 Task: Create a new Lightning app in Salesforce and add a custom object 'Sales Revenue' to its navigation items.
Action: Key pressed <Key.alt_l><Key.tab><Key.tab>
Screenshot: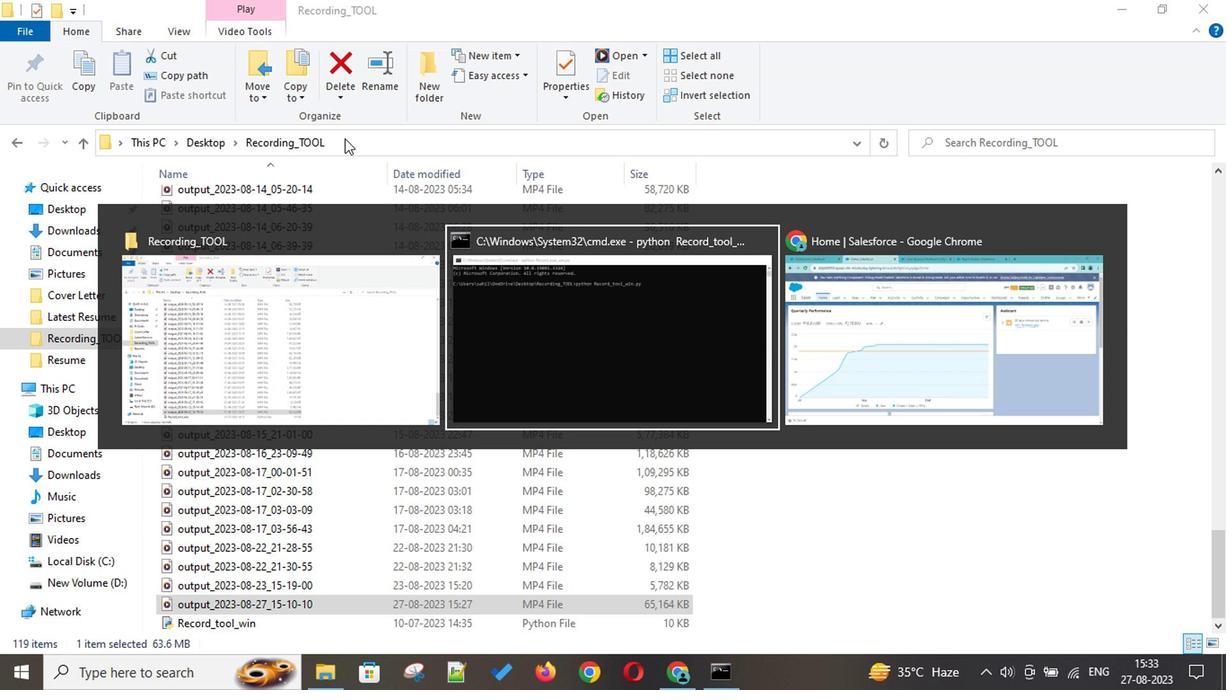 
Action: Mouse moved to (1111, 126)
Screenshot: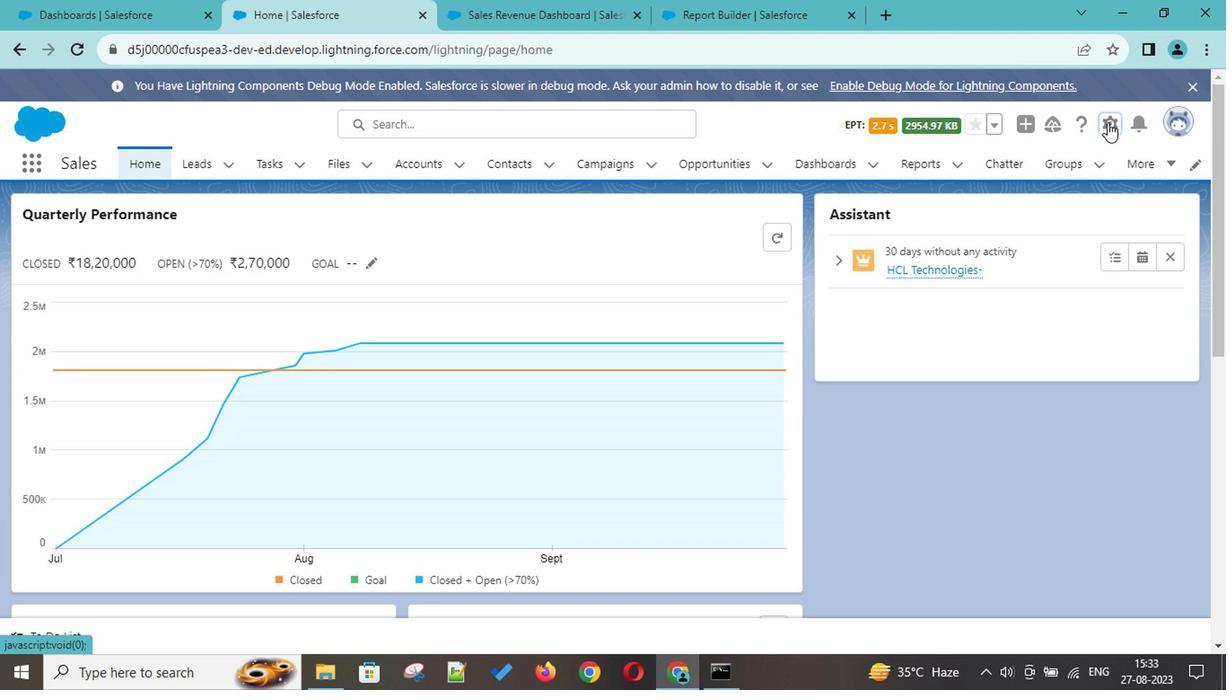 
Action: Mouse pressed left at (1111, 126)
Screenshot: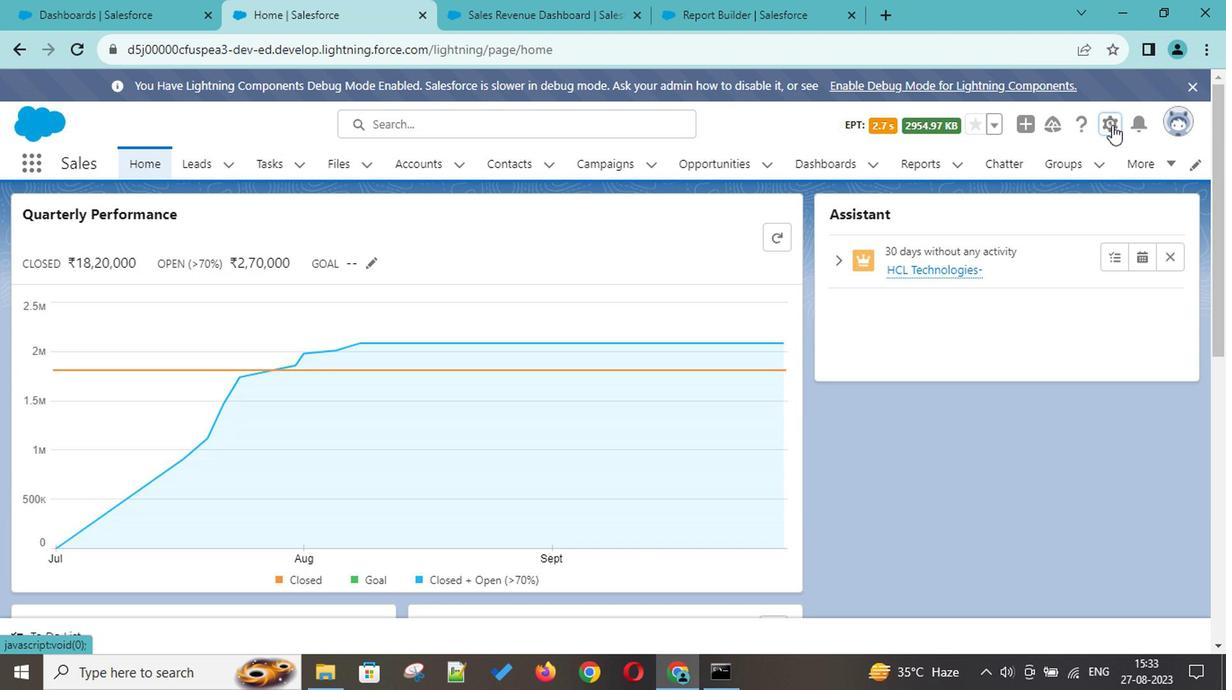 
Action: Mouse moved to (1036, 188)
Screenshot: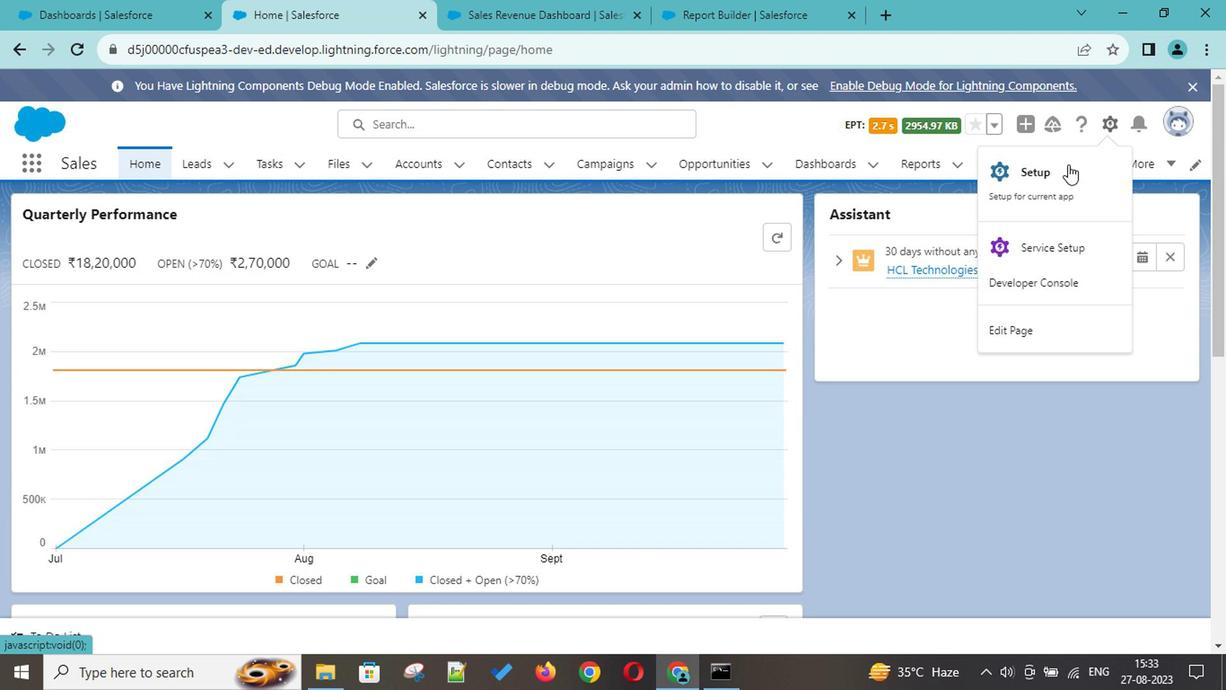 
Action: Mouse pressed left at (1036, 188)
Screenshot: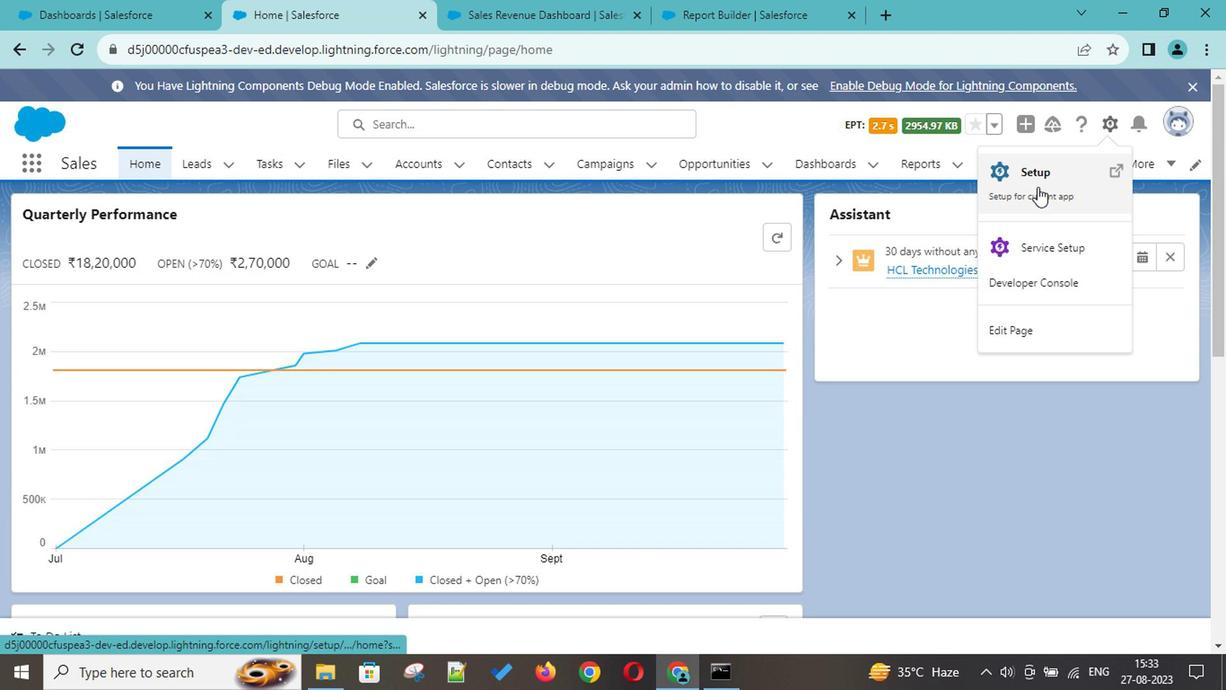 
Action: Mouse moved to (83, 217)
Screenshot: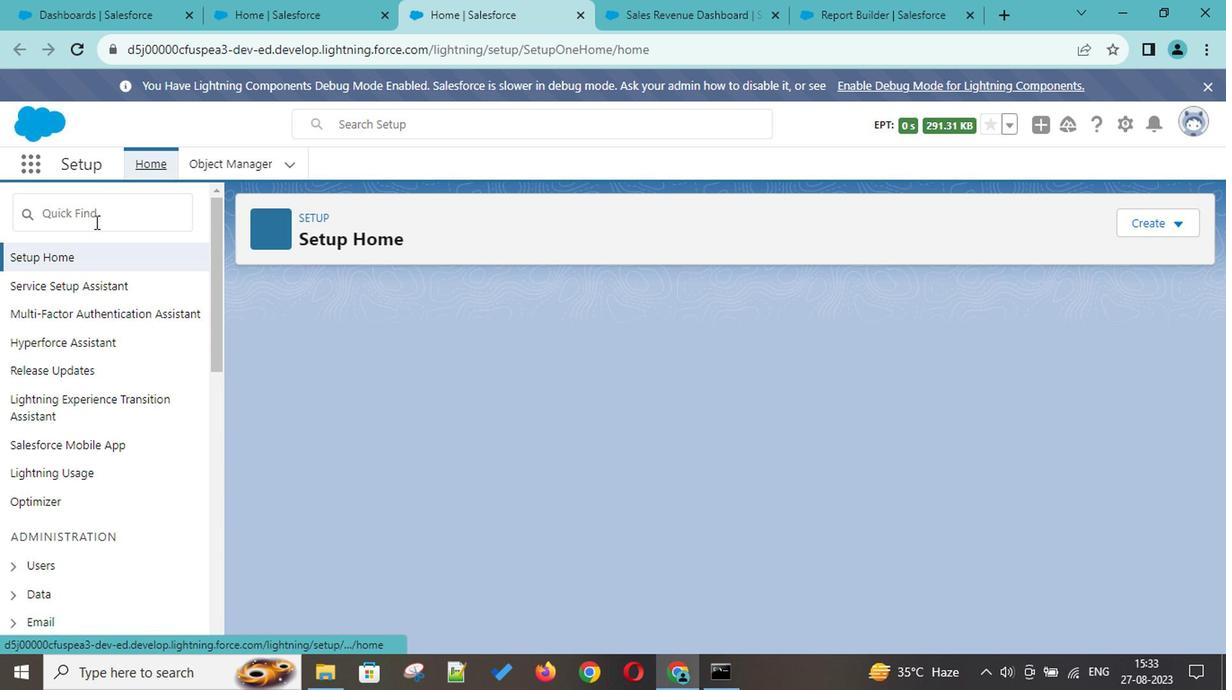 
Action: Mouse pressed left at (83, 217)
Screenshot: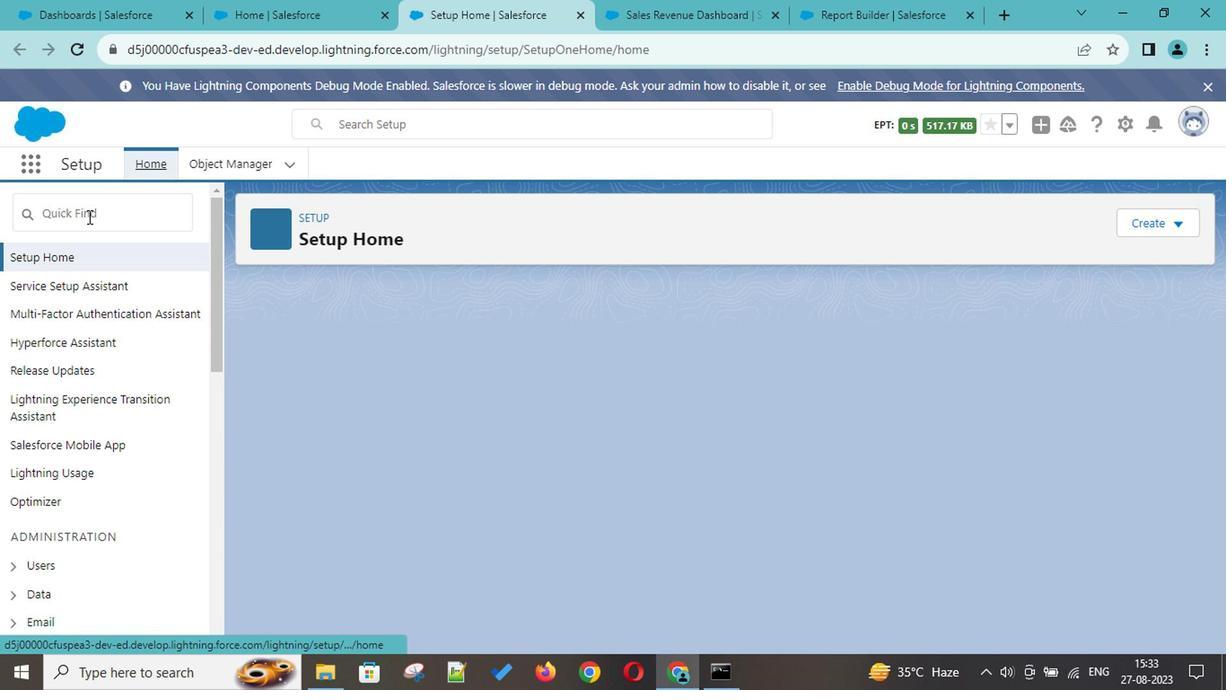 
Action: Key pressed app
Screenshot: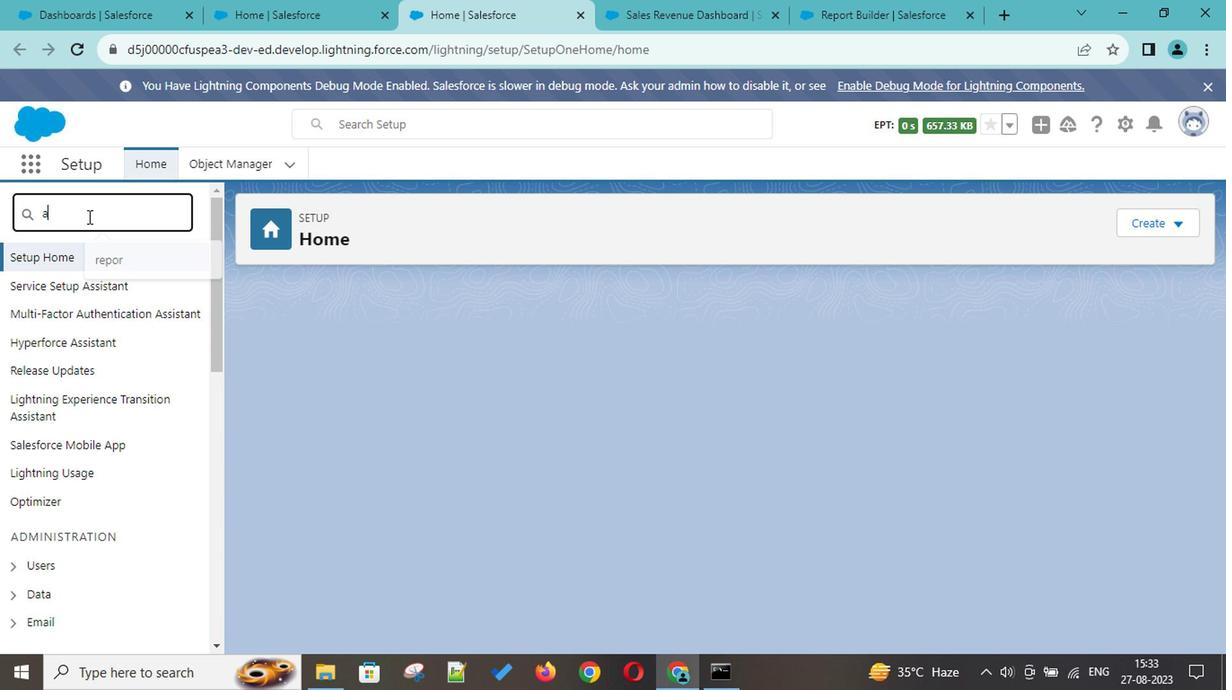 
Action: Mouse moved to (67, 381)
Screenshot: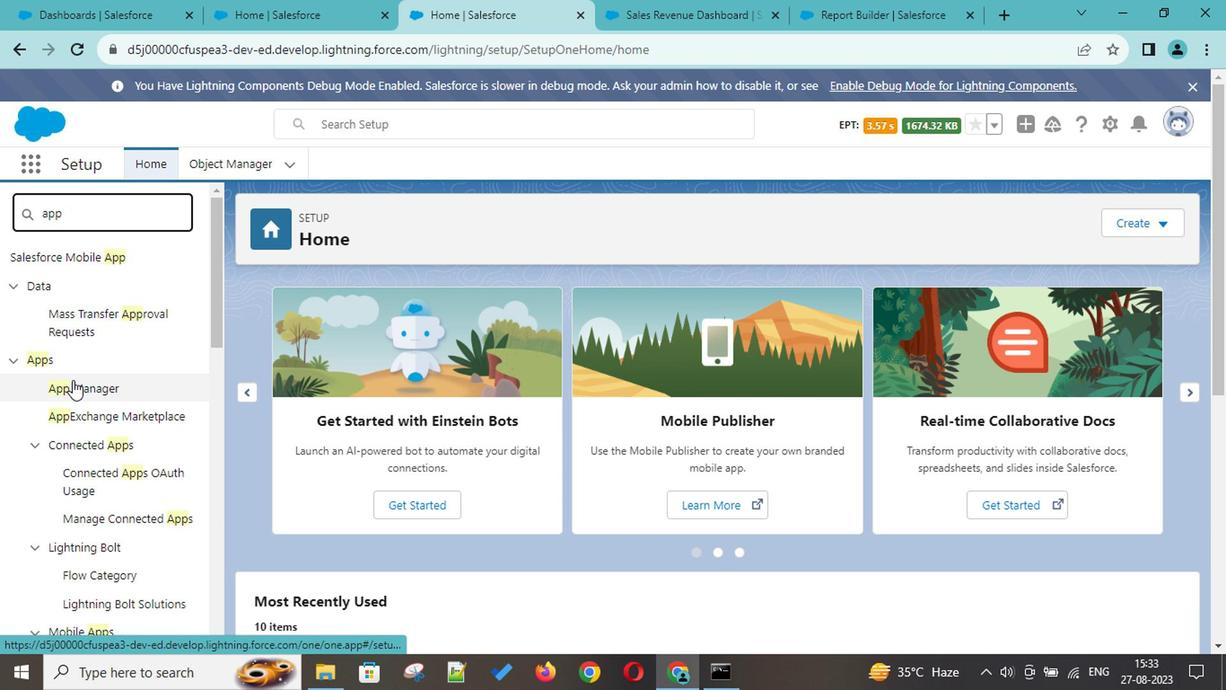 
Action: Mouse pressed left at (67, 381)
Screenshot: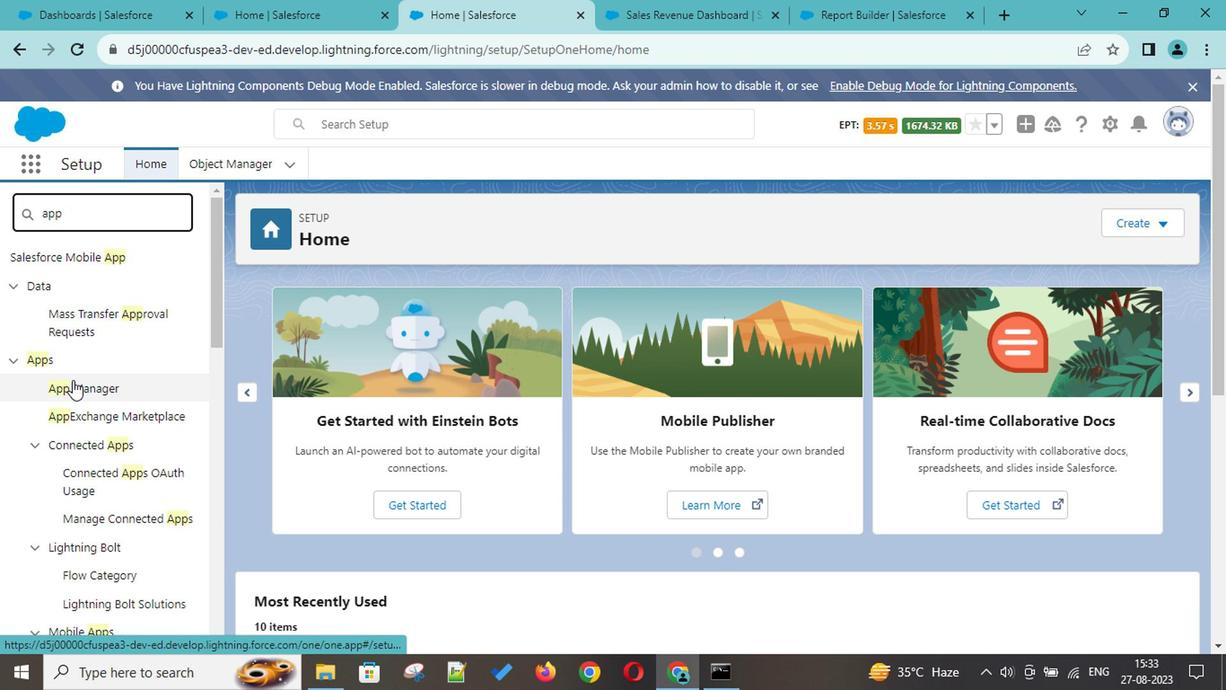 
Action: Mouse moved to (973, 217)
Screenshot: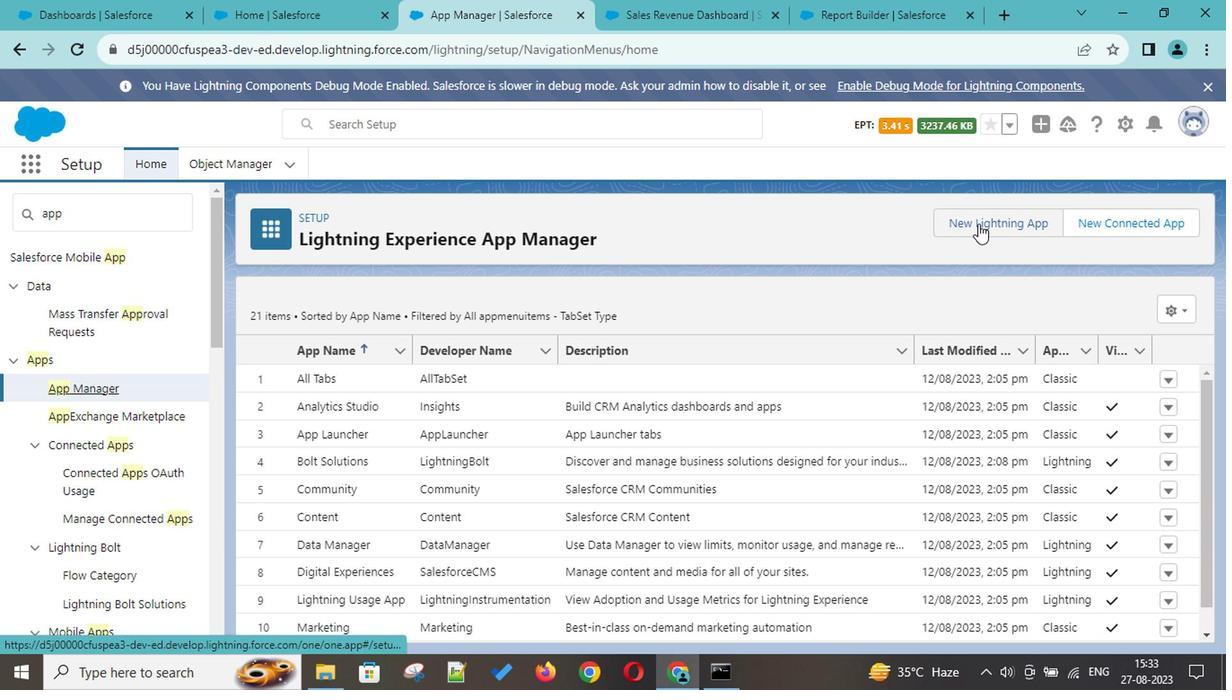 
Action: Mouse pressed left at (973, 217)
Screenshot: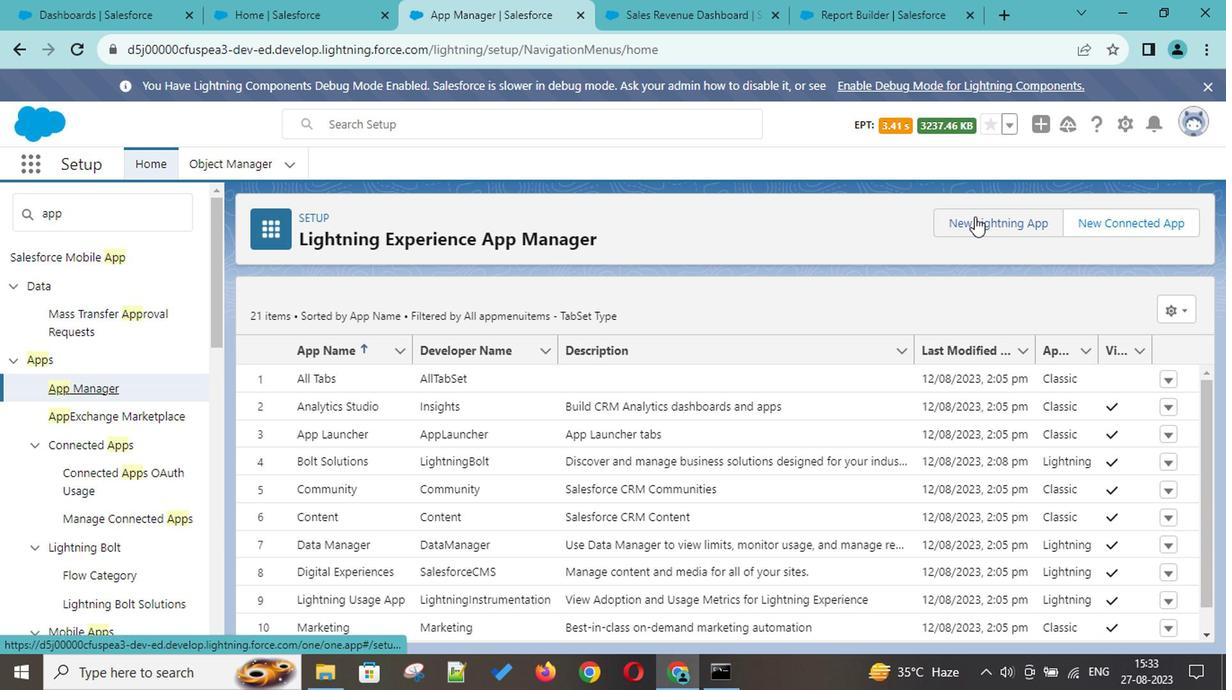 
Action: Mouse moved to (385, 359)
Screenshot: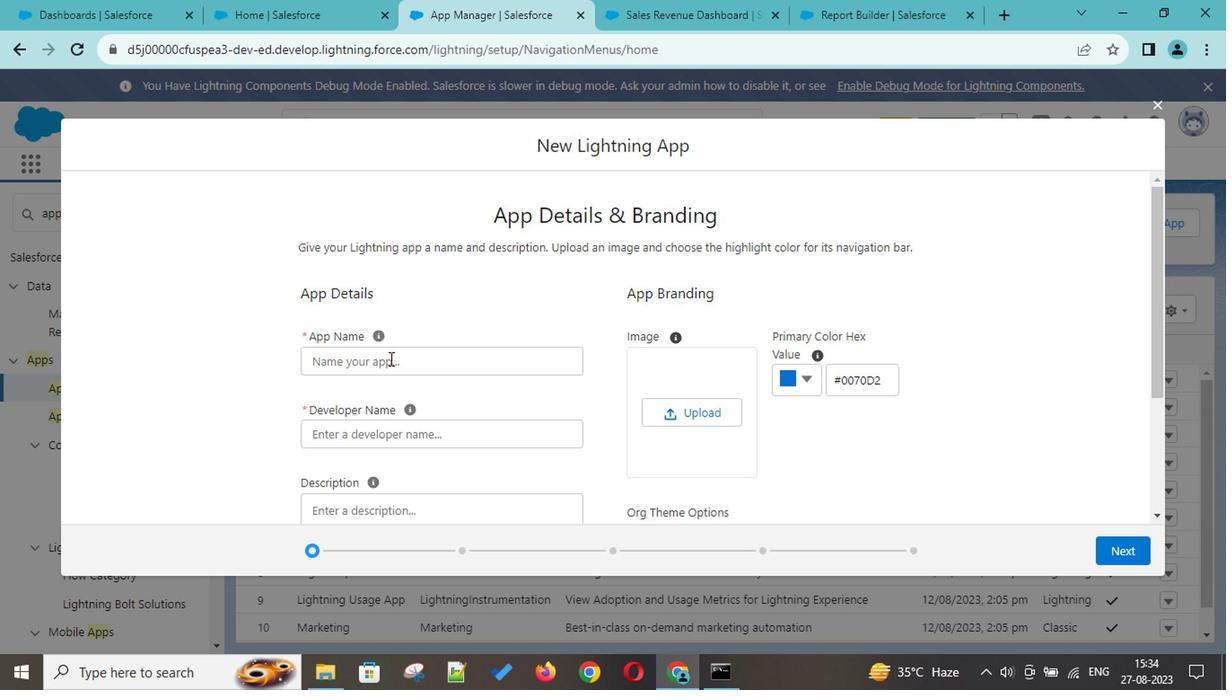 
Action: Mouse pressed left at (385, 359)
Screenshot: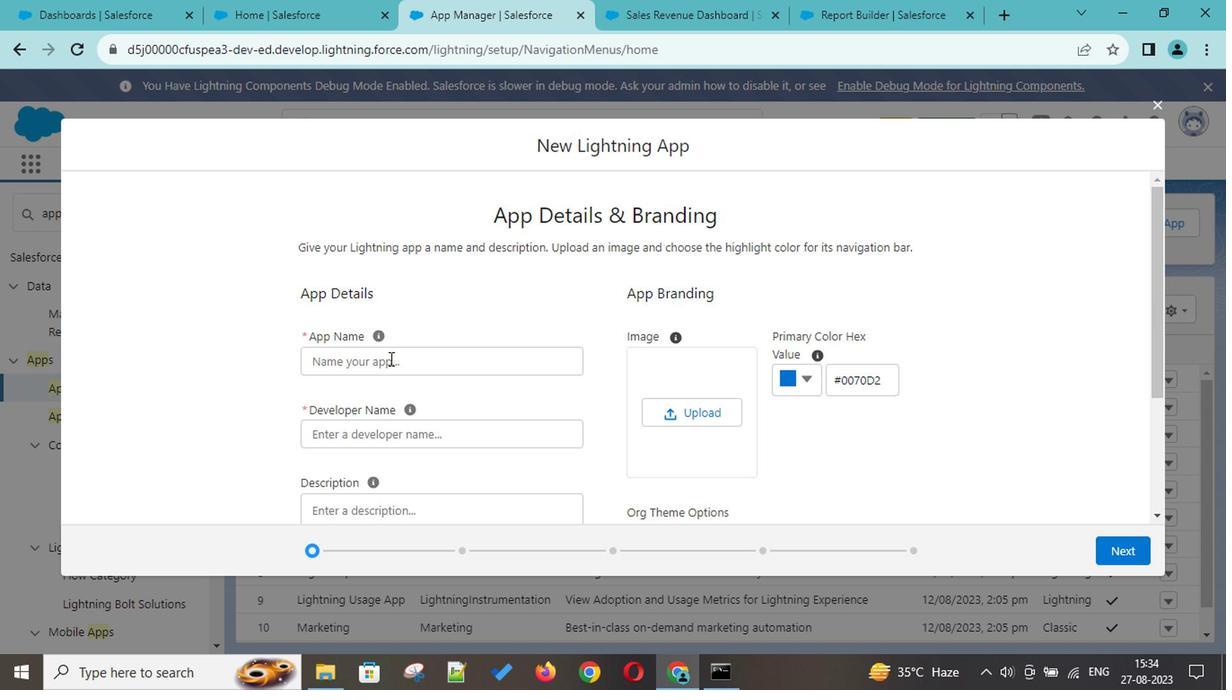 
Action: Key pressed <Key.shift>Sales<Key.space><Key.shift><Key.shift><Key.shift><Key.shift><Key.shift><Key.shift><Key.shift><Key.shift><Key.shift><Key.shift><Key.shift><Key.shift><Key.shift><Key.shift><Key.shift><Key.shift><Key.shift><Key.shift><Key.shift><Key.shift><Key.shift><Key.shift><Key.shift><Key.shift><Key.shift><Key.shift><Key.shift><Key.shift><Key.shift><Key.shift><Key.shift><Key.shift><Key.shift><Key.shift><Key.shift><Key.shift><Key.shift><Key.shift><Key.shift><Key.shift><Key.shift><Key.shift><Key.shift><Key.shift><Key.shift><Key.shift><Key.shift><Key.shift><Key.shift><Key.shift>Performance
Screenshot: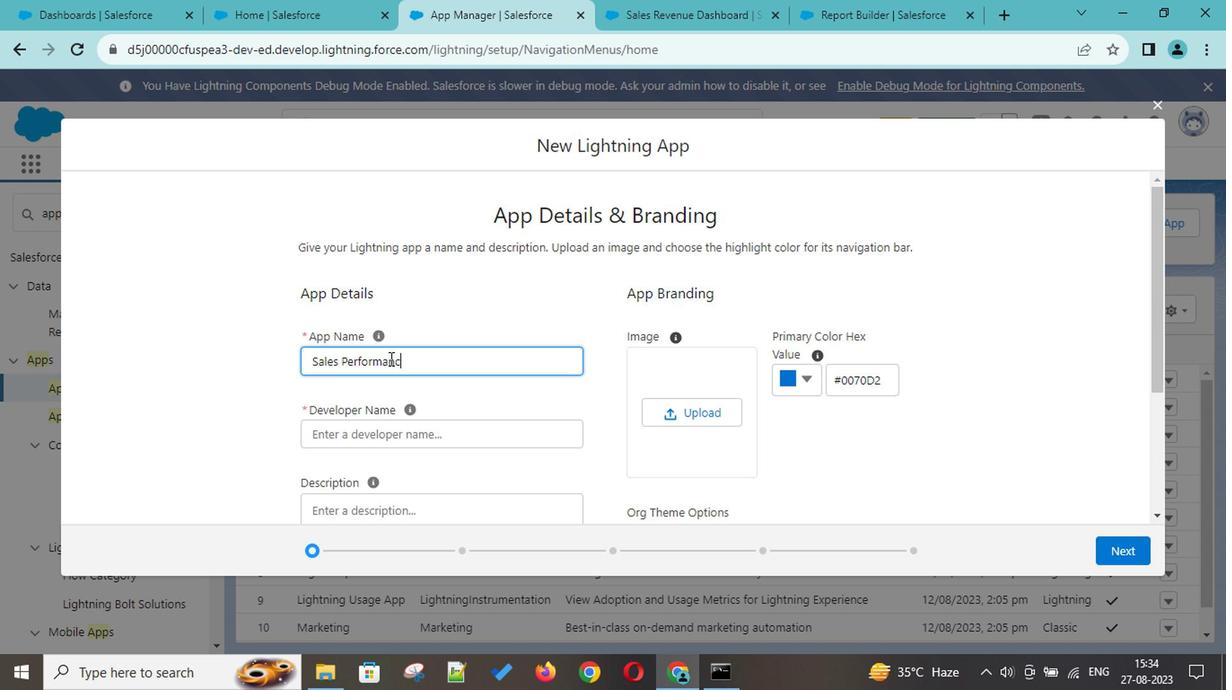 
Action: Mouse moved to (451, 366)
Screenshot: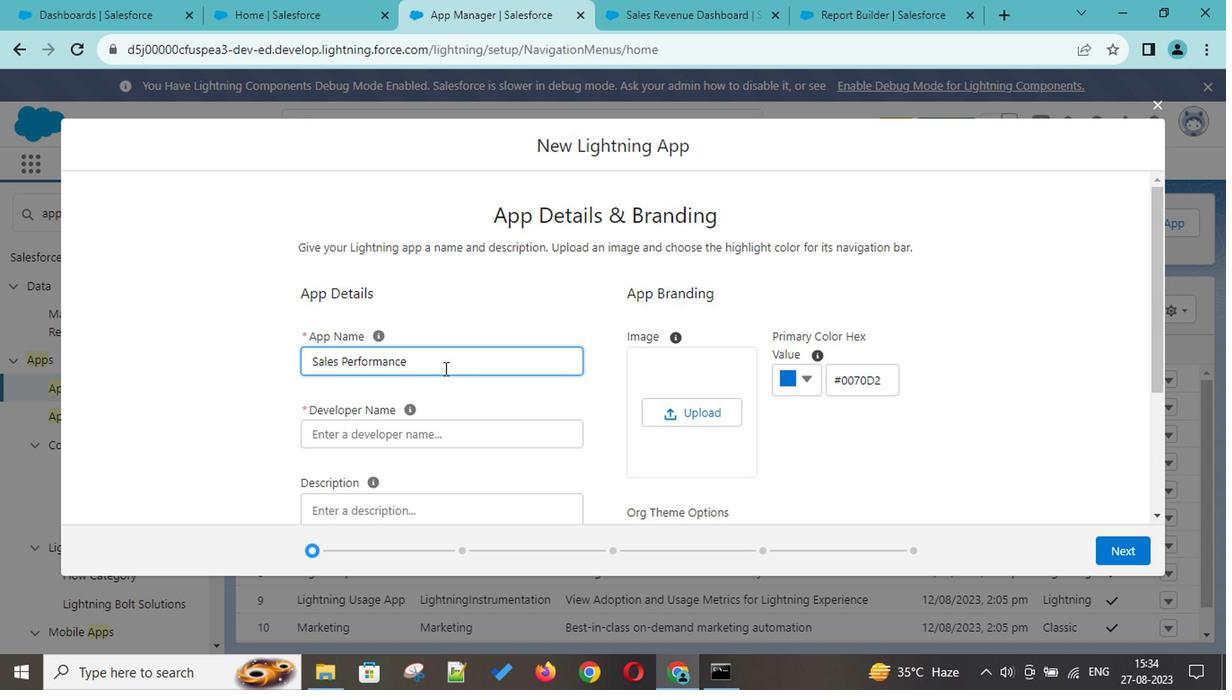 
Action: Mouse pressed left at (451, 366)
Screenshot: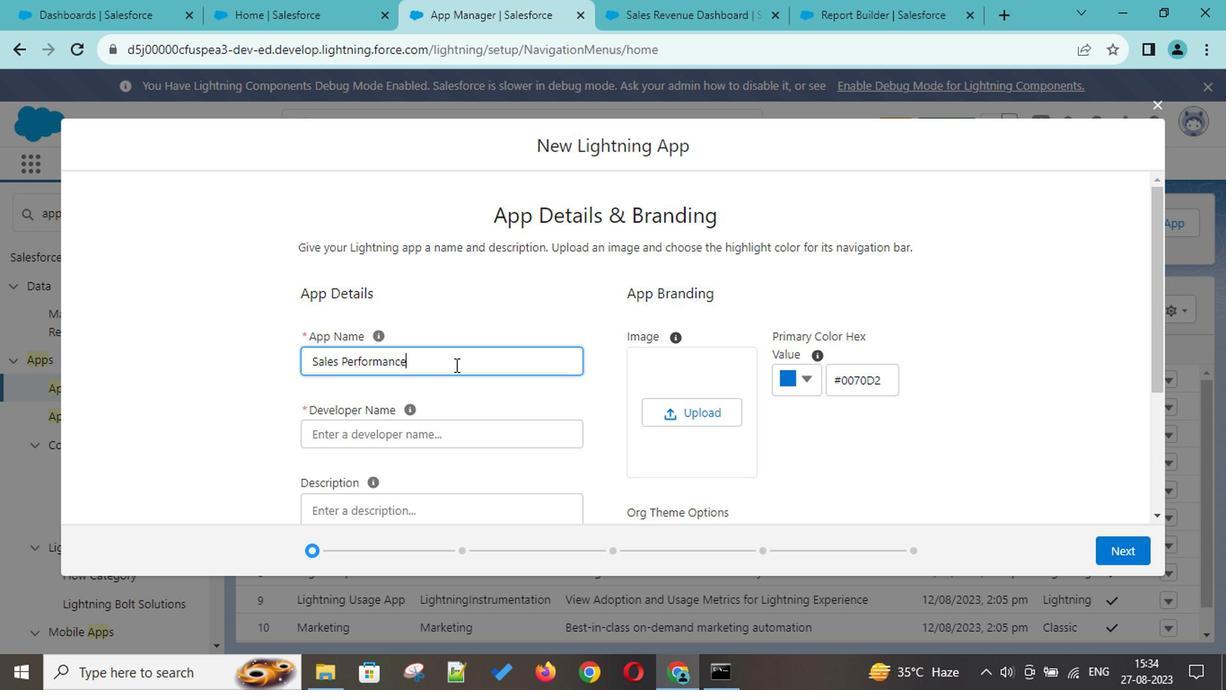 
Action: Mouse moved to (431, 425)
Screenshot: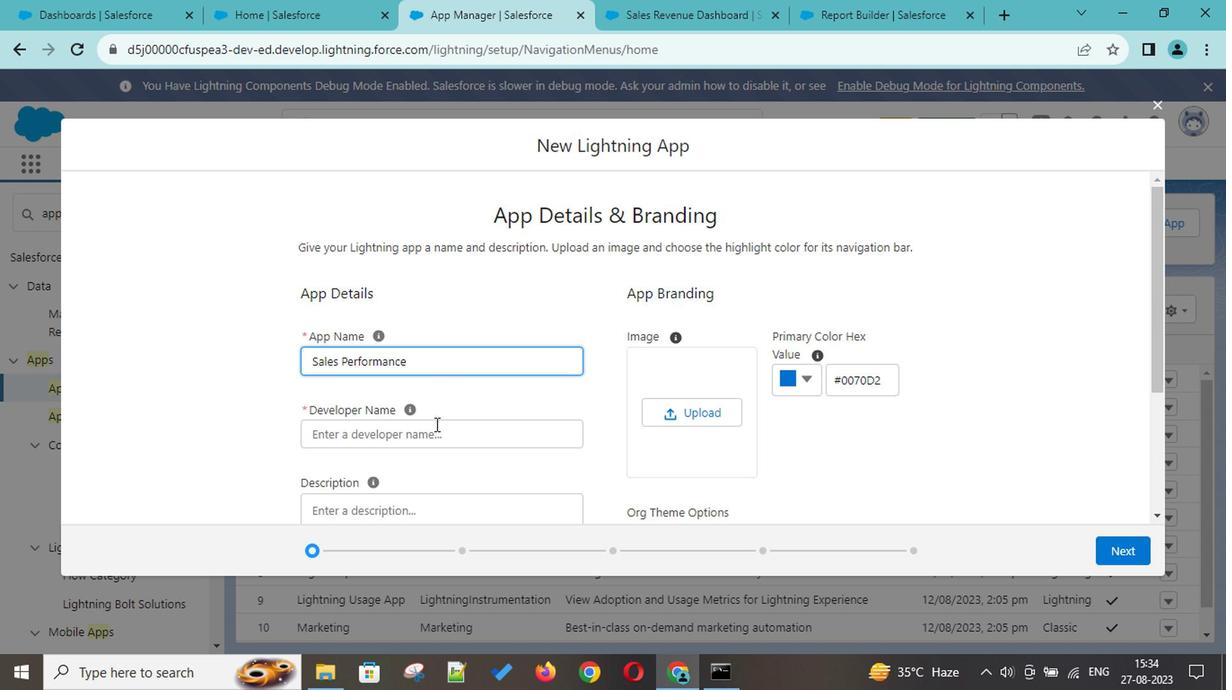 
Action: Mouse pressed left at (431, 425)
Screenshot: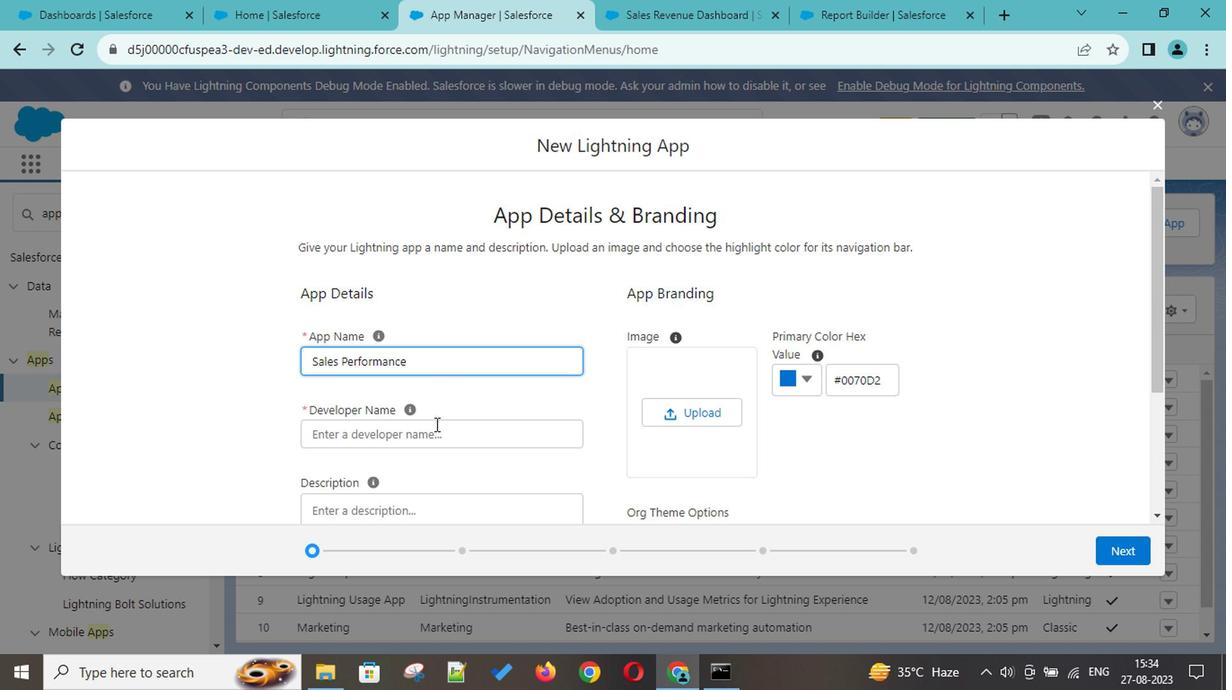
Action: Mouse moved to (522, 428)
Screenshot: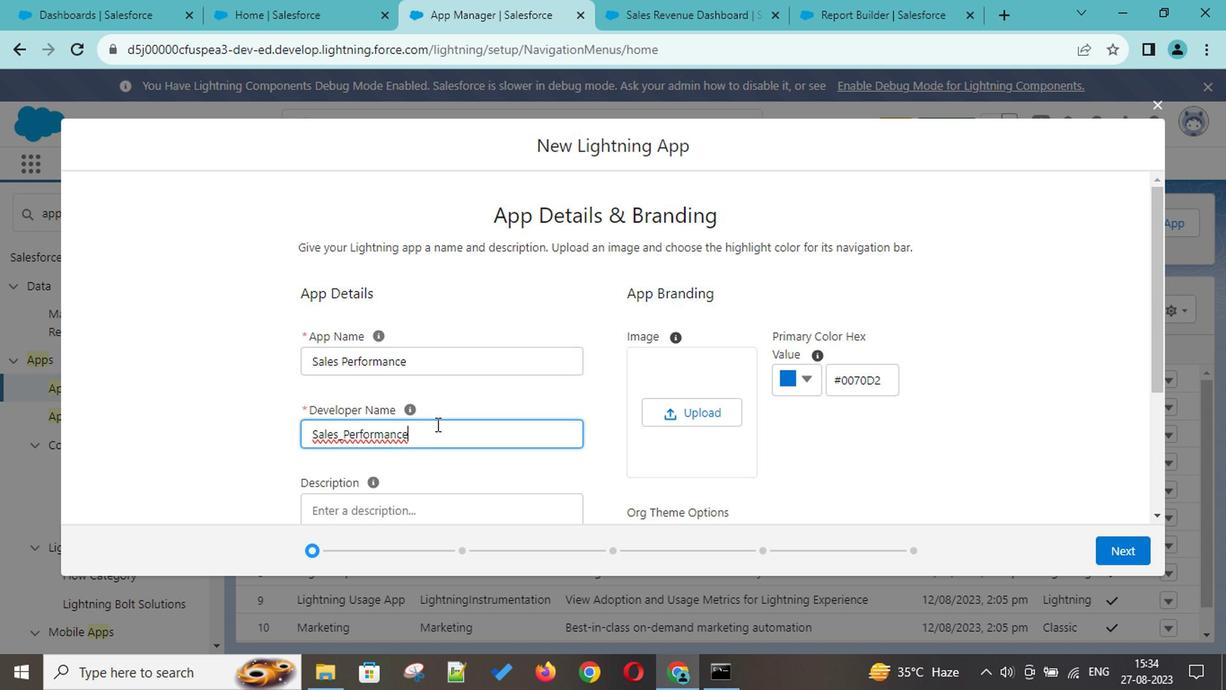 
Action: Mouse scrolled (522, 427) with delta (0, 0)
Screenshot: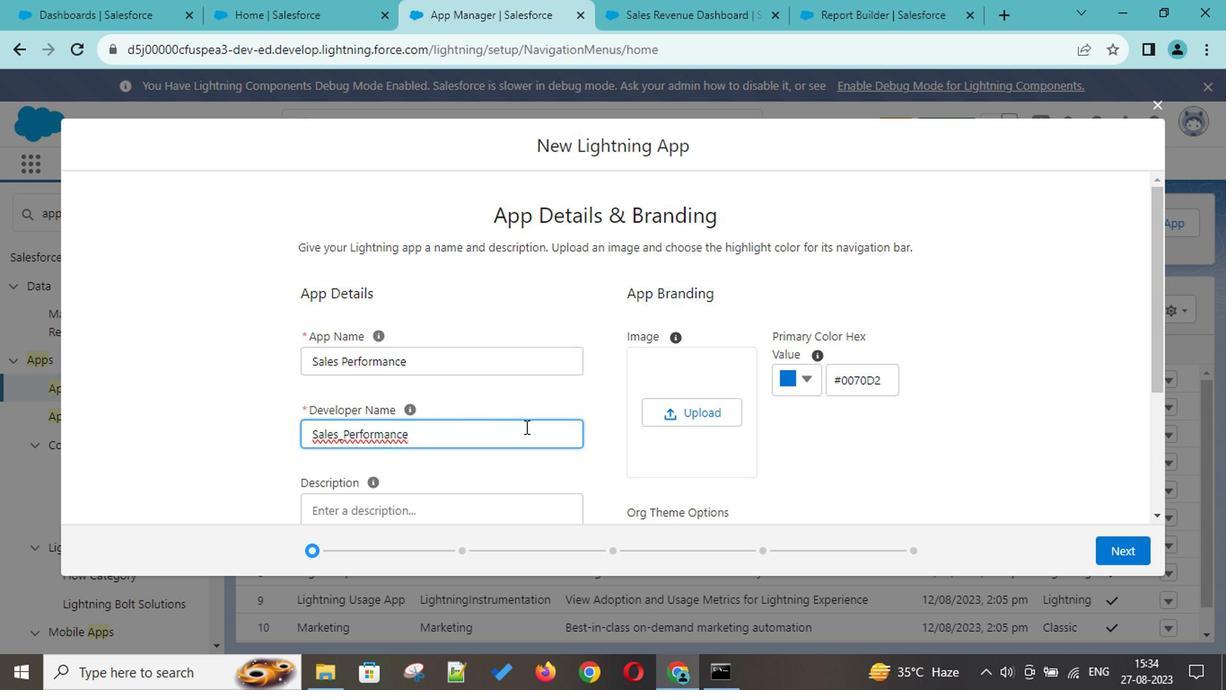 
Action: Mouse scrolled (522, 427) with delta (0, 0)
Screenshot: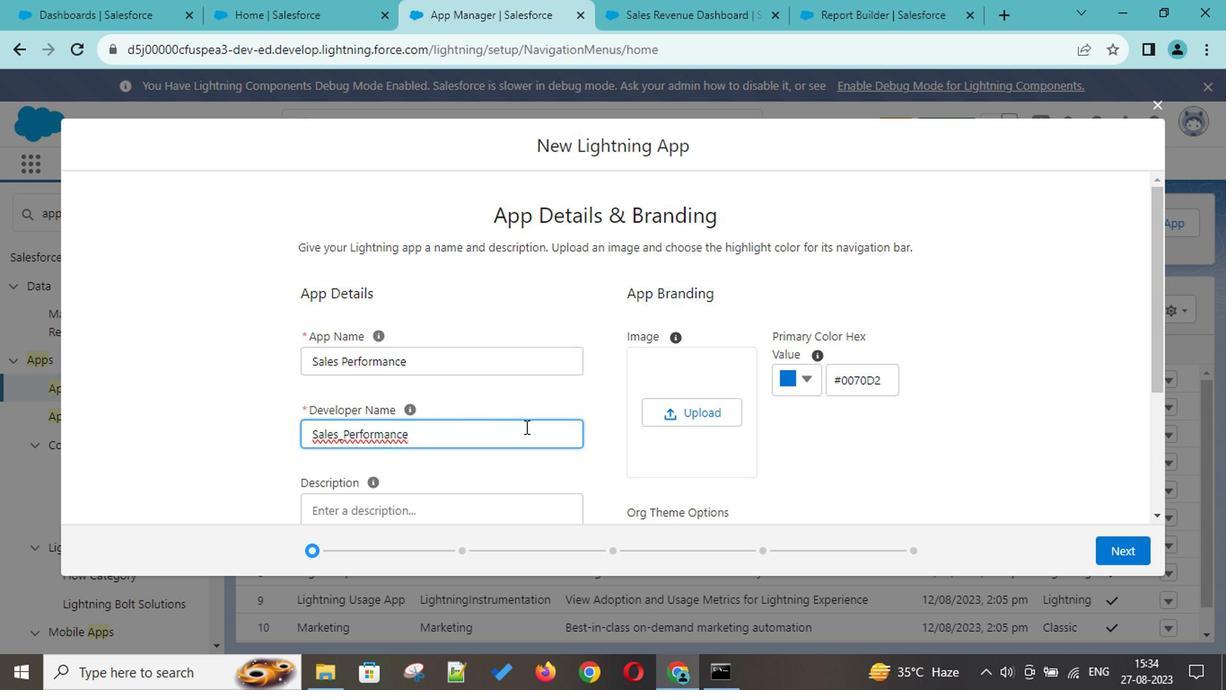 
Action: Mouse scrolled (522, 427) with delta (0, 0)
Screenshot: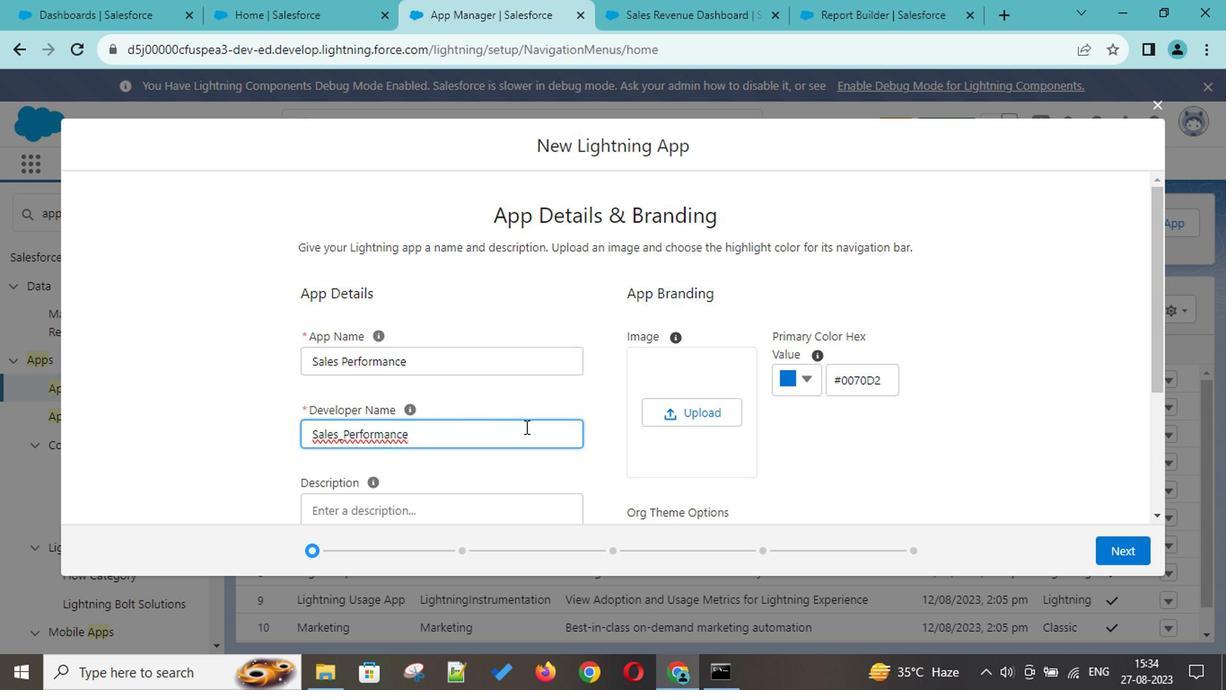 
Action: Mouse scrolled (522, 427) with delta (0, 0)
Screenshot: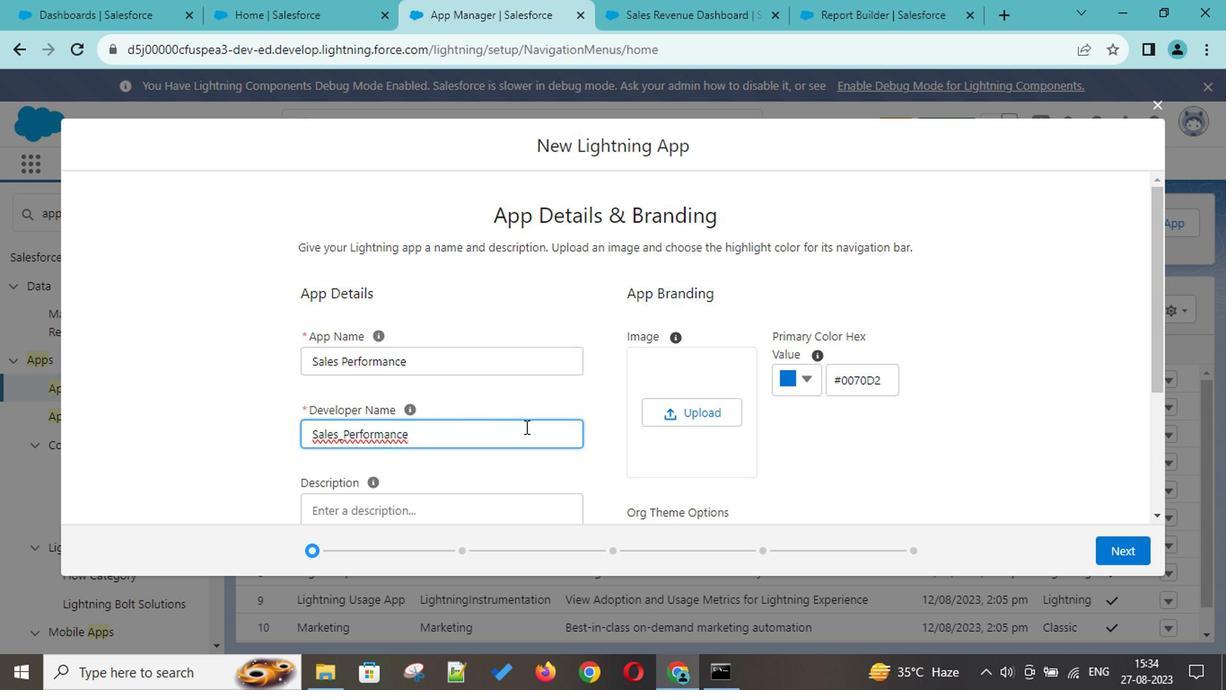 
Action: Mouse scrolled (522, 427) with delta (0, 0)
Screenshot: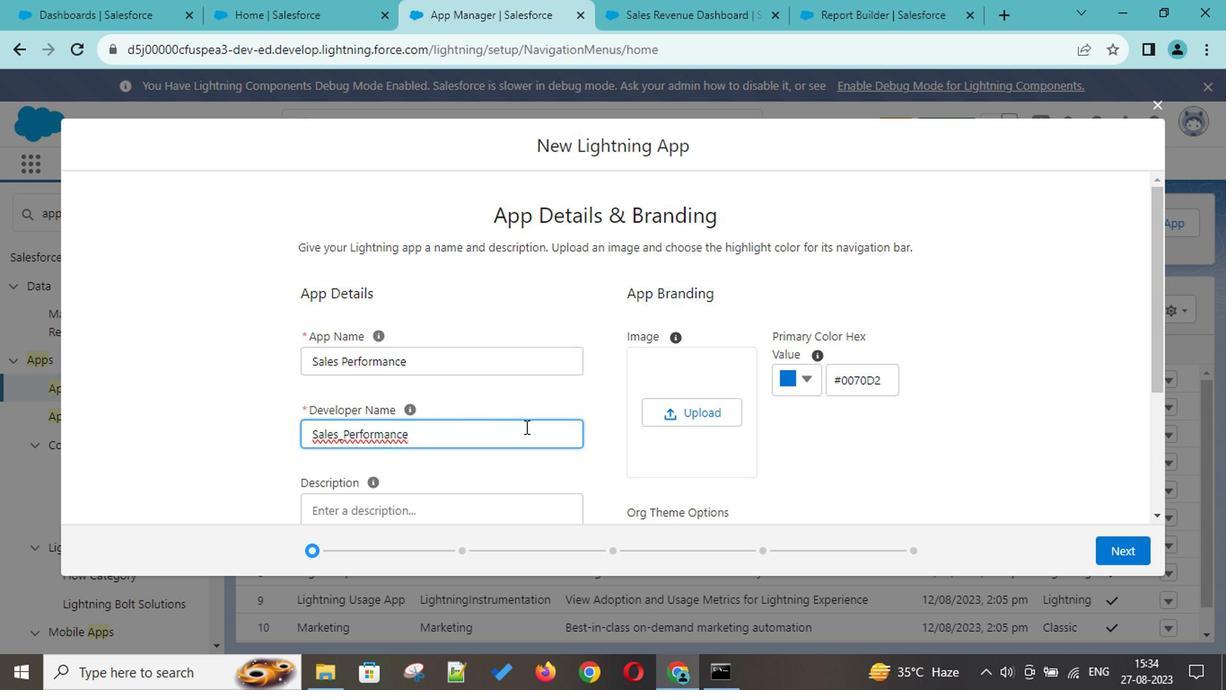 
Action: Mouse scrolled (522, 427) with delta (0, 0)
Screenshot: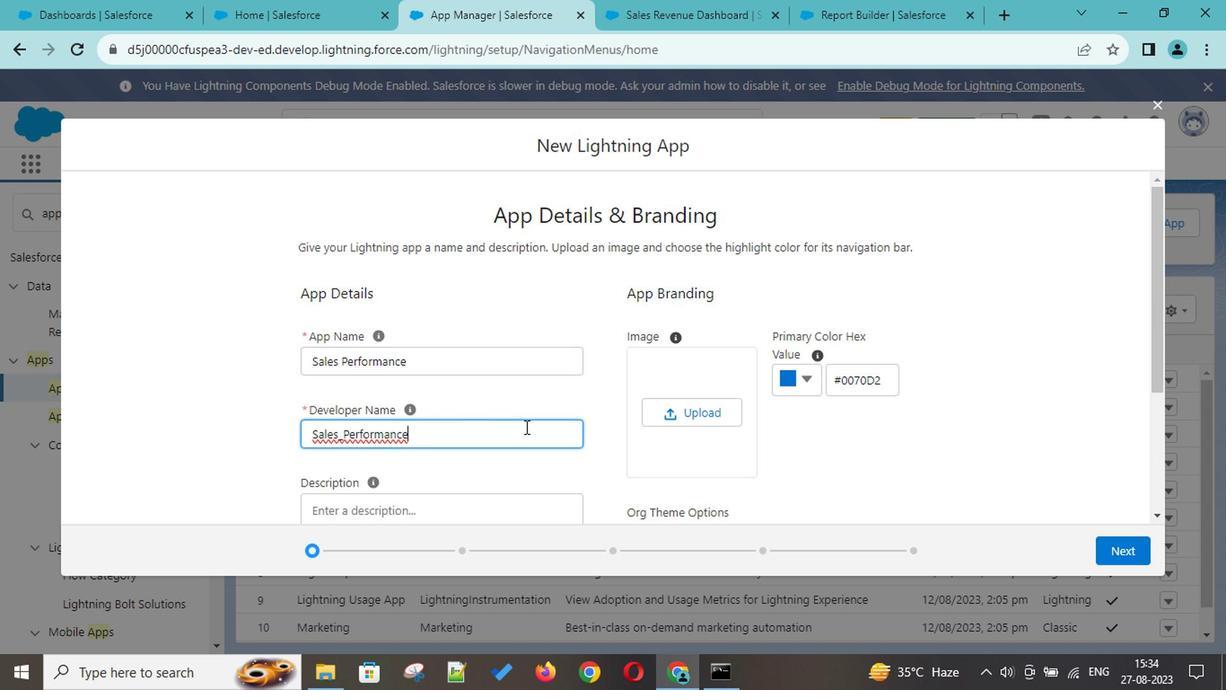 
Action: Mouse scrolled (522, 427) with delta (0, 0)
Screenshot: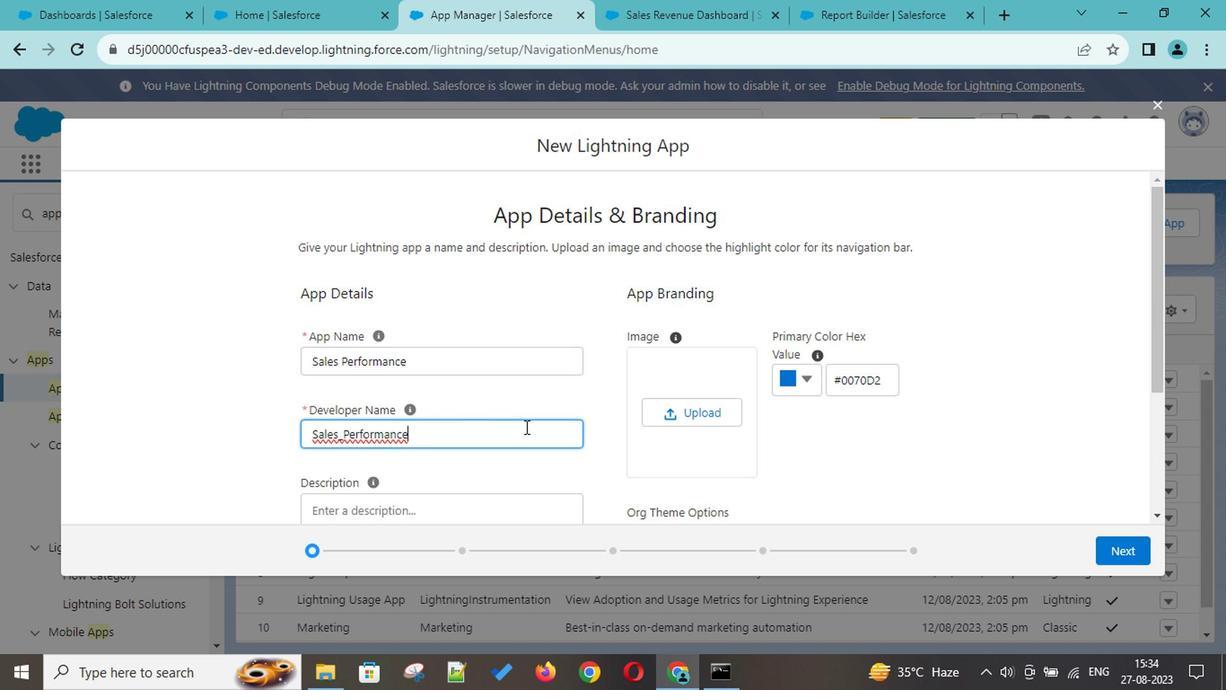 
Action: Mouse scrolled (522, 427) with delta (0, 0)
Screenshot: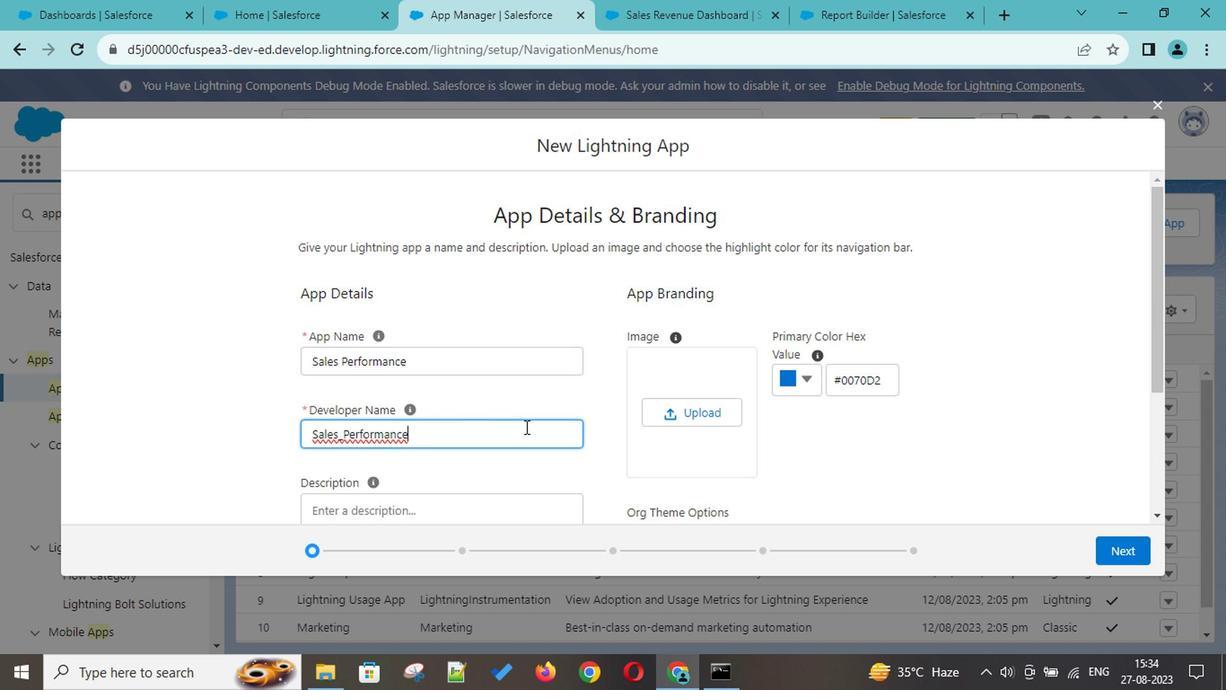
Action: Mouse scrolled (522, 427) with delta (0, 0)
Screenshot: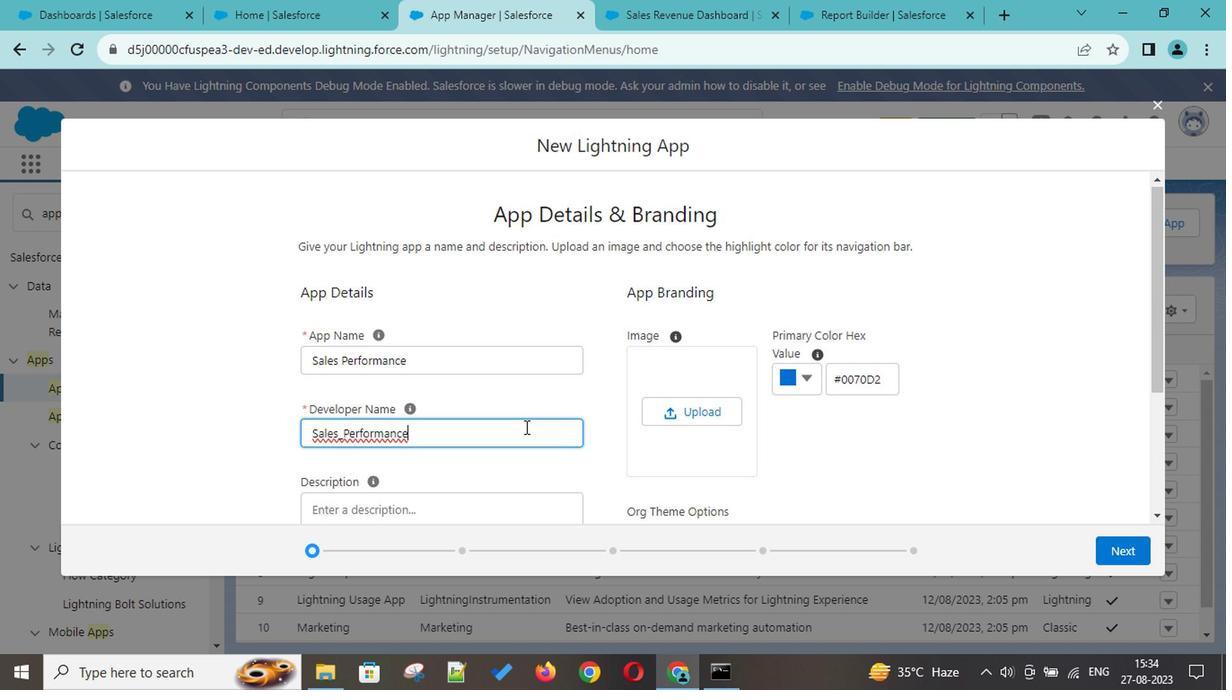 
Action: Mouse moved to (612, 384)
Screenshot: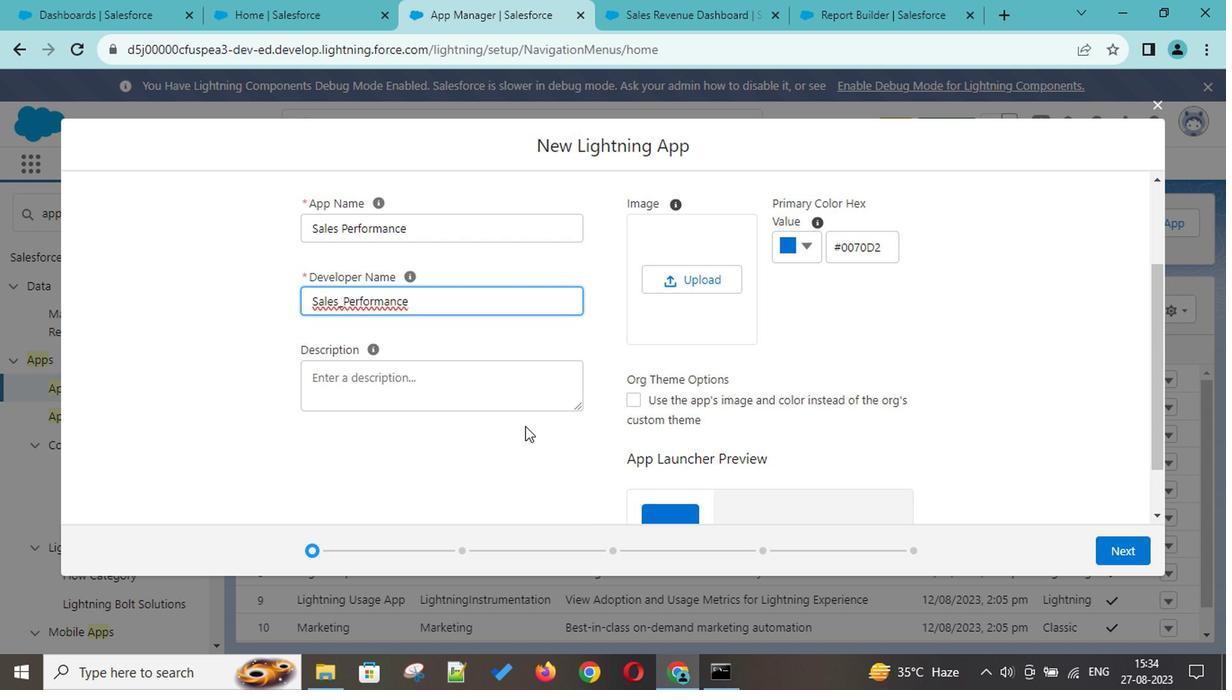 
Action: Mouse scrolled (612, 383) with delta (0, 0)
Screenshot: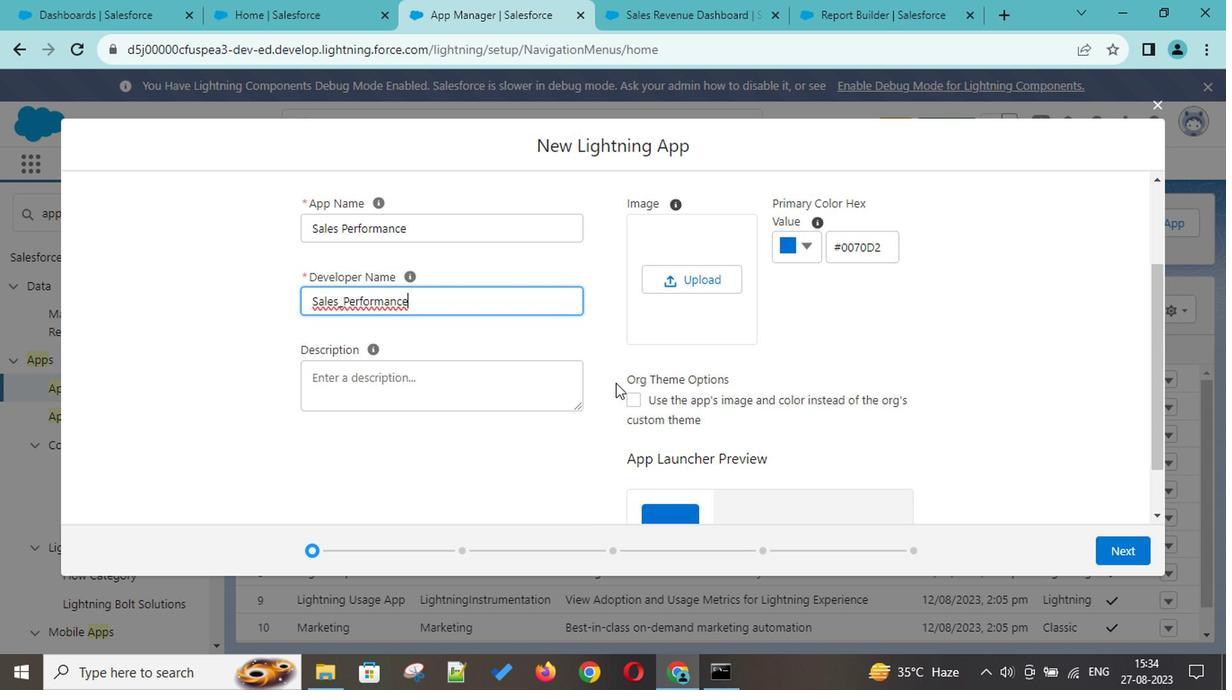 
Action: Mouse scrolled (612, 383) with delta (0, 0)
Screenshot: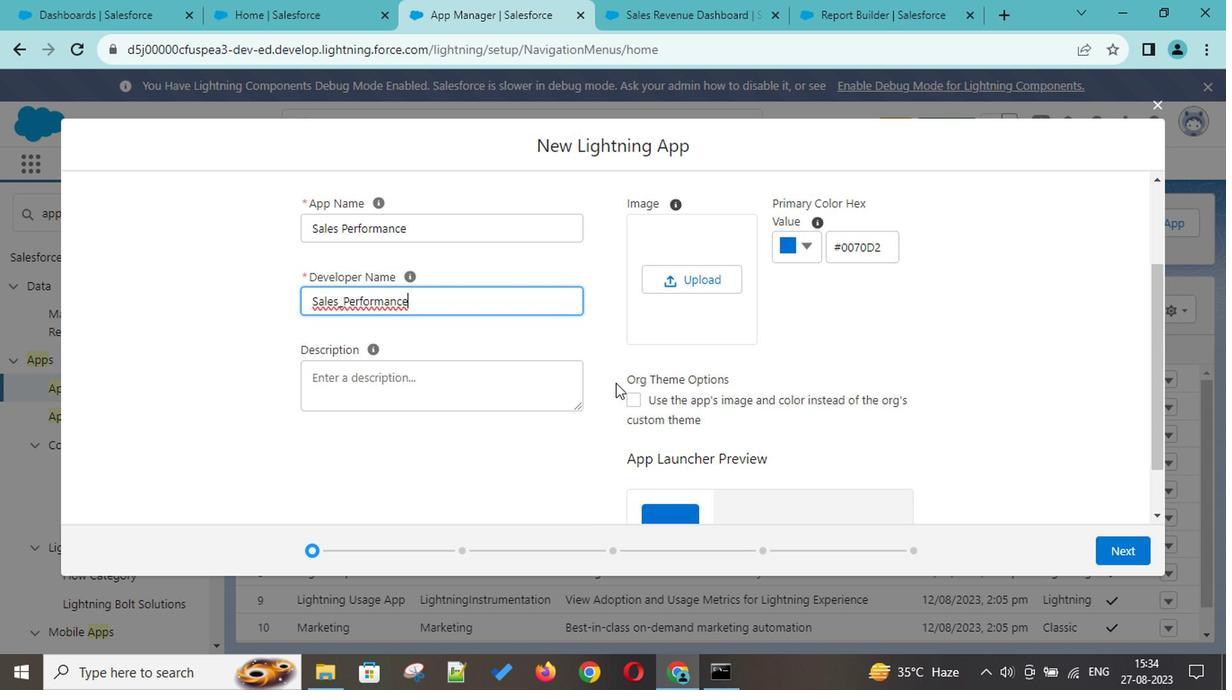 
Action: Mouse scrolled (612, 383) with delta (0, 0)
Screenshot: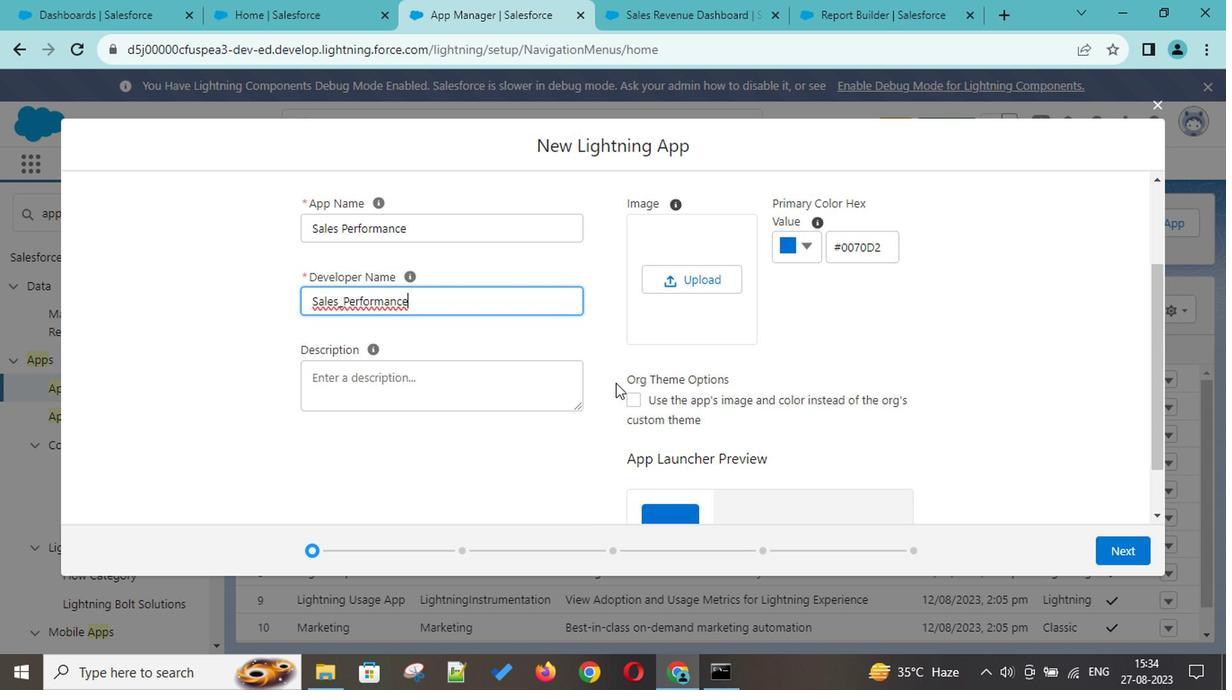 
Action: Mouse scrolled (612, 383) with delta (0, 0)
Screenshot: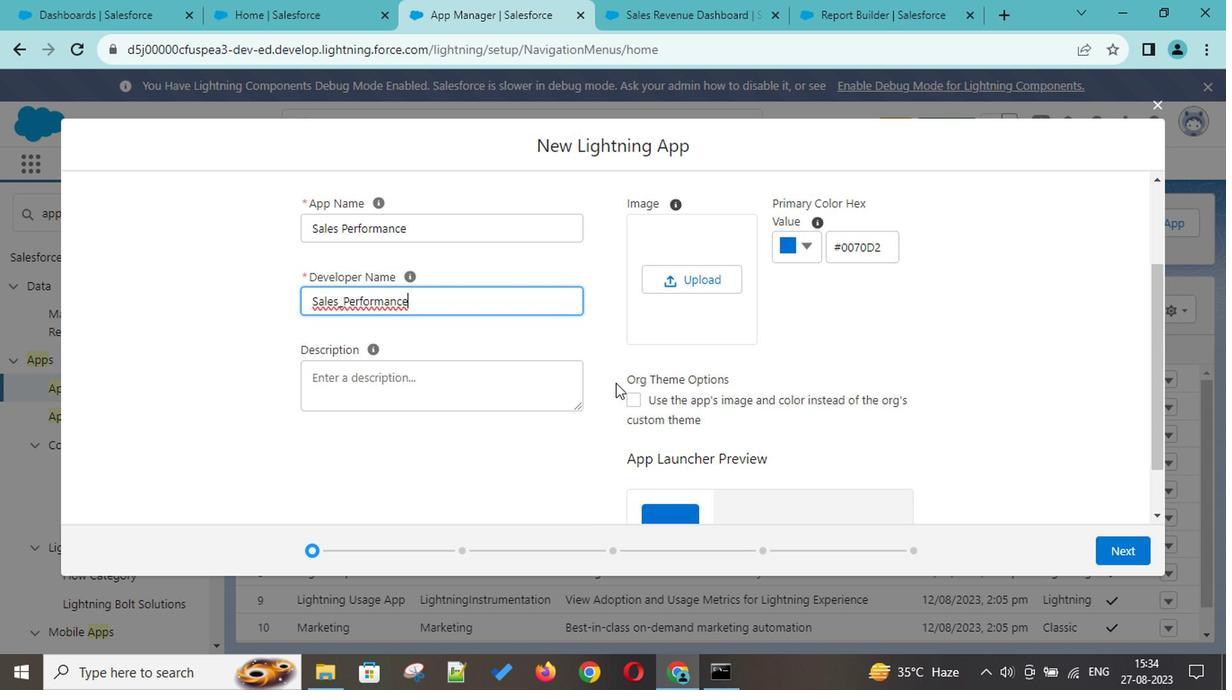
Action: Mouse scrolled (612, 383) with delta (0, 0)
Screenshot: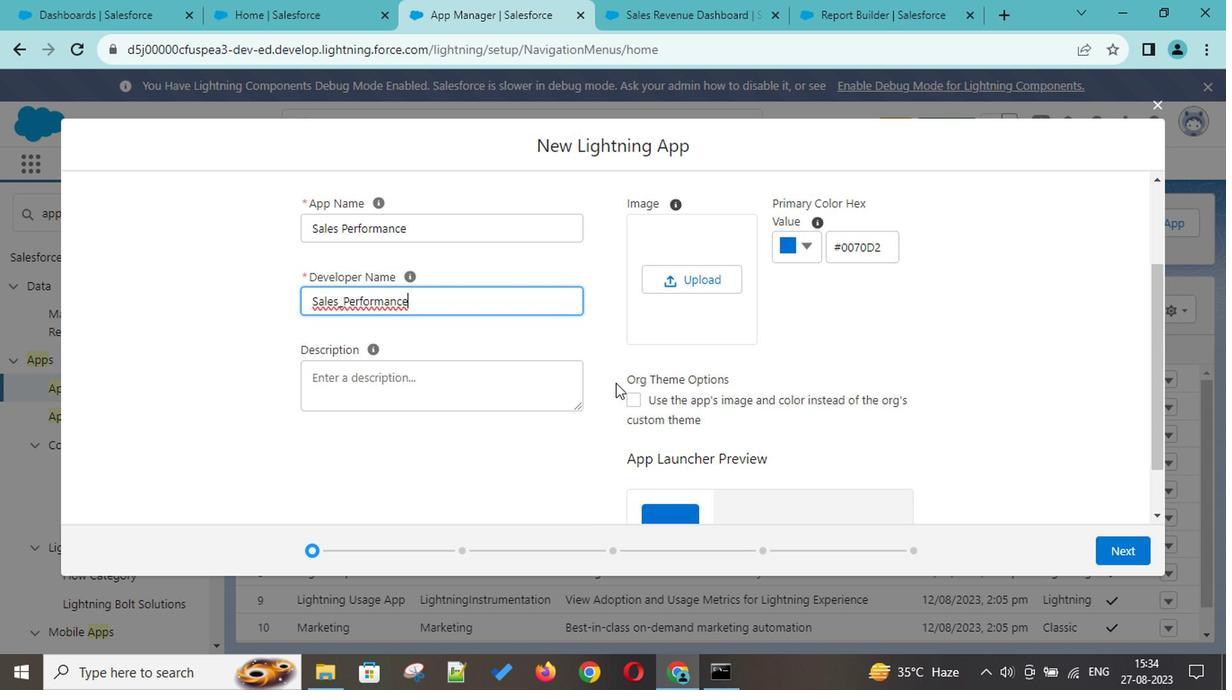 
Action: Mouse scrolled (612, 383) with delta (0, 0)
Screenshot: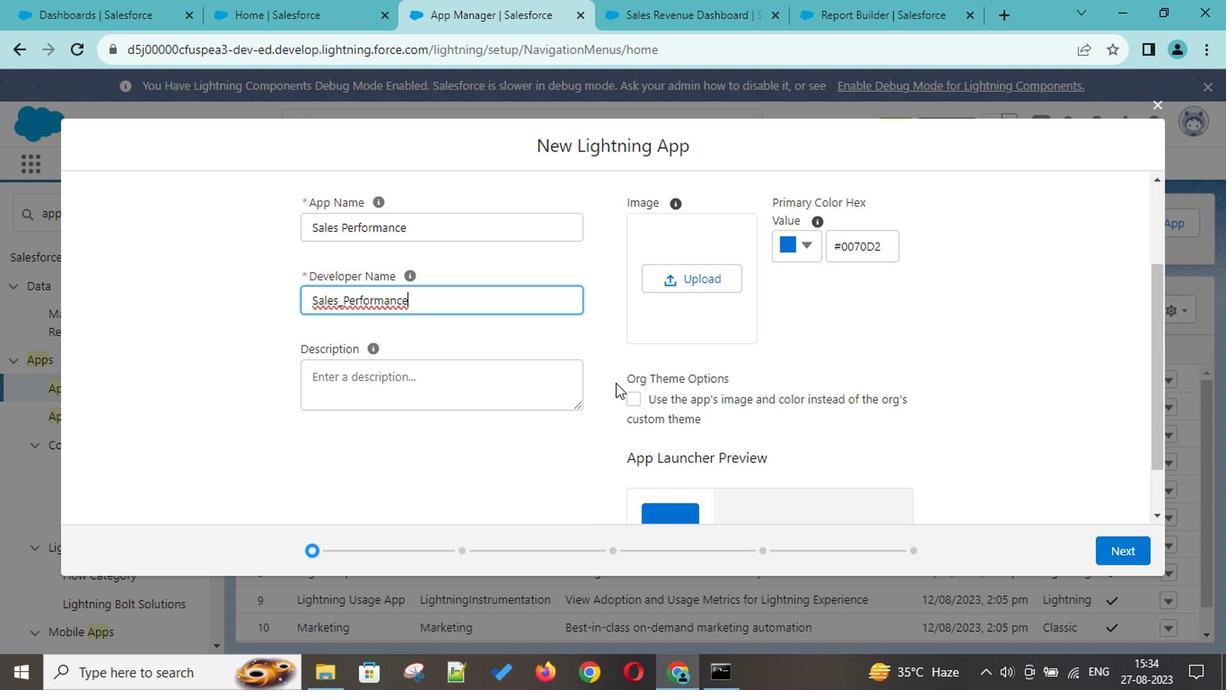 
Action: Mouse moved to (813, 426)
Screenshot: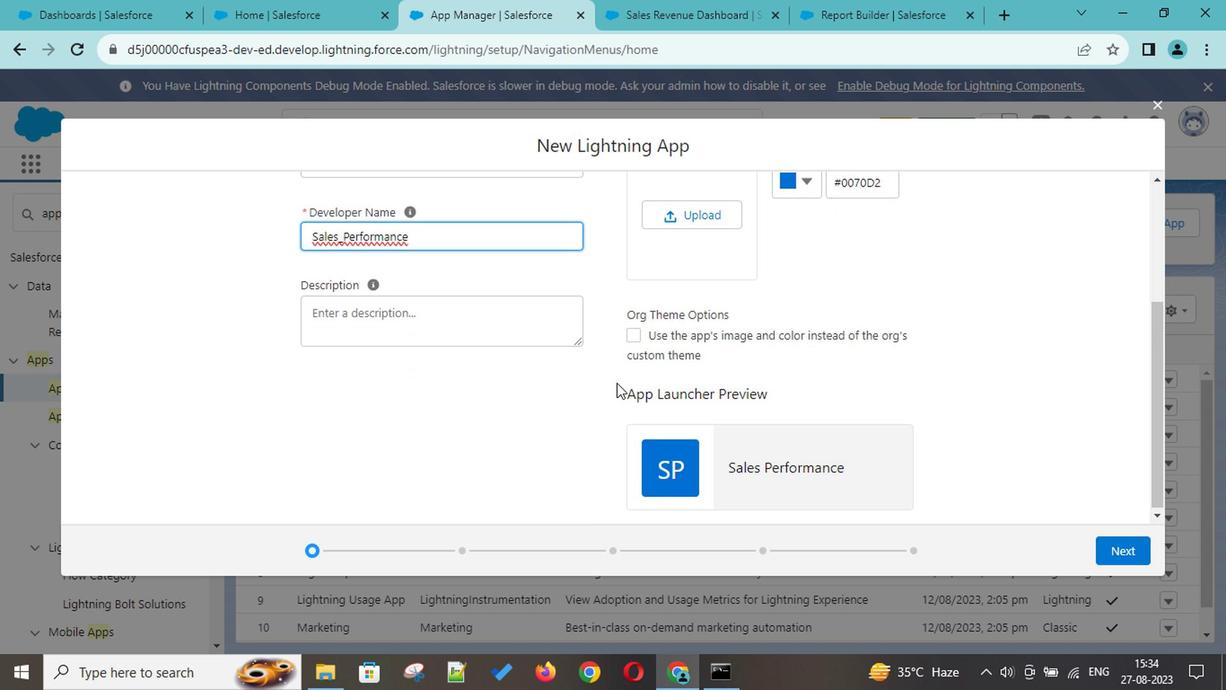 
Action: Mouse scrolled (813, 425) with delta (0, 0)
Screenshot: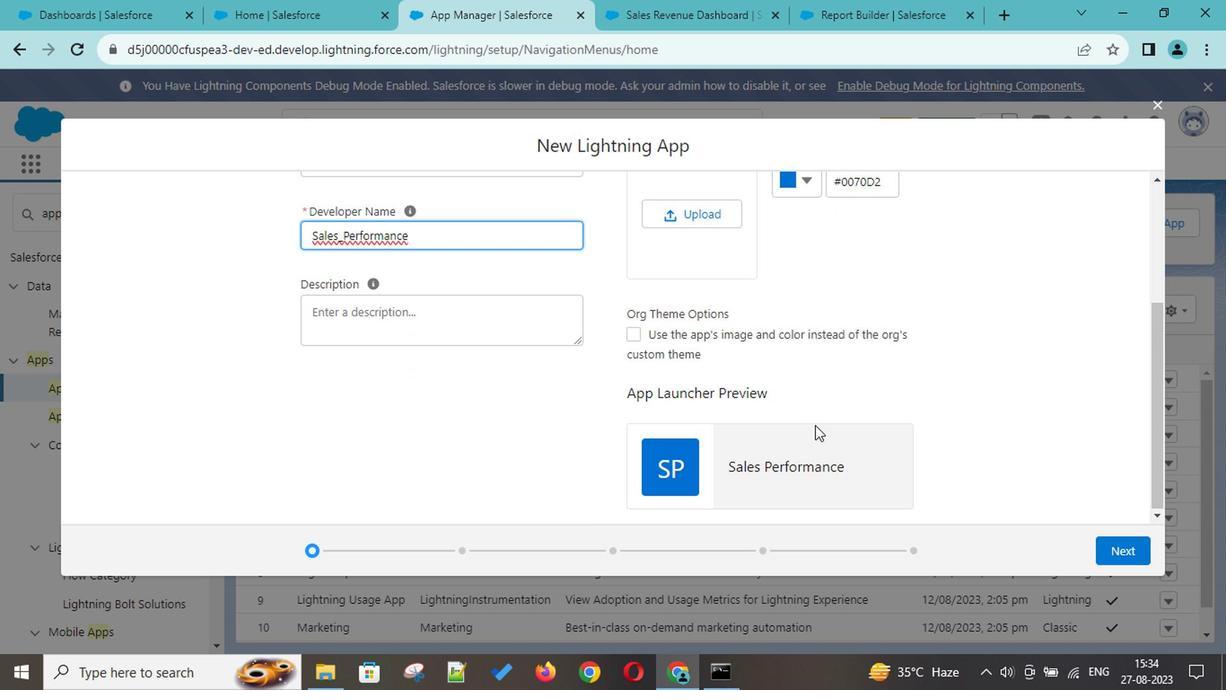
Action: Mouse scrolled (813, 425) with delta (0, 0)
Screenshot: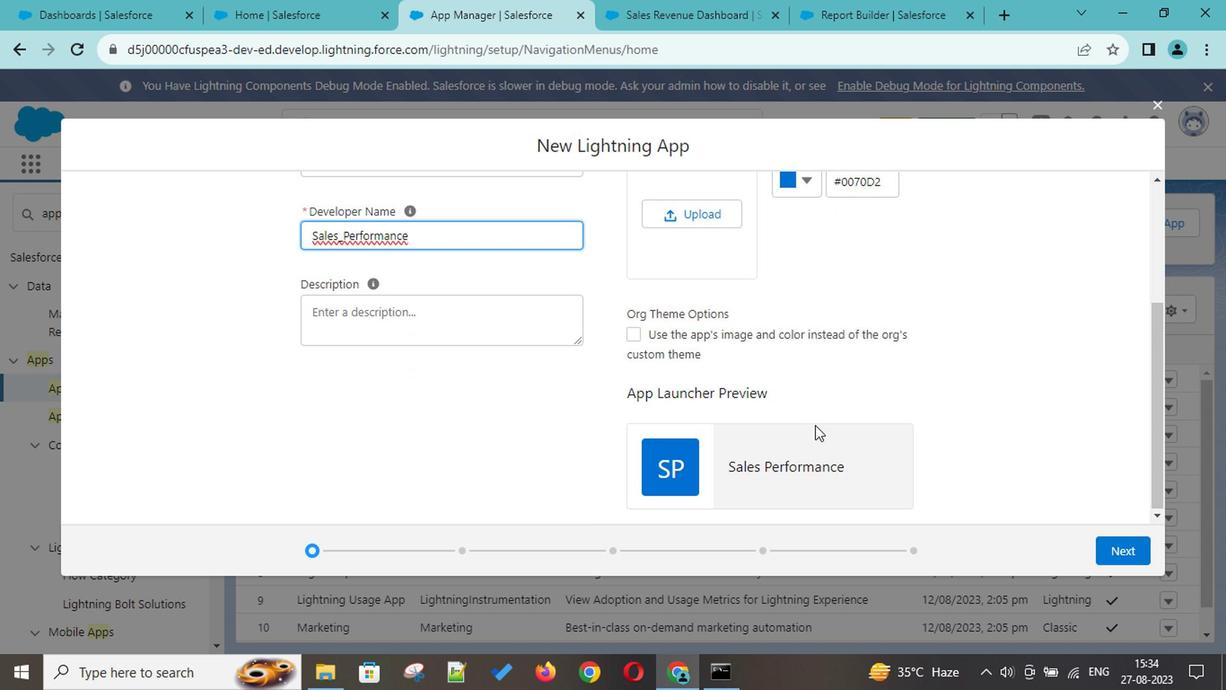 
Action: Mouse scrolled (813, 425) with delta (0, 0)
Screenshot: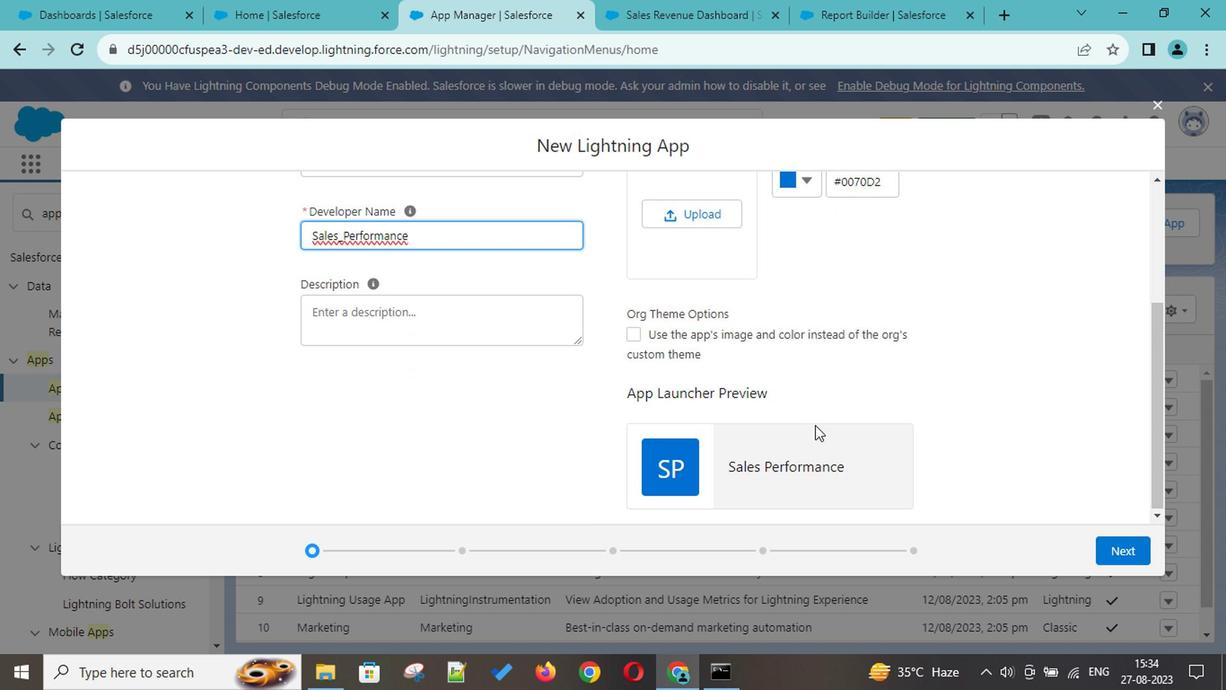 
Action: Mouse scrolled (813, 425) with delta (0, 0)
Screenshot: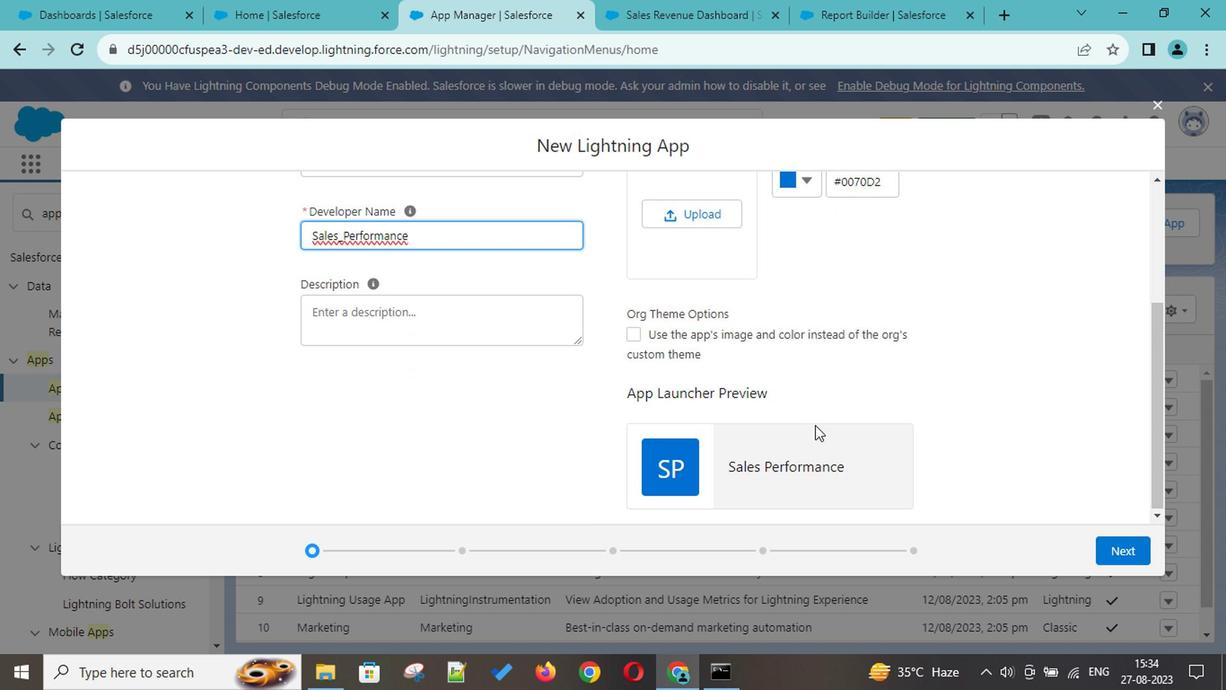 
Action: Mouse scrolled (813, 425) with delta (0, 0)
Screenshot: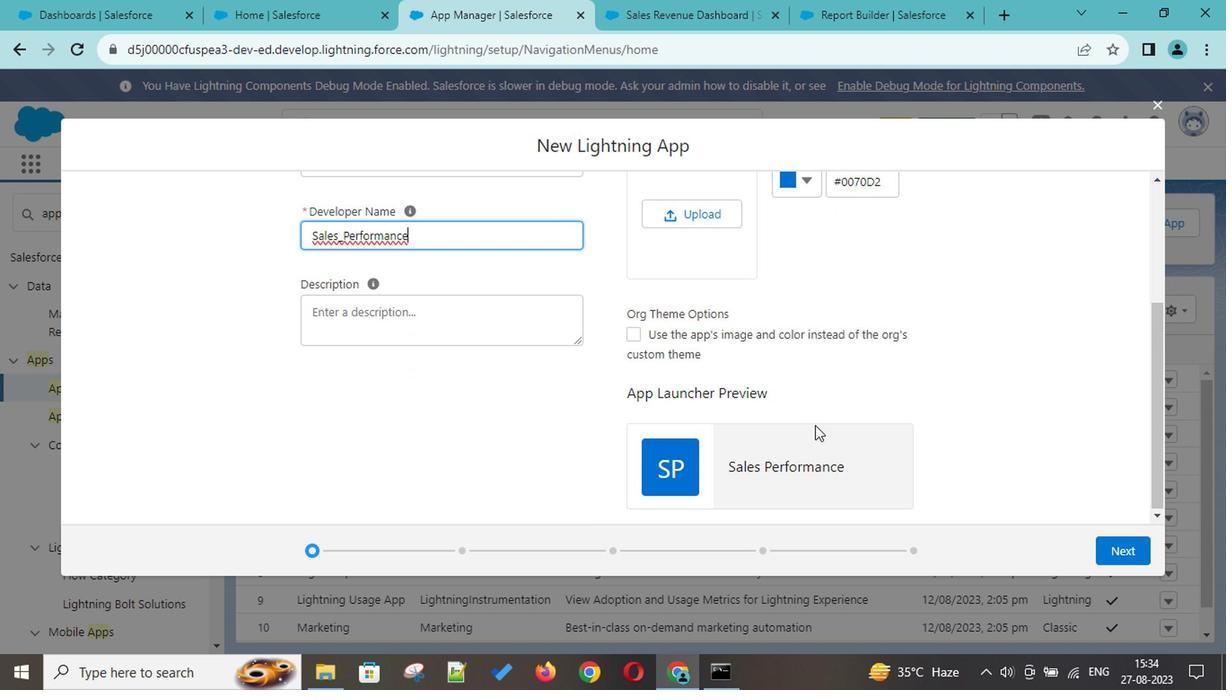 
Action: Mouse scrolled (813, 425) with delta (0, 0)
Screenshot: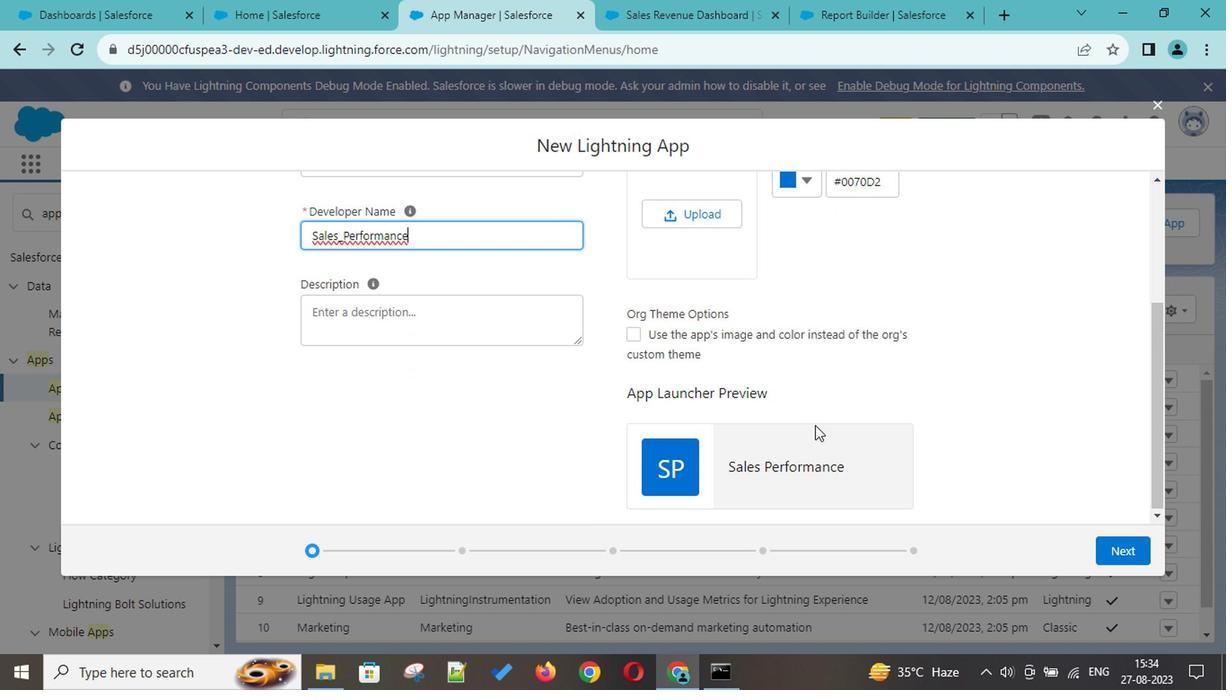 
Action: Mouse scrolled (813, 425) with delta (0, 0)
Screenshot: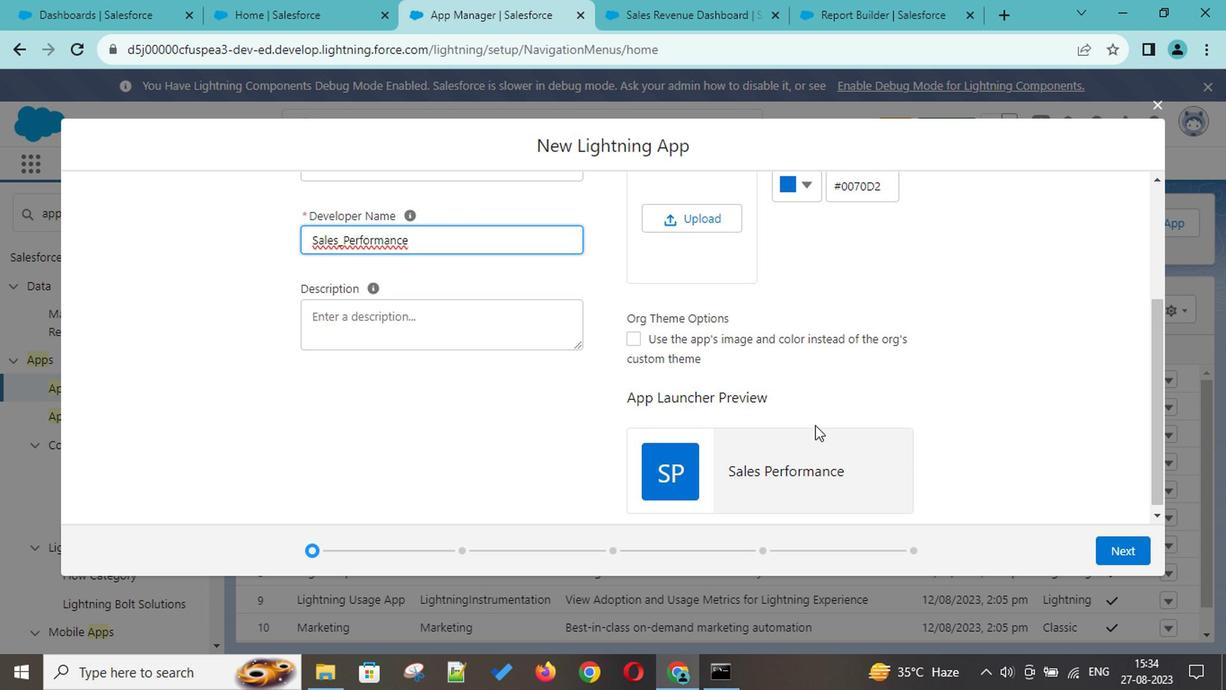 
Action: Mouse scrolled (813, 425) with delta (0, 0)
Screenshot: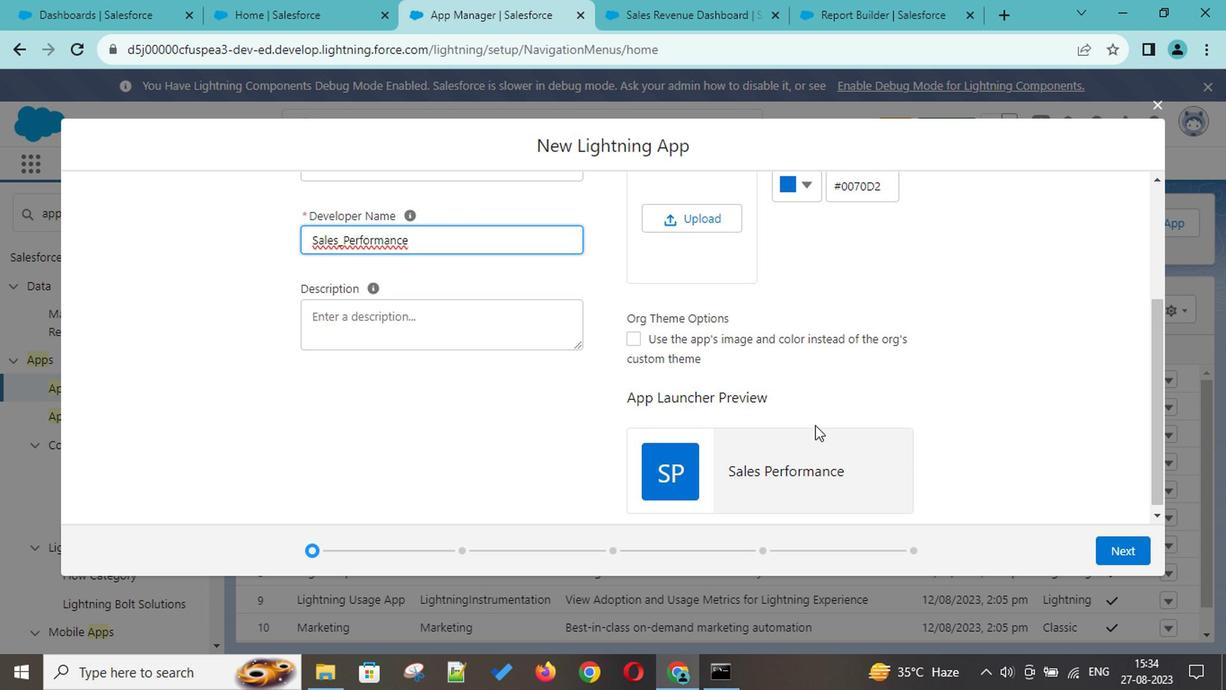 
Action: Mouse scrolled (813, 425) with delta (0, 0)
Screenshot: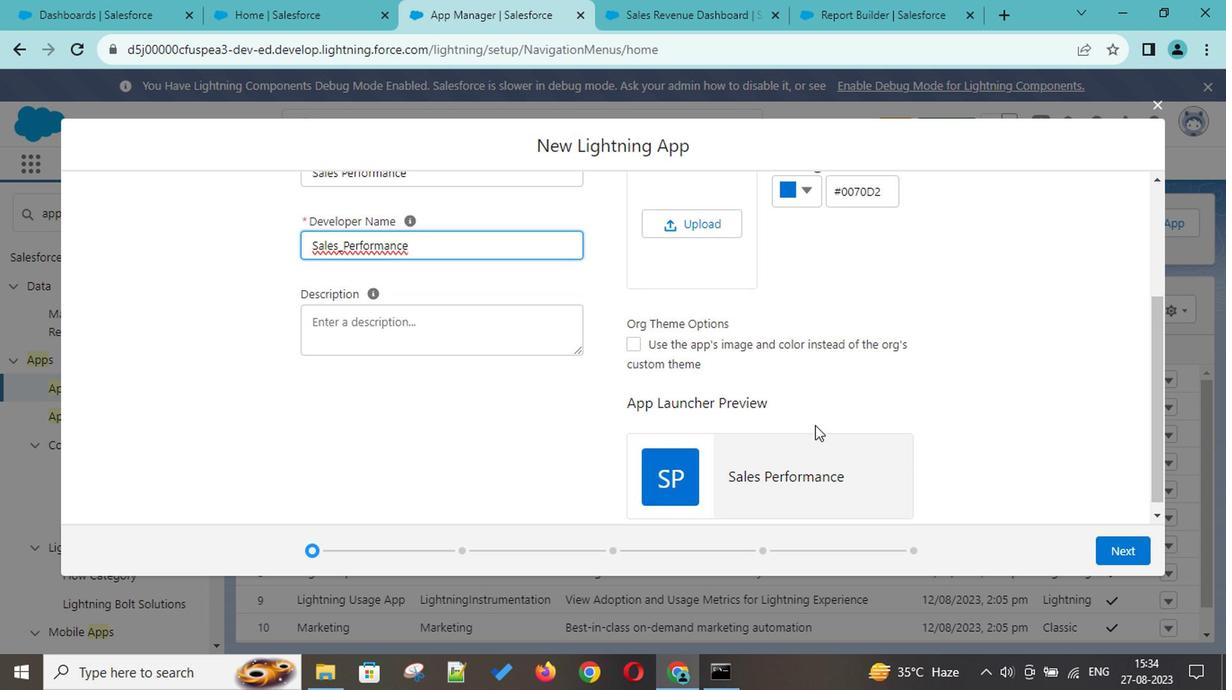 
Action: Mouse scrolled (813, 425) with delta (0, 0)
Screenshot: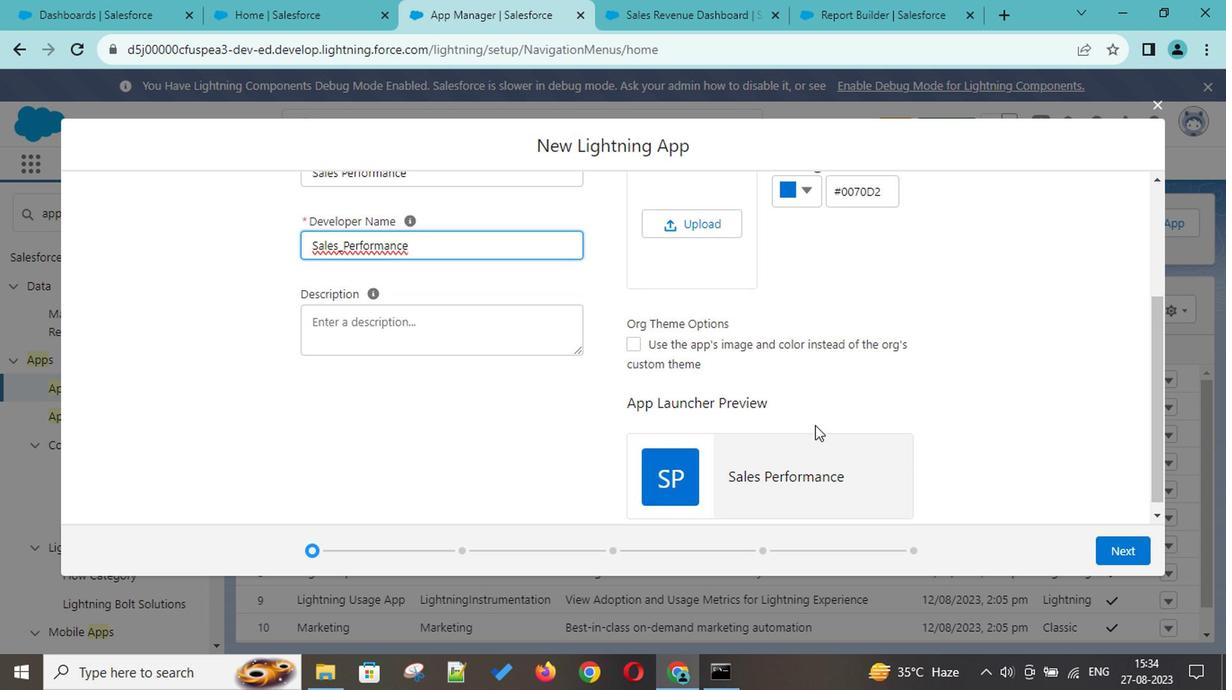
Action: Mouse scrolled (813, 425) with delta (0, 0)
Screenshot: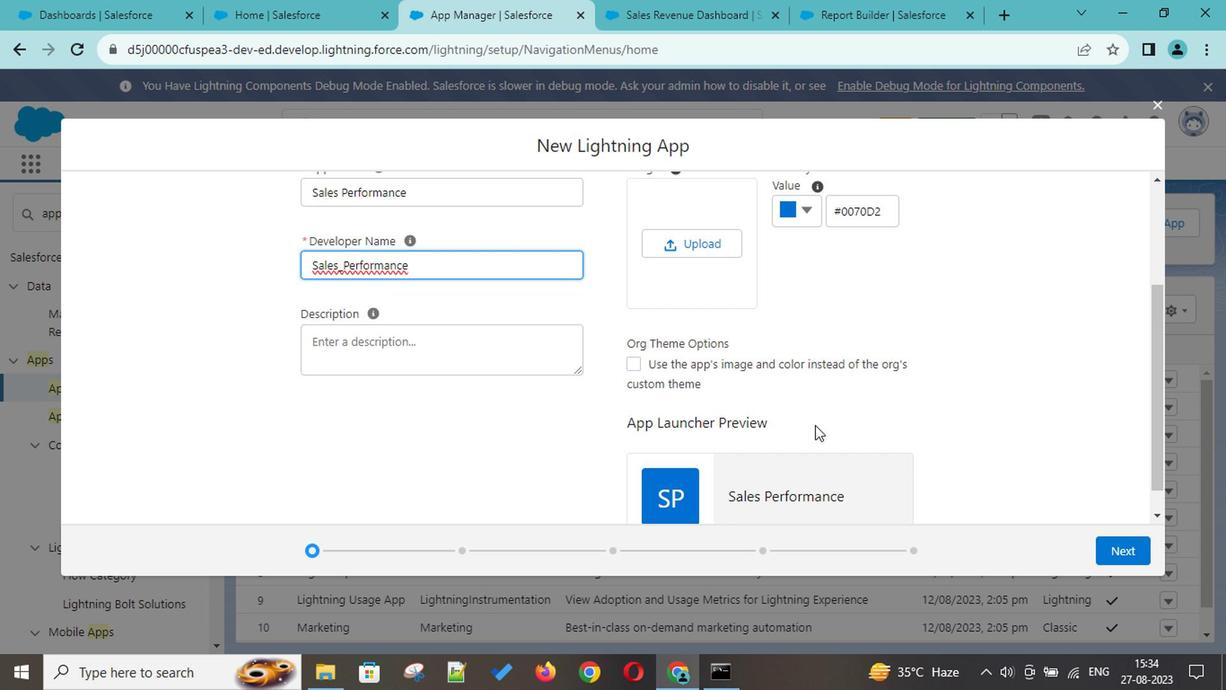 
Action: Mouse scrolled (813, 425) with delta (0, 0)
Screenshot: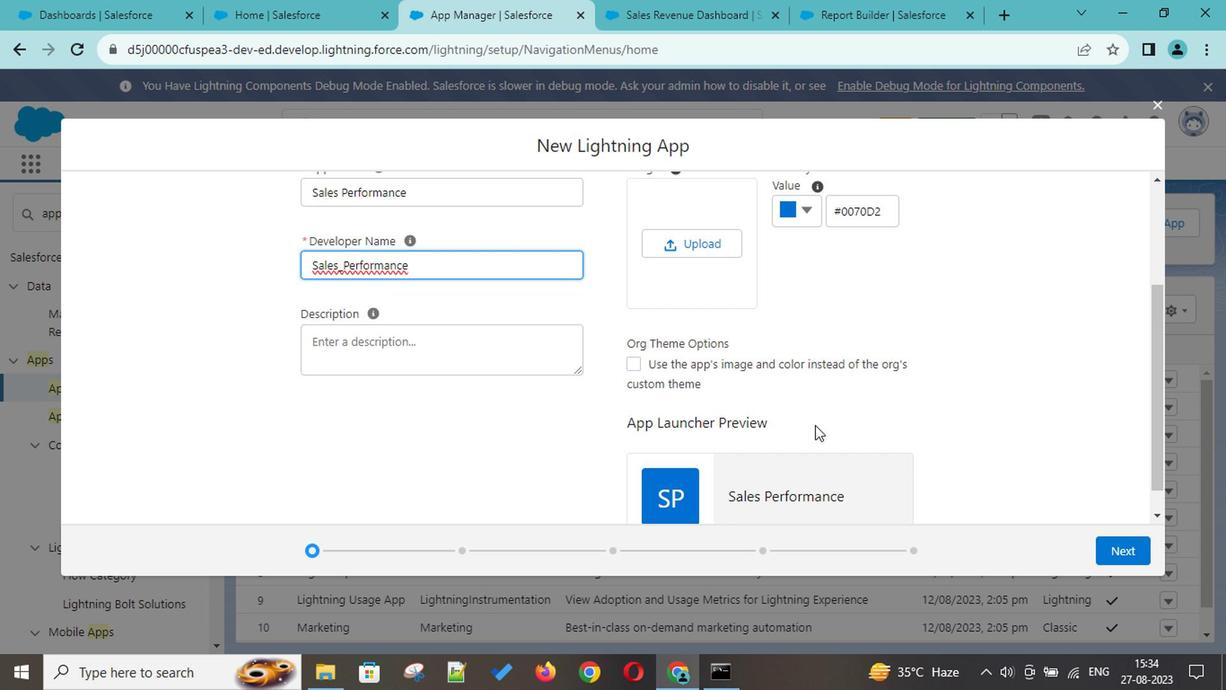 
Action: Mouse scrolled (813, 425) with delta (0, 0)
Screenshot: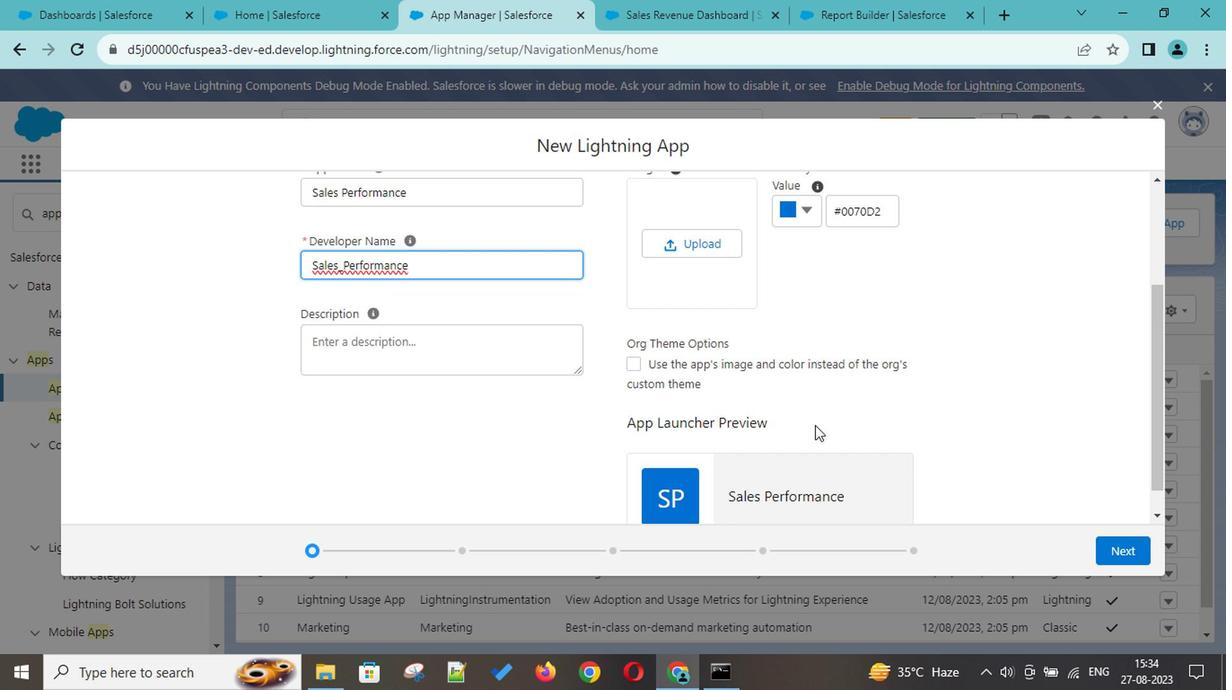 
Action: Mouse scrolled (813, 425) with delta (0, 0)
Screenshot: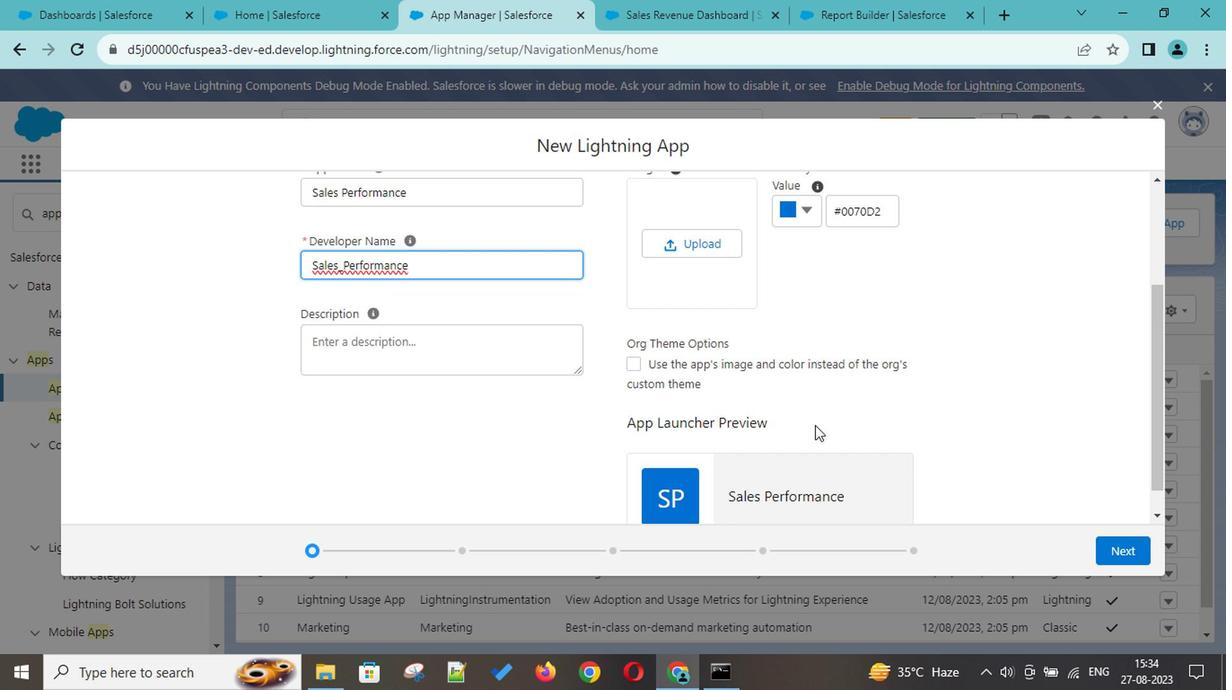 
Action: Mouse scrolled (813, 425) with delta (0, 0)
Screenshot: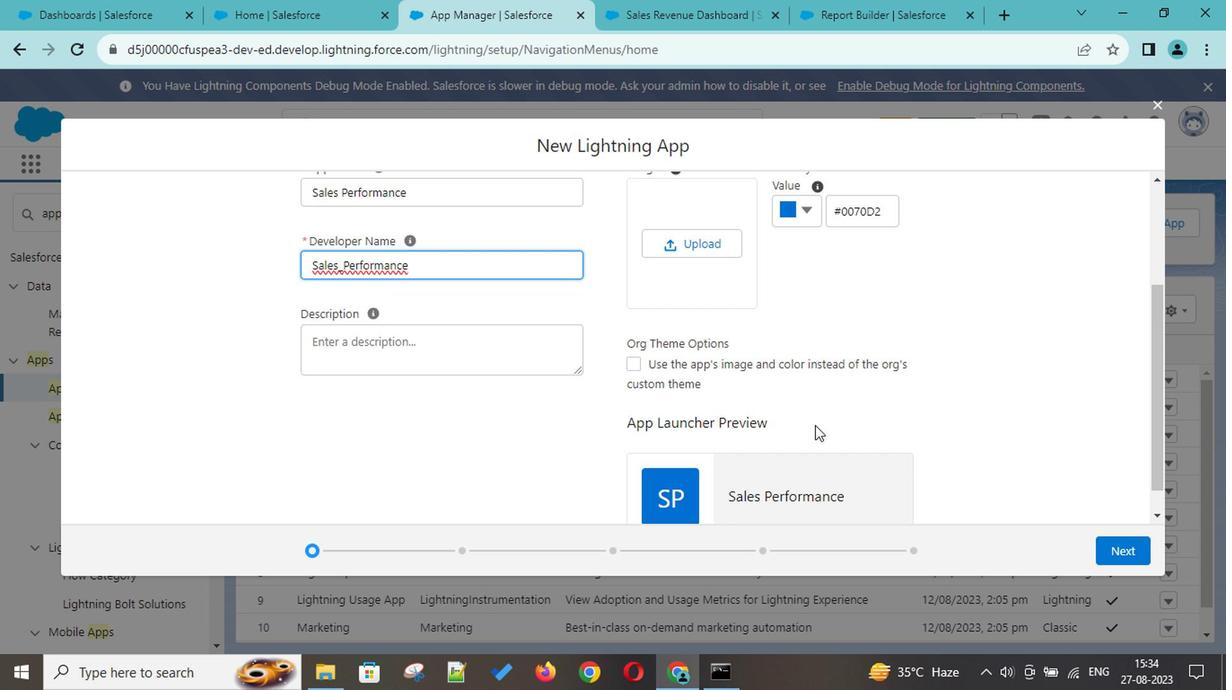 
Action: Mouse scrolled (813, 425) with delta (0, 0)
Screenshot: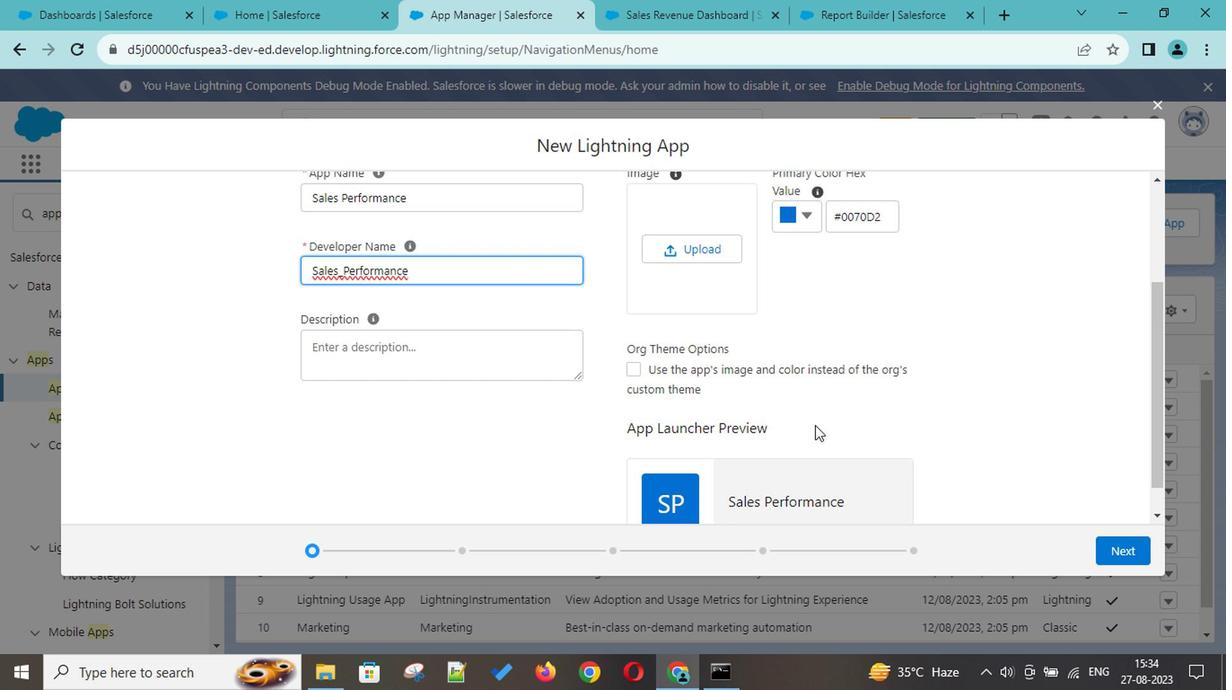 
Action: Mouse scrolled (813, 425) with delta (0, 0)
Screenshot: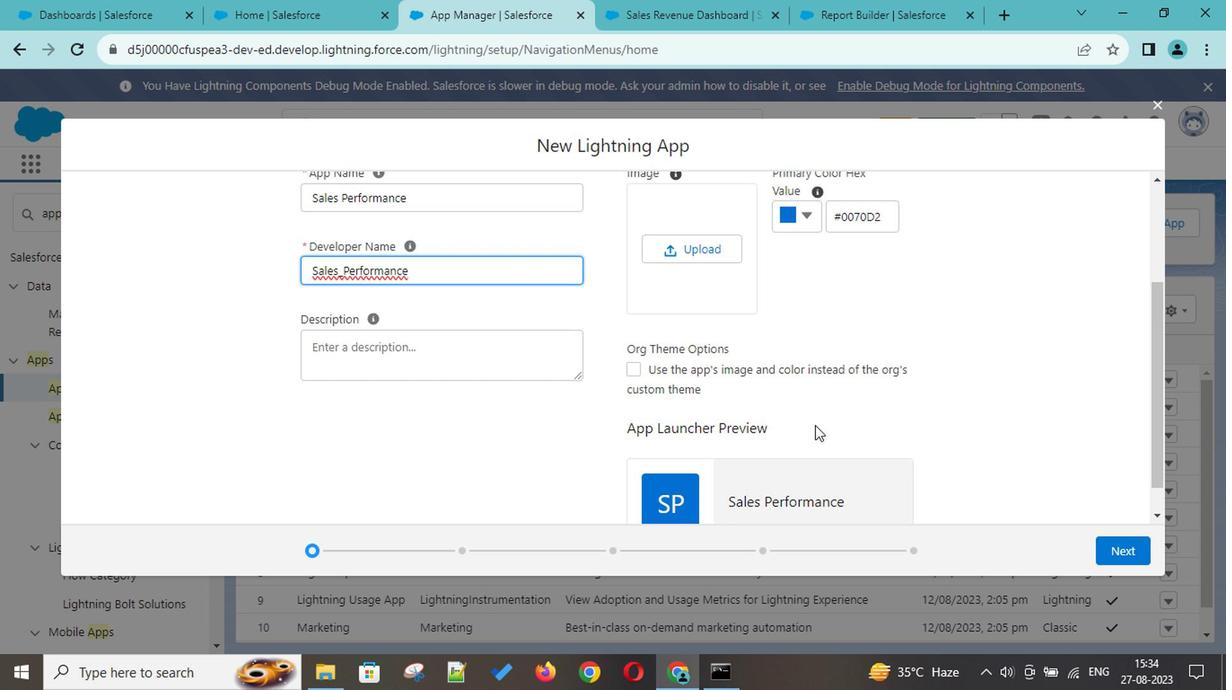
Action: Mouse scrolled (813, 425) with delta (0, 0)
Screenshot: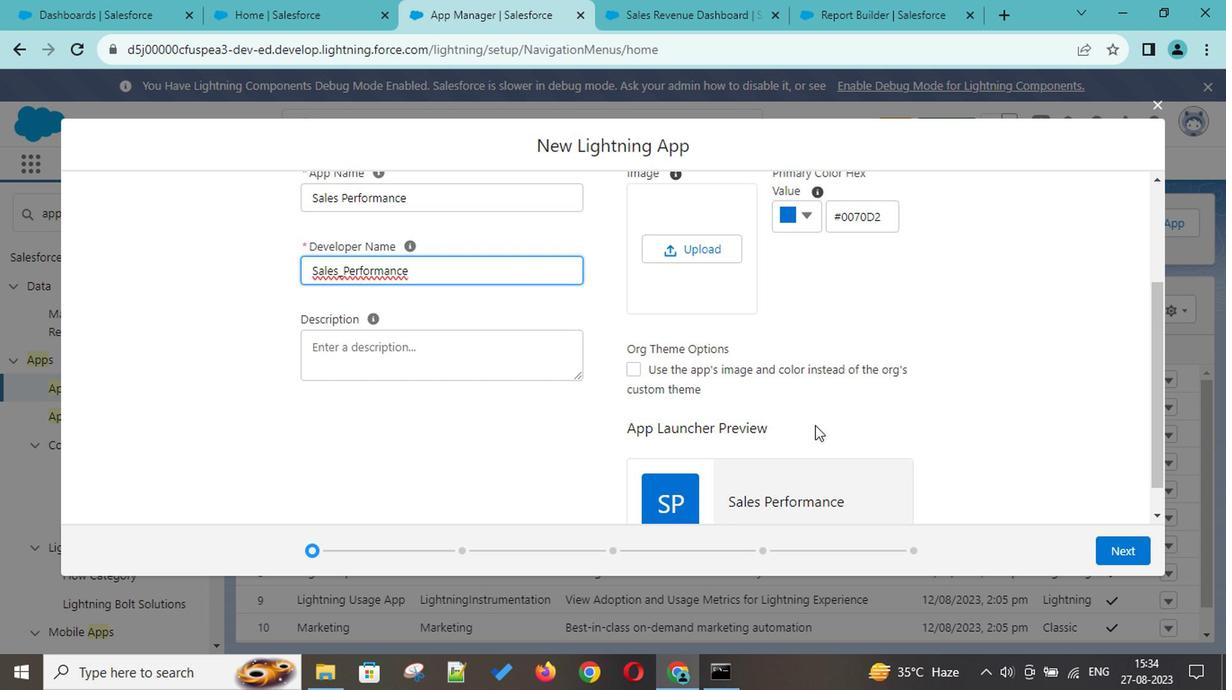
Action: Mouse moved to (762, 452)
Screenshot: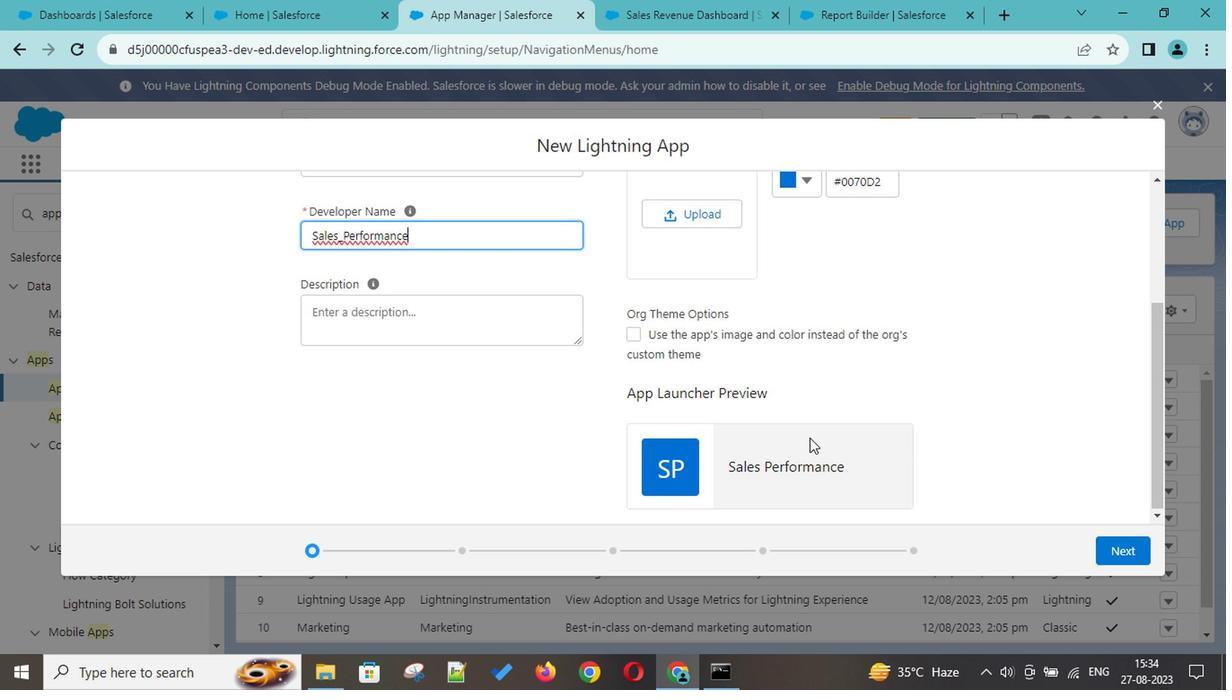 
Action: Mouse pressed left at (762, 452)
Screenshot: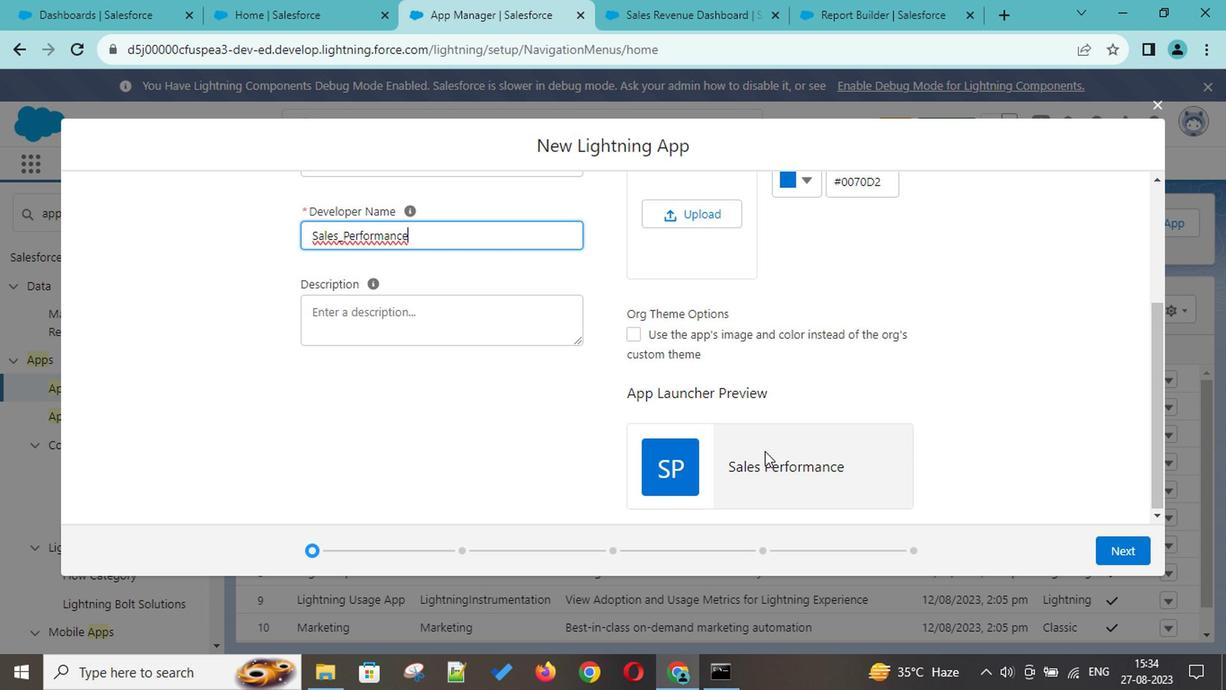 
Action: Mouse moved to (678, 464)
Screenshot: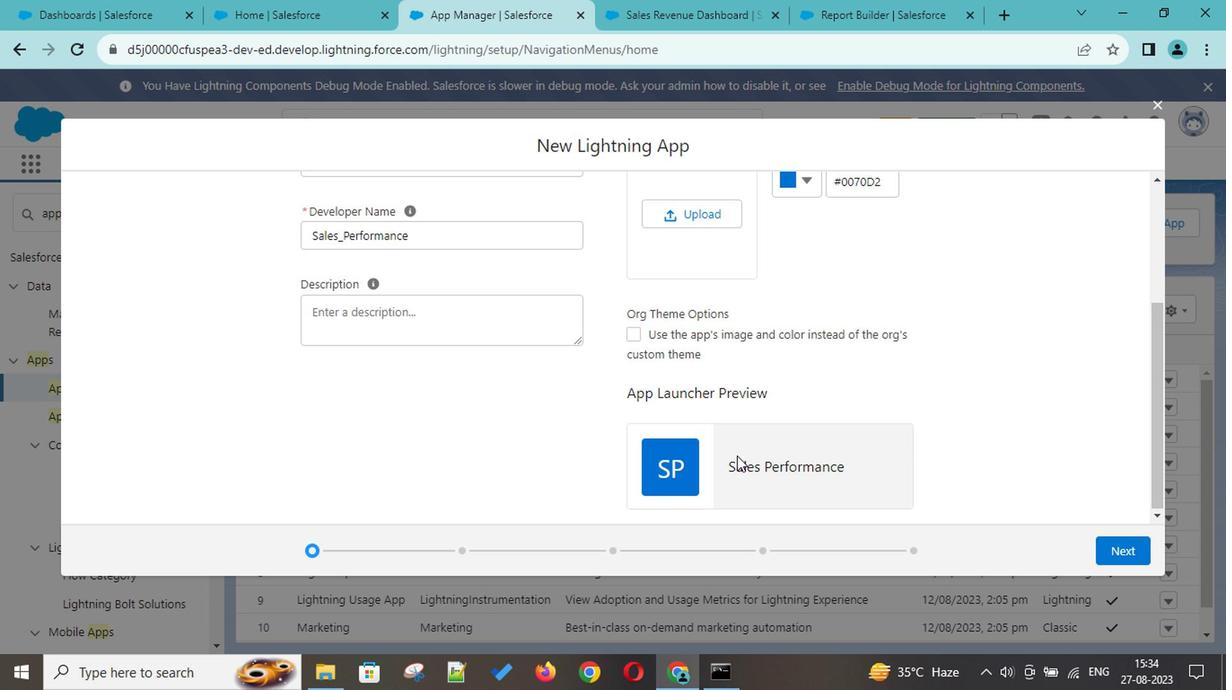 
Action: Mouse pressed left at (678, 464)
Screenshot: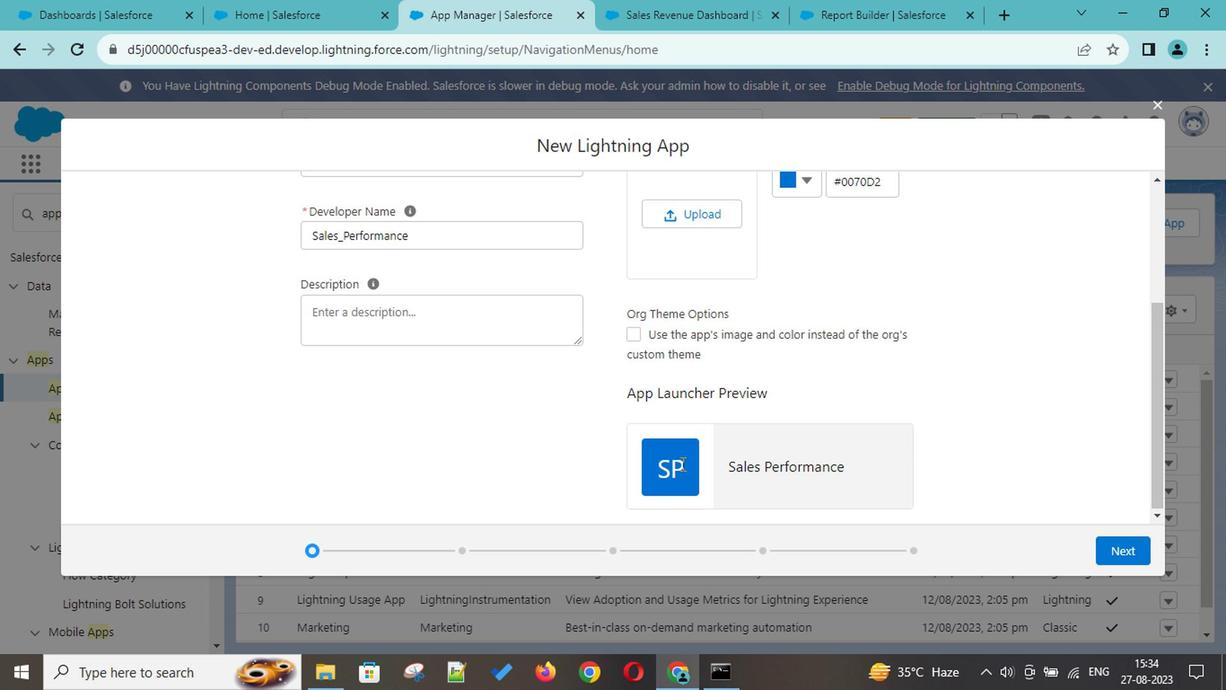
Action: Mouse moved to (807, 391)
Screenshot: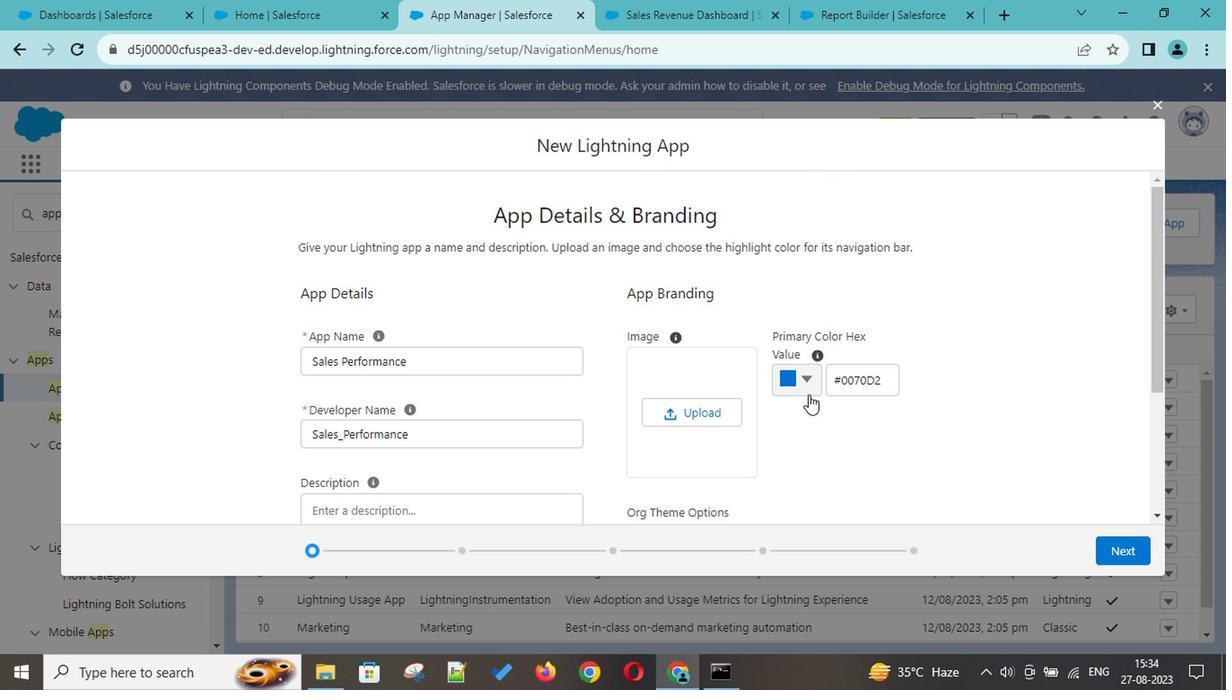 
Action: Mouse pressed left at (807, 391)
Screenshot: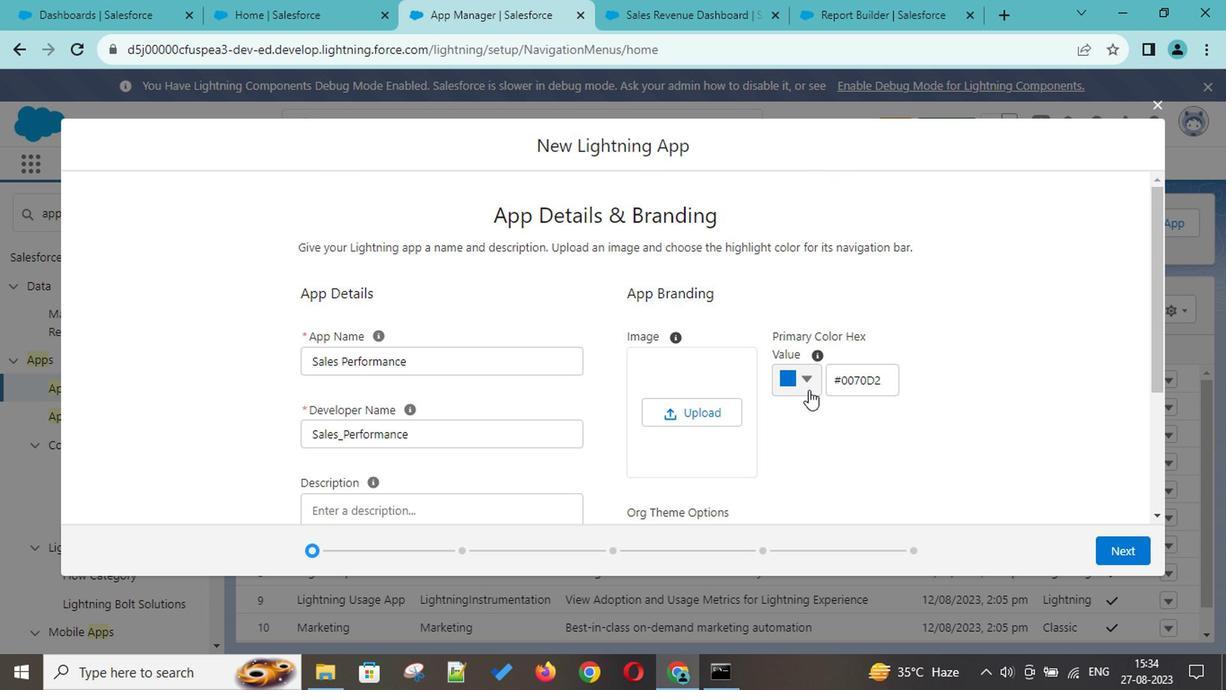 
Action: Mouse moved to (972, 366)
Screenshot: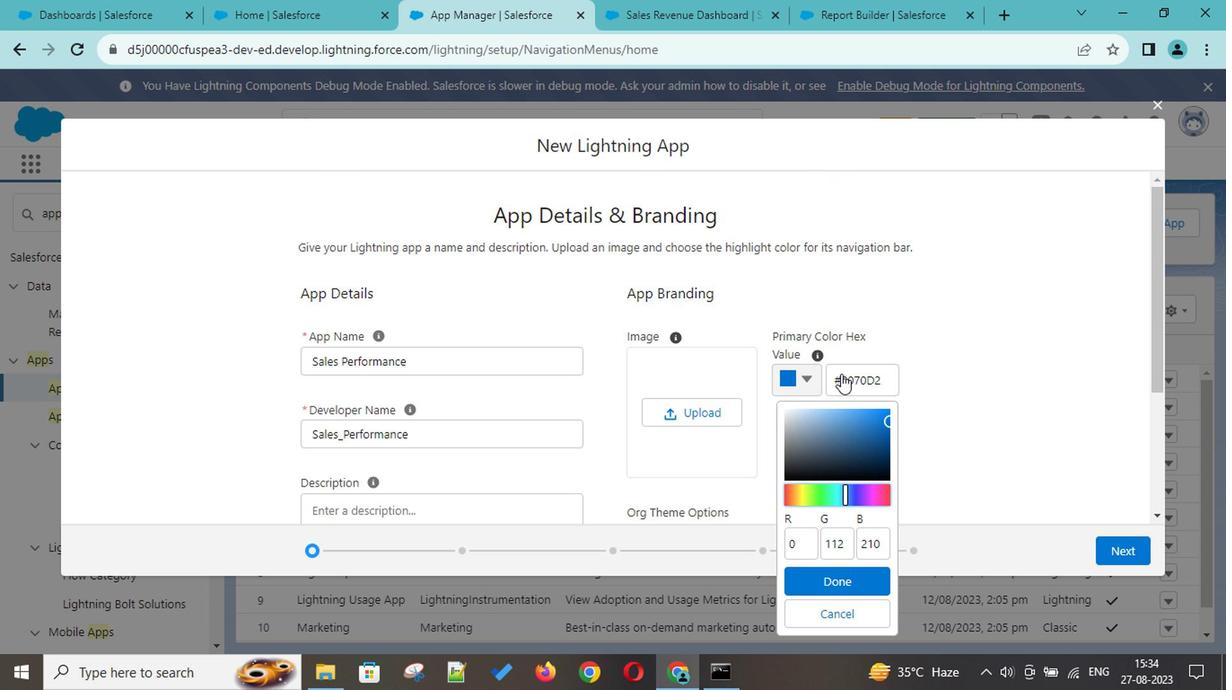
Action: Mouse pressed left at (972, 366)
Screenshot: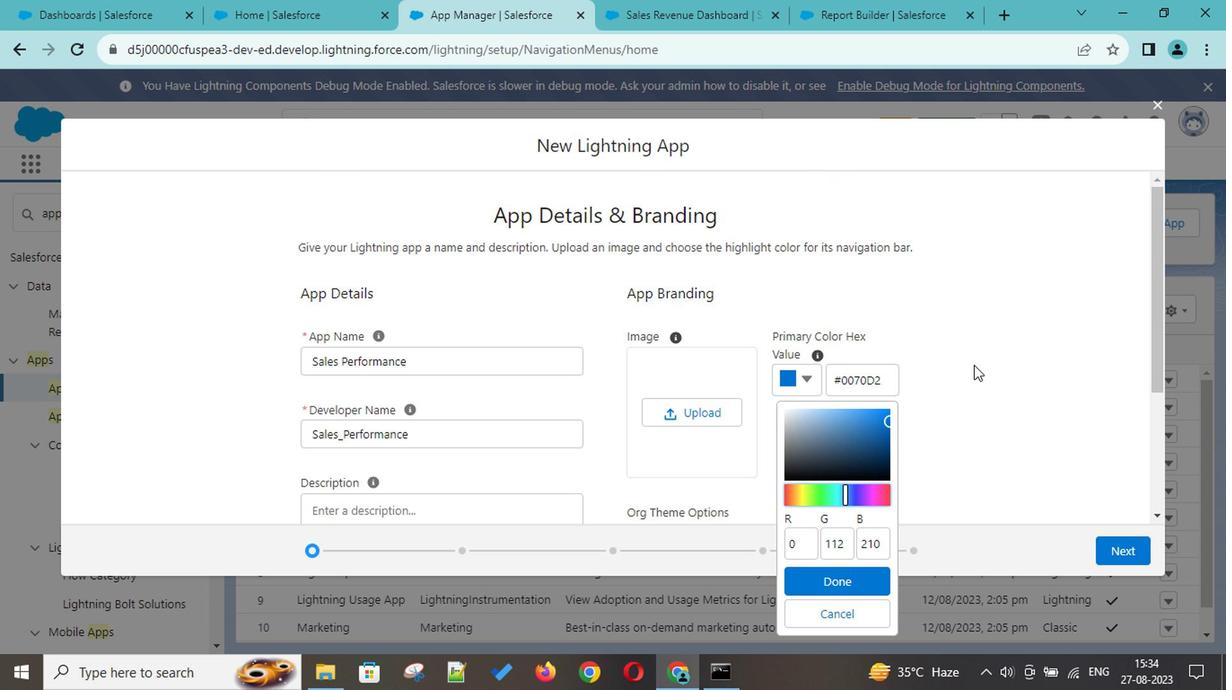 
Action: Mouse moved to (708, 404)
Screenshot: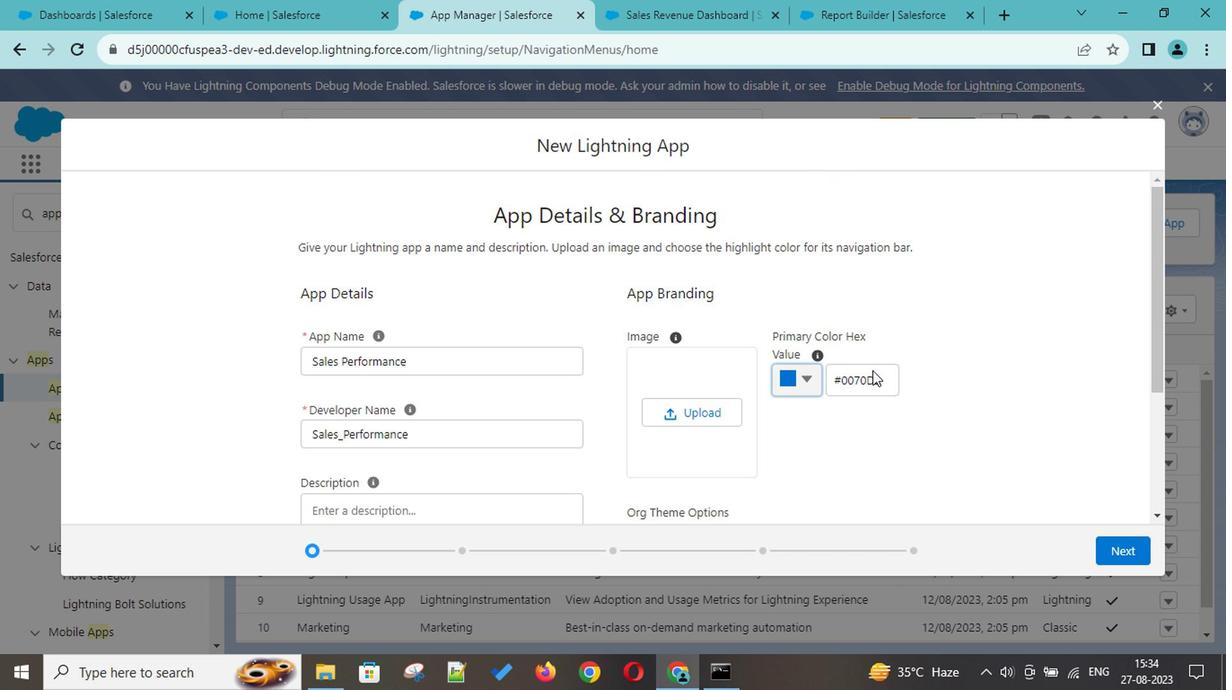 
Action: Mouse pressed left at (708, 404)
Screenshot: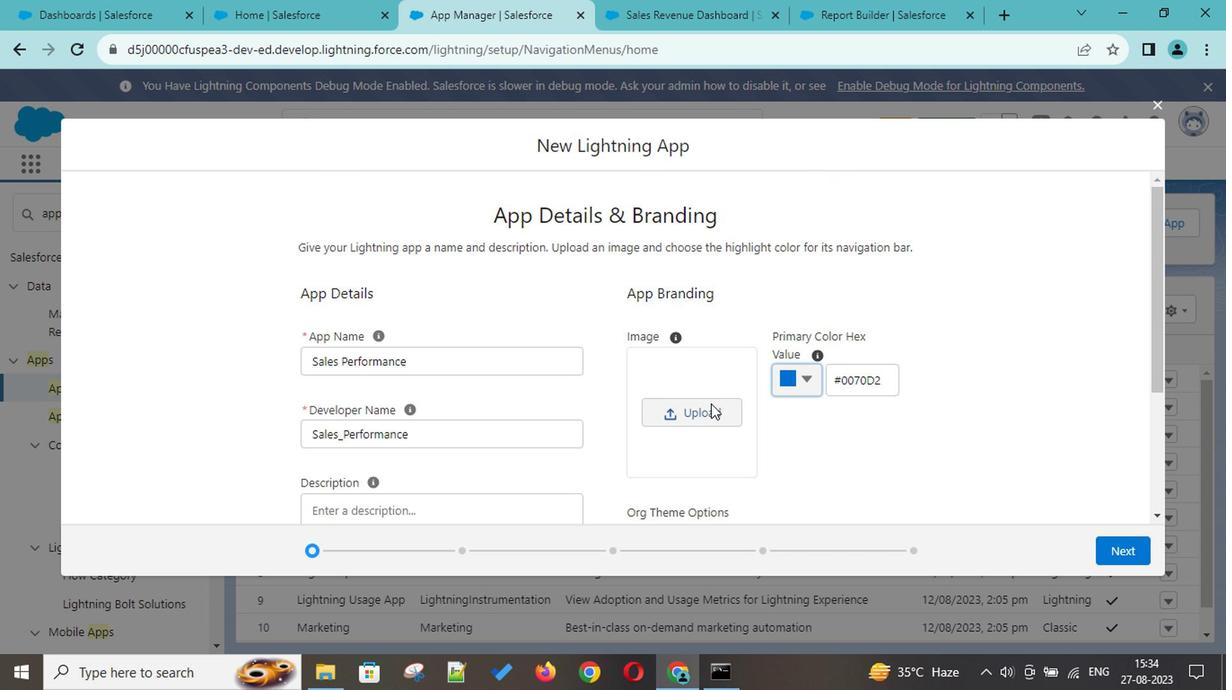 
Action: Mouse moved to (1010, 444)
Screenshot: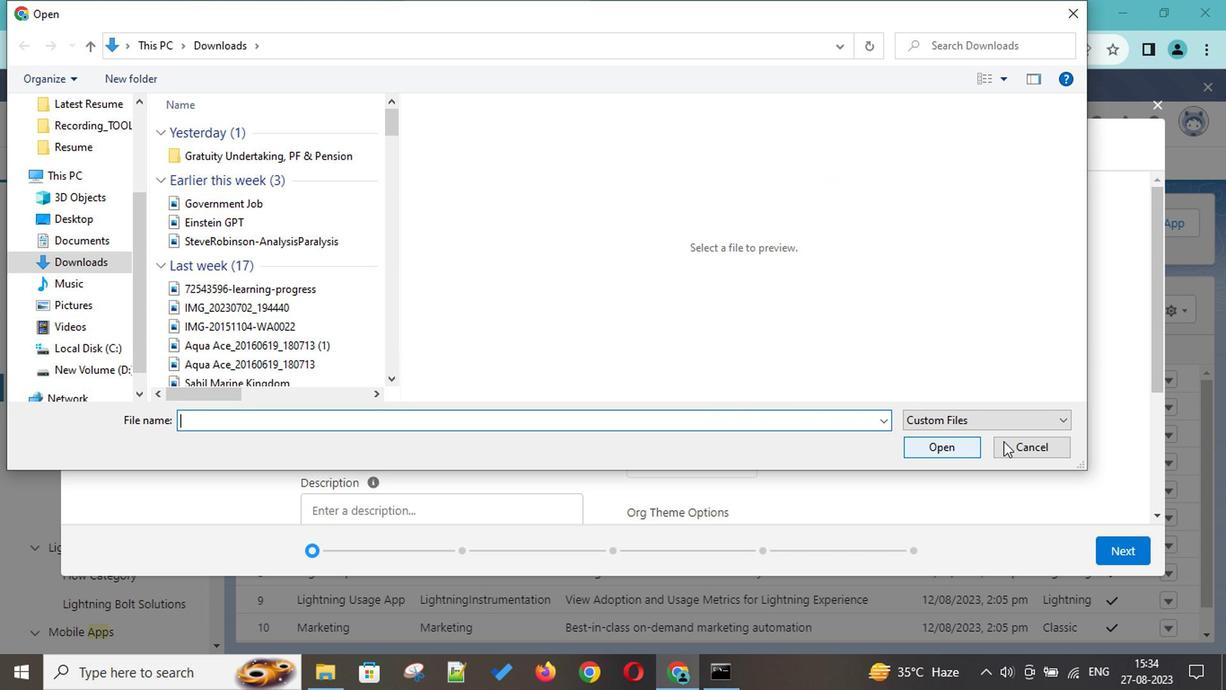 
Action: Mouse pressed left at (1010, 444)
Screenshot: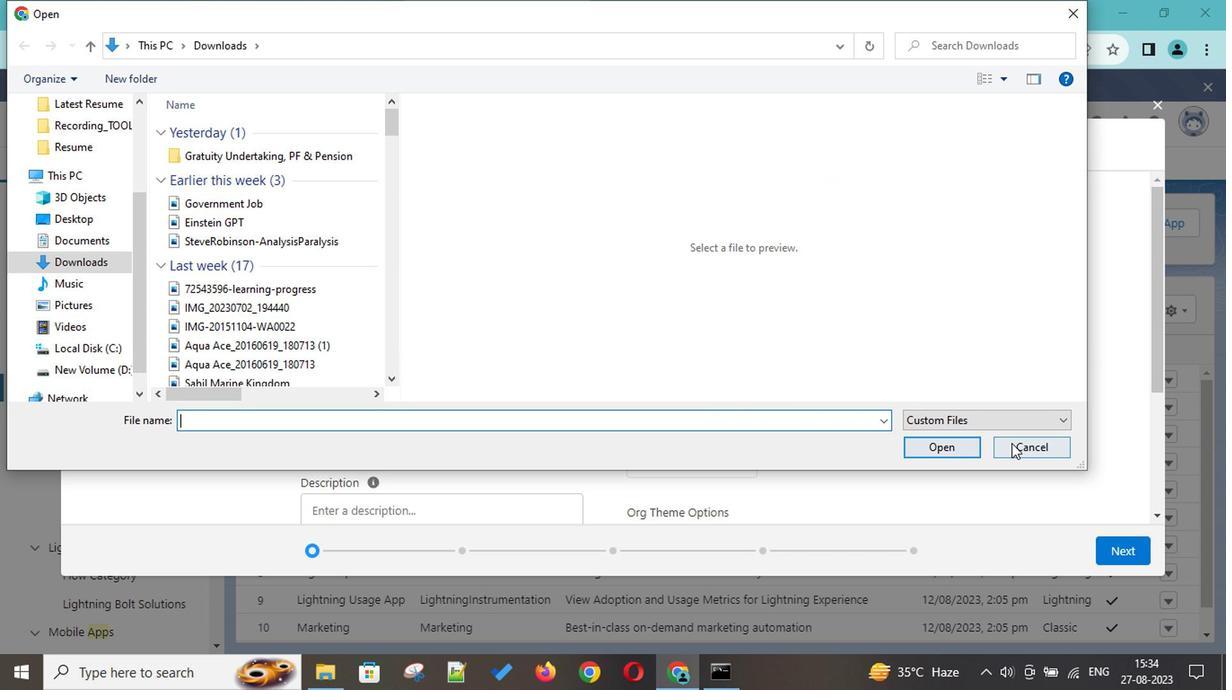 
Action: Mouse moved to (794, 400)
Screenshot: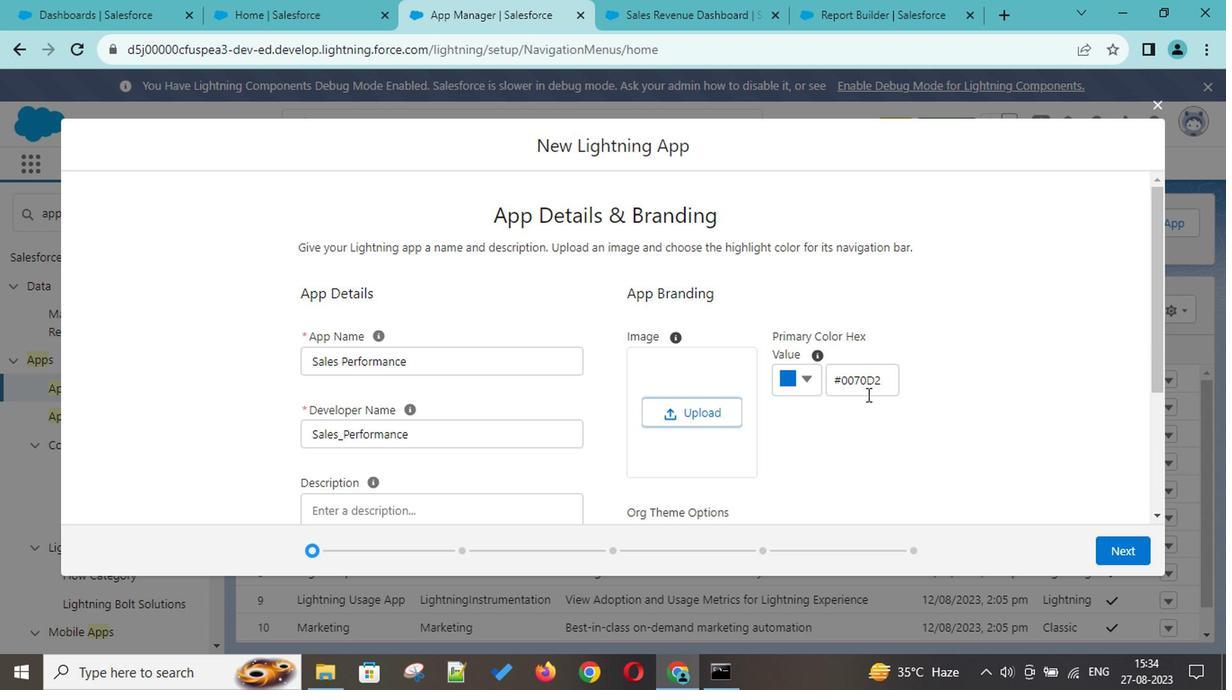 
Action: Mouse scrolled (794, 399) with delta (0, 0)
Screenshot: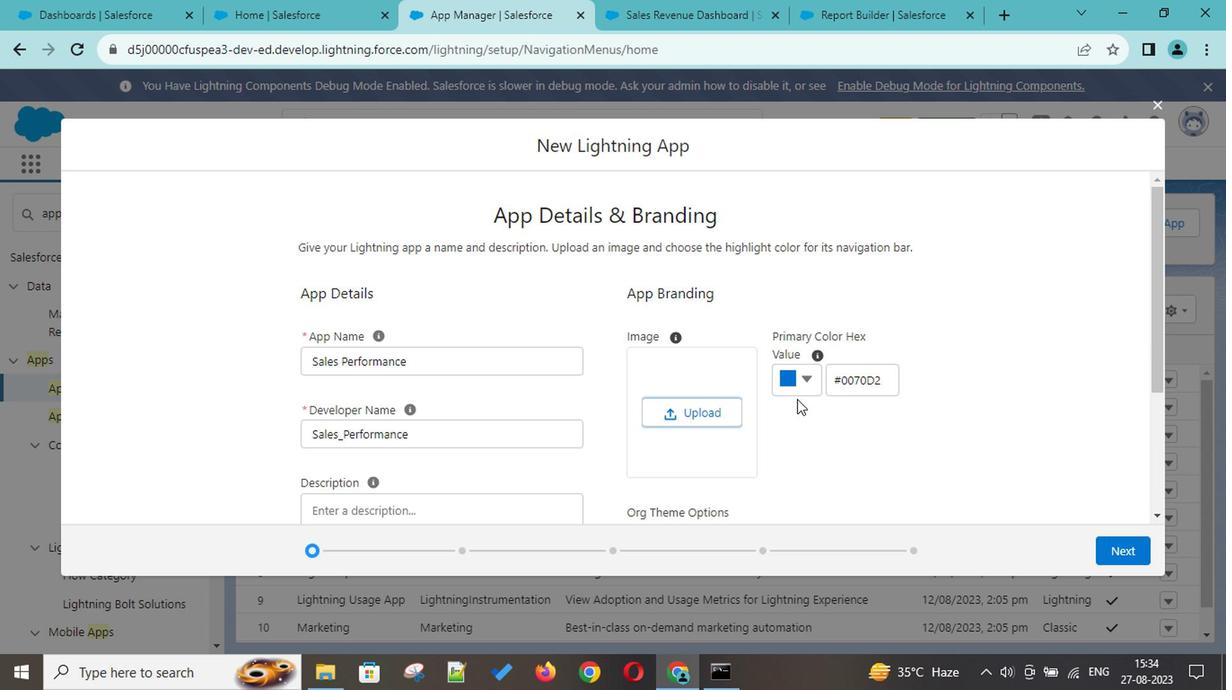 
Action: Mouse scrolled (794, 399) with delta (0, 0)
Screenshot: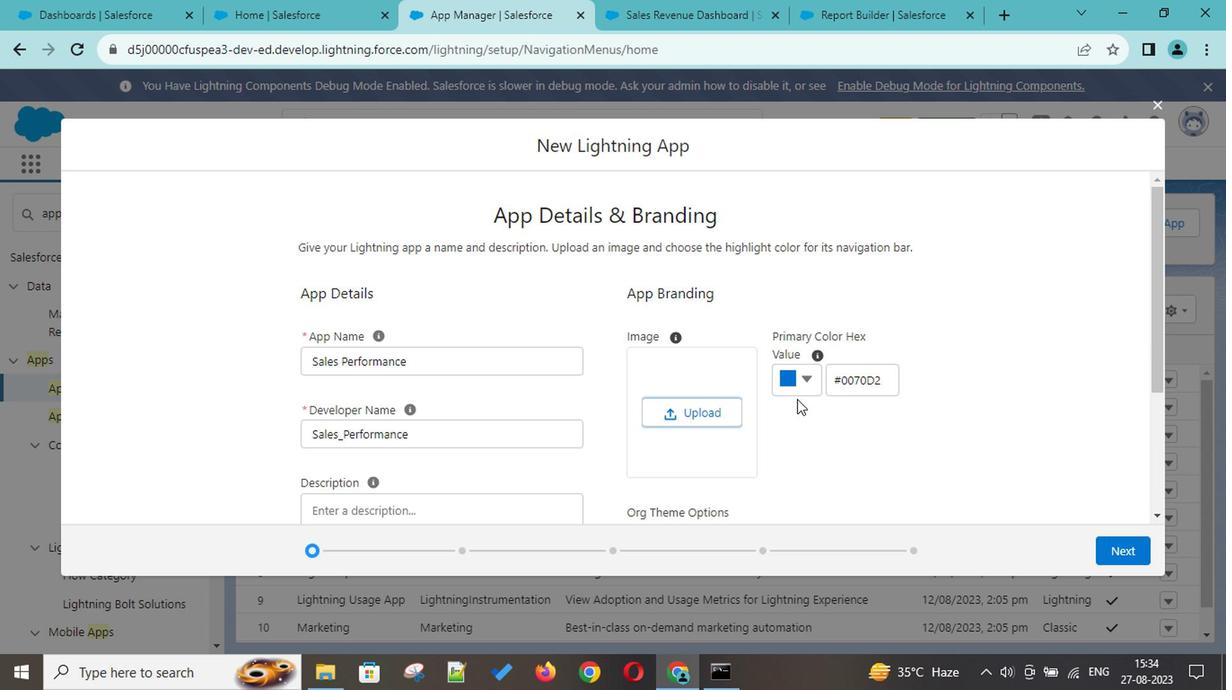 
Action: Mouse scrolled (794, 399) with delta (0, 0)
Screenshot: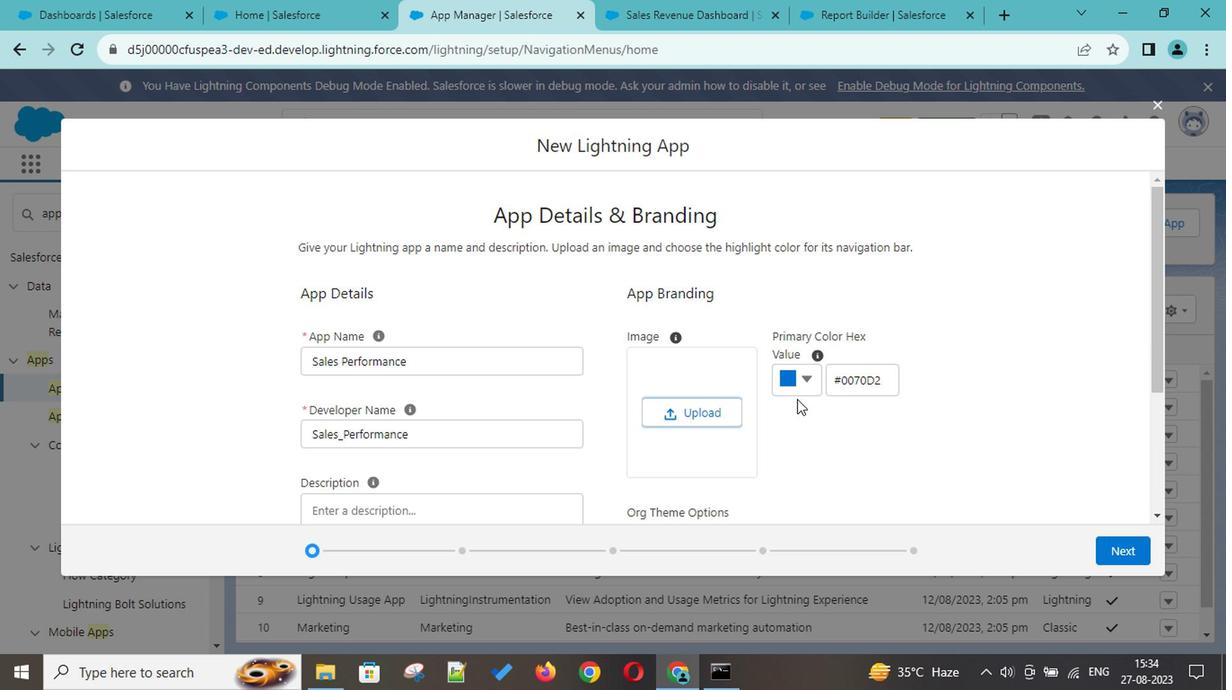 
Action: Mouse scrolled (794, 399) with delta (0, 0)
Screenshot: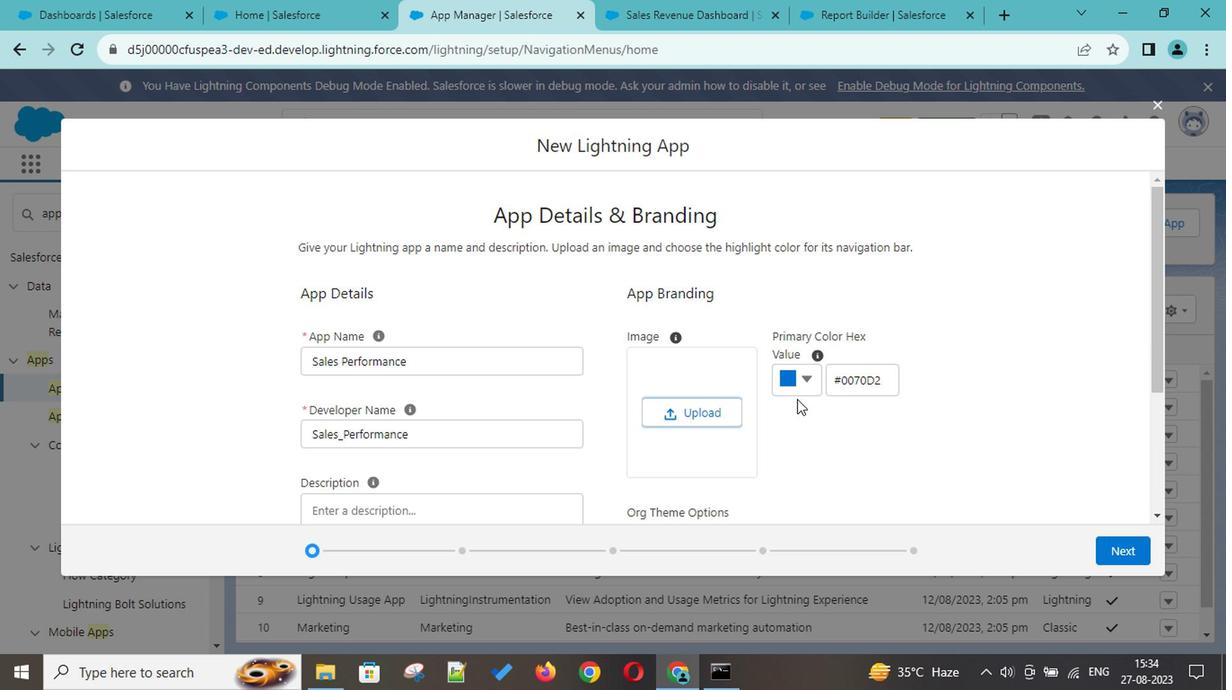 
Action: Mouse scrolled (794, 399) with delta (0, 0)
Screenshot: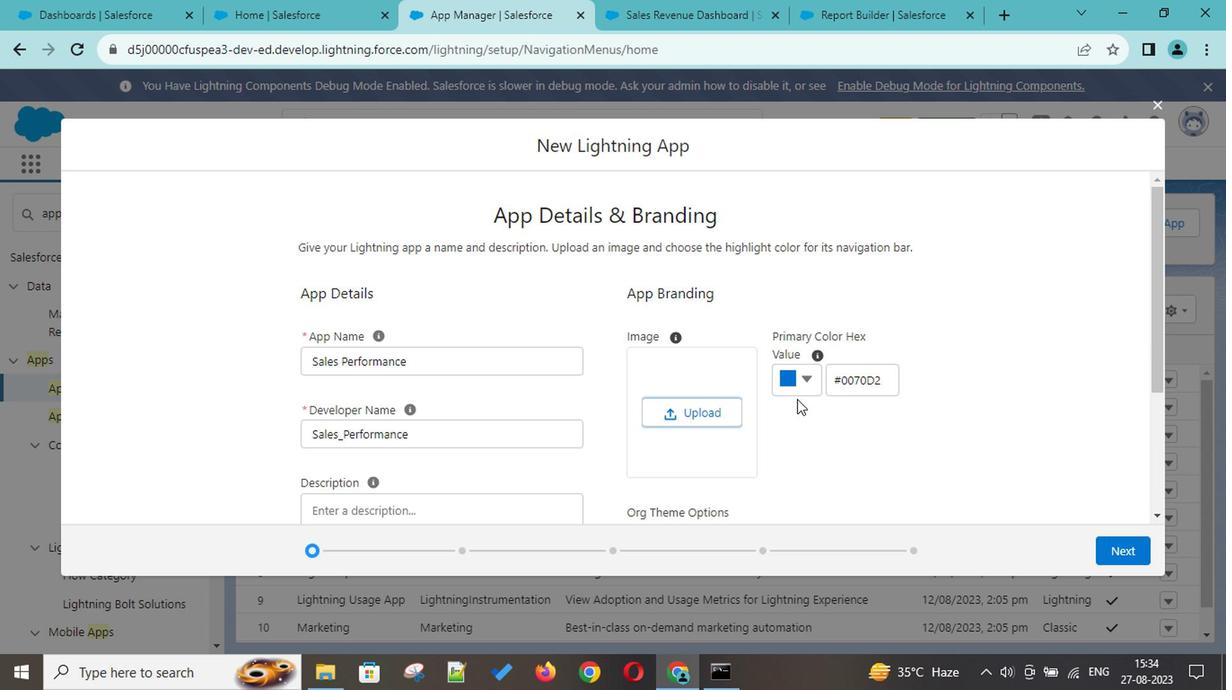 
Action: Mouse scrolled (794, 399) with delta (0, 0)
Screenshot: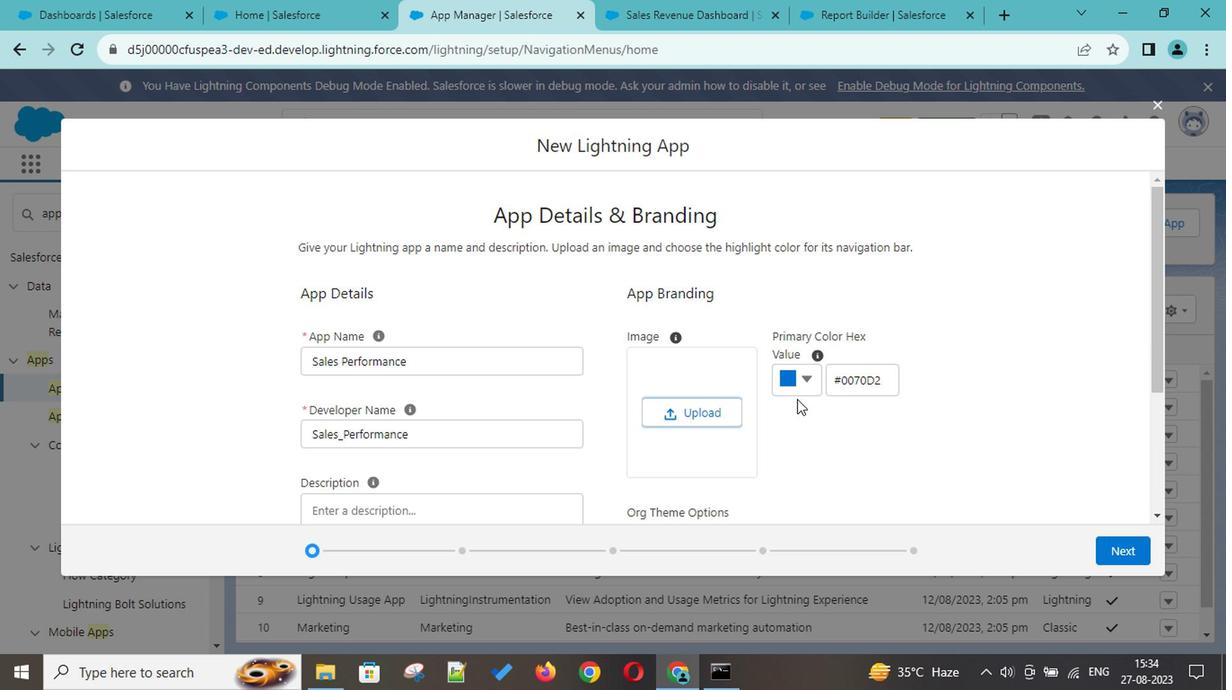 
Action: Mouse scrolled (794, 399) with delta (0, 0)
Screenshot: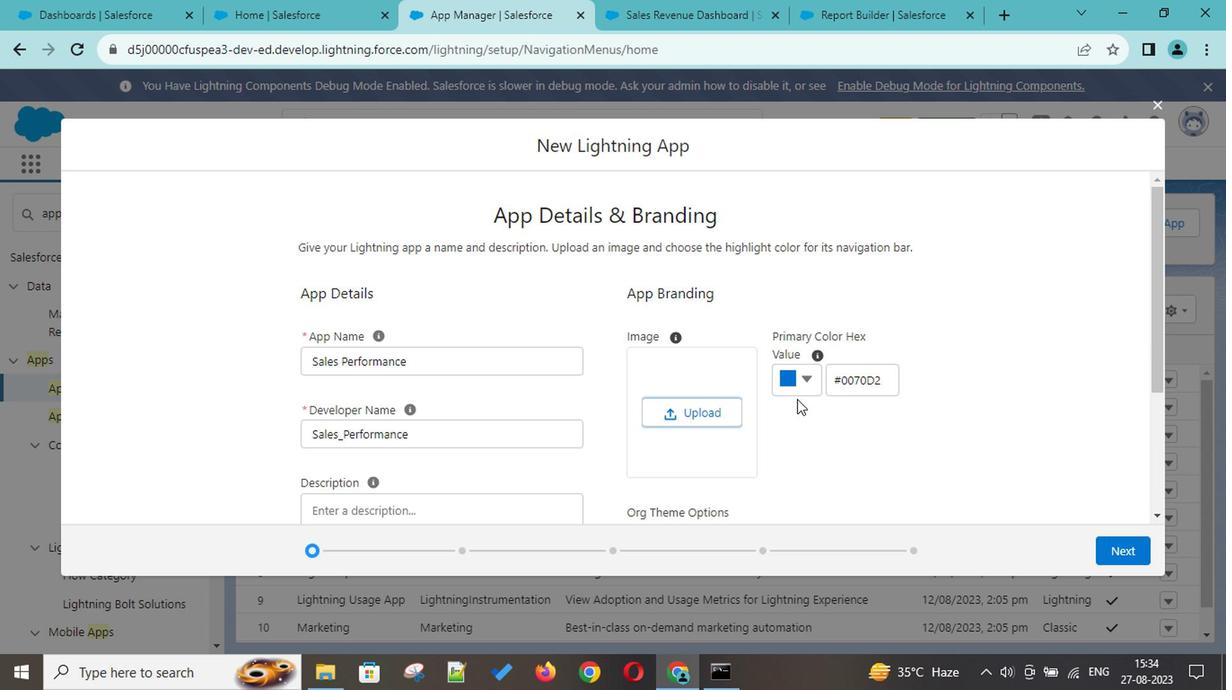 
Action: Mouse scrolled (794, 399) with delta (0, 0)
Screenshot: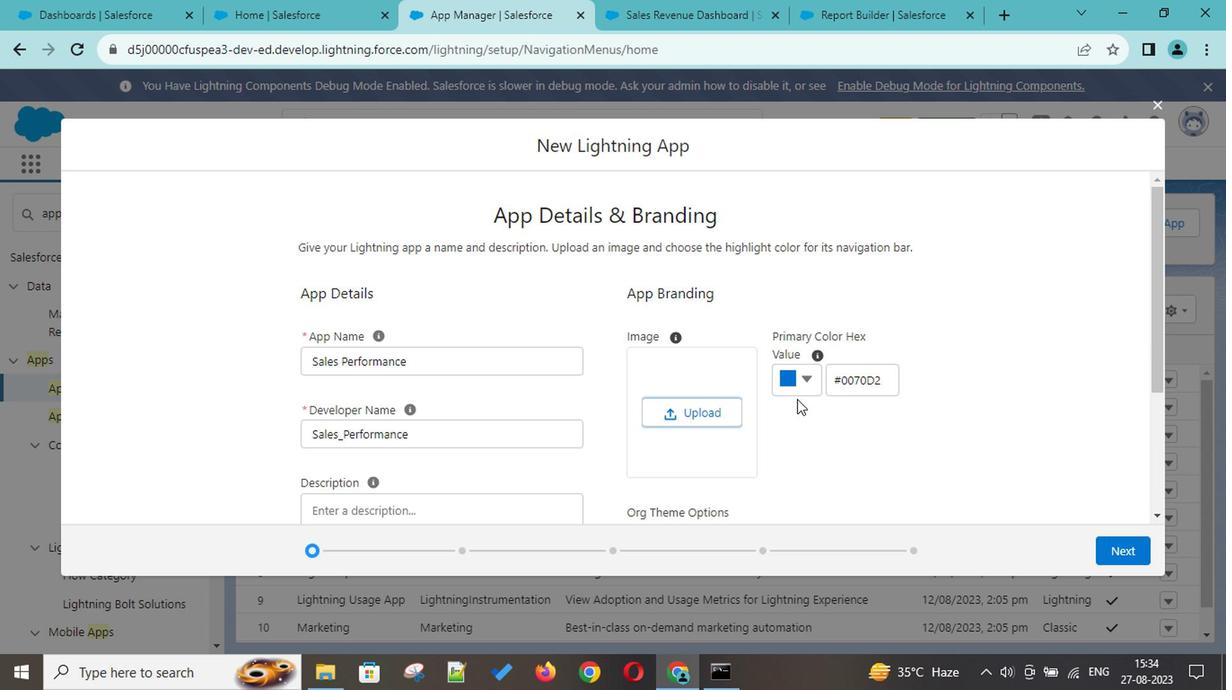 
Action: Mouse scrolled (794, 399) with delta (0, 0)
Screenshot: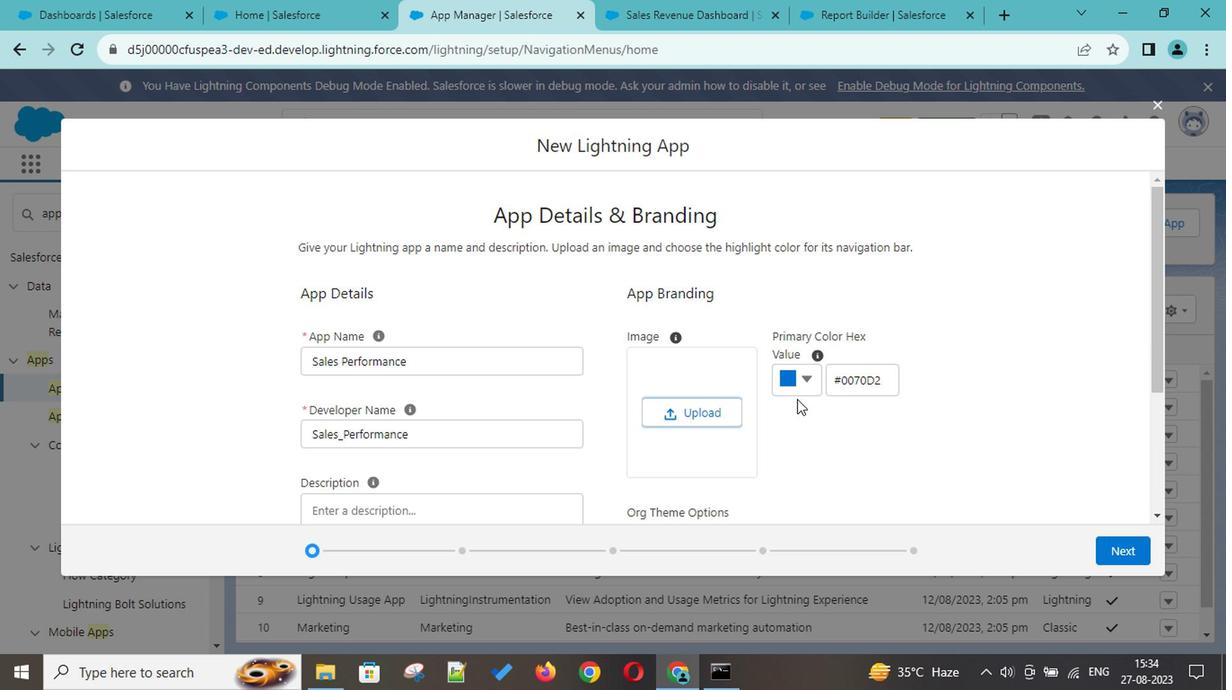 
Action: Mouse scrolled (794, 399) with delta (0, 0)
Screenshot: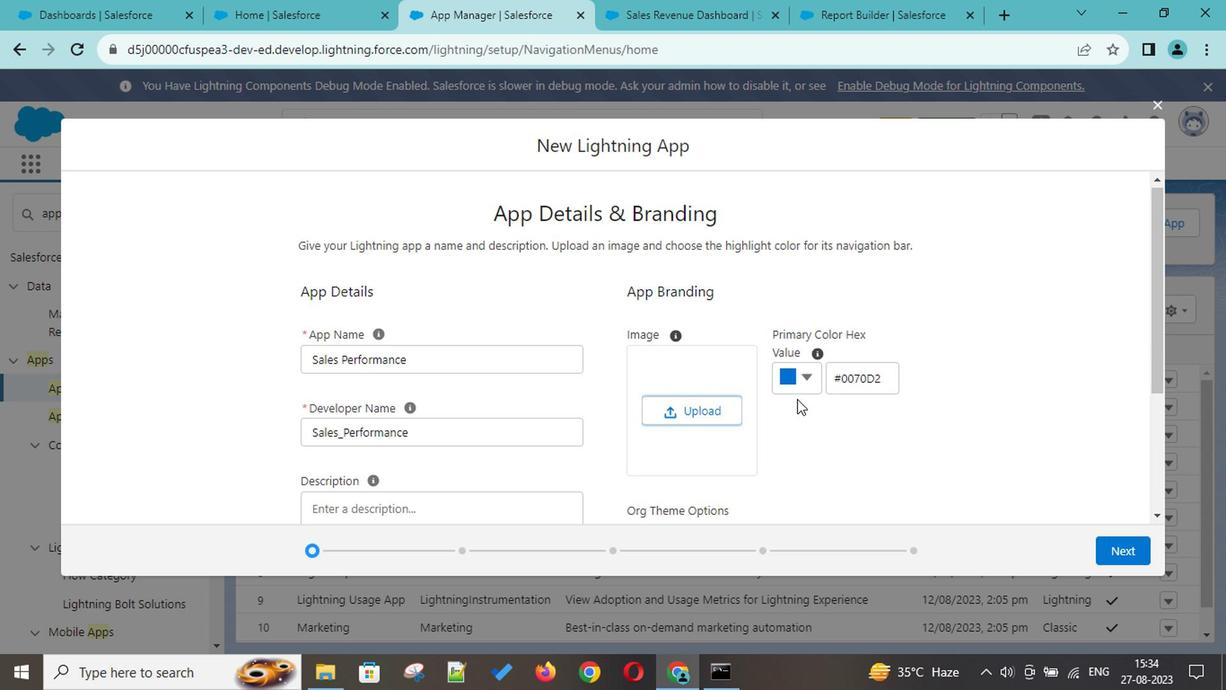 
Action: Mouse moved to (735, 406)
Screenshot: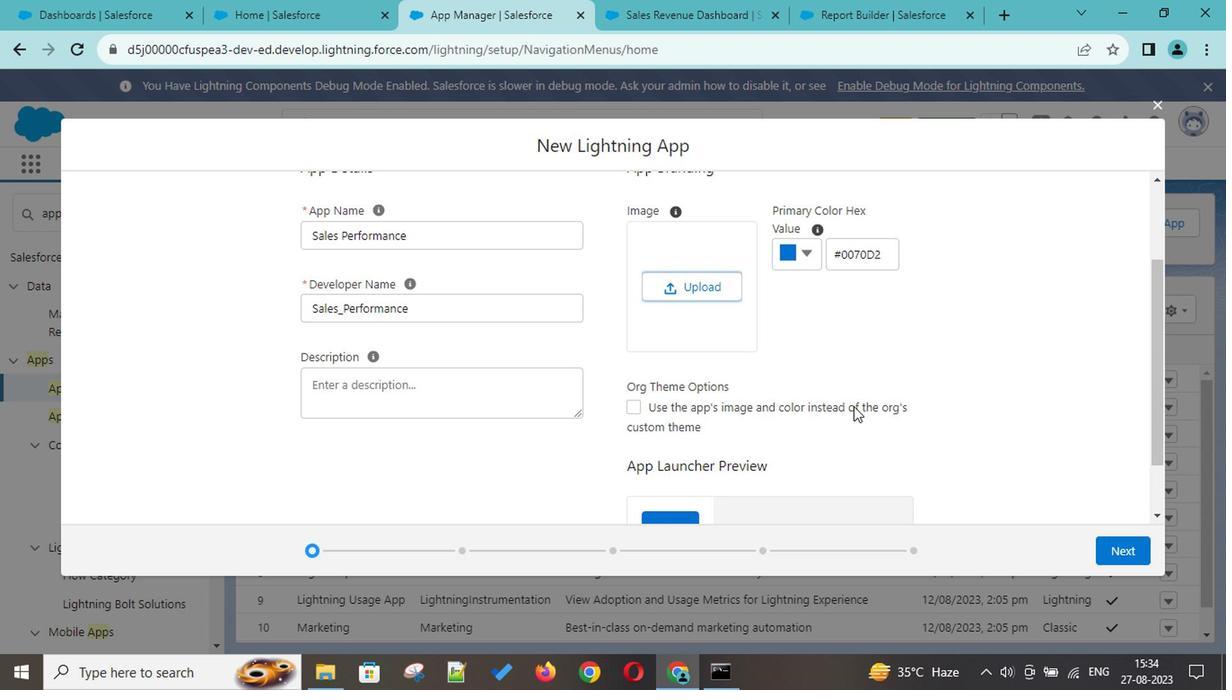 
Action: Mouse scrolled (735, 405) with delta (0, 0)
Screenshot: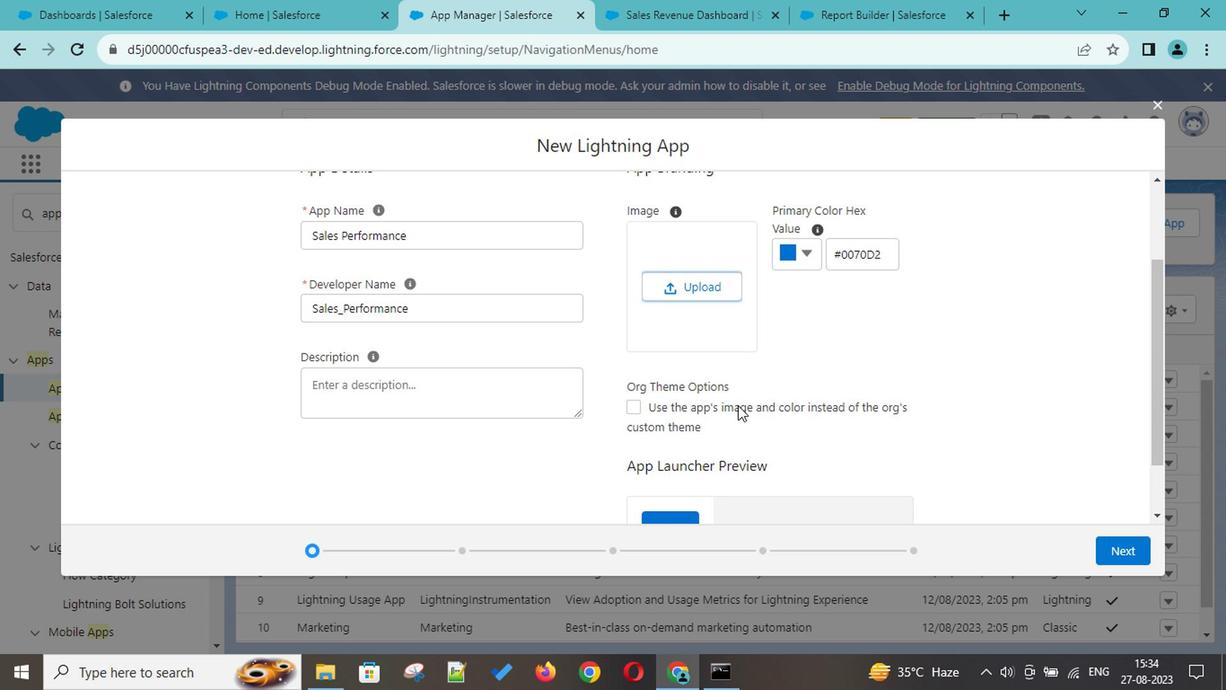 
Action: Mouse scrolled (735, 404) with delta (0, -1)
Screenshot: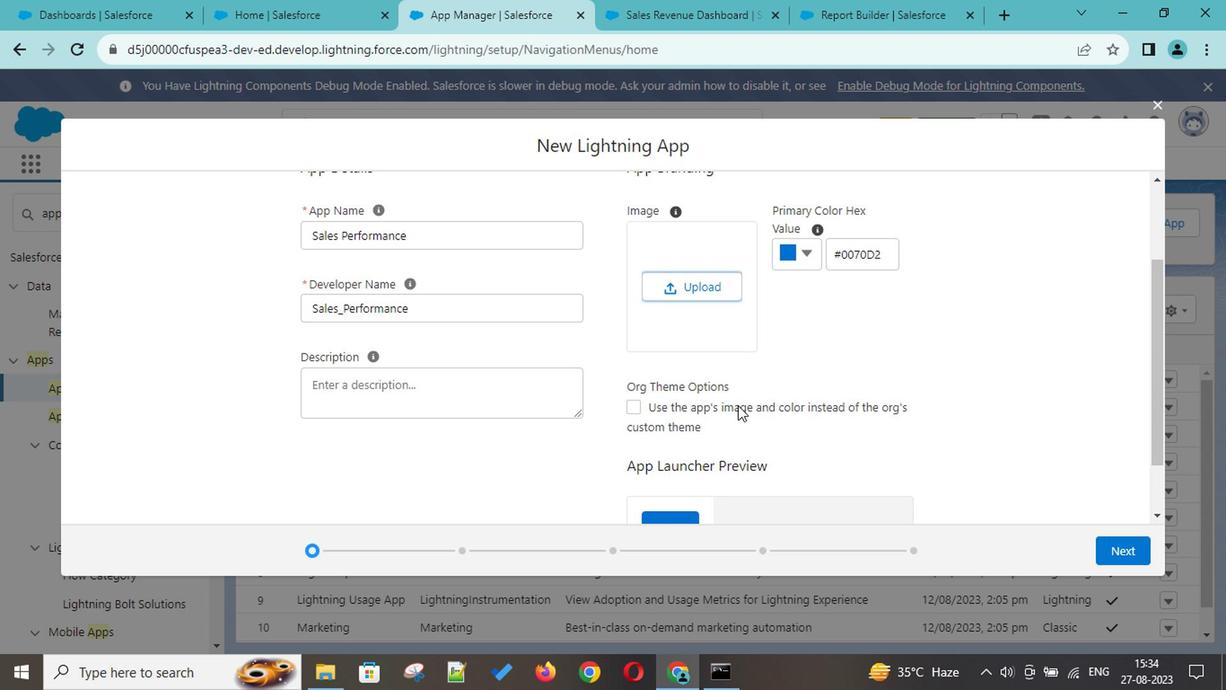 
Action: Mouse scrolled (735, 405) with delta (0, 0)
Screenshot: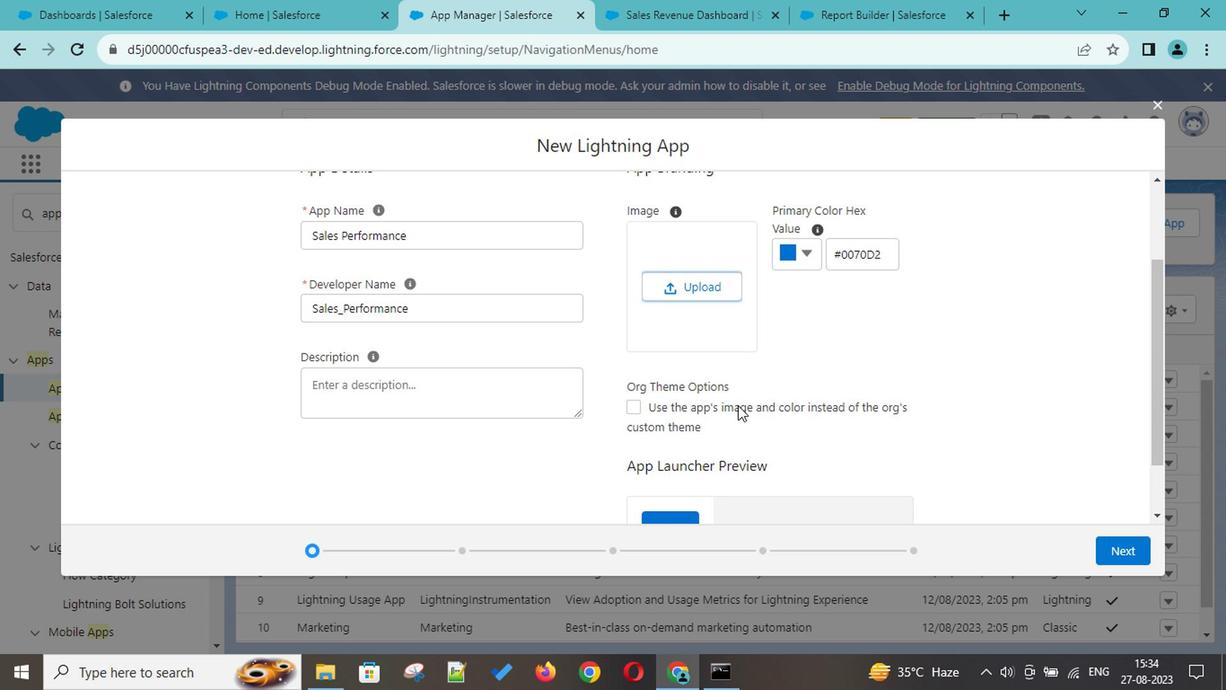 
Action: Mouse scrolled (735, 405) with delta (0, 0)
Screenshot: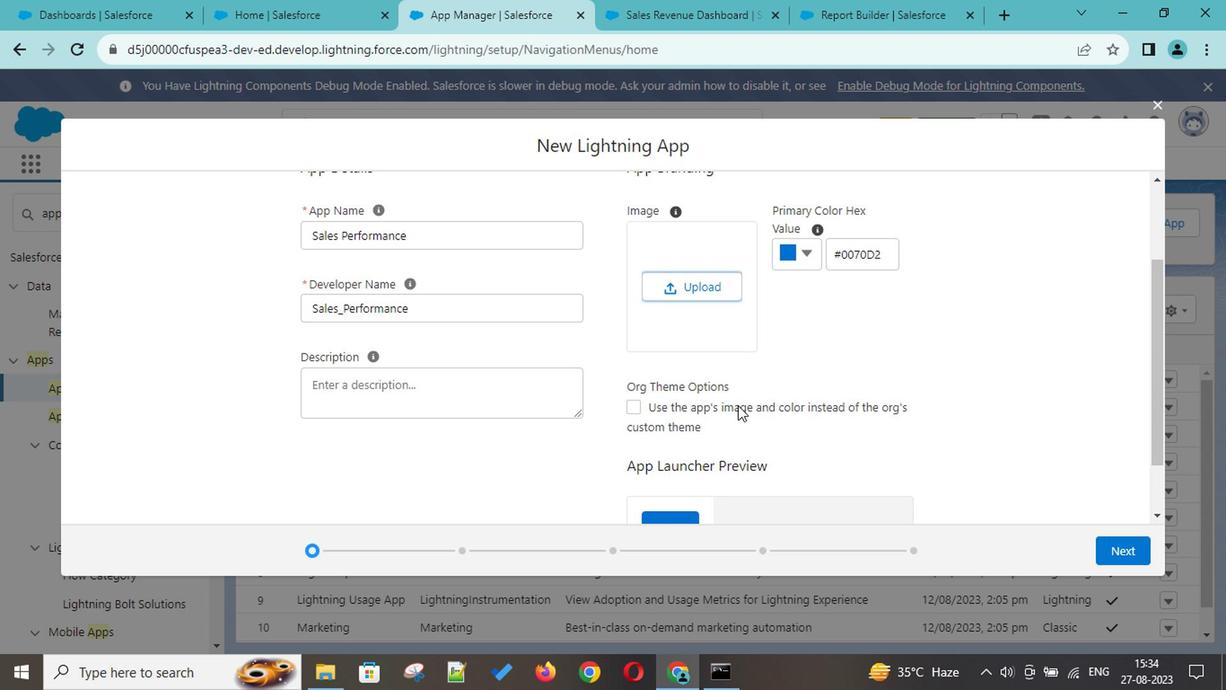 
Action: Mouse scrolled (735, 405) with delta (0, 0)
Screenshot: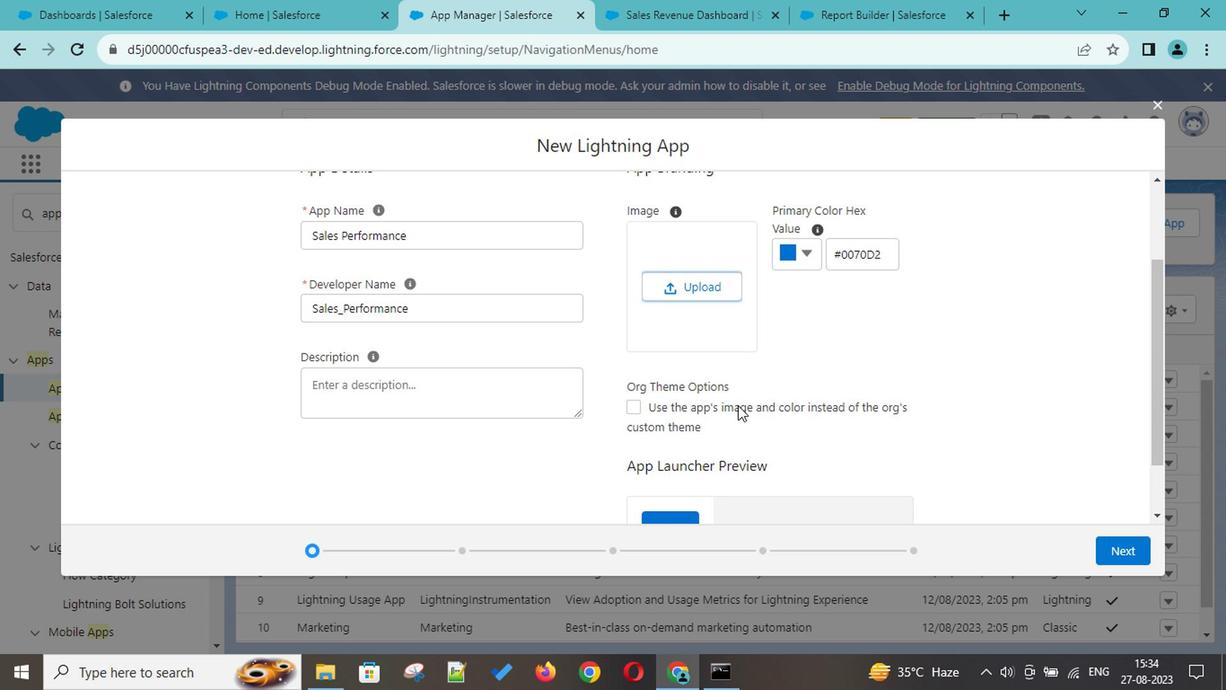 
Action: Mouse scrolled (735, 405) with delta (0, 0)
Screenshot: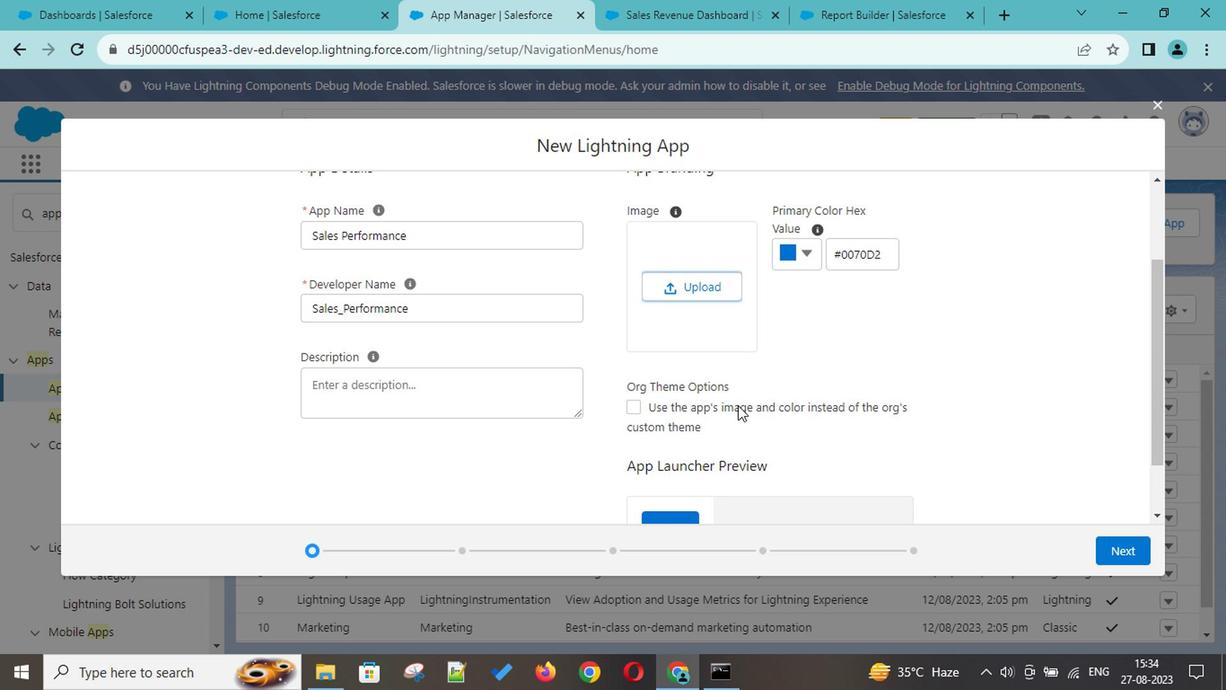 
Action: Mouse scrolled (735, 405) with delta (0, 0)
Screenshot: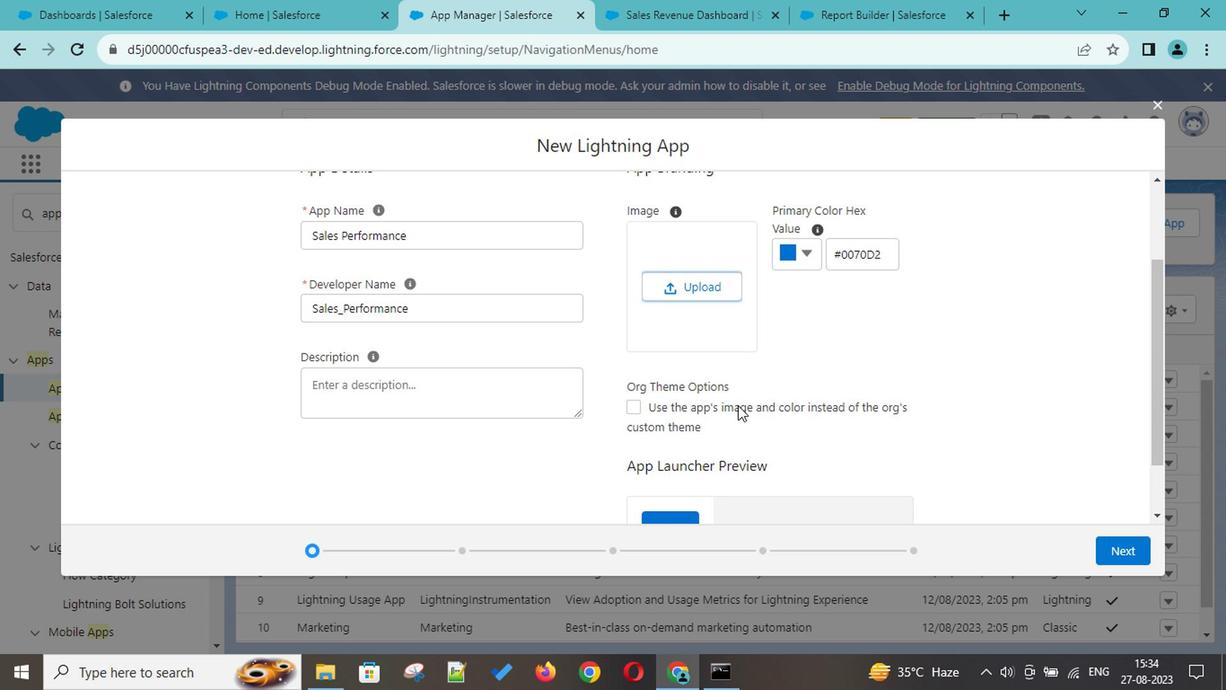 
Action: Mouse scrolled (735, 405) with delta (0, 0)
Screenshot: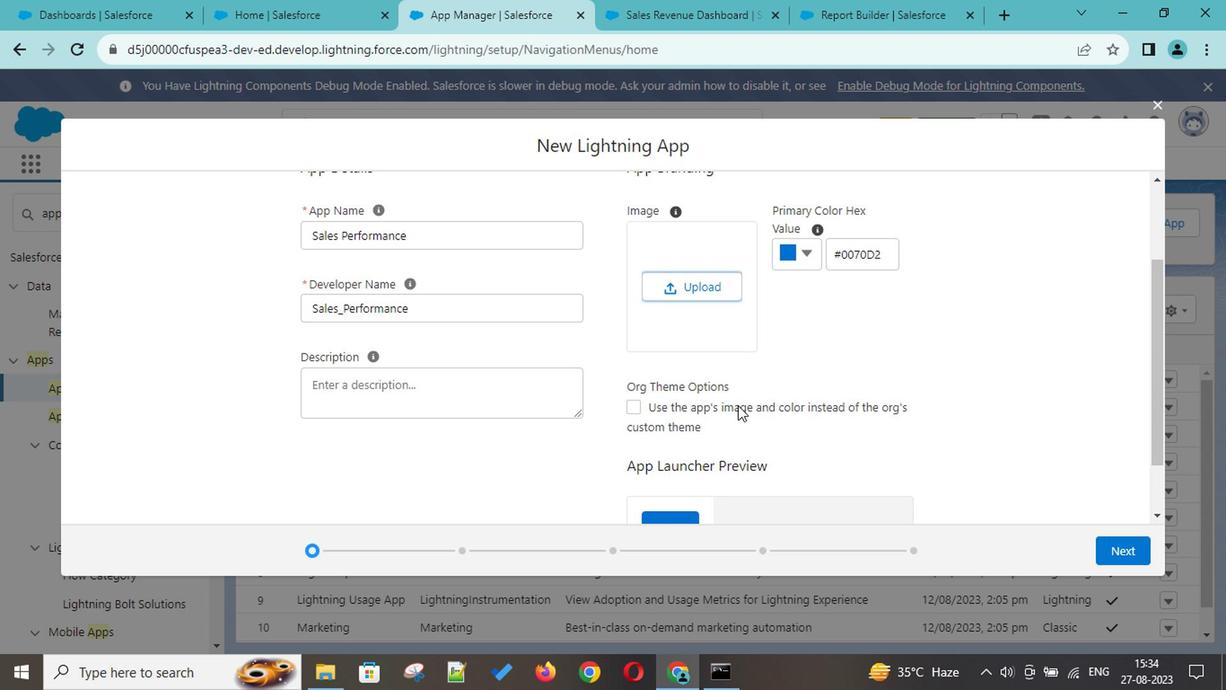 
Action: Mouse scrolled (735, 405) with delta (0, 0)
Screenshot: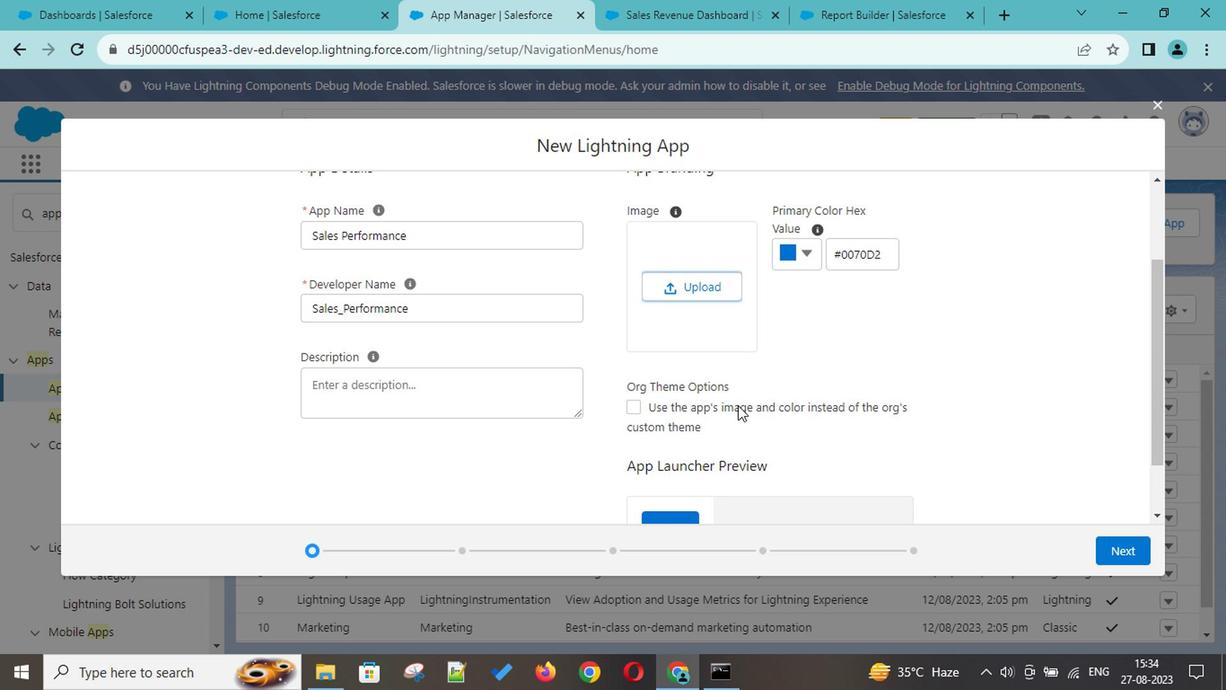 
Action: Mouse scrolled (735, 405) with delta (0, 0)
Screenshot: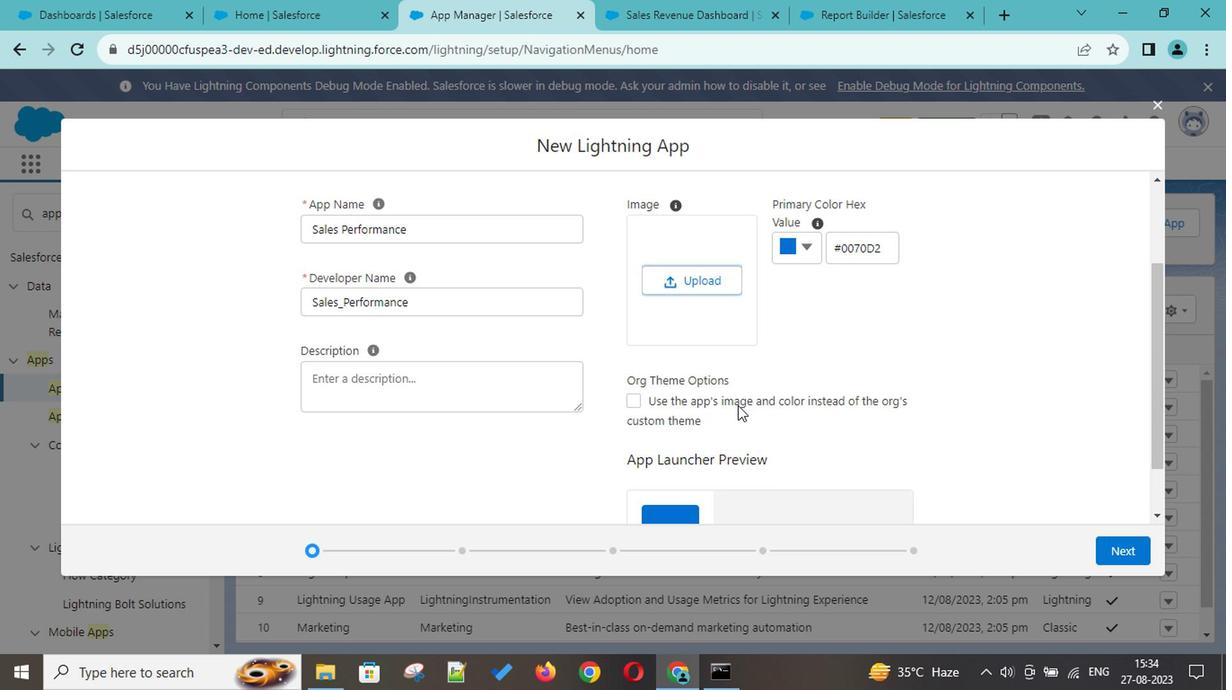 
Action: Mouse scrolled (735, 405) with delta (0, 0)
Screenshot: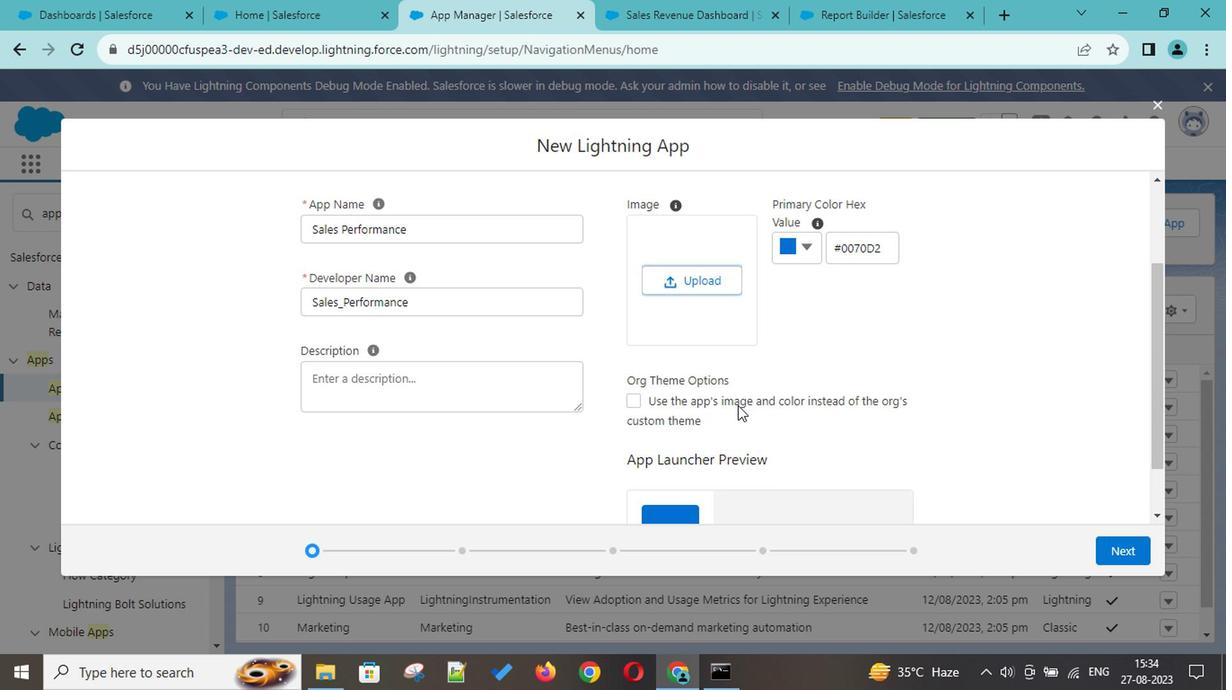 
Action: Mouse scrolled (735, 405) with delta (0, 0)
Screenshot: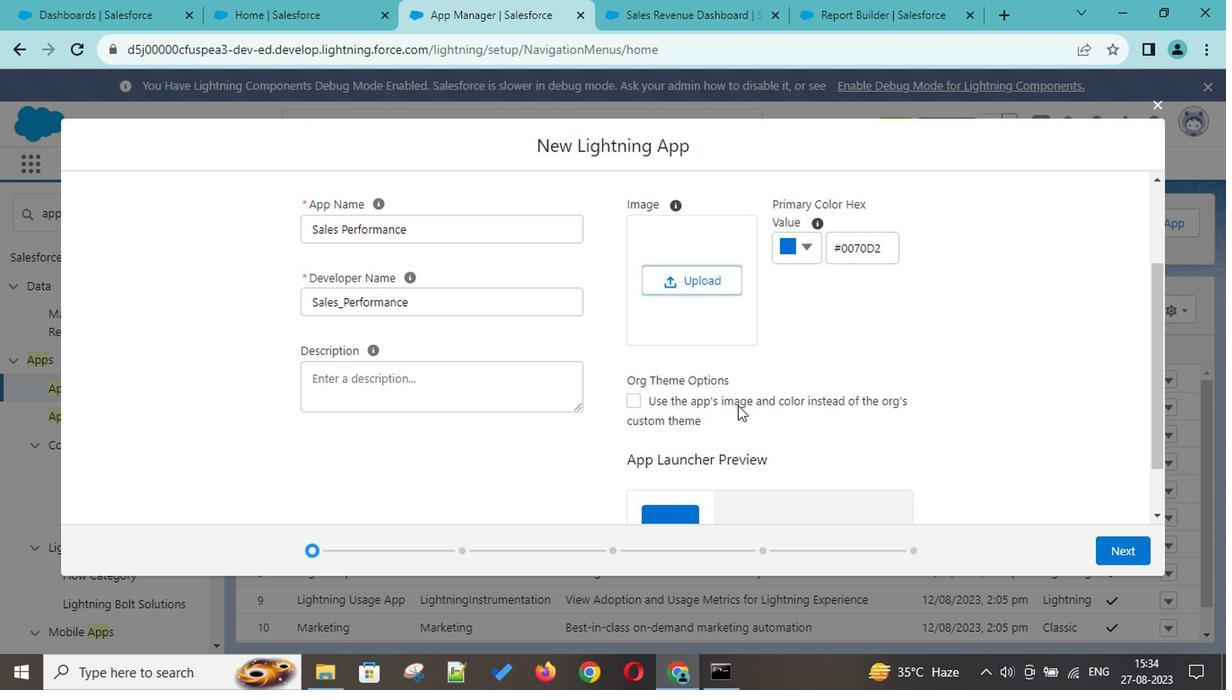 
Action: Mouse scrolled (735, 405) with delta (0, 0)
Screenshot: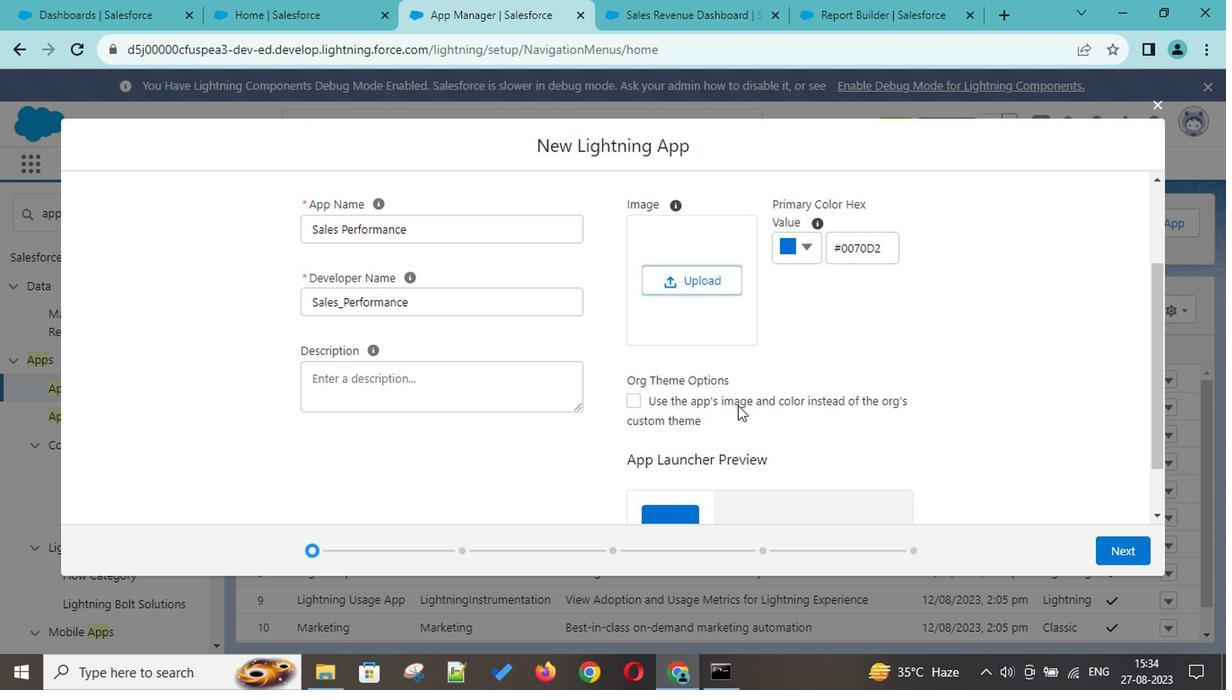 
Action: Mouse scrolled (735, 405) with delta (0, 0)
Screenshot: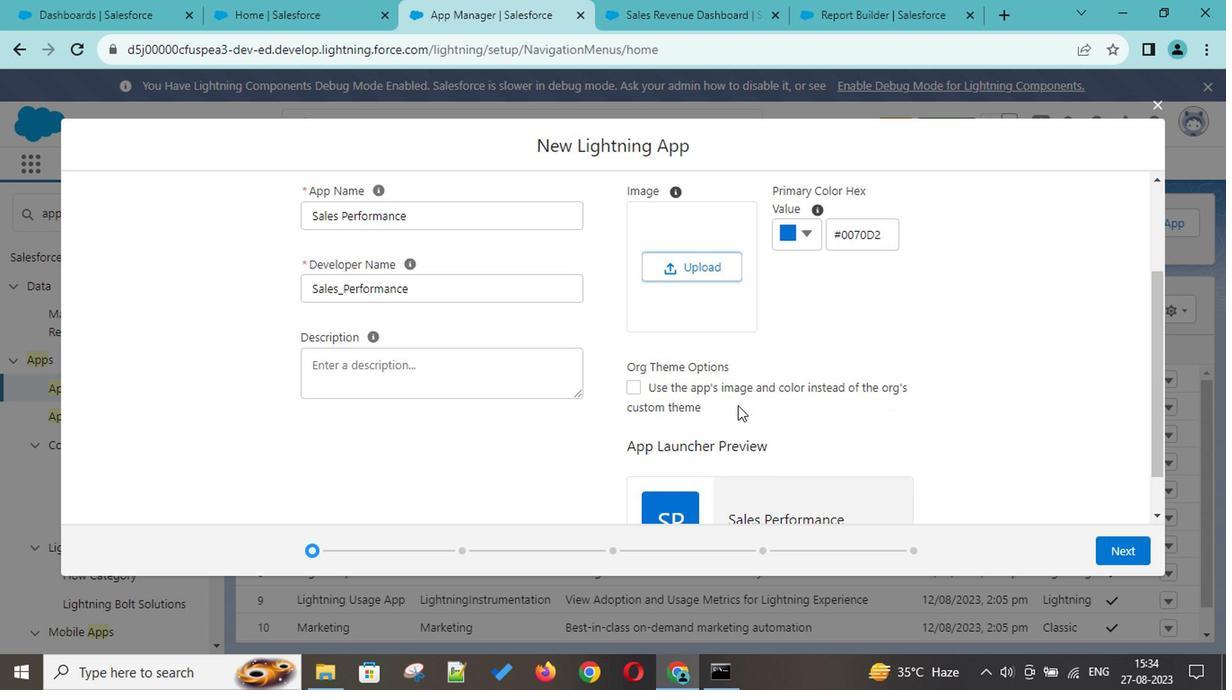 
Action: Mouse scrolled (735, 405) with delta (0, 0)
Screenshot: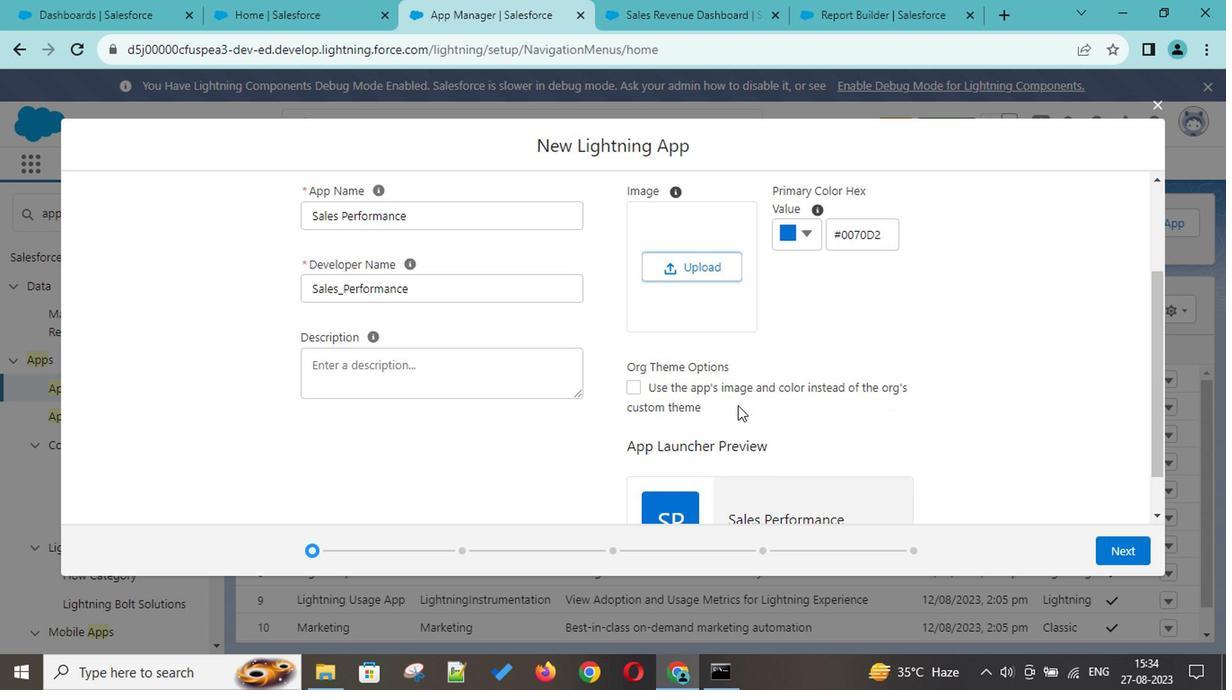 
Action: Mouse scrolled (735, 405) with delta (0, 0)
Screenshot: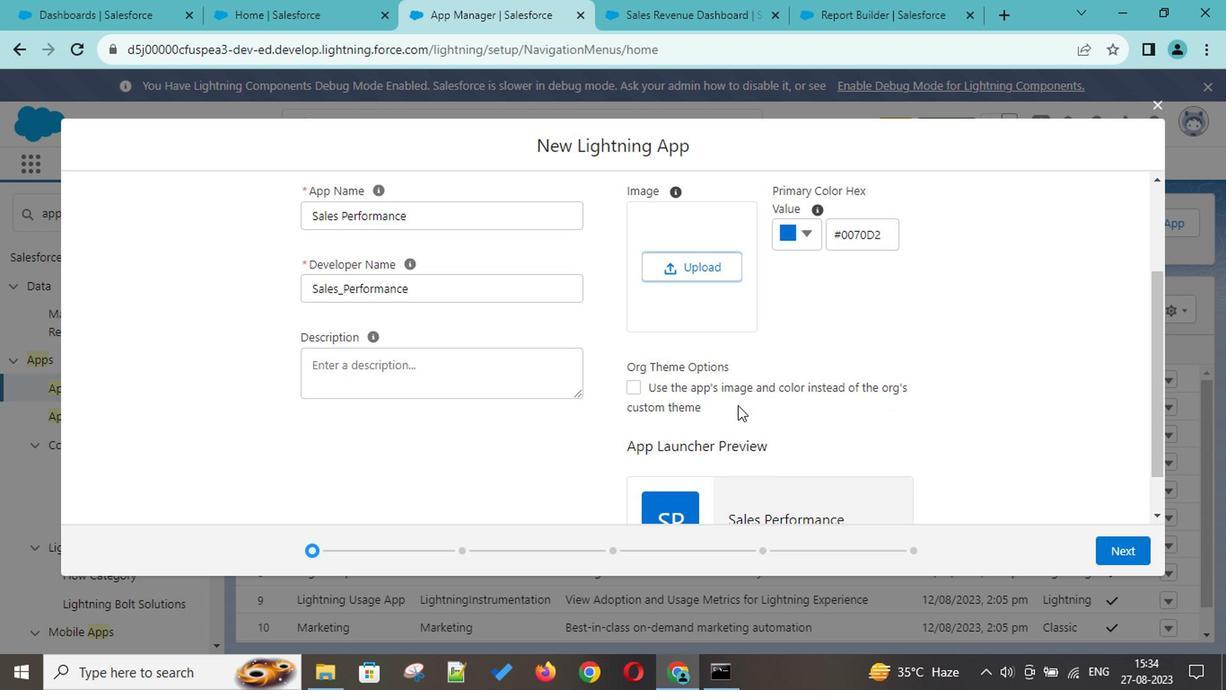 
Action: Mouse scrolled (735, 405) with delta (0, 0)
Screenshot: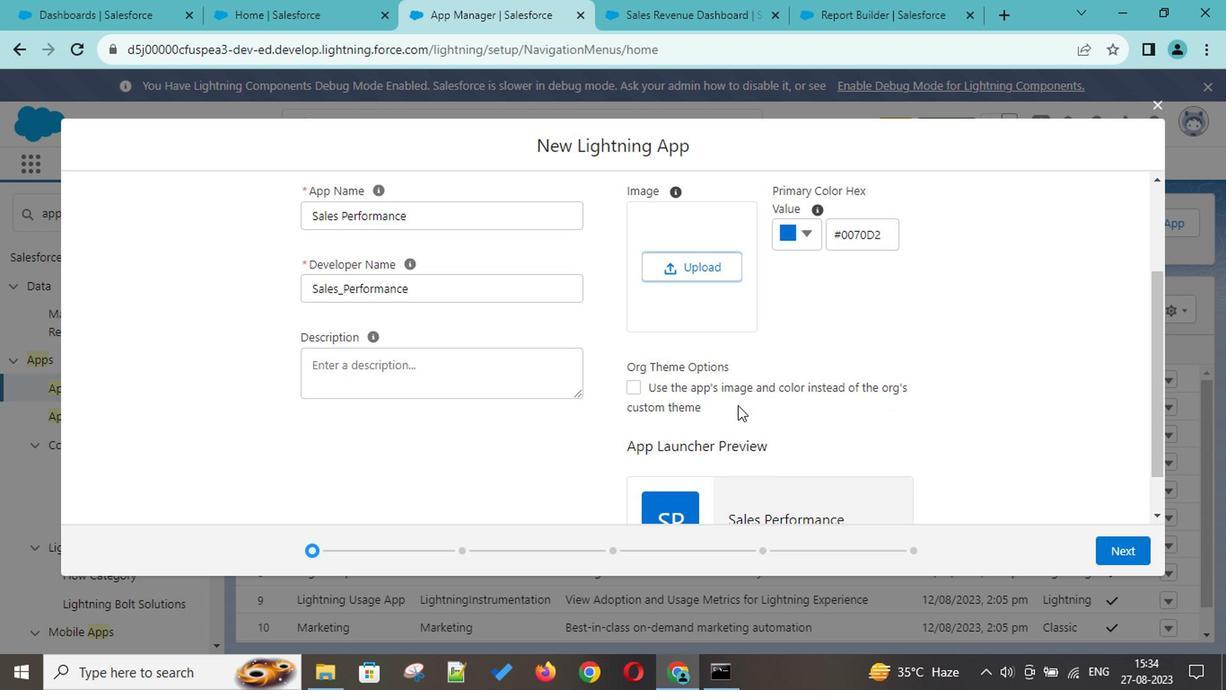 
Action: Mouse moved to (840, 321)
Screenshot: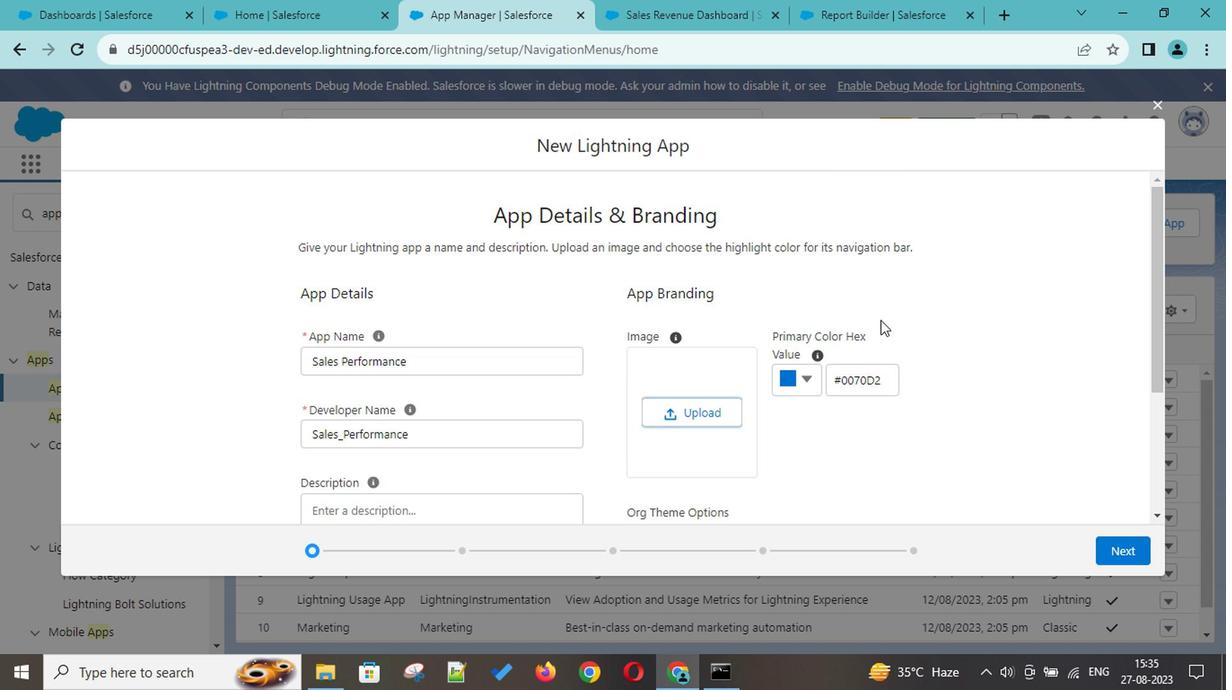 
Action: Mouse scrolled (840, 320) with delta (0, -1)
Screenshot: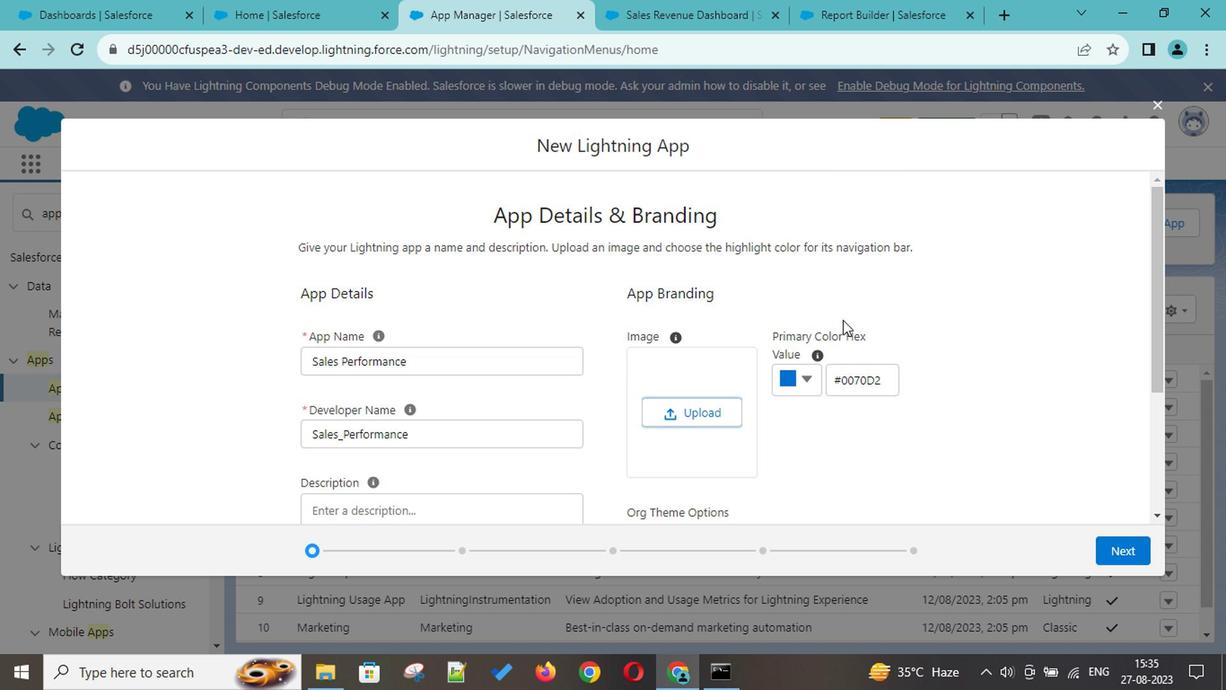 
Action: Mouse scrolled (840, 320) with delta (0, -1)
Screenshot: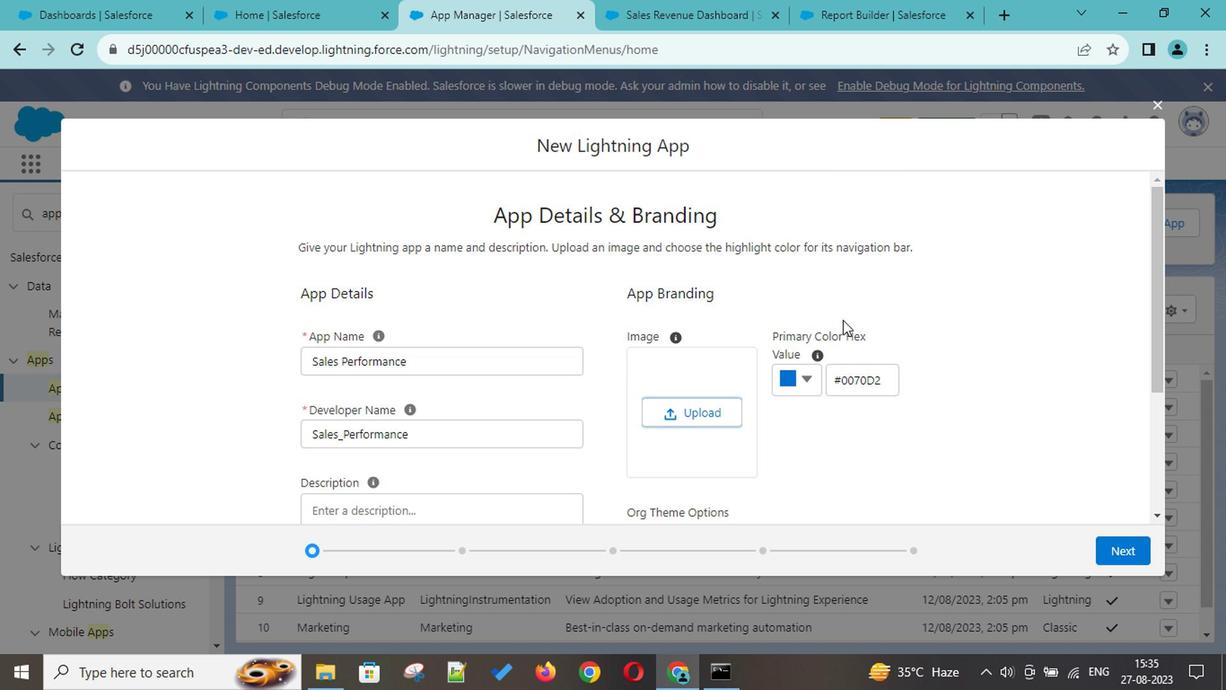 
Action: Mouse scrolled (840, 320) with delta (0, -1)
Screenshot: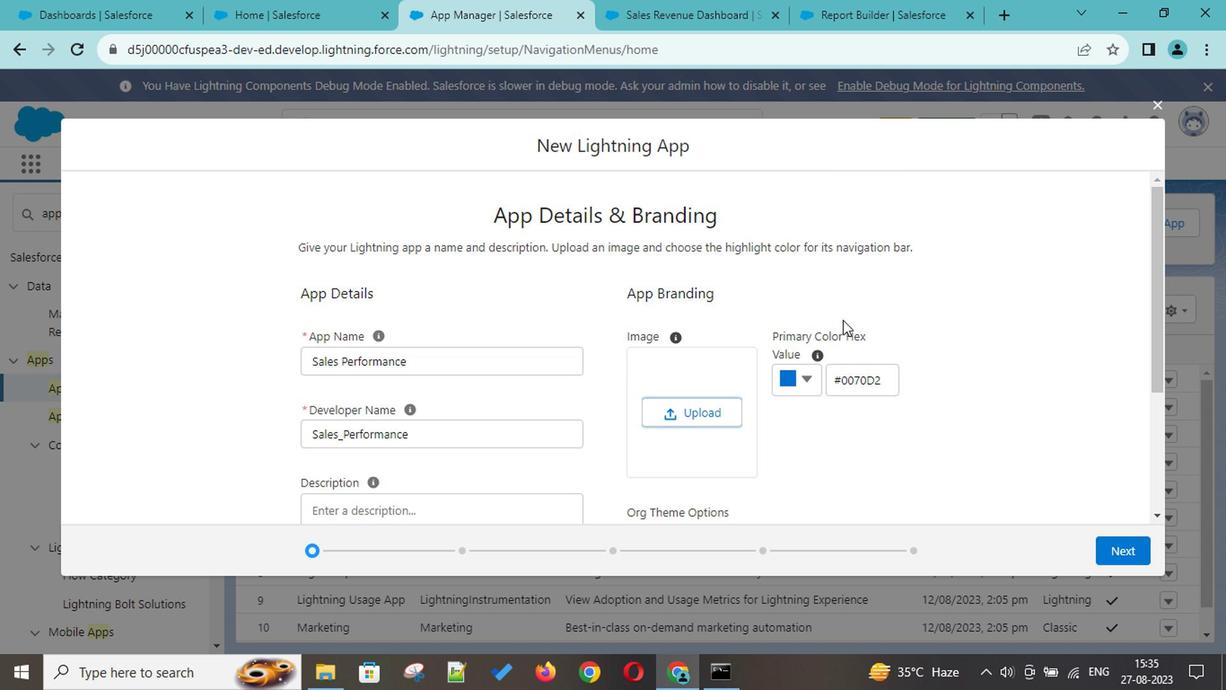 
Action: Mouse scrolled (840, 320) with delta (0, -1)
Screenshot: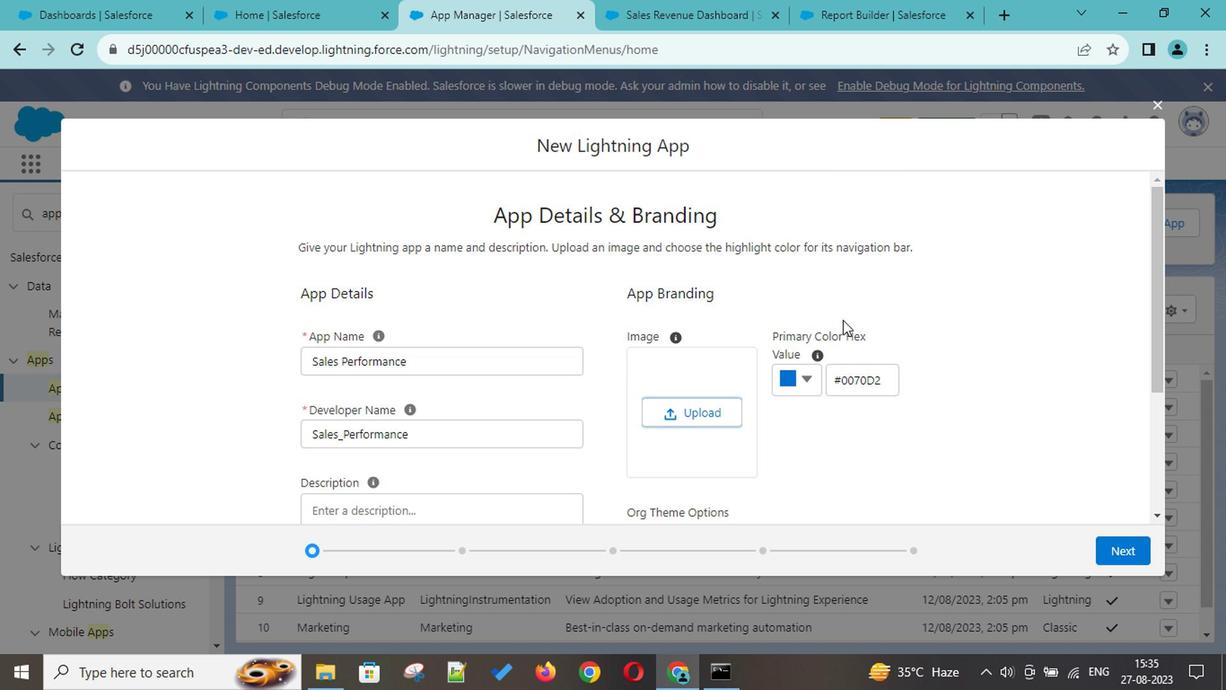 
Action: Mouse scrolled (840, 320) with delta (0, -1)
Screenshot: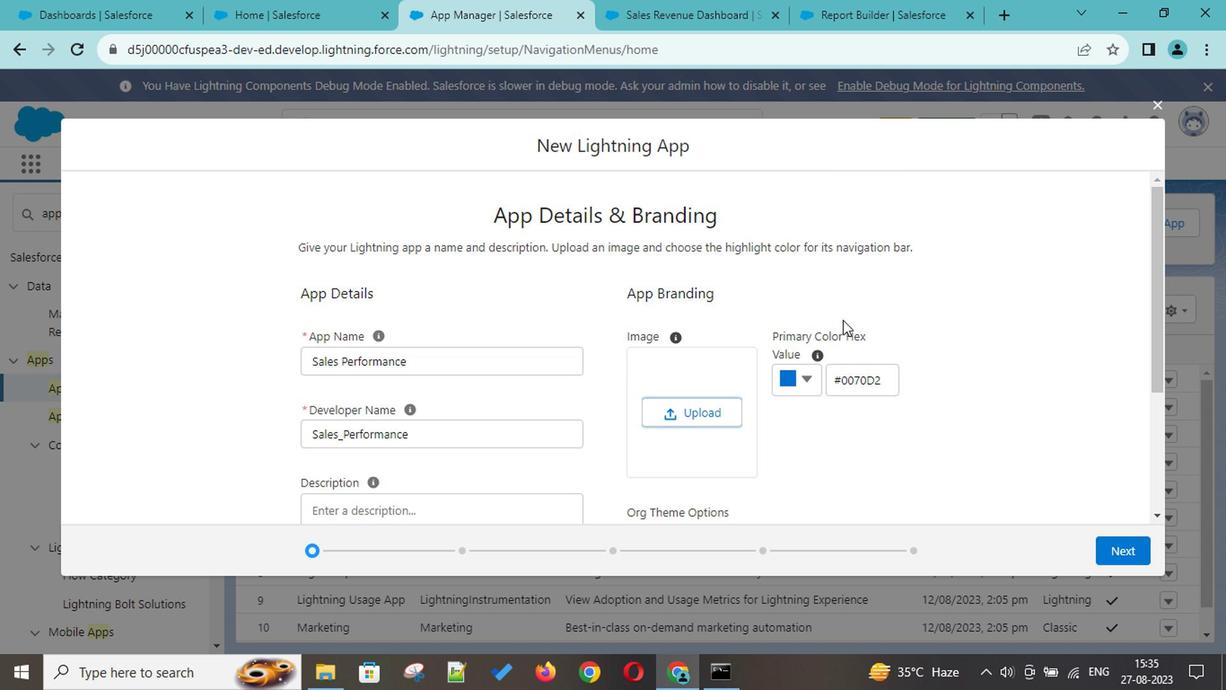 
Action: Mouse scrolled (840, 320) with delta (0, -1)
Screenshot: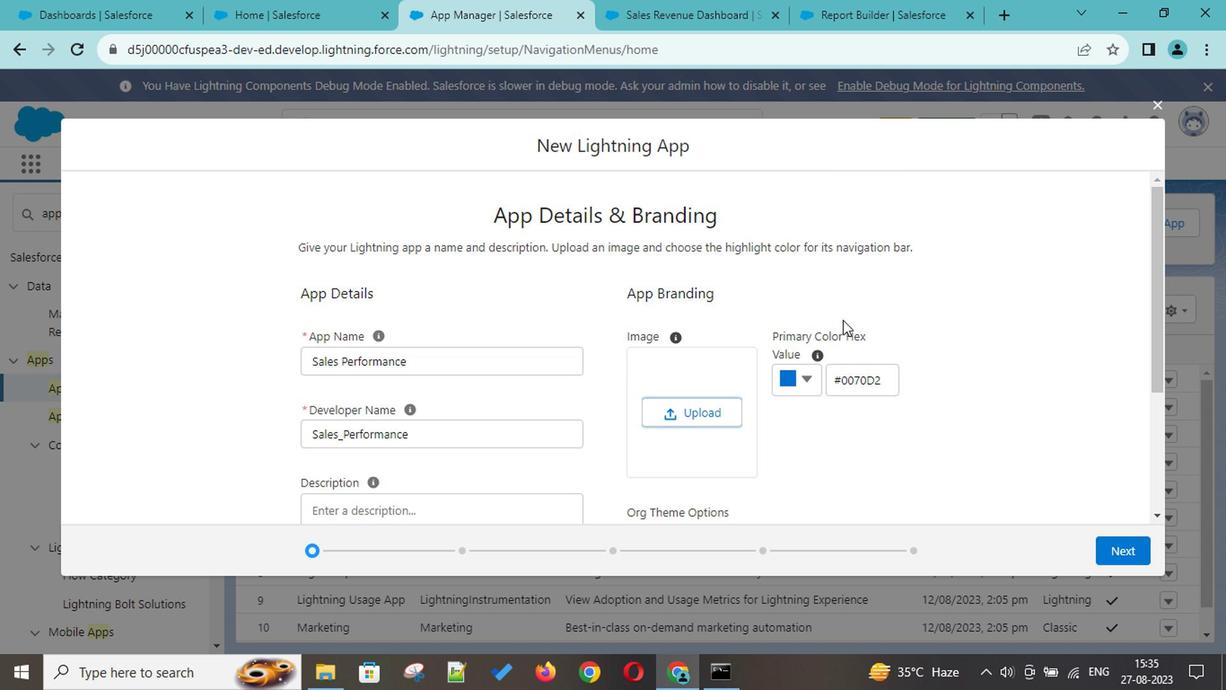 
Action: Mouse scrolled (840, 320) with delta (0, -1)
Screenshot: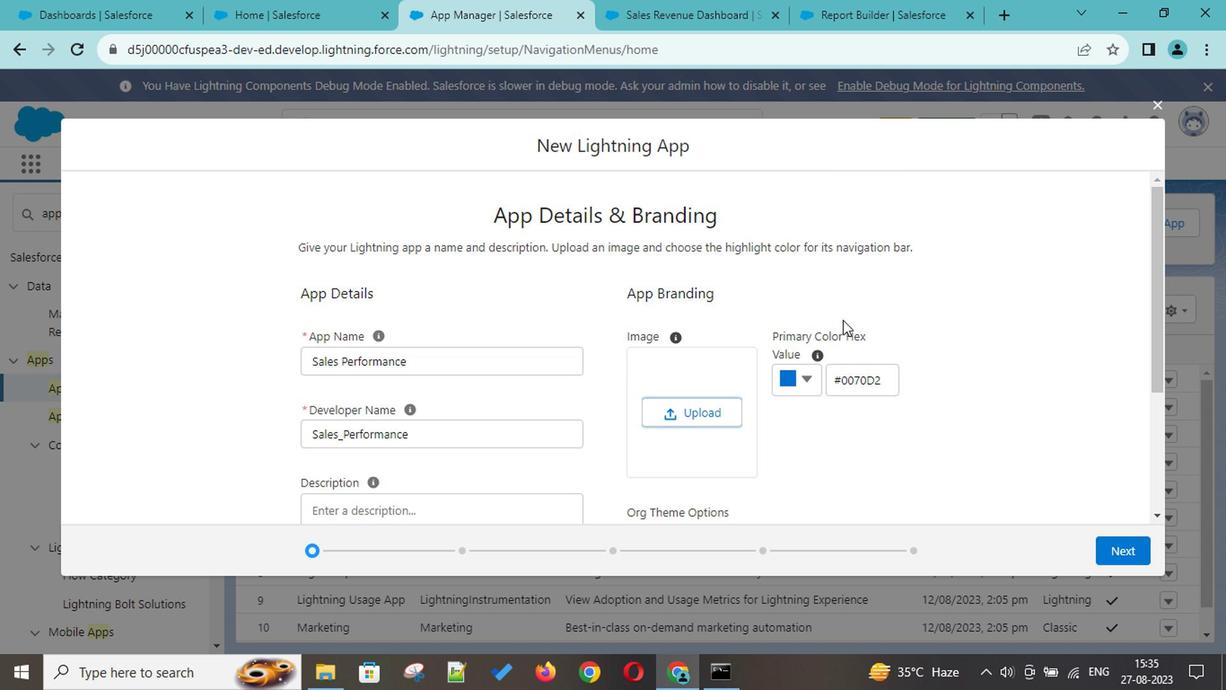 
Action: Mouse scrolled (840, 320) with delta (0, -1)
Screenshot: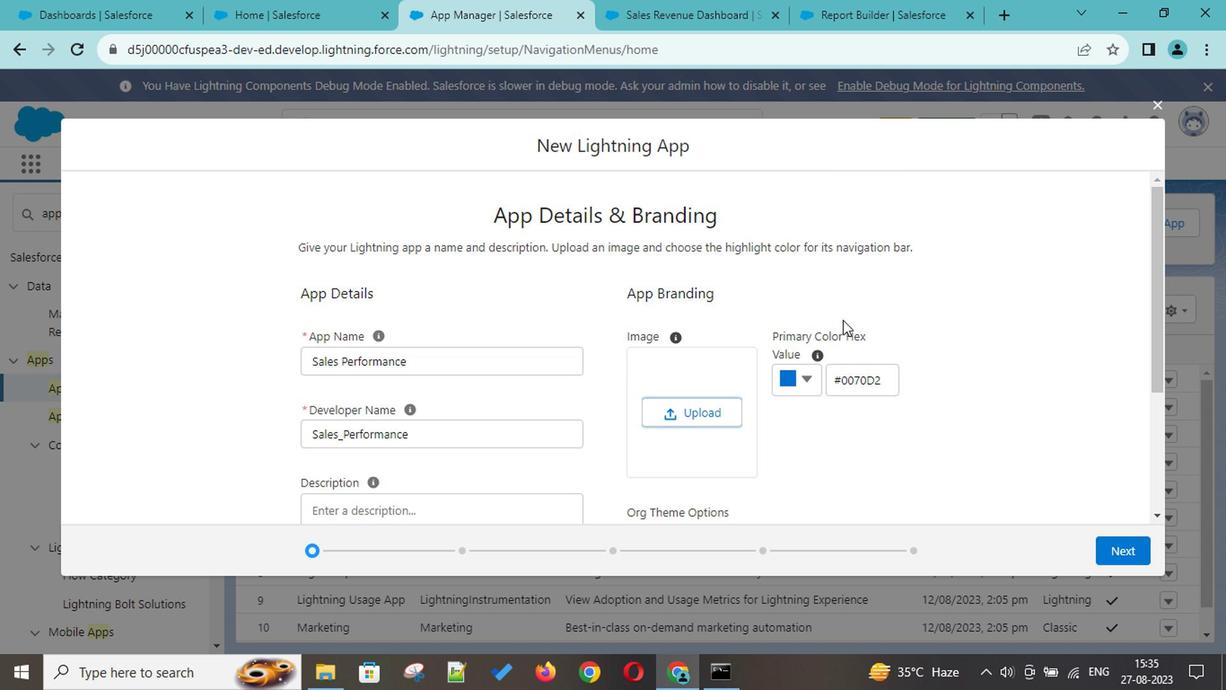 
Action: Mouse scrolled (840, 320) with delta (0, -1)
Screenshot: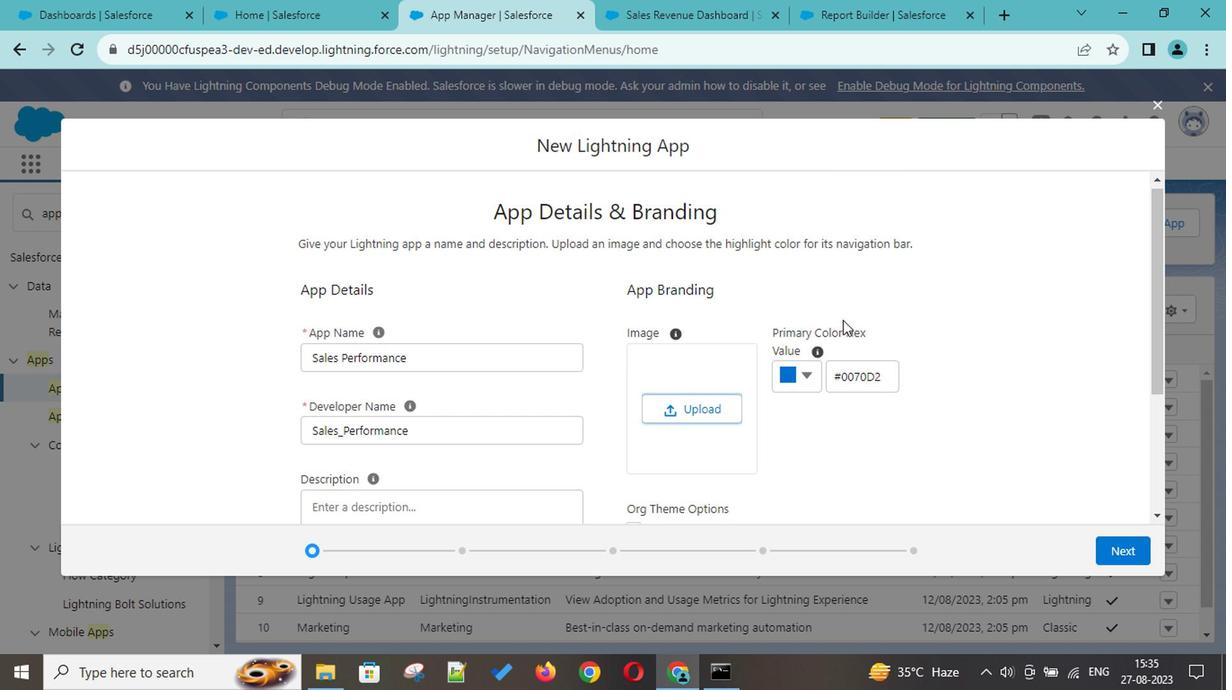 
Action: Mouse scrolled (840, 320) with delta (0, -1)
Screenshot: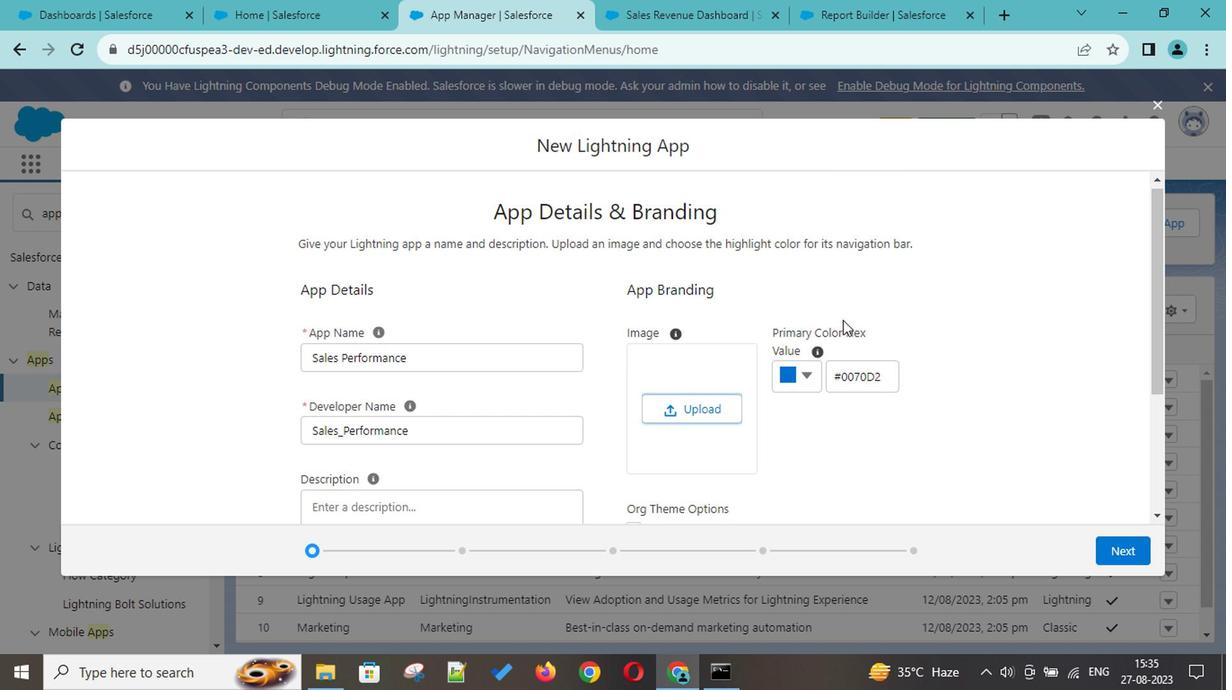
Action: Mouse scrolled (840, 320) with delta (0, -1)
Screenshot: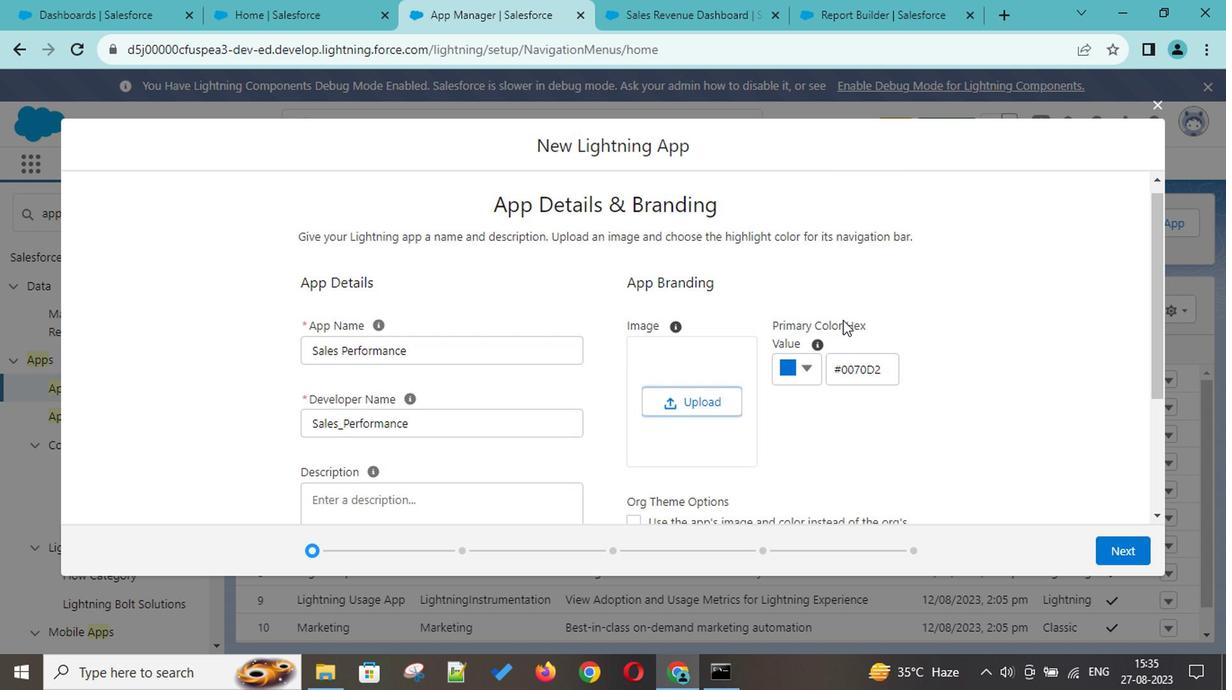 
Action: Mouse scrolled (840, 320) with delta (0, -1)
Screenshot: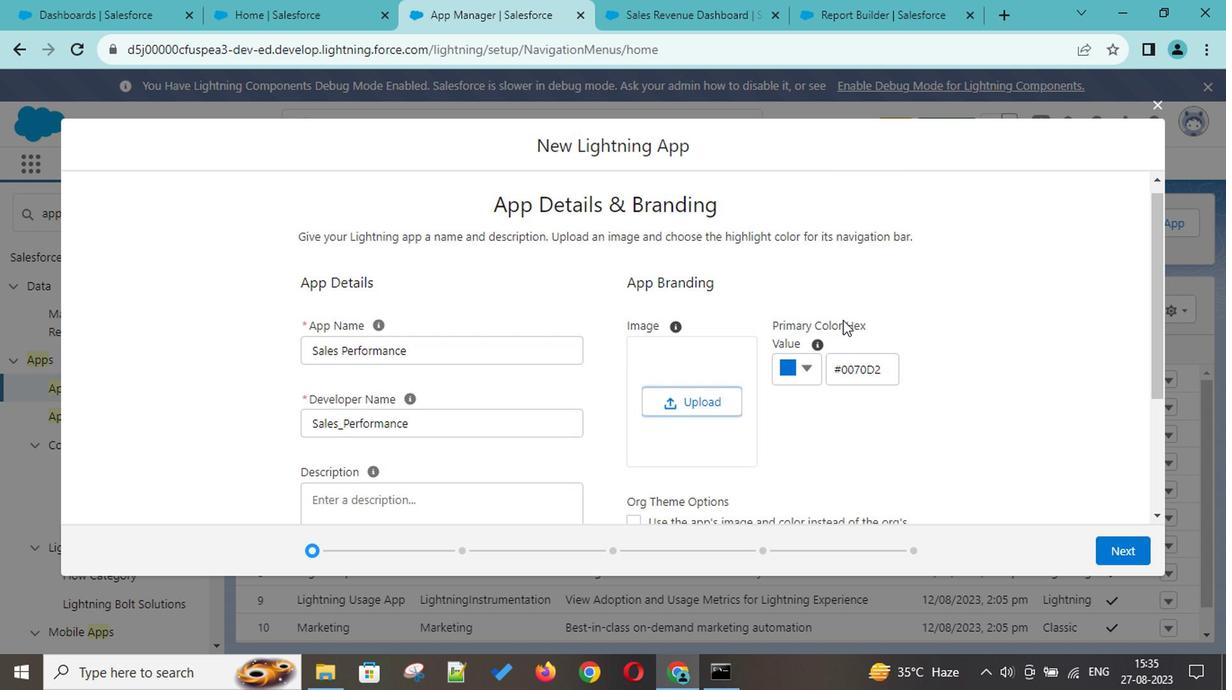 
Action: Mouse scrolled (840, 320) with delta (0, -1)
Screenshot: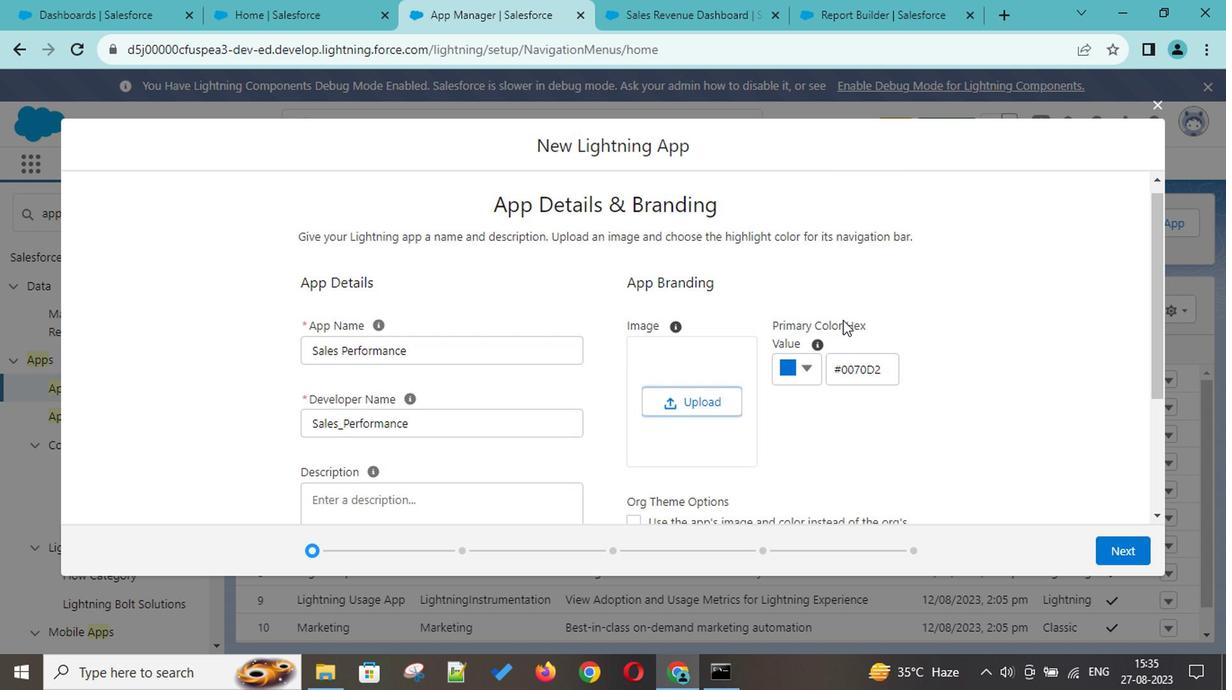 
Action: Mouse scrolled (840, 320) with delta (0, -1)
Screenshot: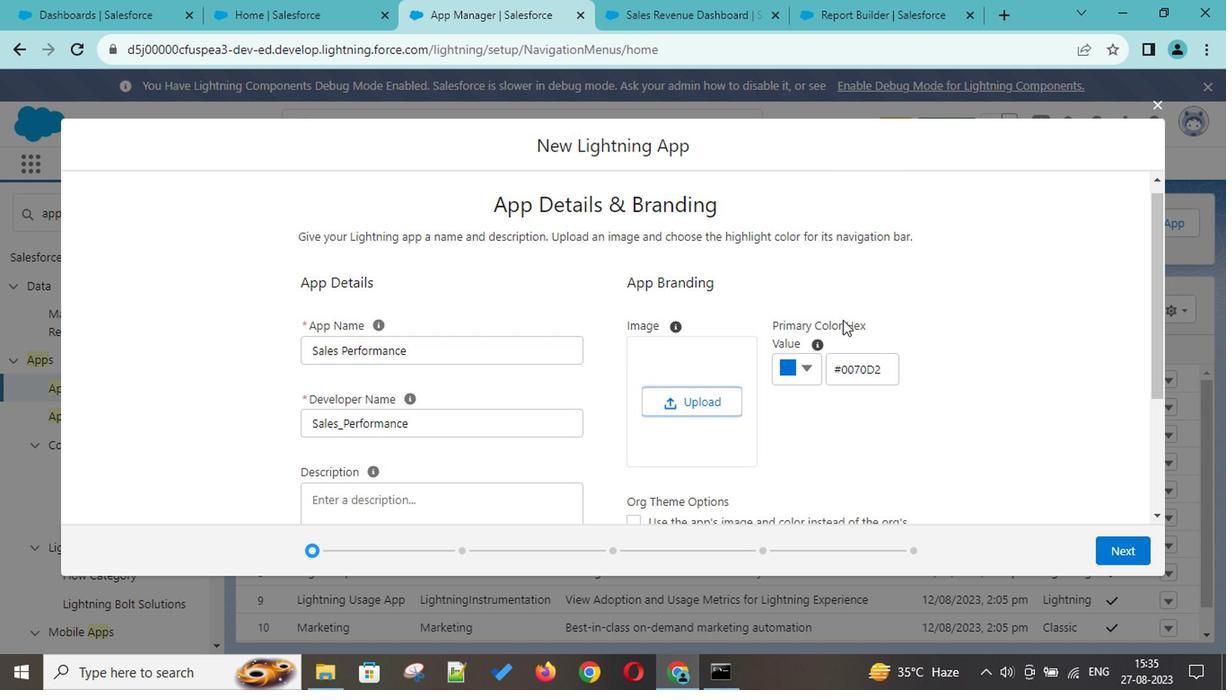 
Action: Mouse scrolled (840, 320) with delta (0, -1)
Screenshot: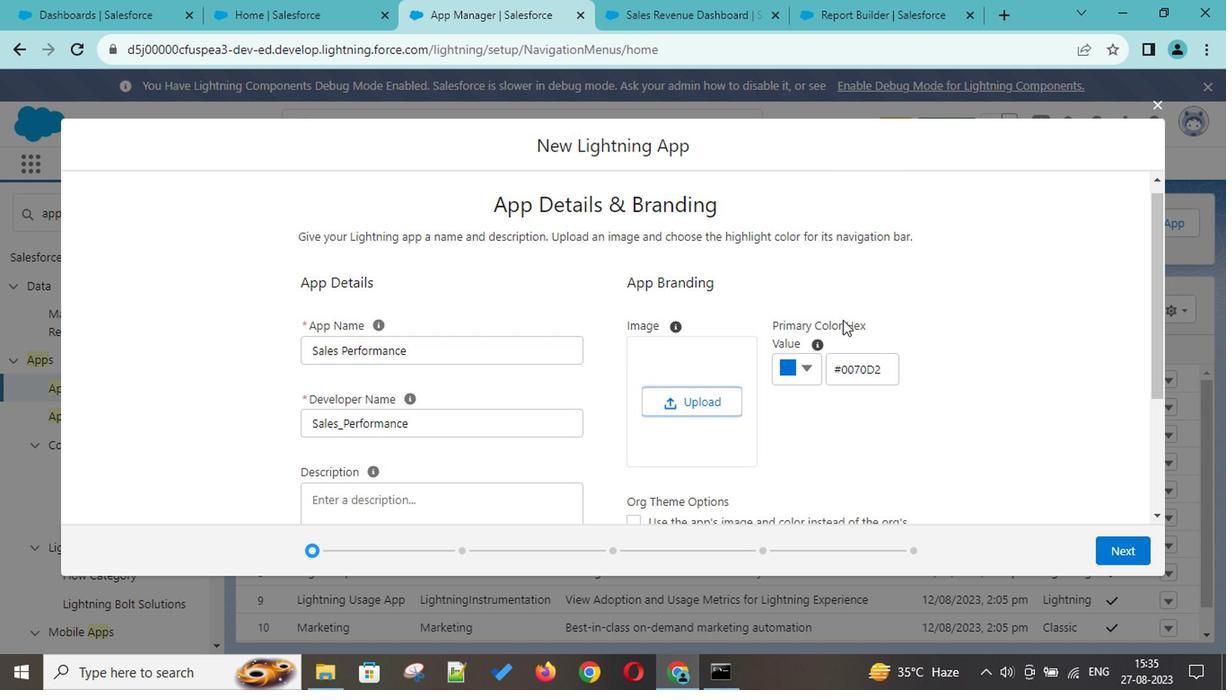 
Action: Mouse scrolled (840, 320) with delta (0, -1)
Screenshot: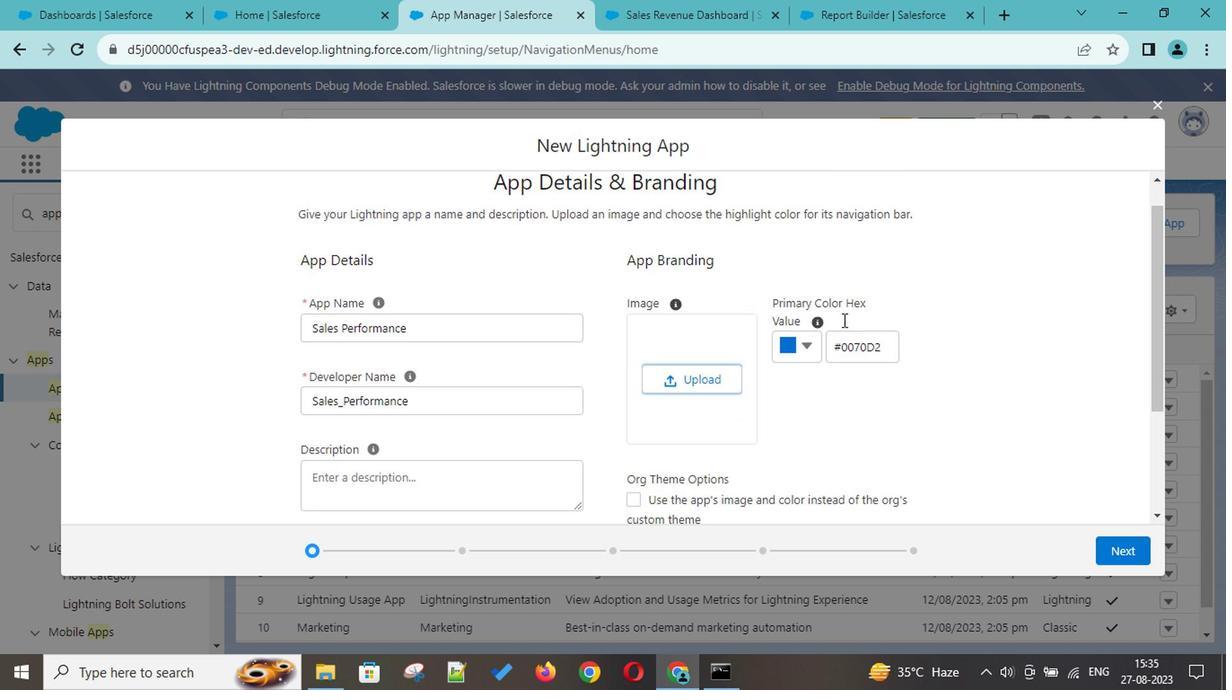
Action: Mouse scrolled (840, 320) with delta (0, -1)
Screenshot: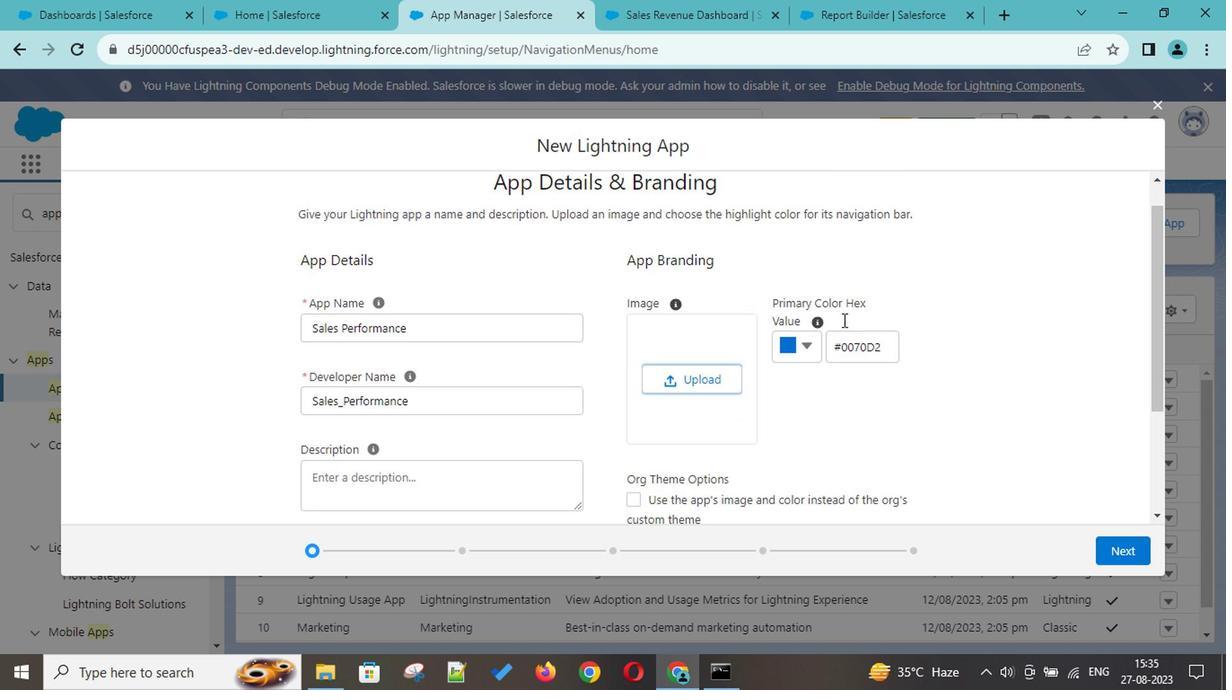 
Action: Mouse scrolled (840, 320) with delta (0, -1)
Screenshot: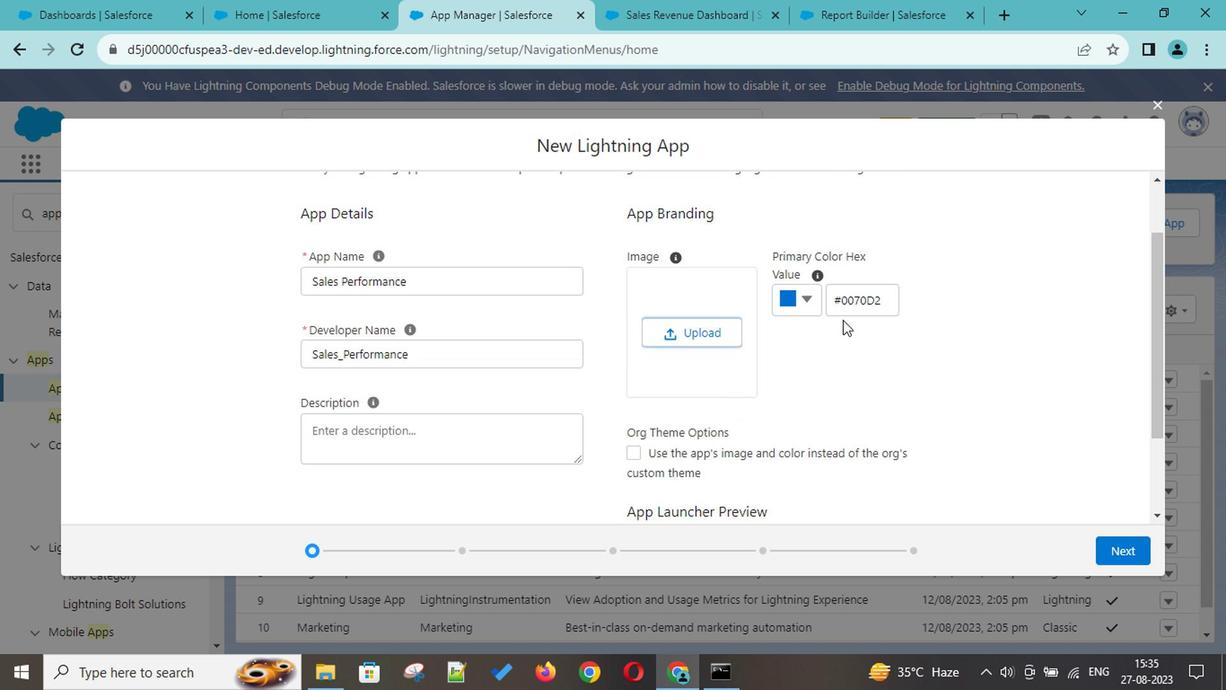 
Action: Mouse scrolled (840, 320) with delta (0, -1)
Screenshot: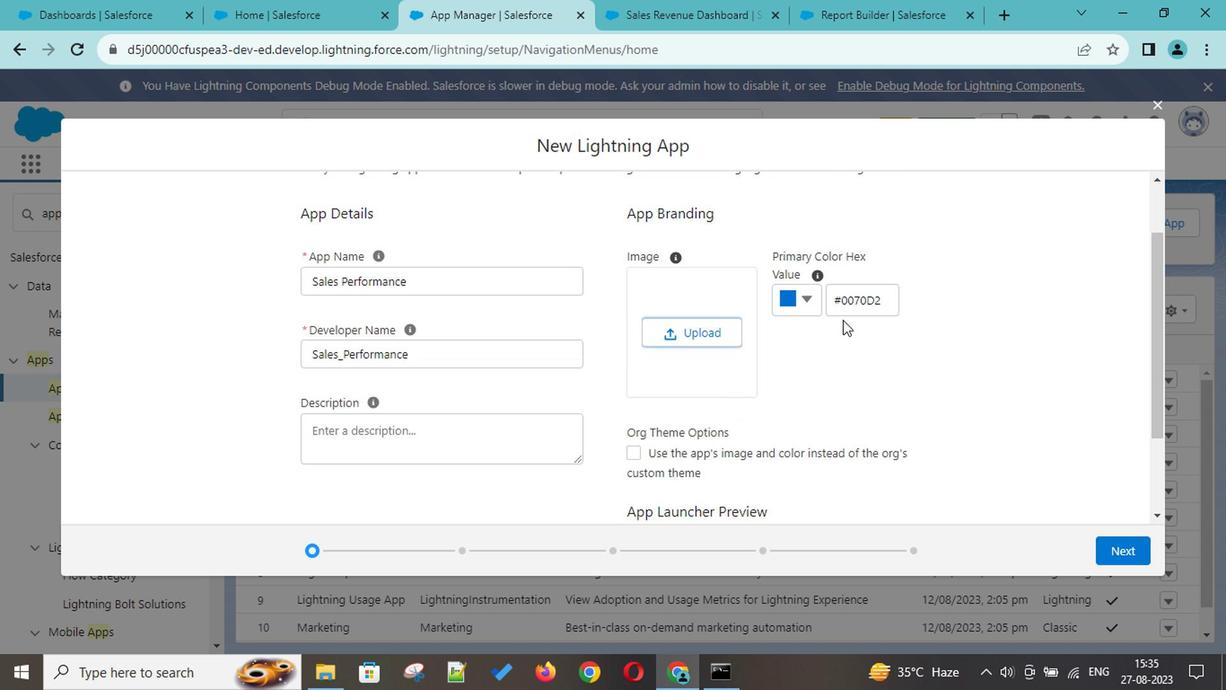 
Action: Mouse scrolled (840, 320) with delta (0, -1)
Screenshot: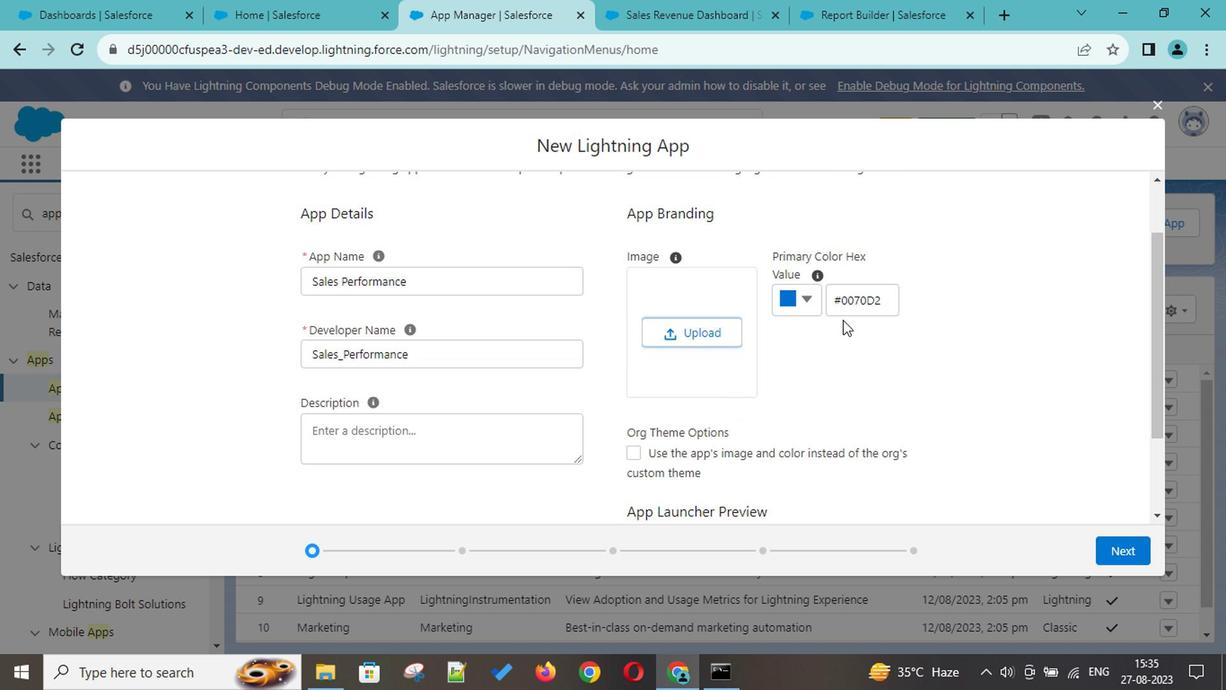 
Action: Mouse scrolled (840, 320) with delta (0, -1)
Screenshot: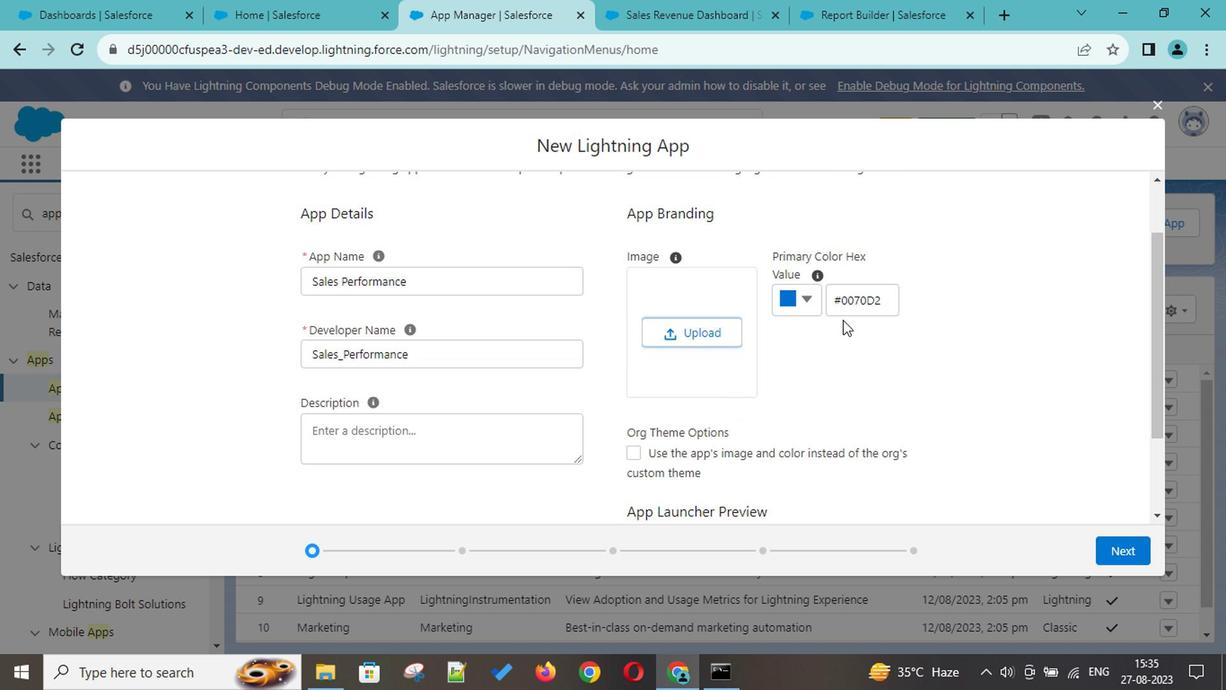 
Action: Mouse scrolled (840, 320) with delta (0, -1)
Screenshot: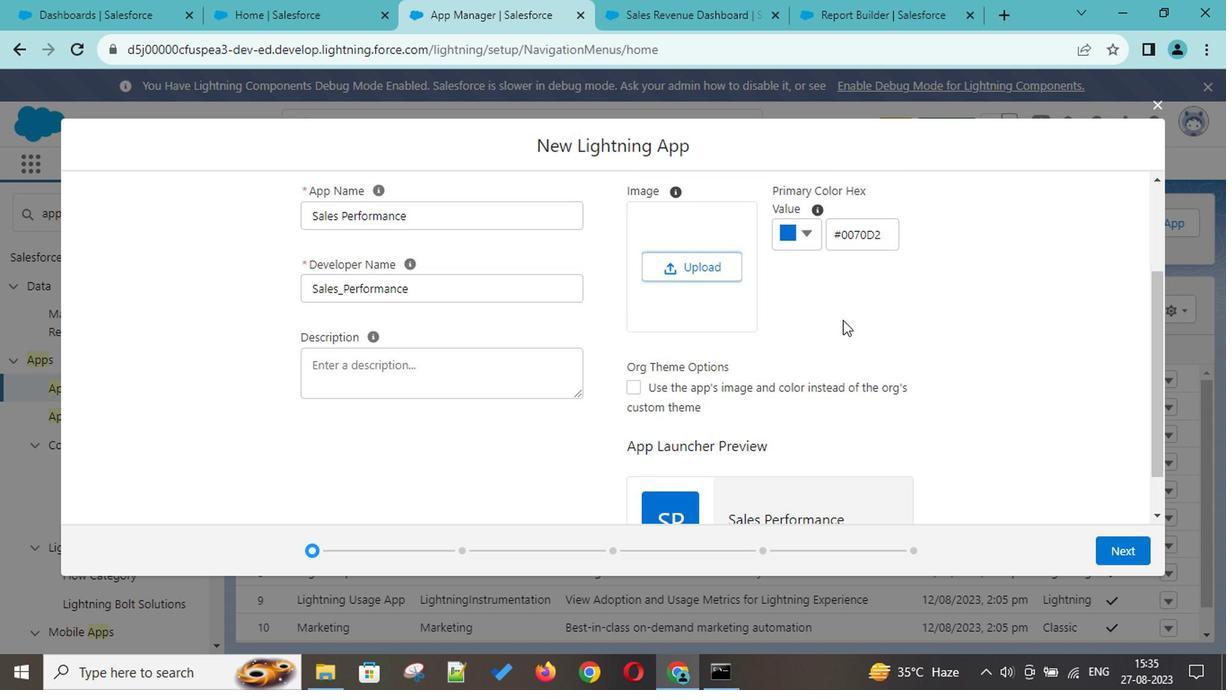 
Action: Mouse scrolled (840, 320) with delta (0, -1)
Screenshot: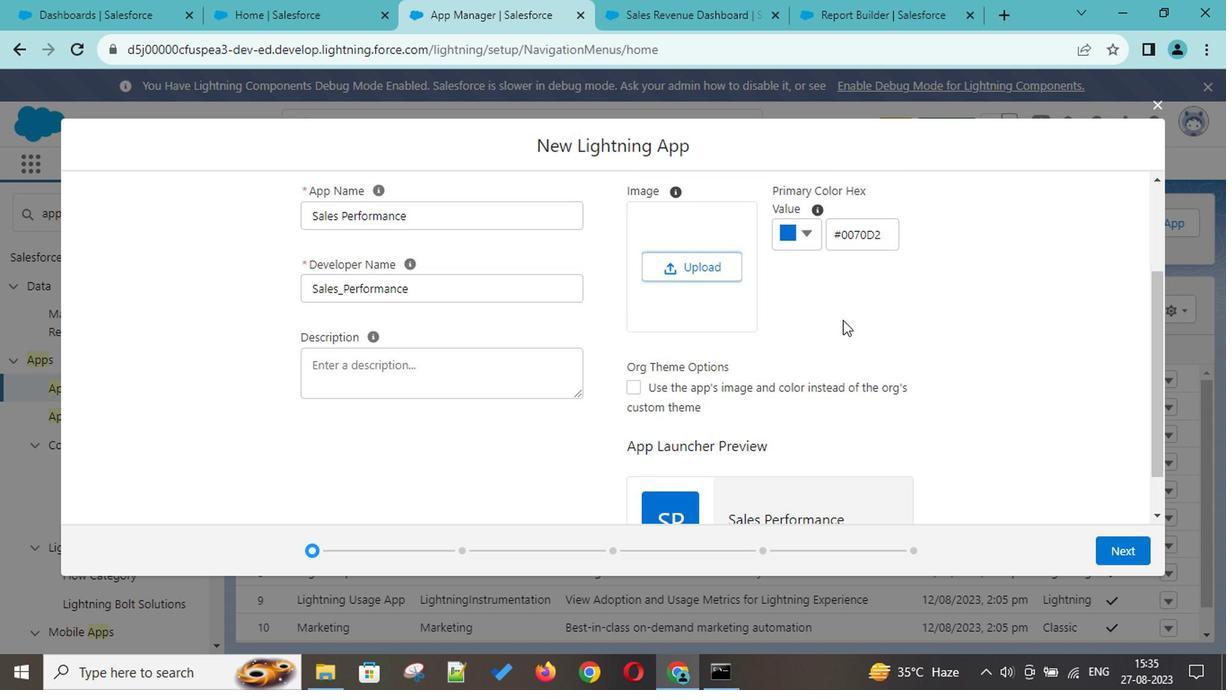 
Action: Mouse scrolled (840, 320) with delta (0, -1)
Screenshot: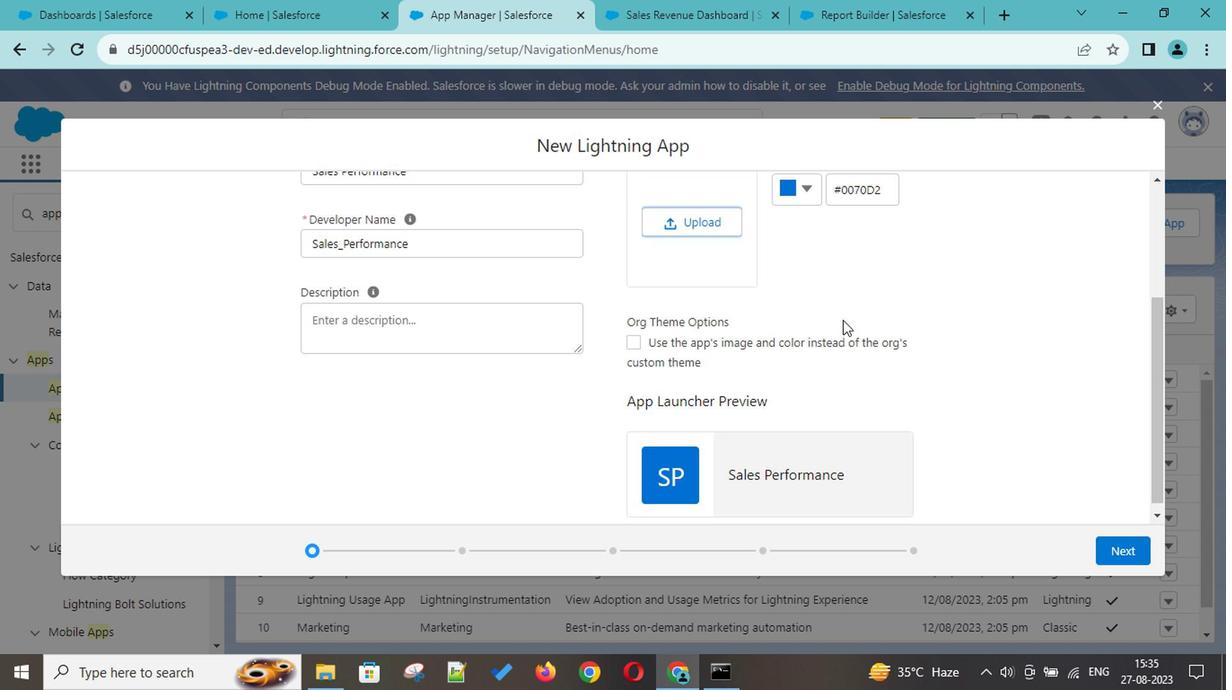 
Action: Mouse scrolled (840, 320) with delta (0, -1)
Screenshot: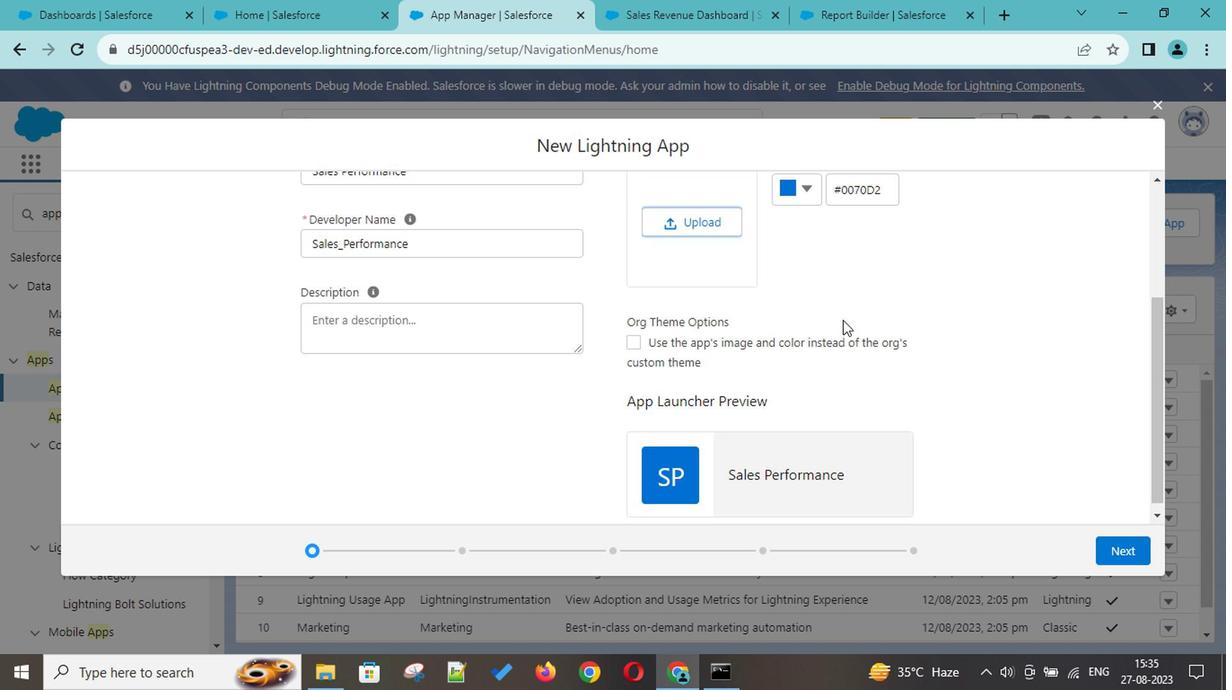 
Action: Mouse scrolled (840, 320) with delta (0, -1)
Screenshot: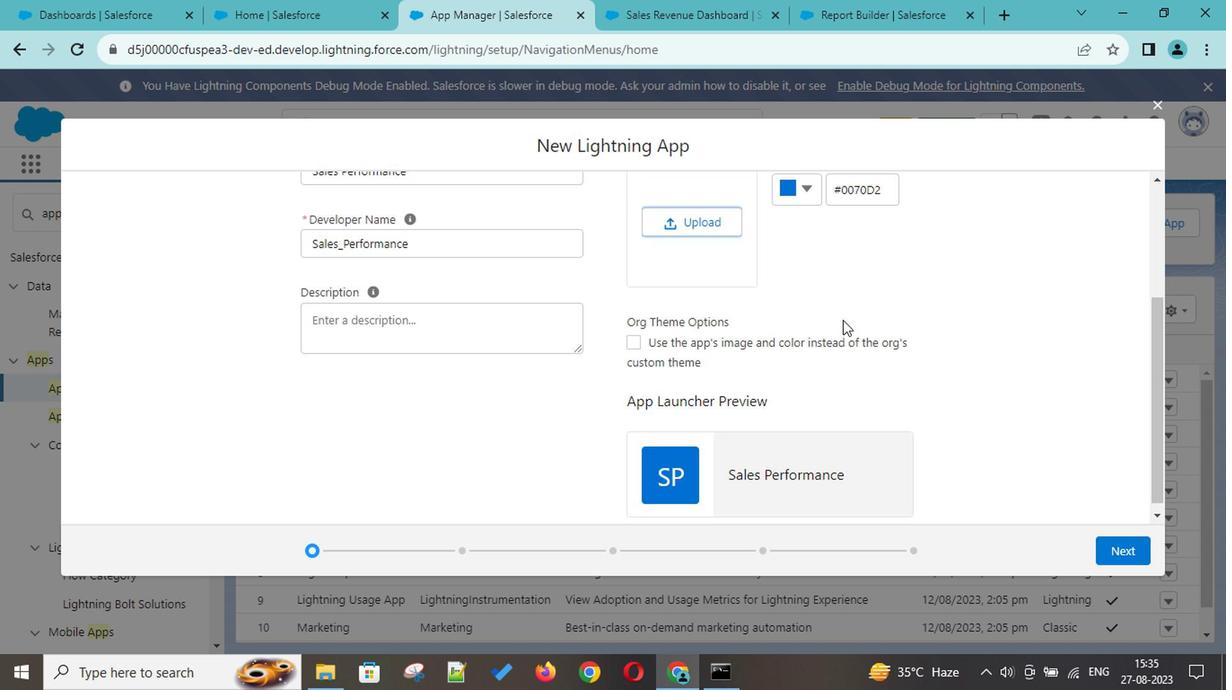 
Action: Mouse scrolled (840, 320) with delta (0, -1)
Screenshot: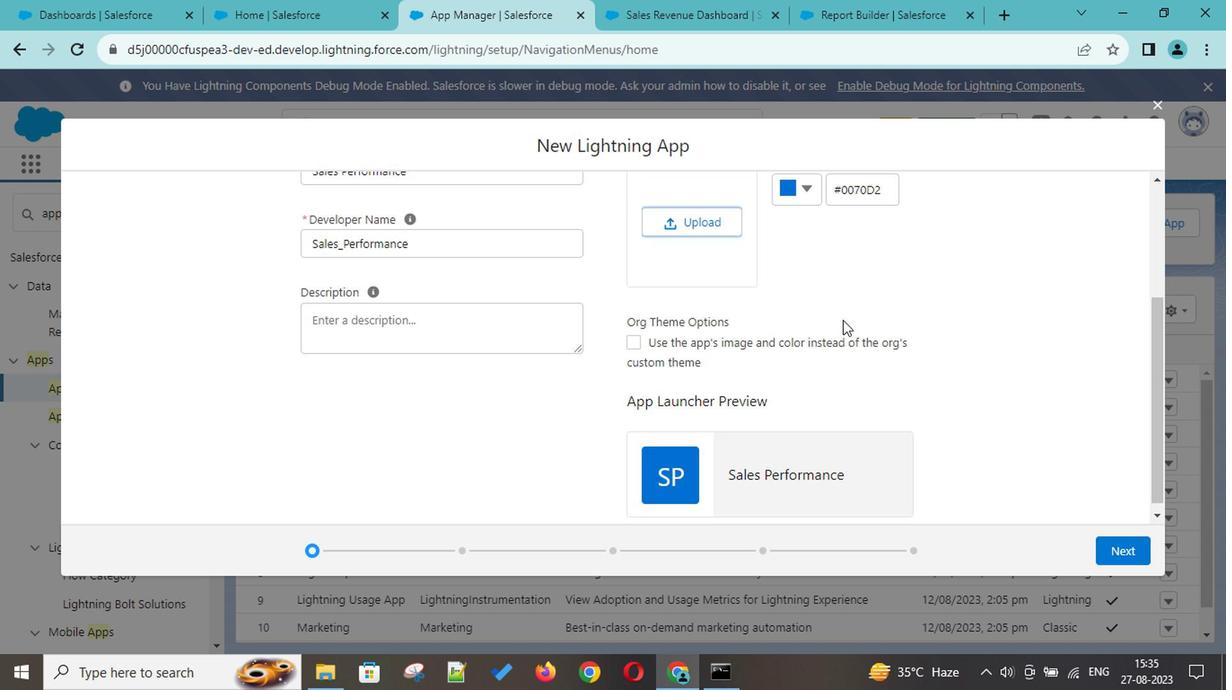 
Action: Mouse moved to (1134, 553)
Screenshot: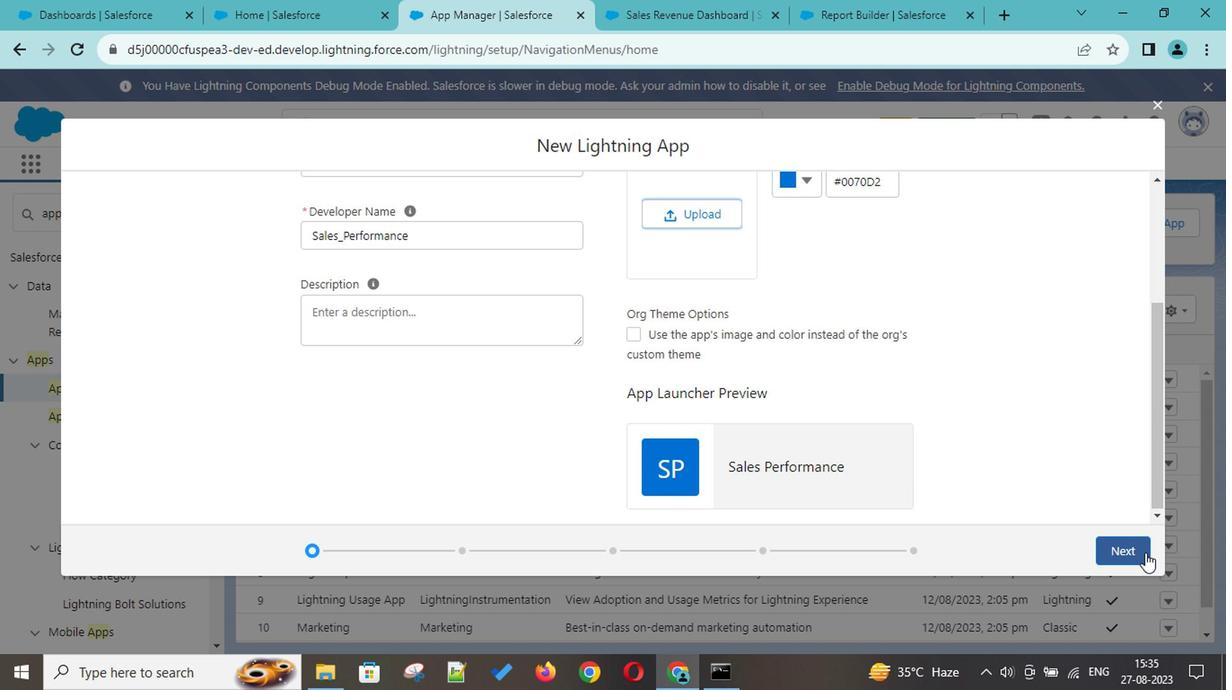 
Action: Mouse pressed left at (1134, 553)
Screenshot: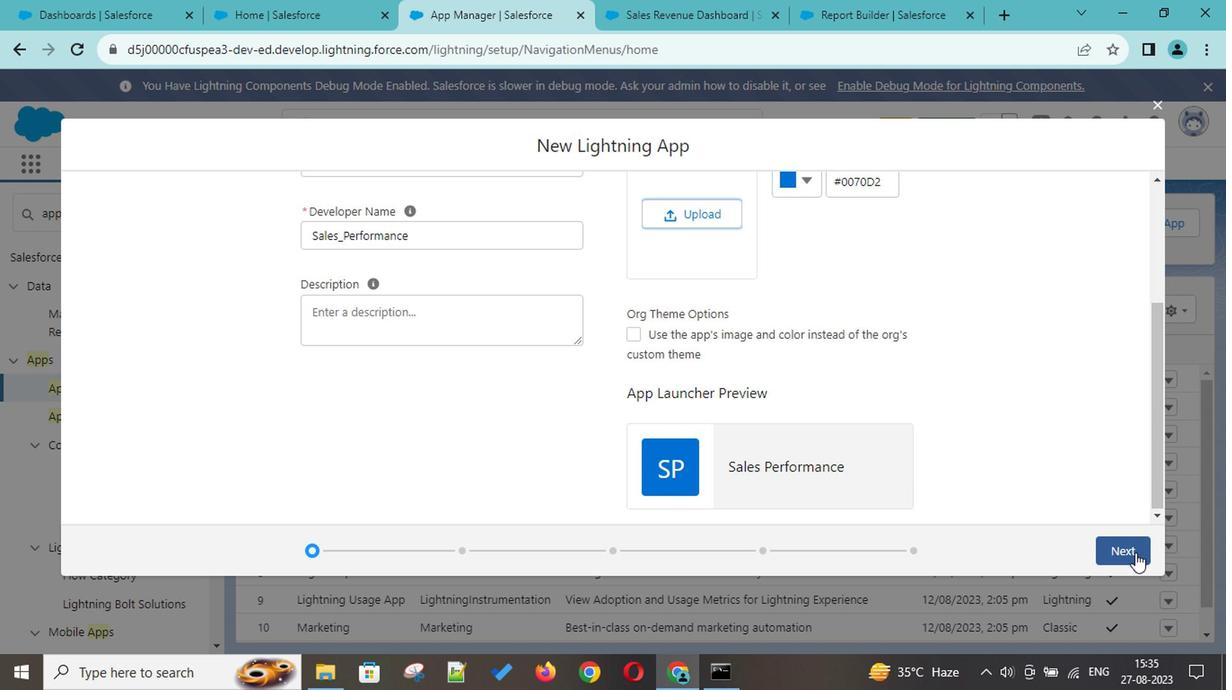 
Action: Mouse moved to (710, 341)
Screenshot: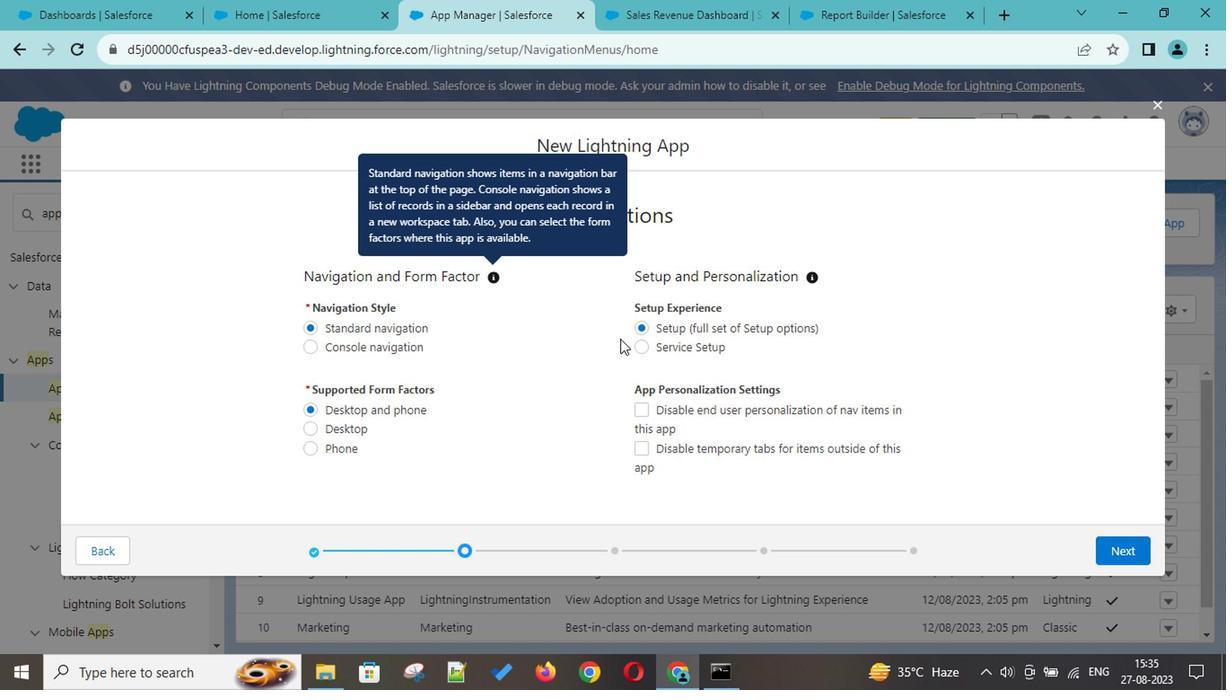 
Action: Mouse scrolled (710, 339) with delta (0, -1)
Screenshot: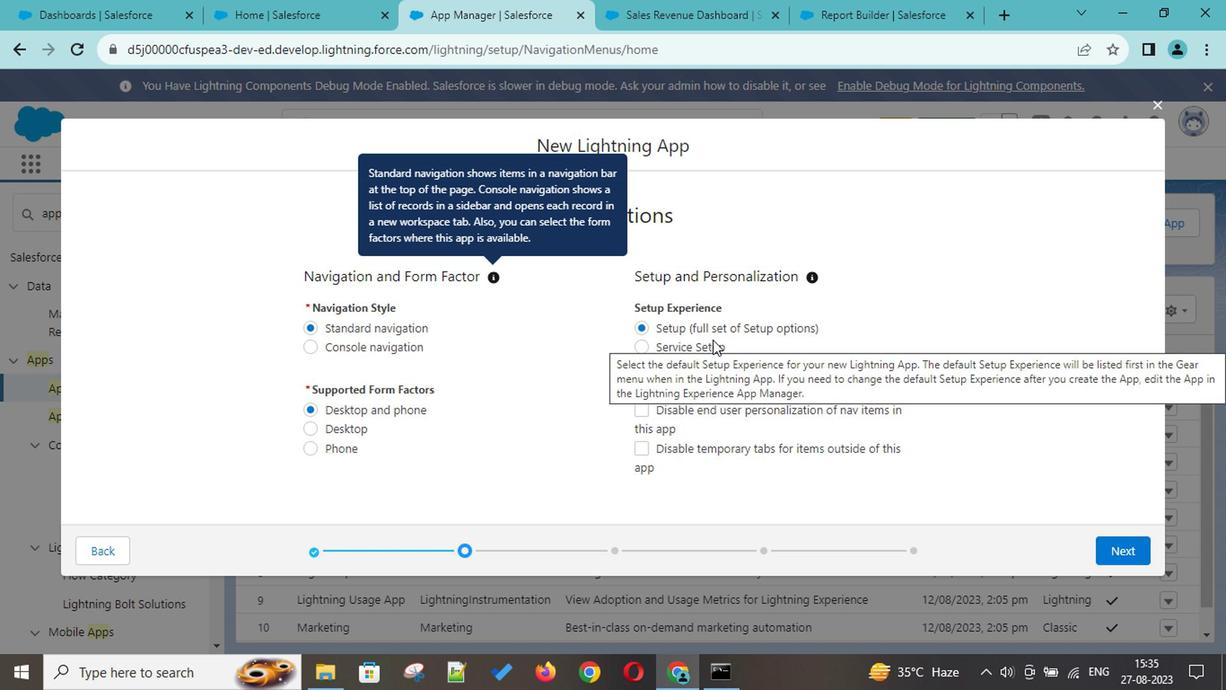 
Action: Mouse scrolled (710, 339) with delta (0, -1)
Screenshot: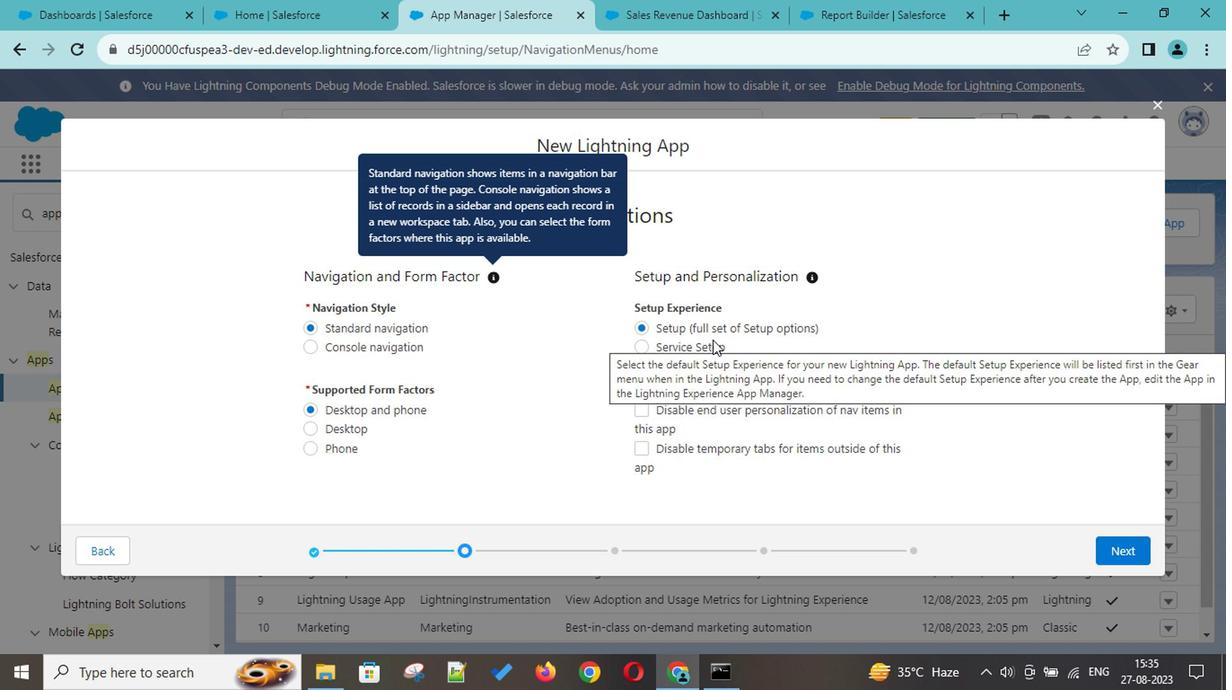
Action: Mouse scrolled (710, 339) with delta (0, -1)
Screenshot: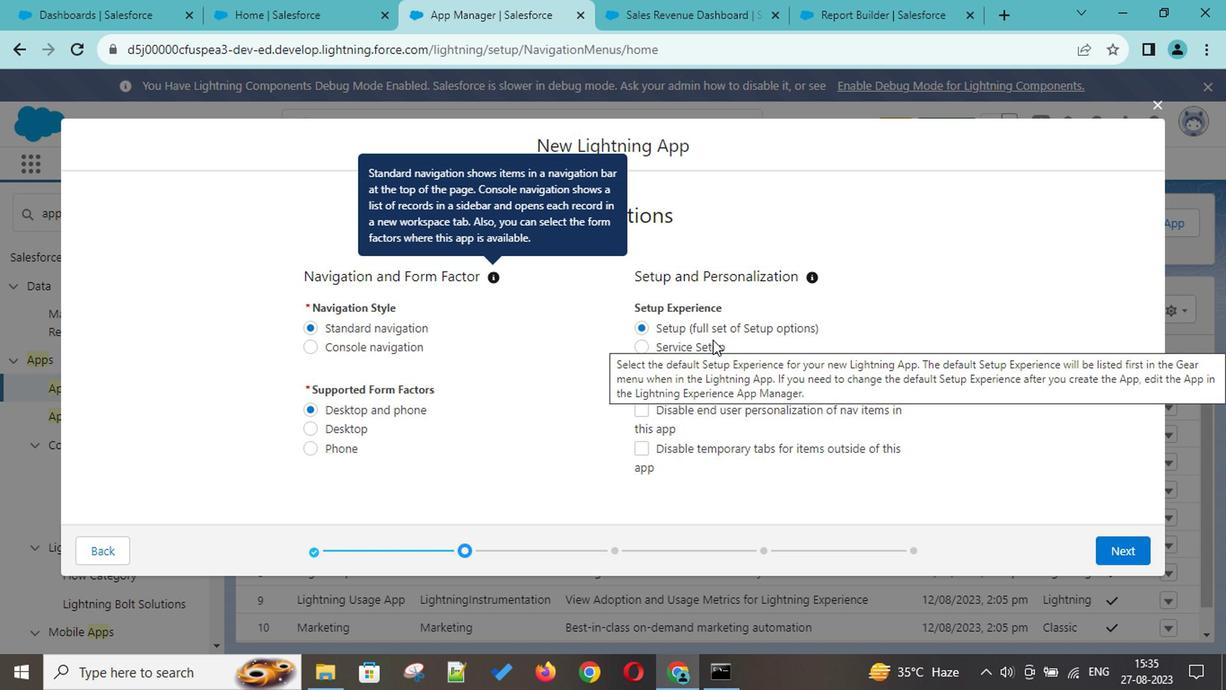 
Action: Mouse moved to (1044, 461)
Screenshot: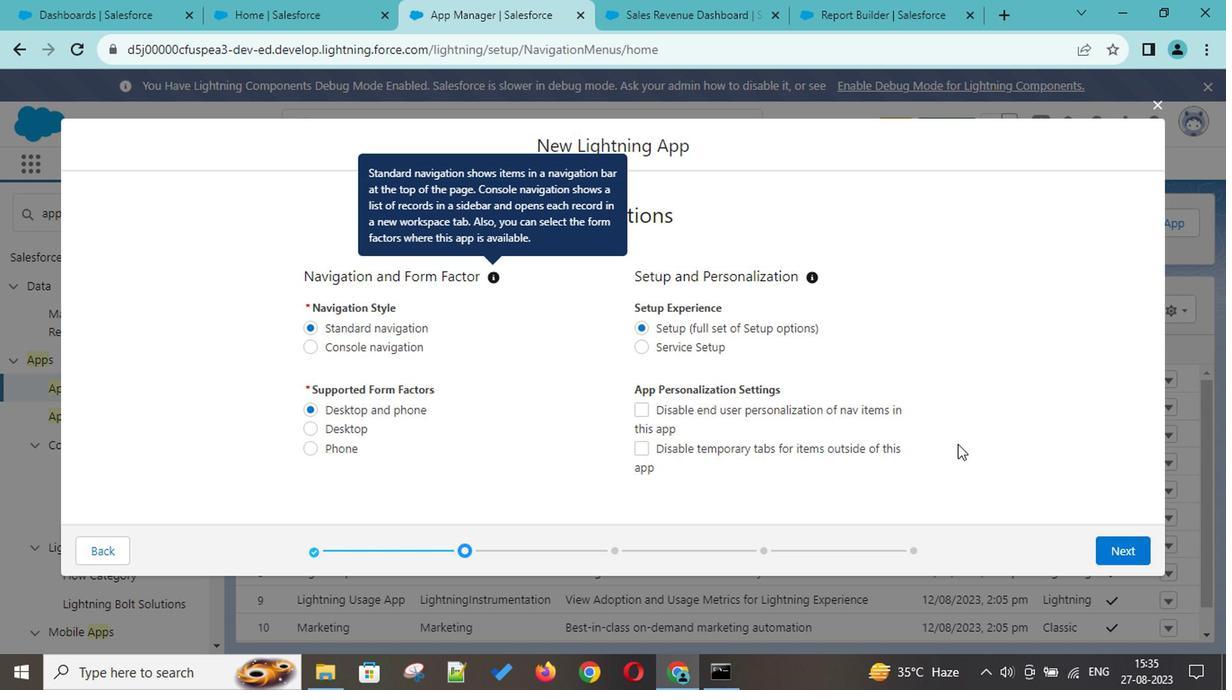 
Action: Mouse pressed left at (1044, 461)
Screenshot: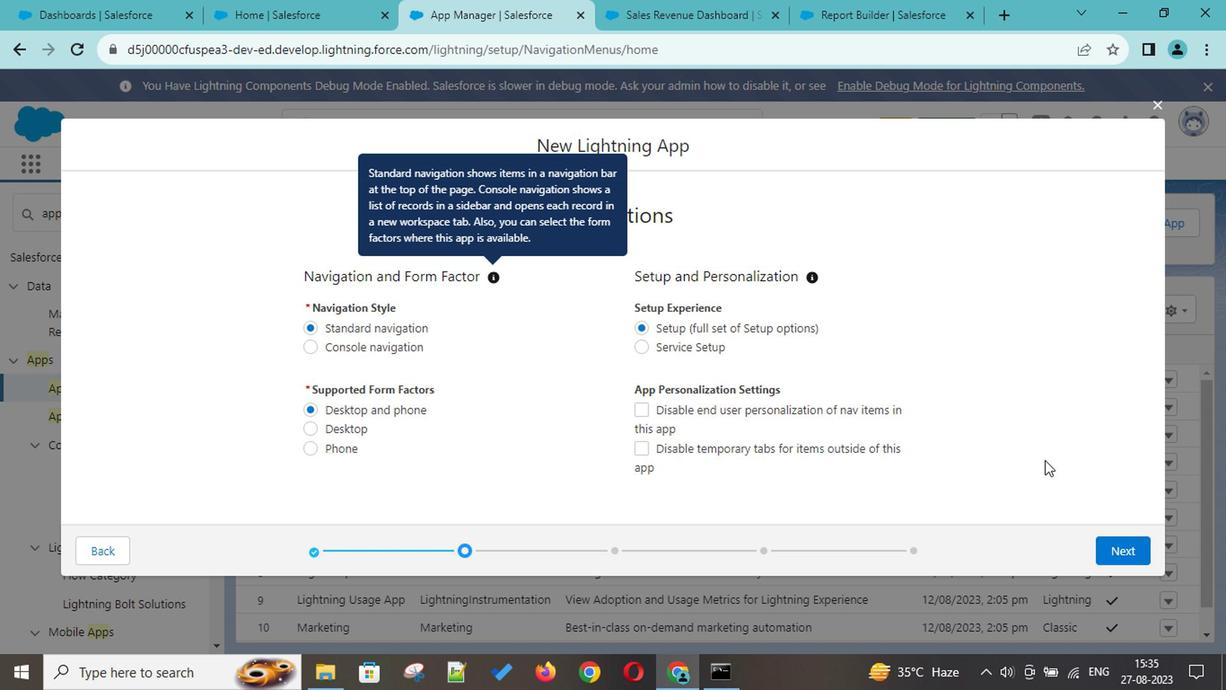 
Action: Mouse moved to (1111, 545)
Screenshot: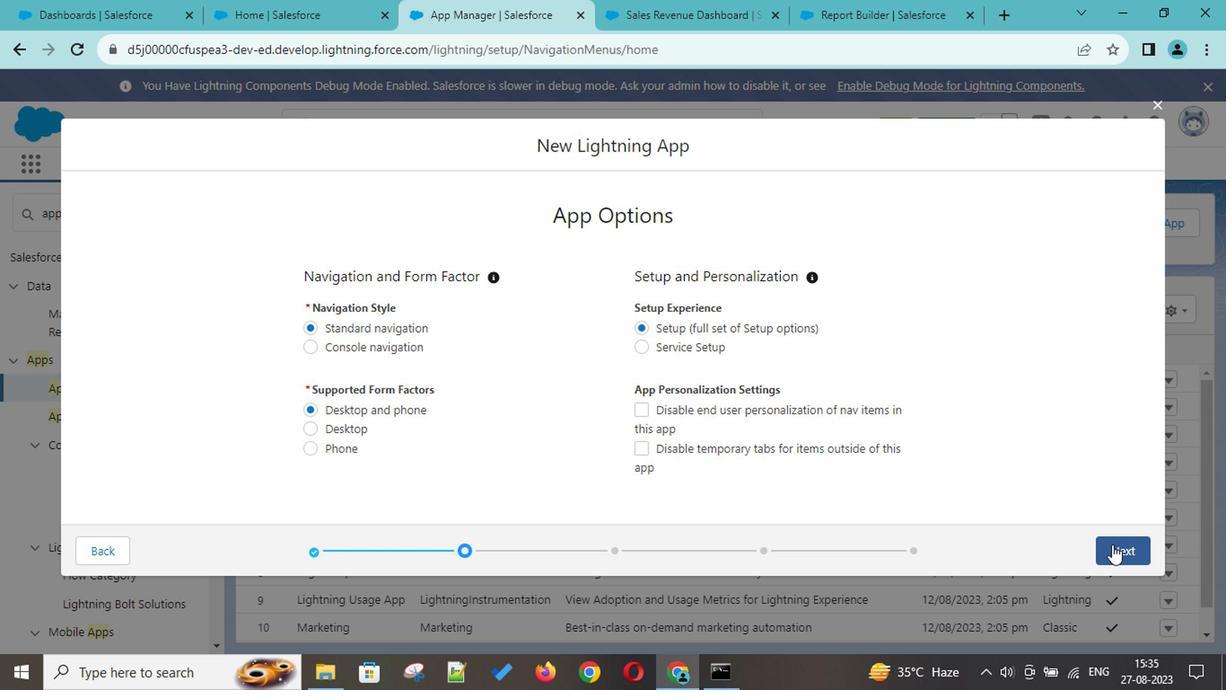 
Action: Mouse pressed left at (1111, 545)
Screenshot: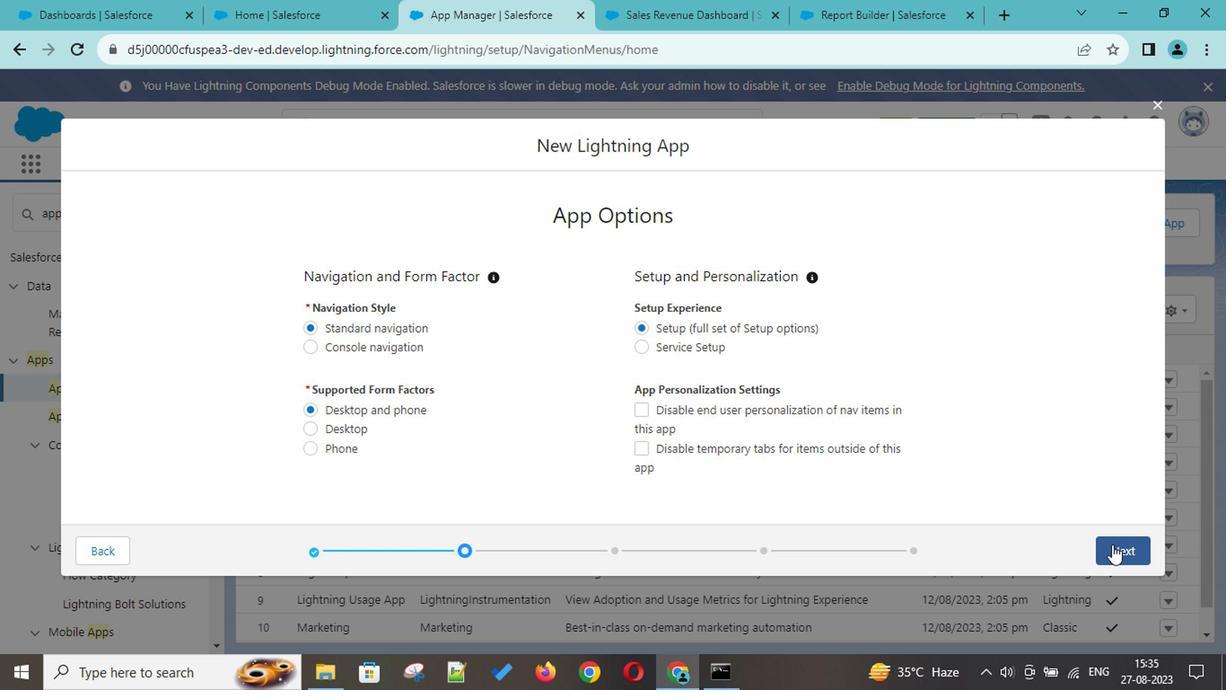 
Action: Mouse moved to (1094, 475)
Screenshot: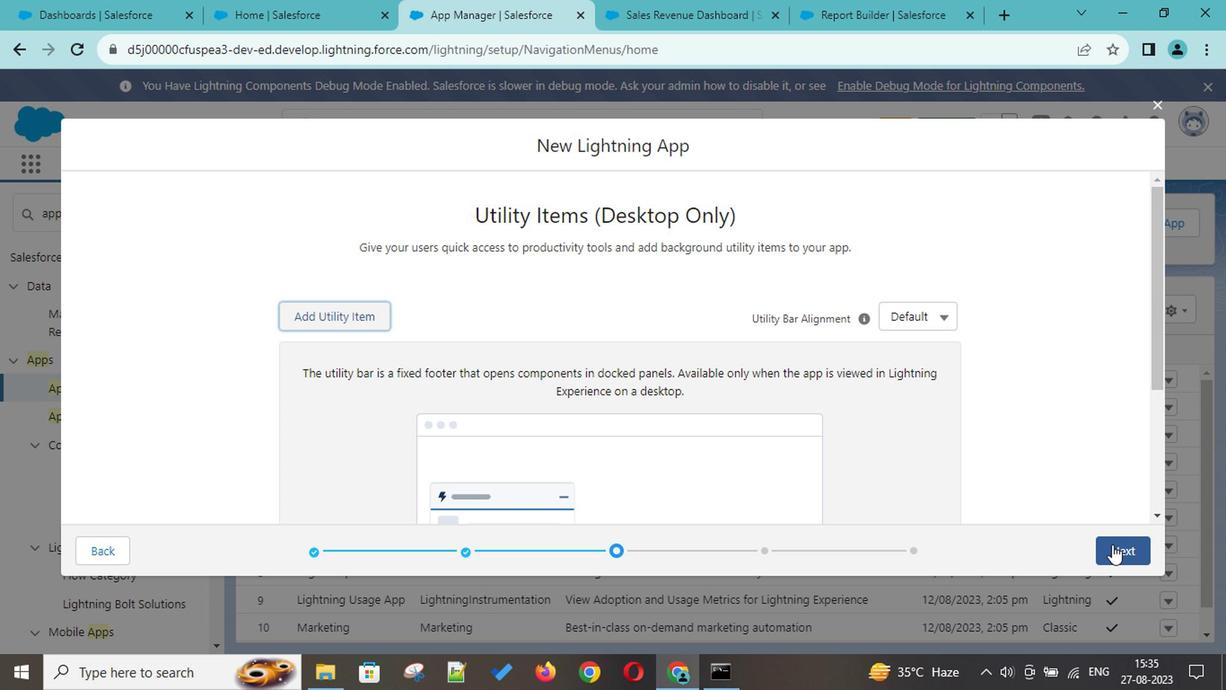 
Action: Mouse scrolled (1094, 474) with delta (0, 0)
Screenshot: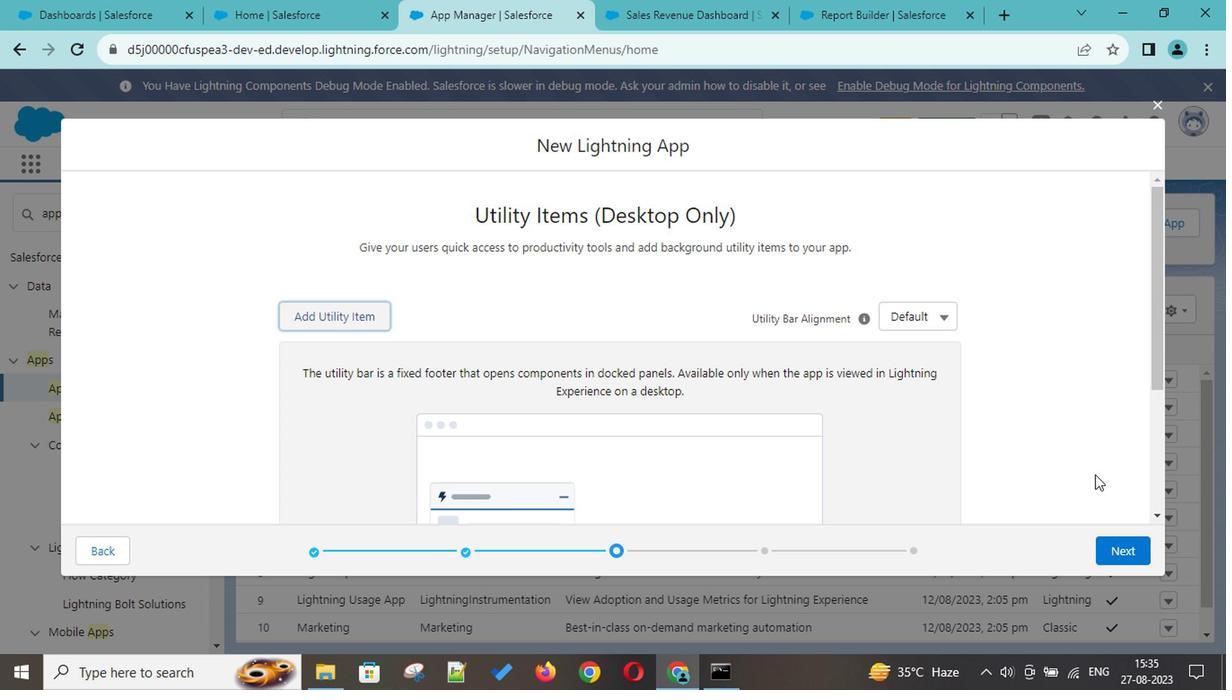 
Action: Mouse scrolled (1094, 474) with delta (0, 0)
Screenshot: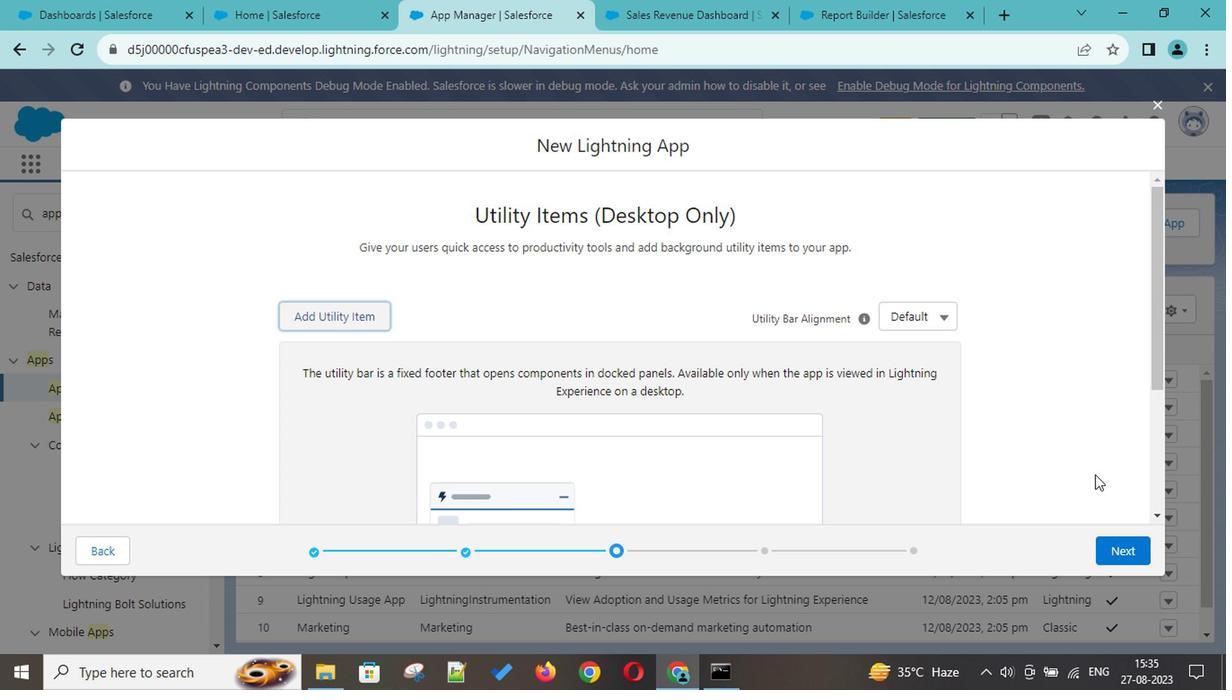 
Action: Mouse scrolled (1094, 474) with delta (0, 0)
Screenshot: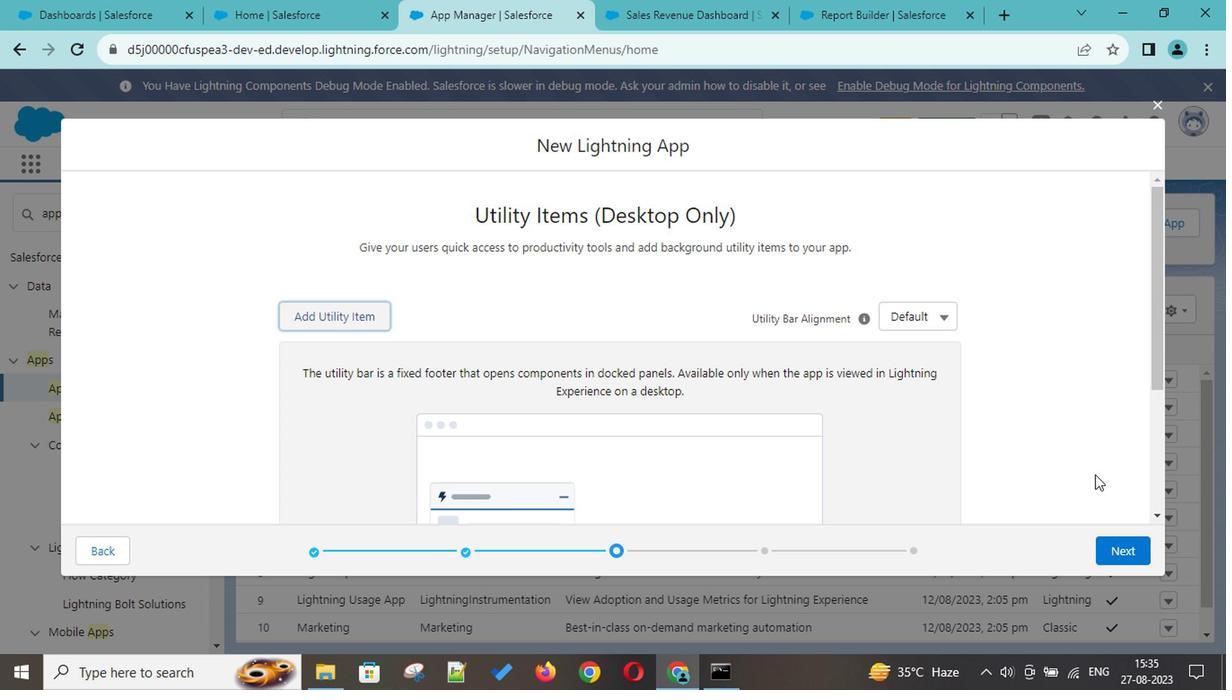 
Action: Mouse moved to (969, 469)
Screenshot: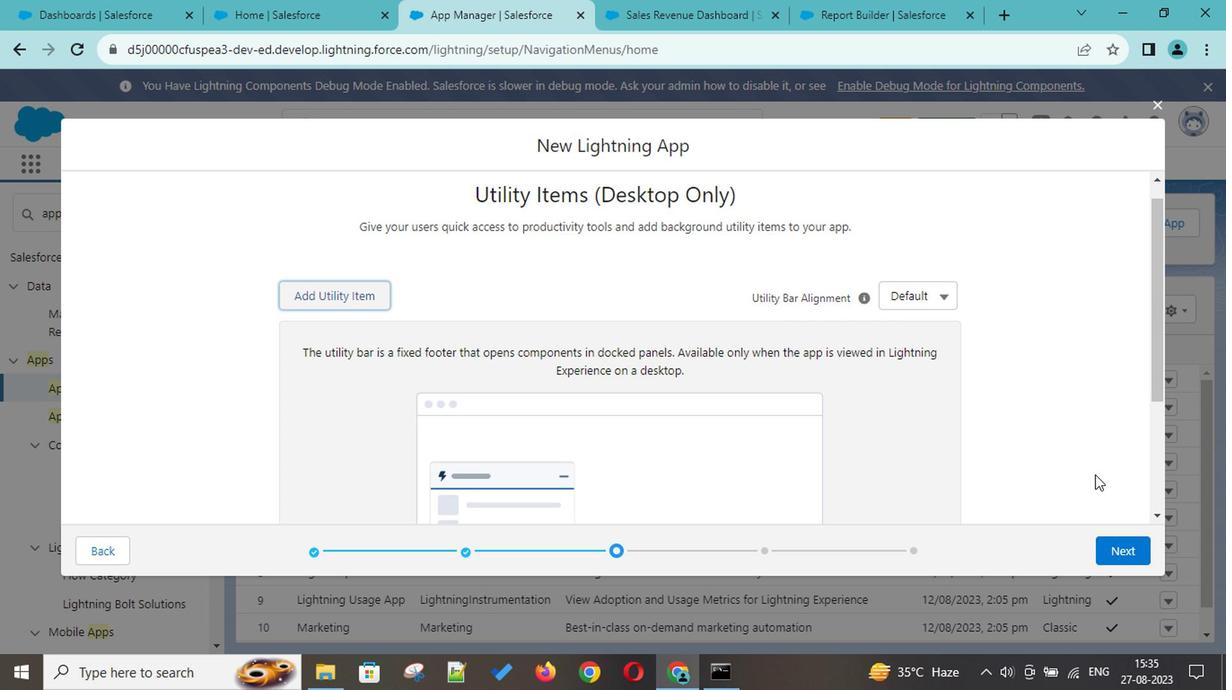 
Action: Mouse scrolled (969, 468) with delta (0, 0)
Screenshot: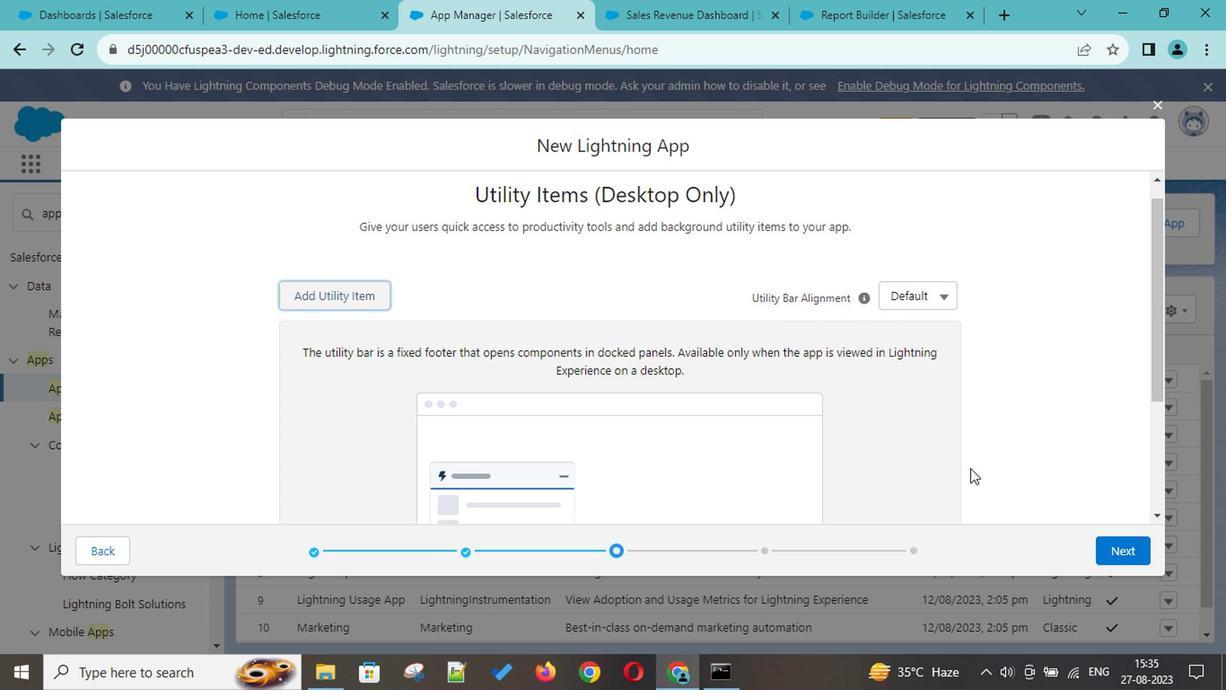 
Action: Mouse scrolled (969, 468) with delta (0, 0)
Screenshot: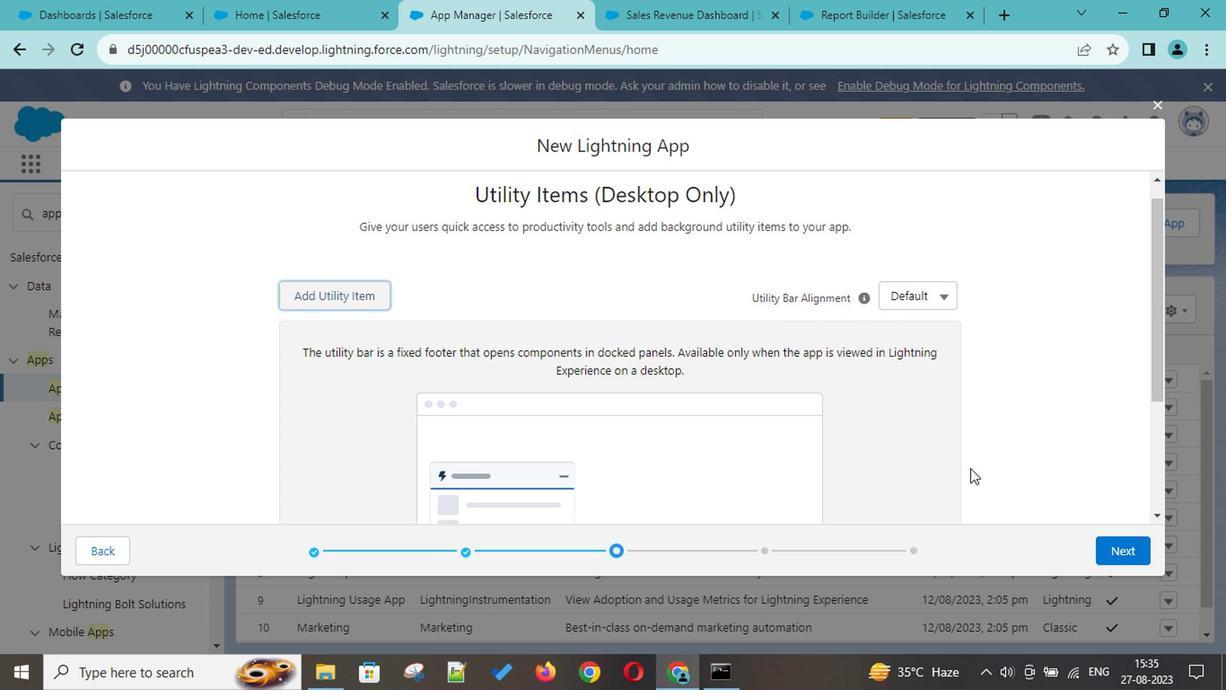 
Action: Mouse scrolled (969, 466) with delta (0, -2)
Screenshot: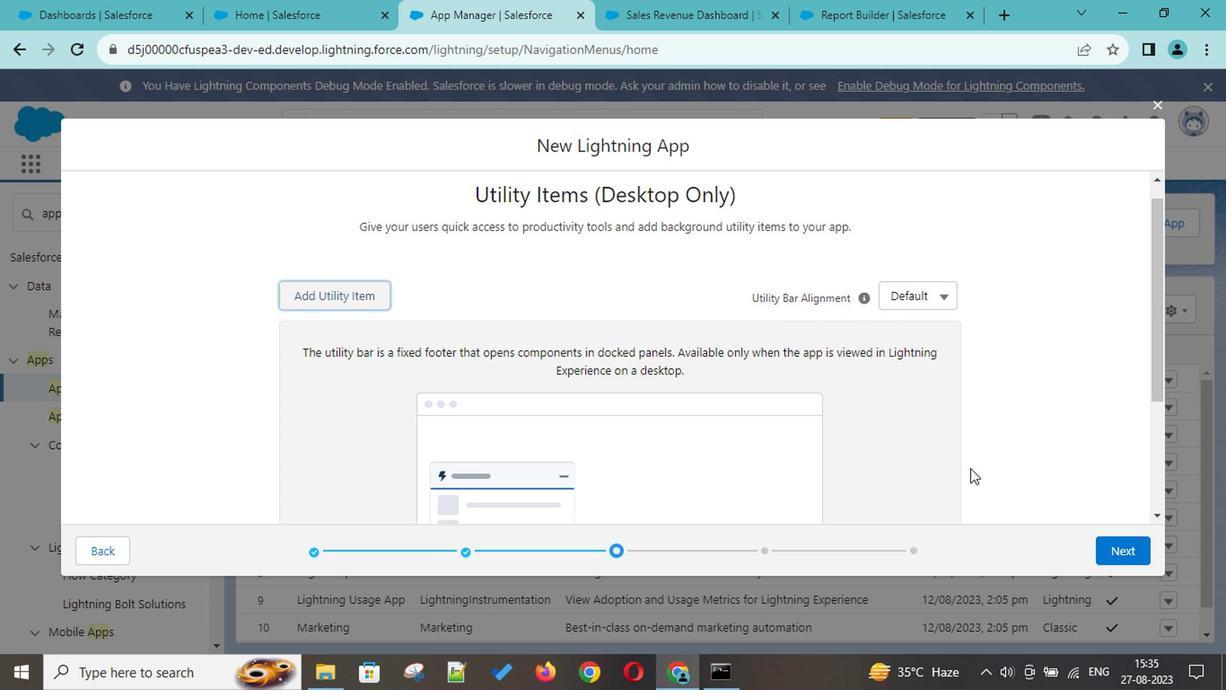 
Action: Mouse scrolled (969, 468) with delta (0, 0)
Screenshot: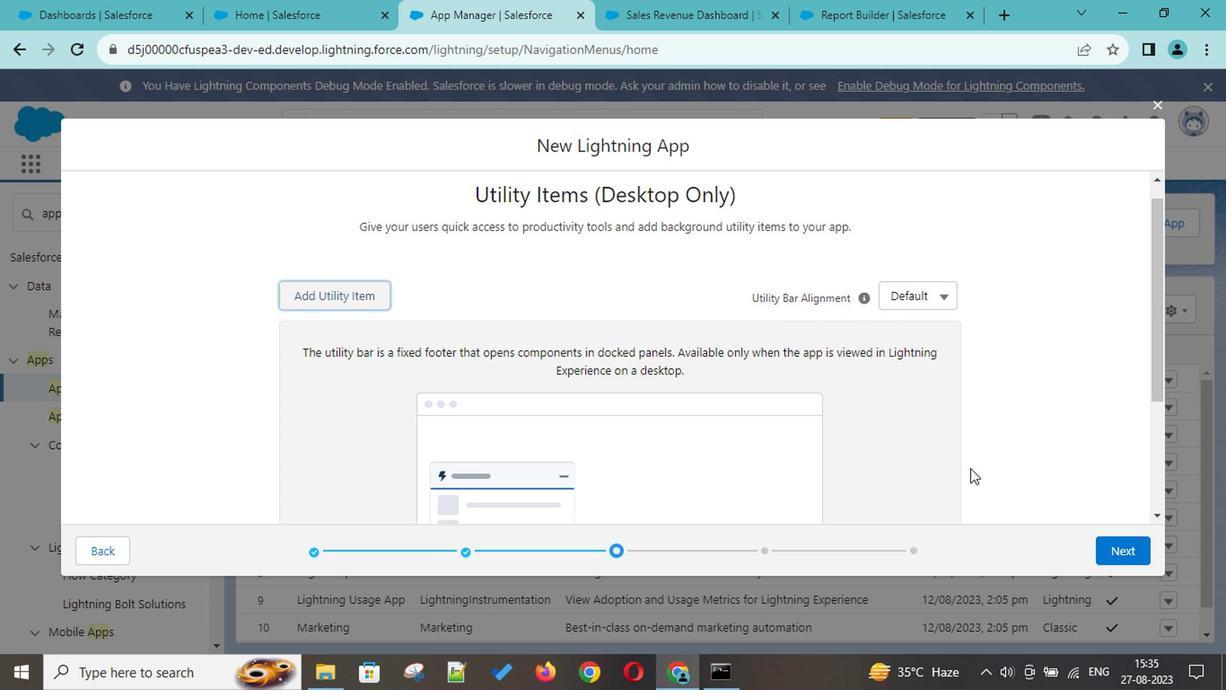 
Action: Mouse scrolled (969, 468) with delta (0, 0)
Screenshot: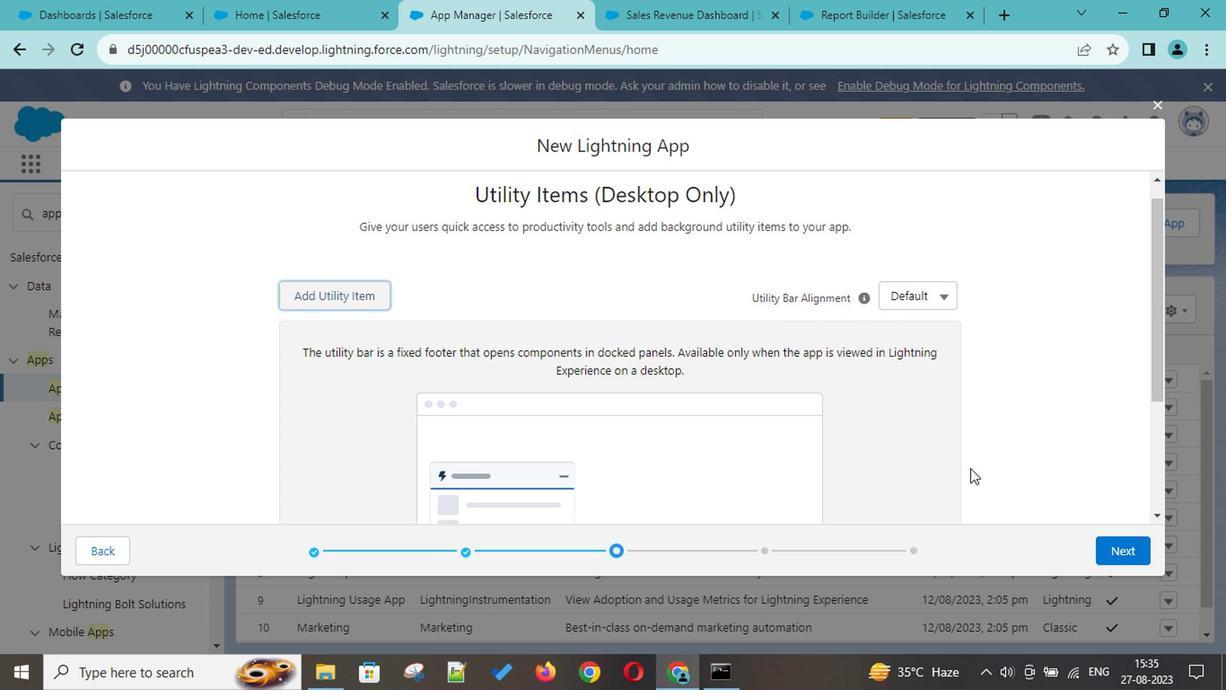 
Action: Mouse scrolled (969, 468) with delta (0, 0)
Screenshot: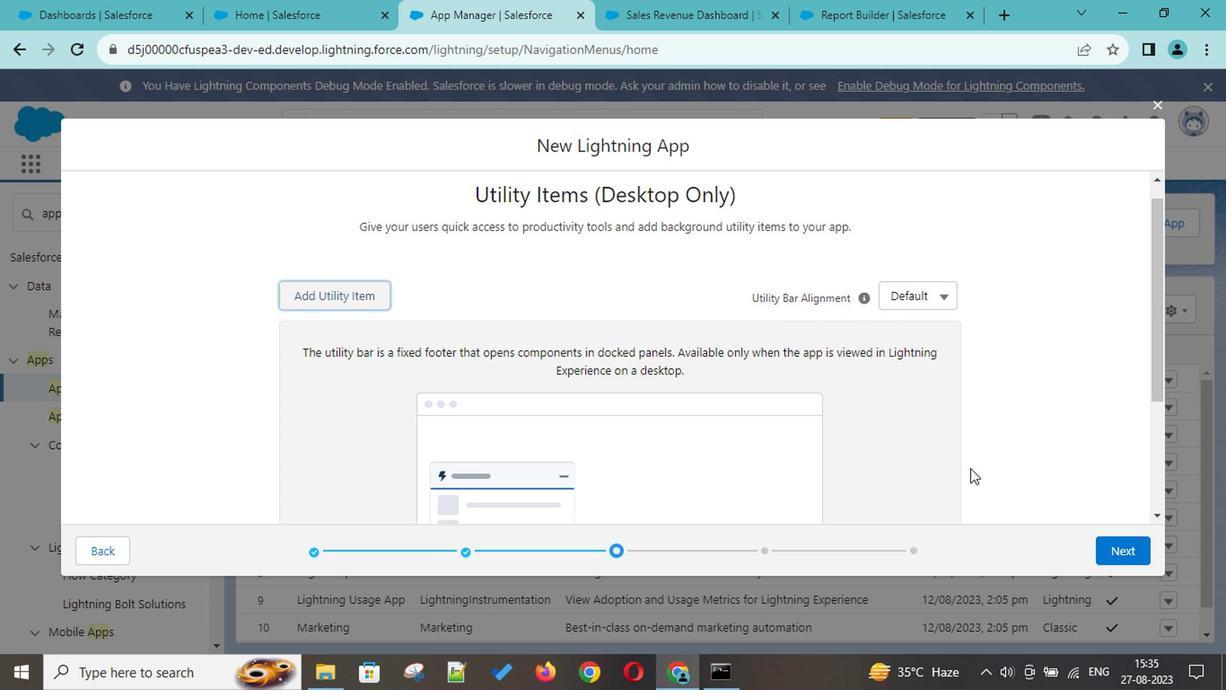 
Action: Mouse scrolled (969, 468) with delta (0, 0)
Screenshot: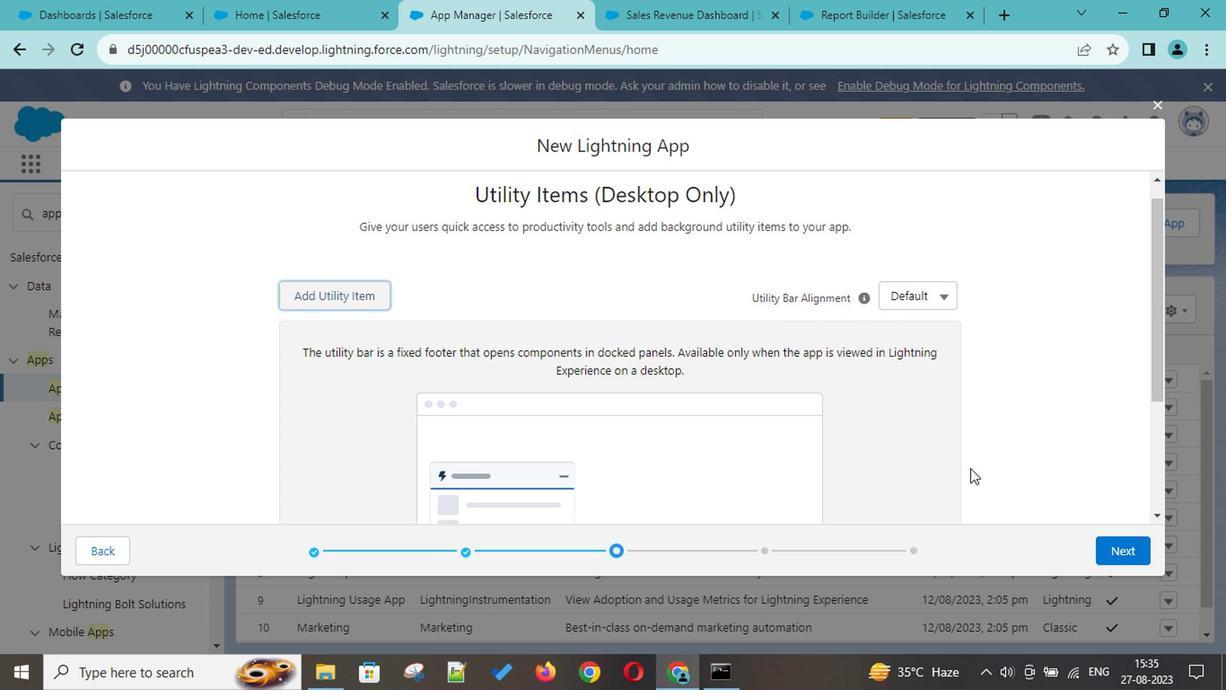
Action: Mouse scrolled (969, 468) with delta (0, 0)
Screenshot: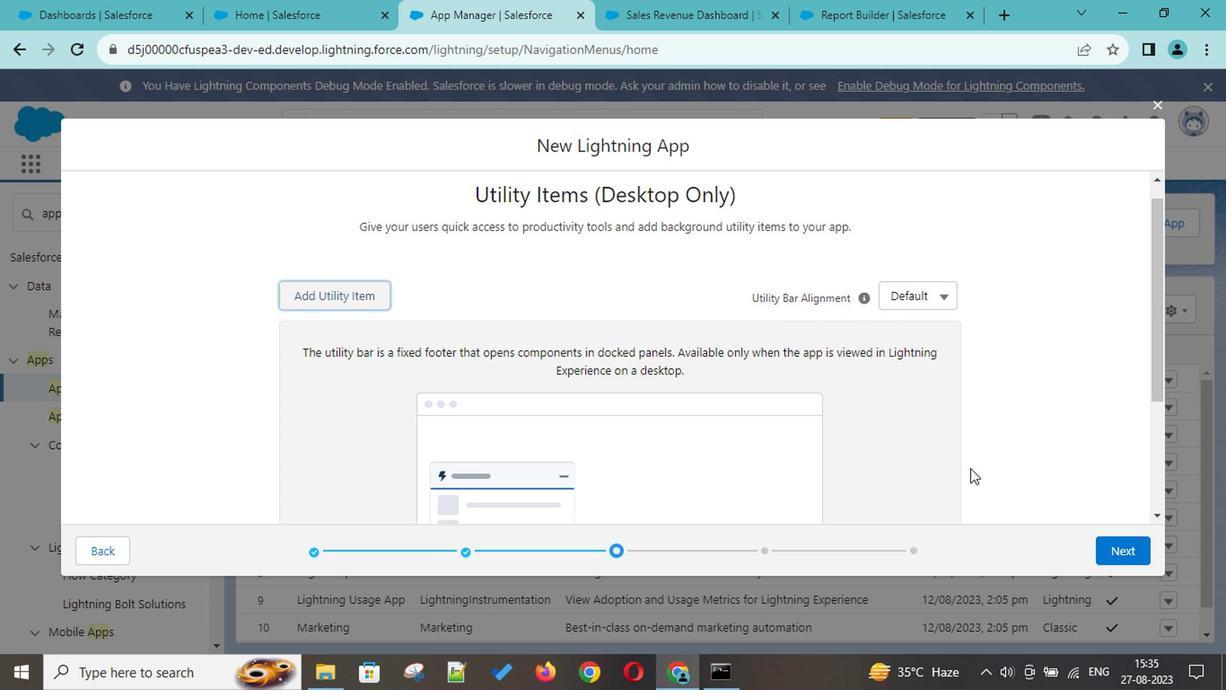 
Action: Mouse scrolled (969, 468) with delta (0, 0)
Screenshot: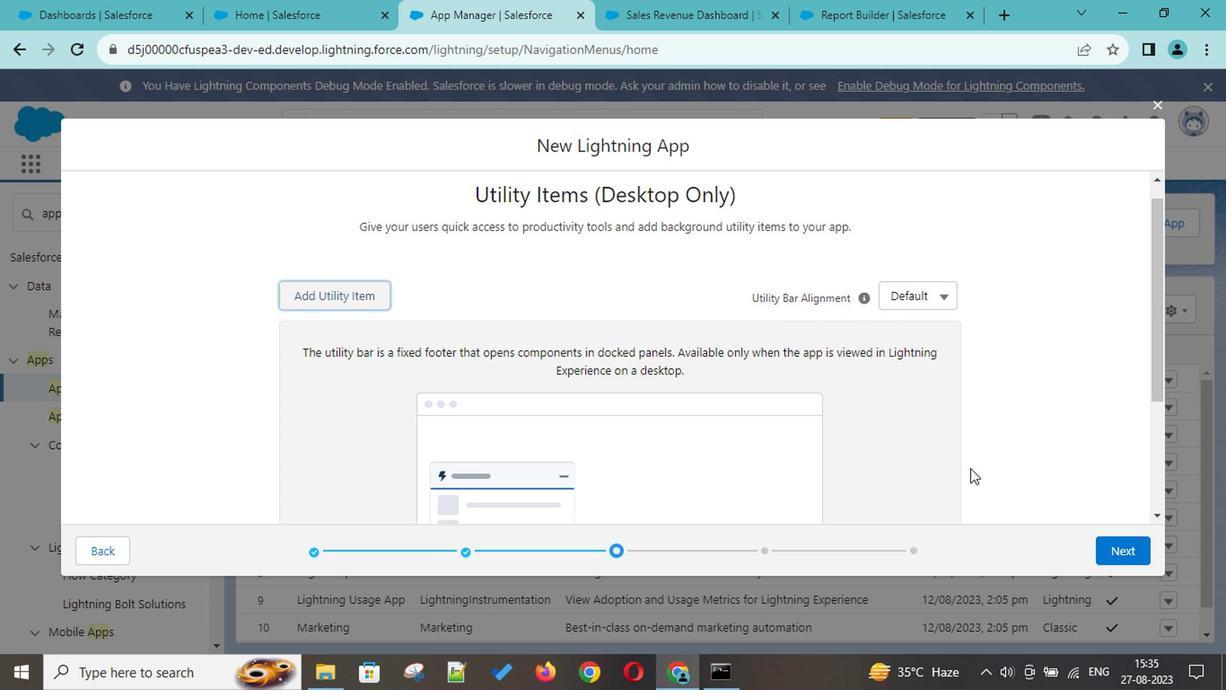 
Action: Mouse scrolled (969, 468) with delta (0, 0)
Screenshot: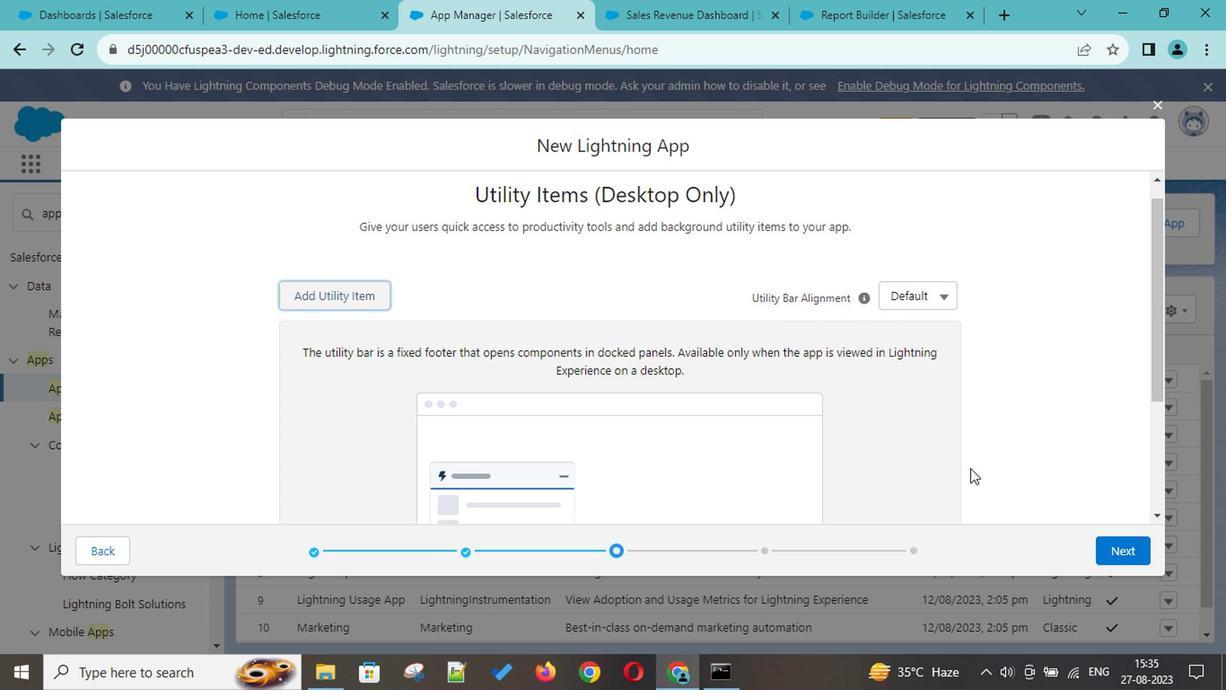 
Action: Mouse scrolled (969, 468) with delta (0, 0)
Screenshot: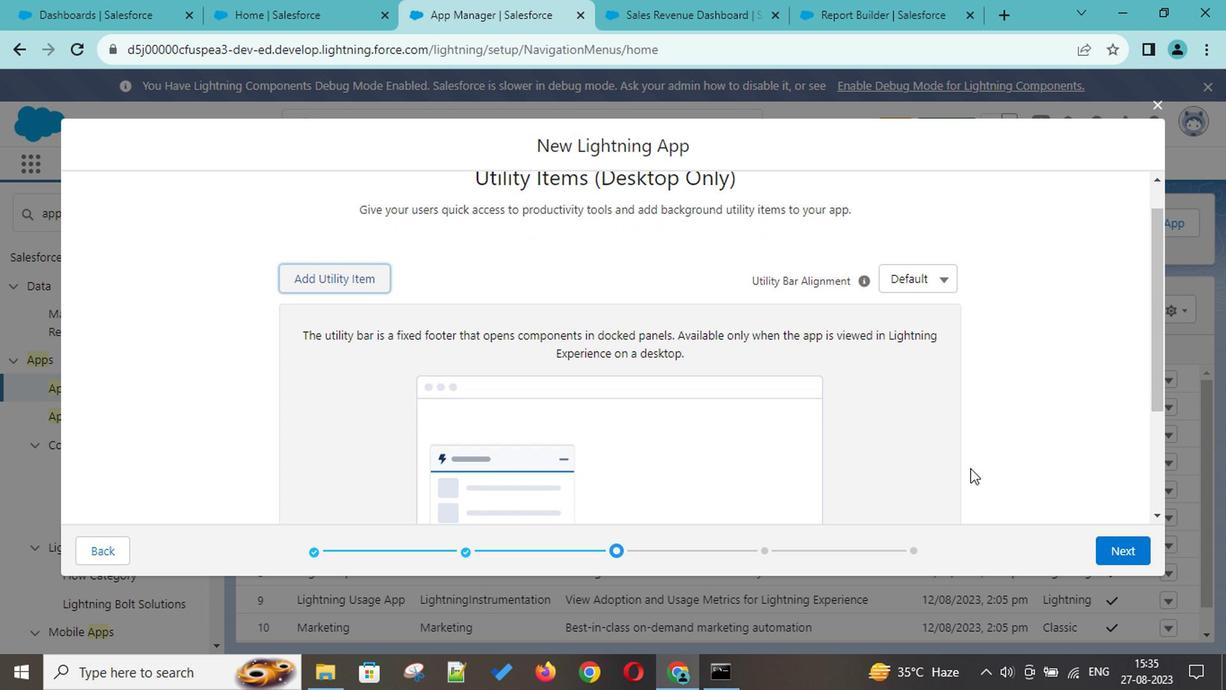 
Action: Mouse scrolled (969, 468) with delta (0, 0)
Screenshot: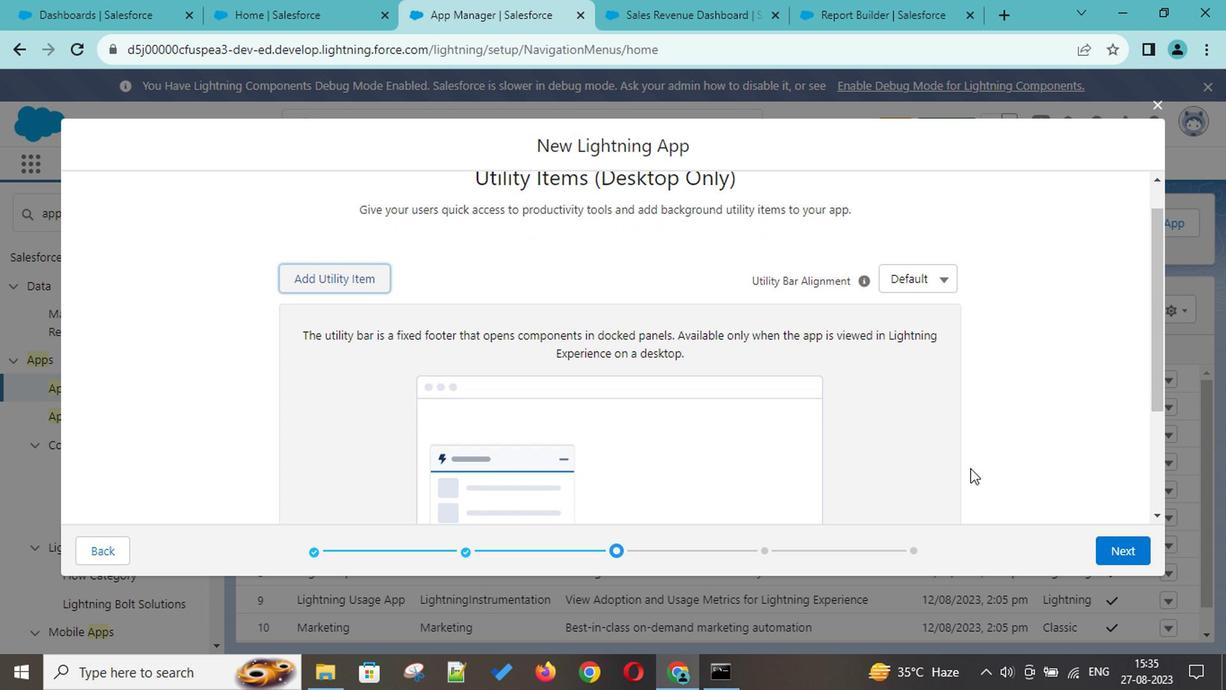 
Action: Mouse scrolled (969, 468) with delta (0, 0)
Screenshot: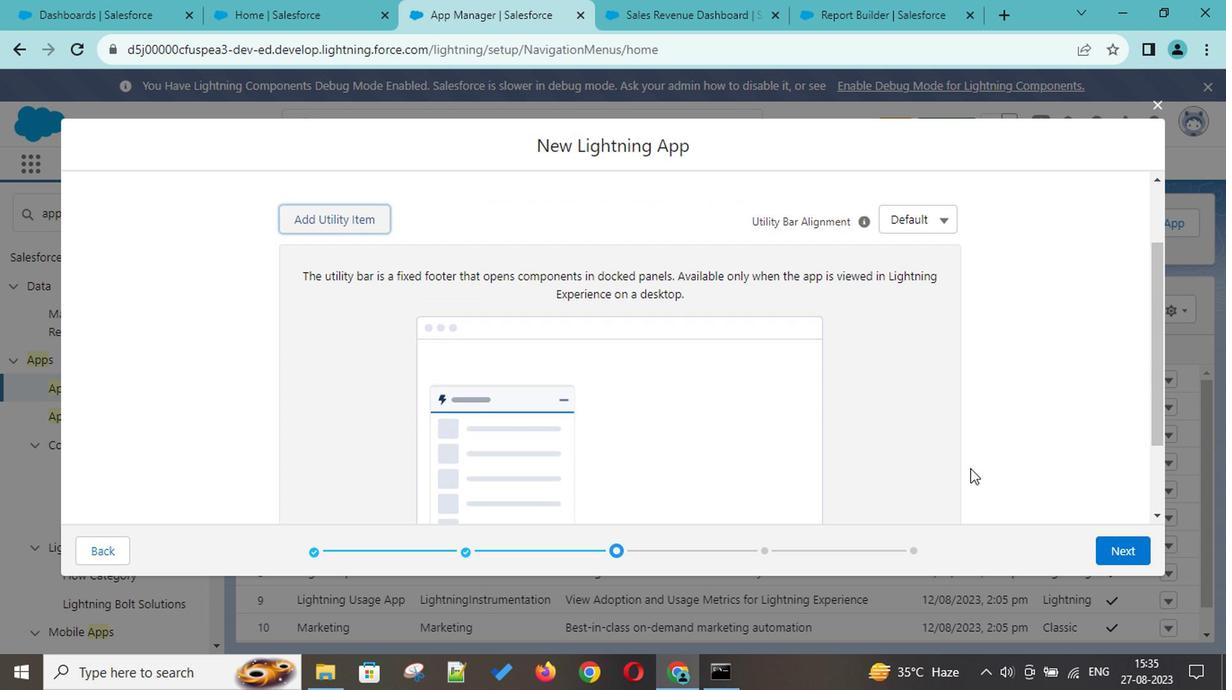 
Action: Mouse scrolled (969, 468) with delta (0, 0)
Screenshot: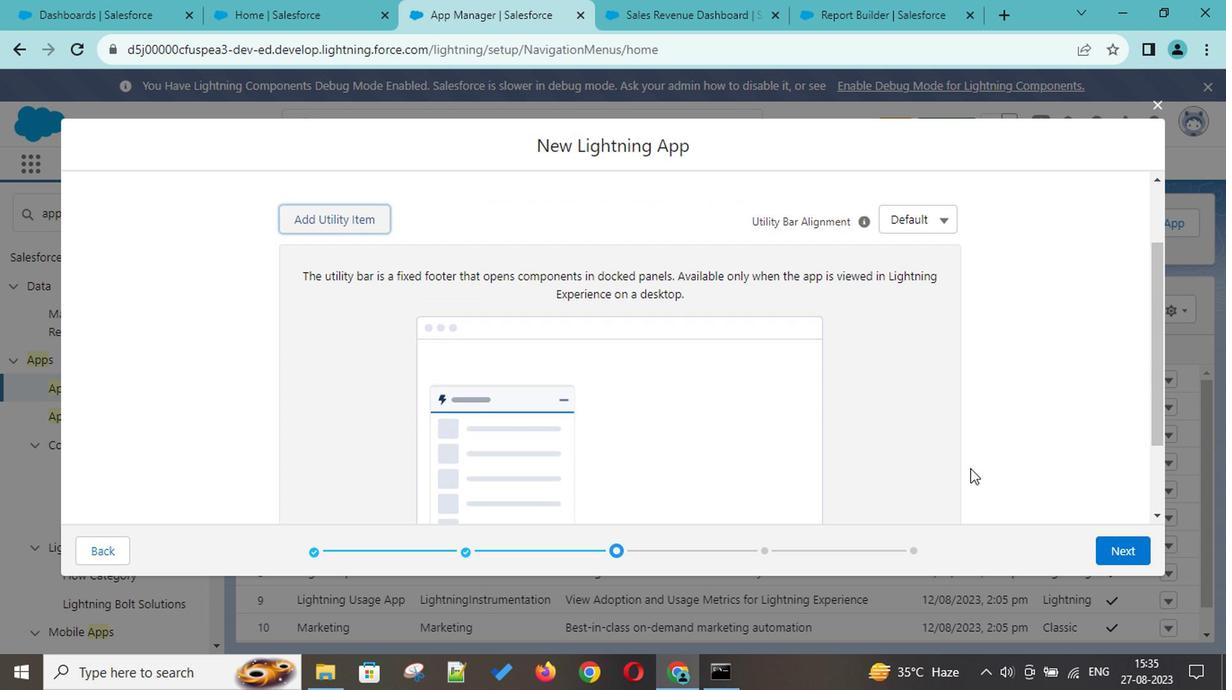 
Action: Mouse scrolled (969, 468) with delta (0, 0)
Screenshot: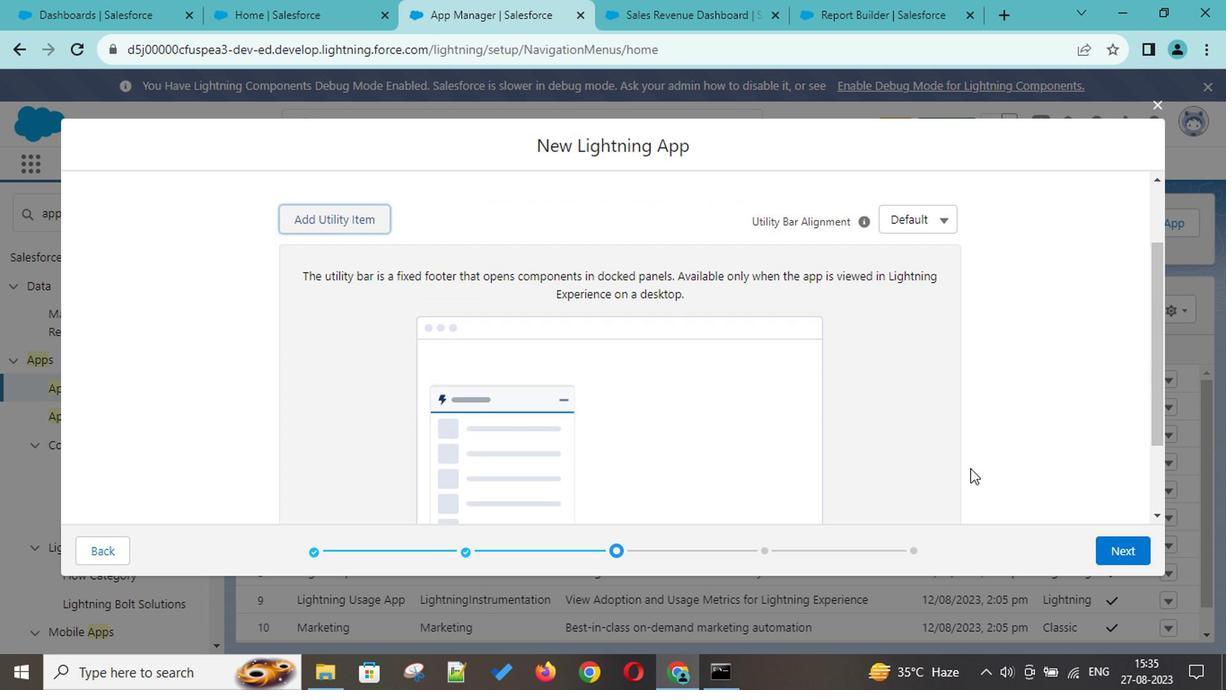 
Action: Mouse scrolled (969, 468) with delta (0, 0)
Screenshot: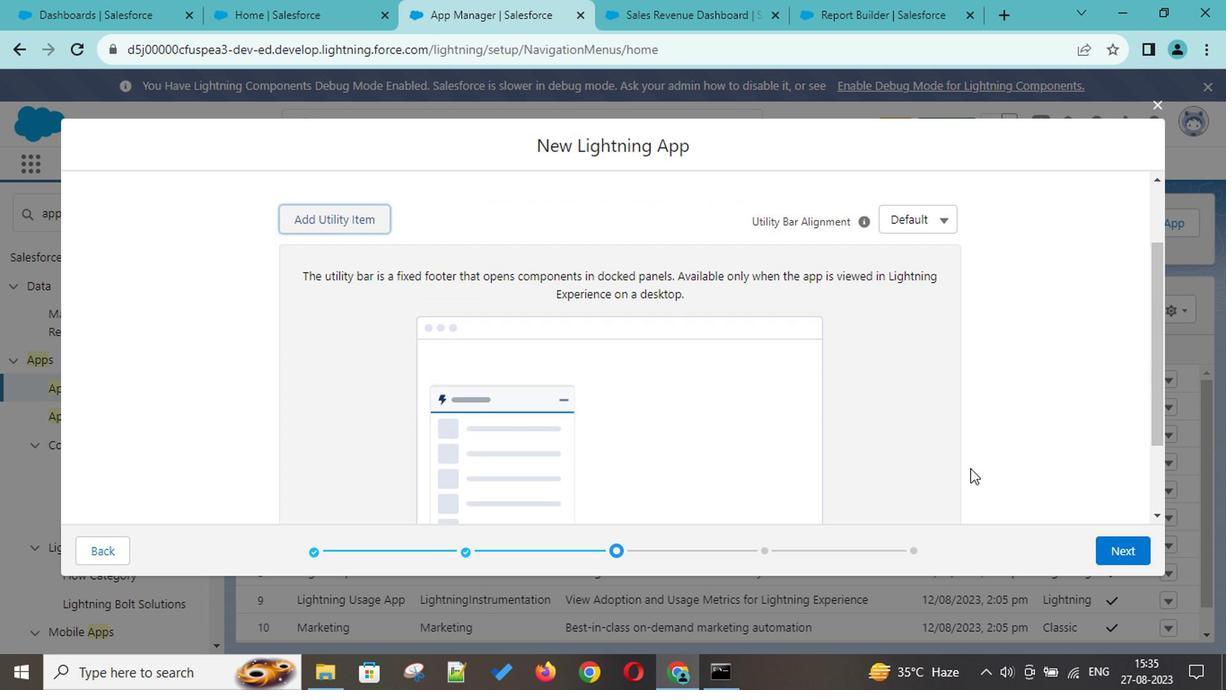 
Action: Mouse scrolled (969, 468) with delta (0, 0)
Screenshot: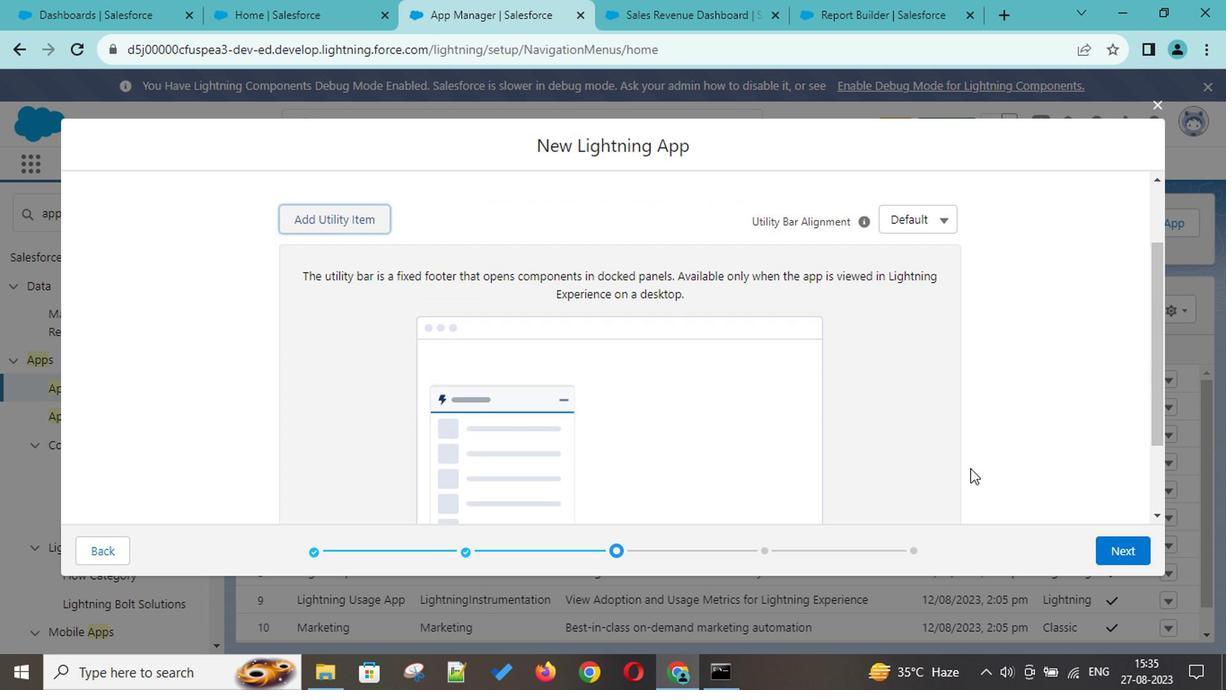 
Action: Mouse scrolled (969, 468) with delta (0, 0)
Screenshot: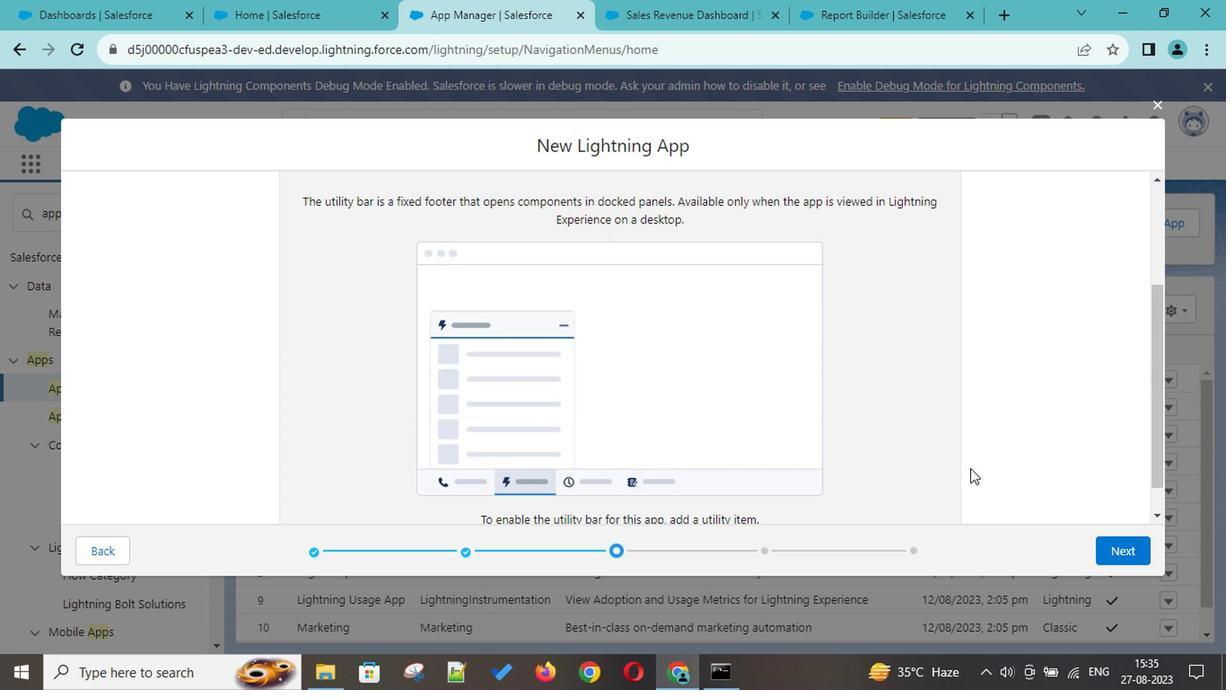 
Action: Mouse scrolled (969, 468) with delta (0, 0)
Screenshot: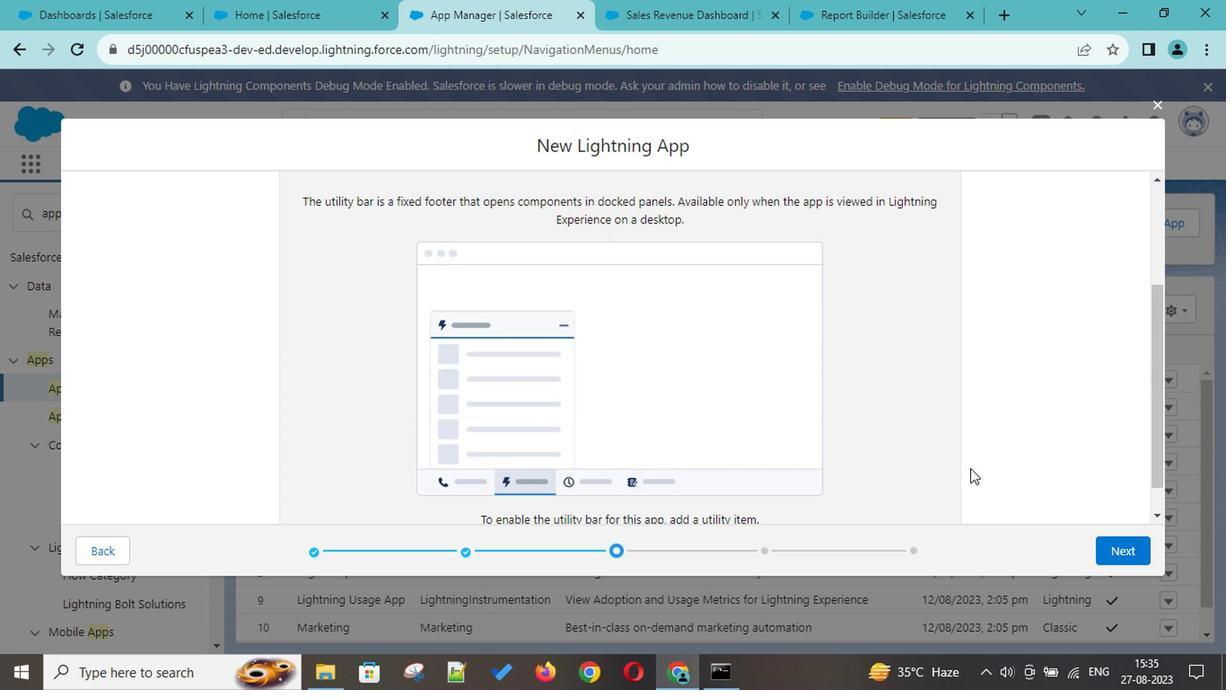 
Action: Mouse scrolled (969, 468) with delta (0, 0)
Screenshot: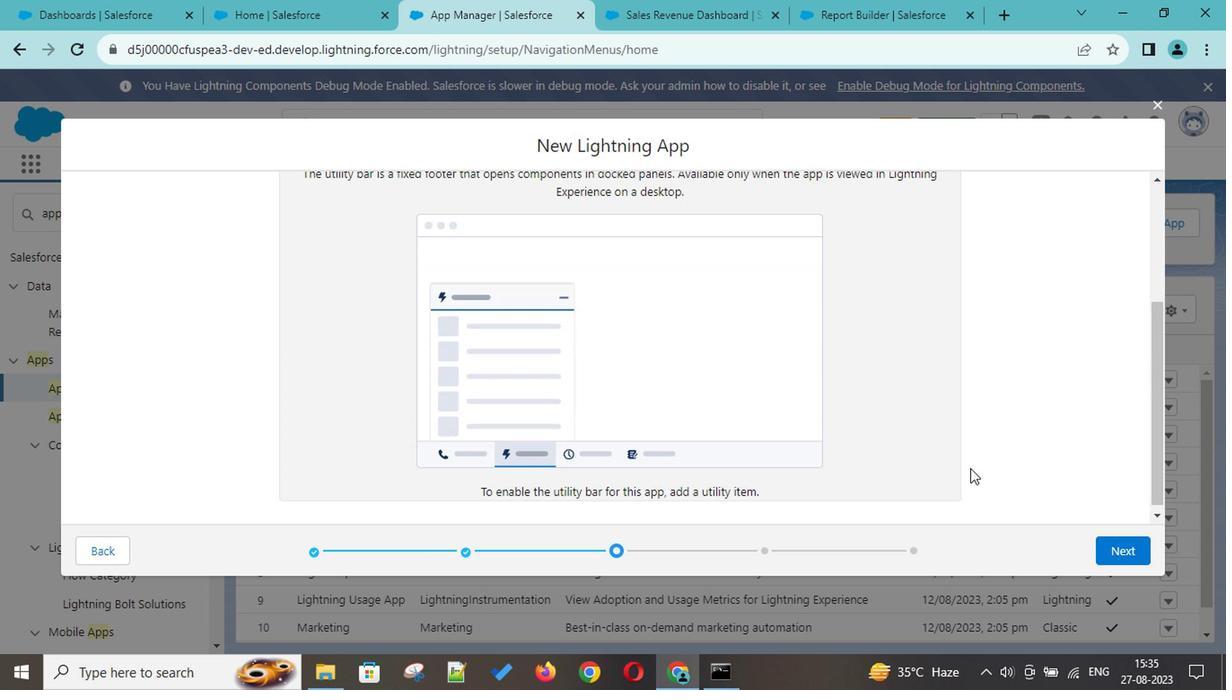 
Action: Mouse scrolled (969, 468) with delta (0, 0)
Screenshot: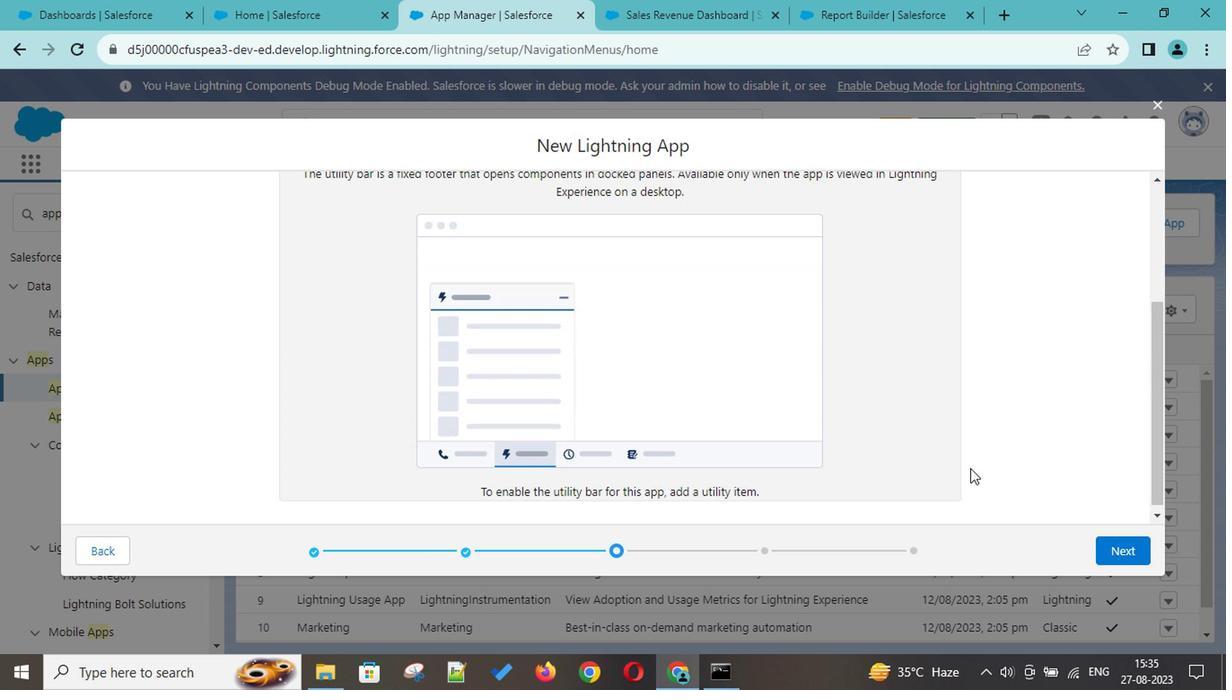 
Action: Mouse scrolled (969, 468) with delta (0, 0)
Screenshot: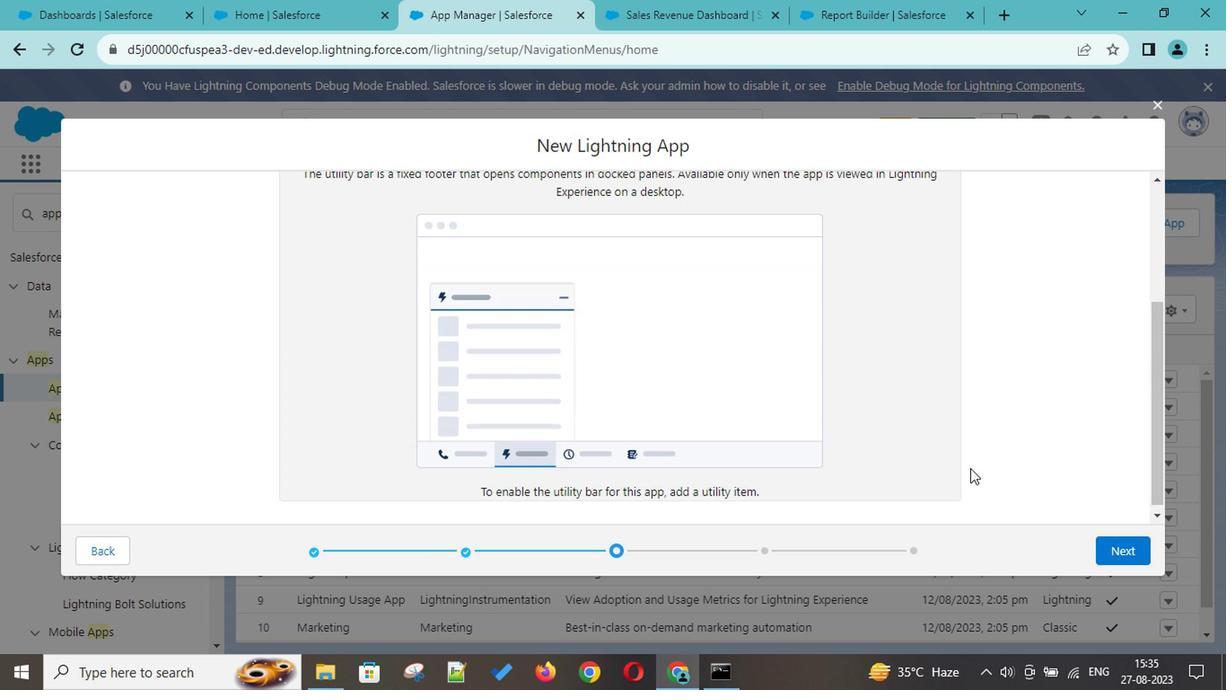 
Action: Mouse scrolled (969, 468) with delta (0, 0)
Screenshot: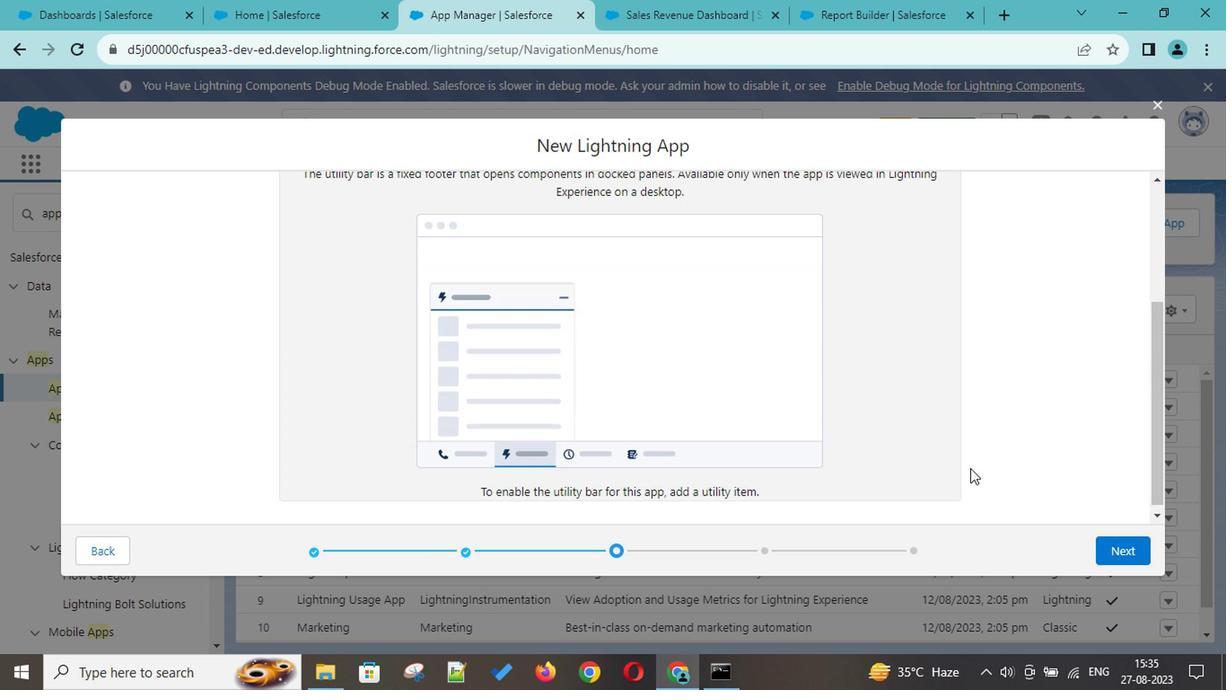 
Action: Mouse scrolled (969, 468) with delta (0, 0)
Screenshot: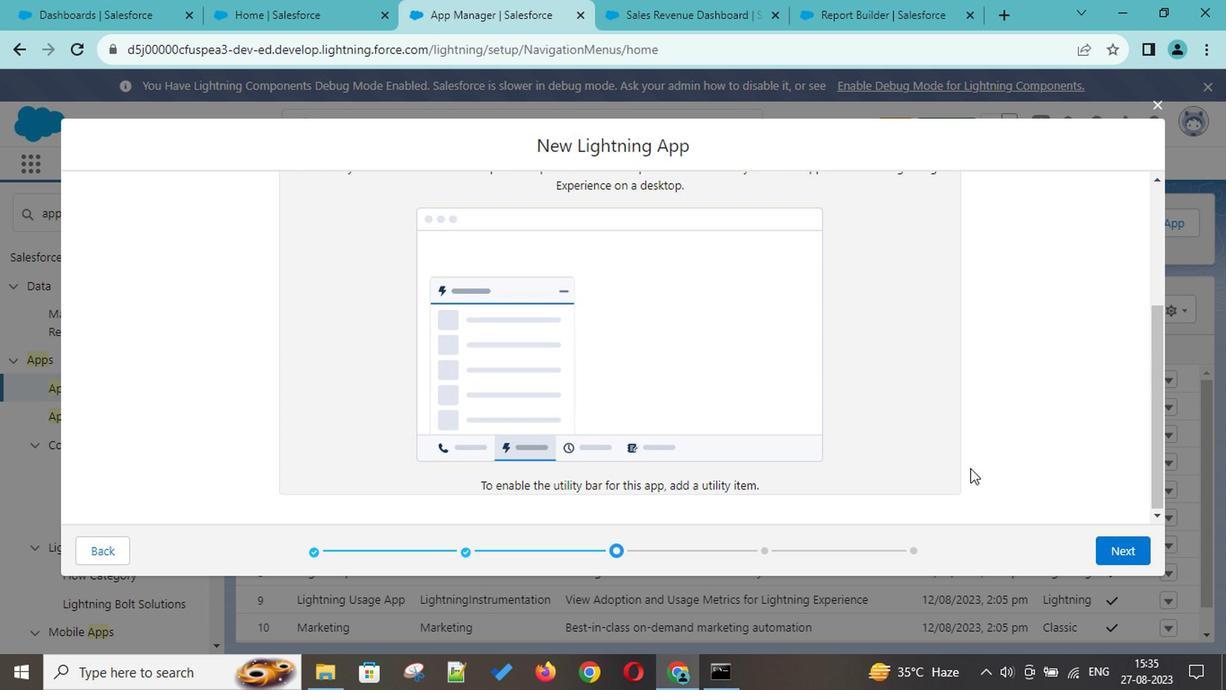 
Action: Mouse scrolled (969, 468) with delta (0, 0)
Screenshot: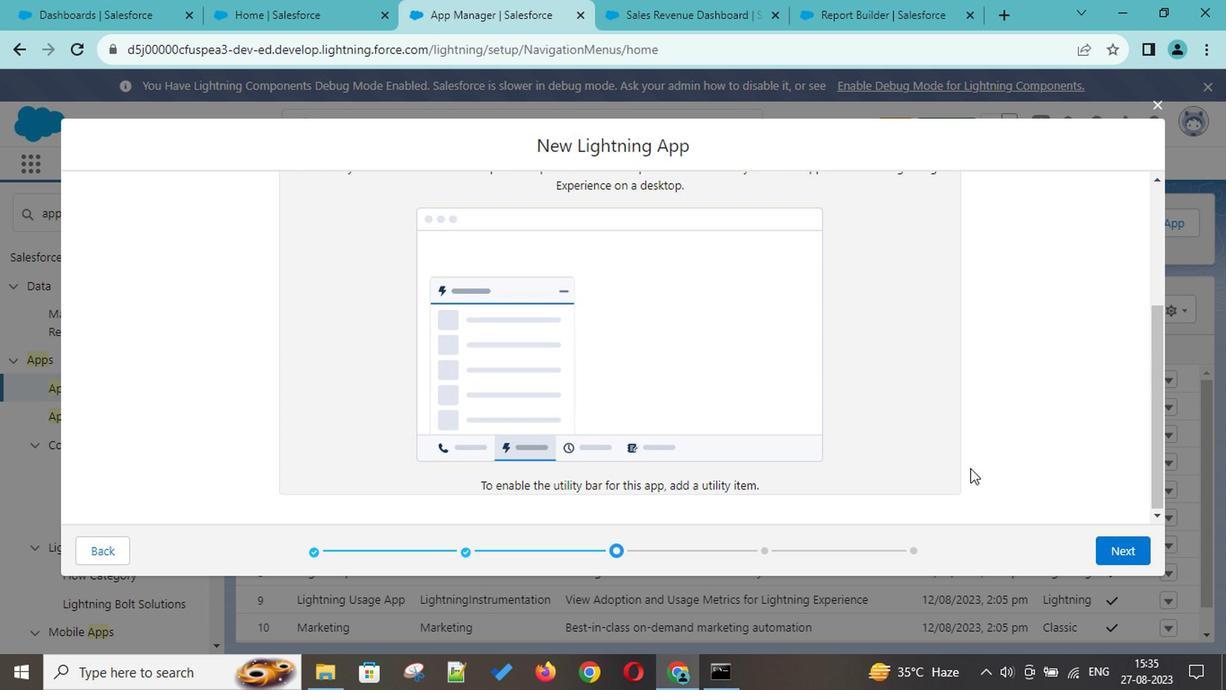 
Action: Mouse scrolled (969, 468) with delta (0, 0)
Screenshot: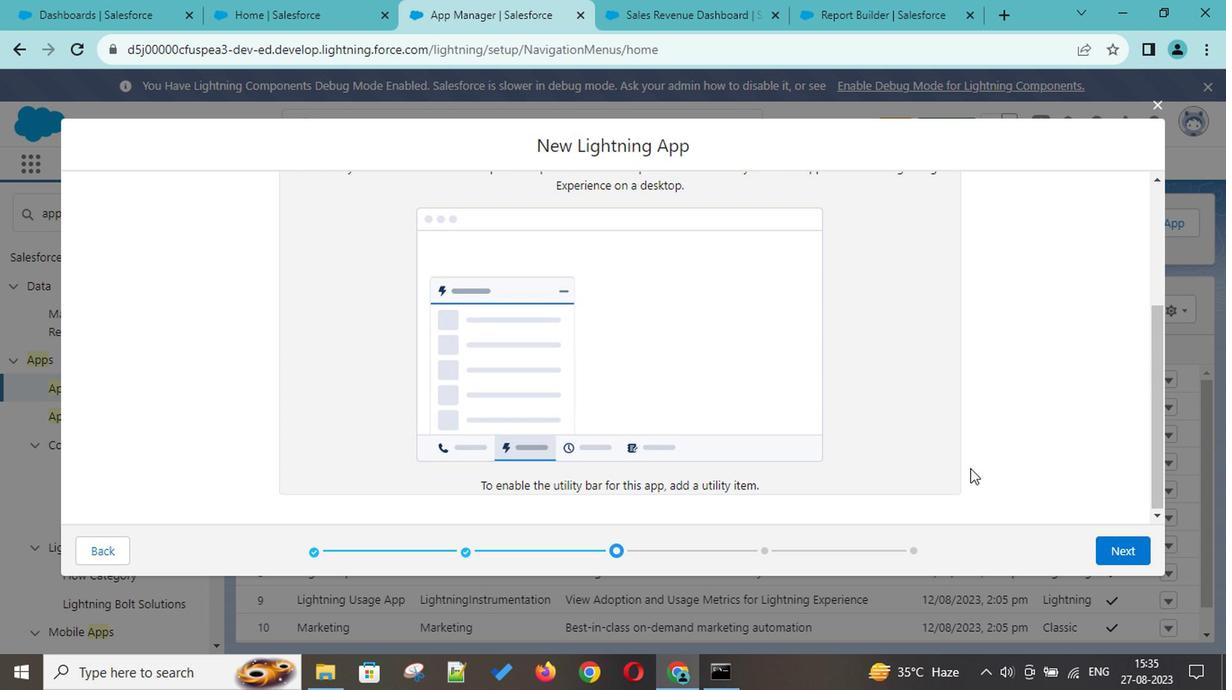 
Action: Mouse scrolled (969, 468) with delta (0, 0)
Screenshot: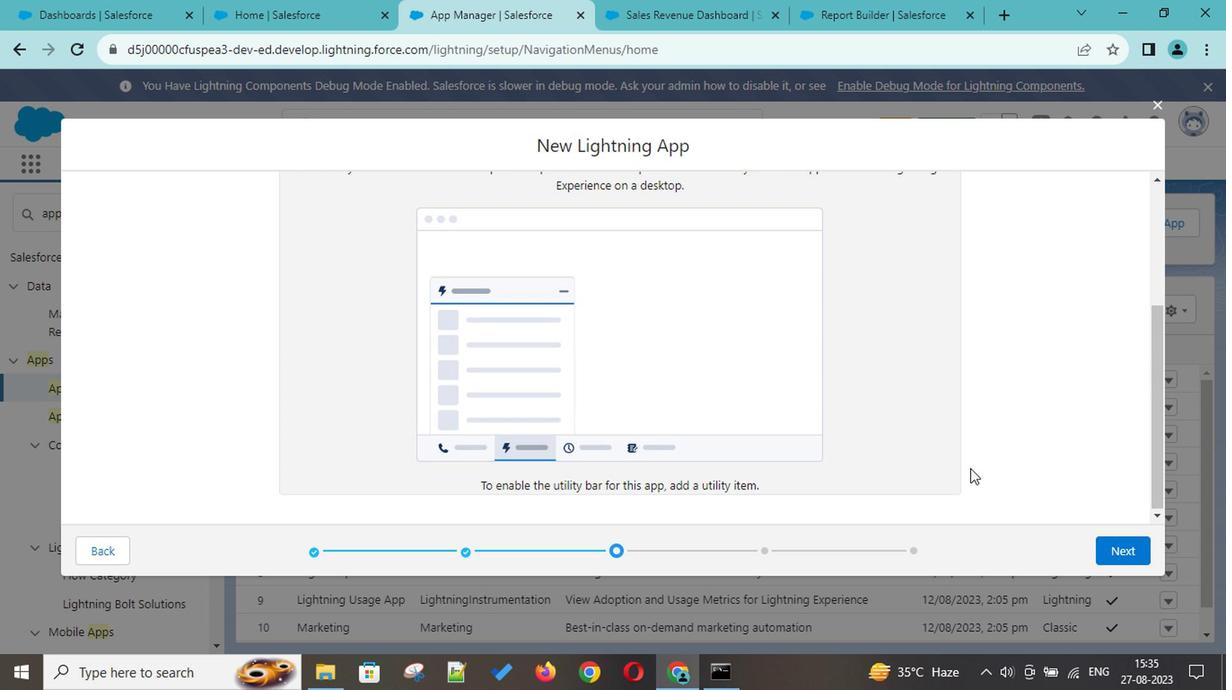 
Action: Mouse scrolled (969, 468) with delta (0, 0)
Screenshot: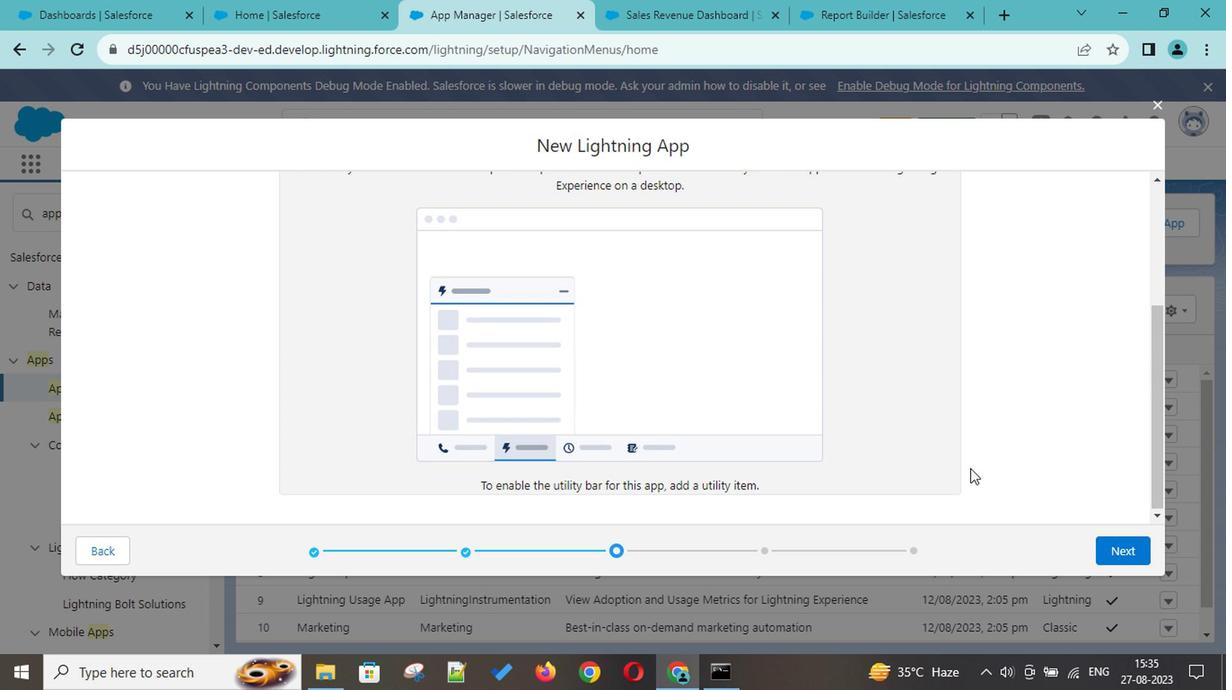 
Action: Mouse scrolled (969, 468) with delta (0, 0)
Screenshot: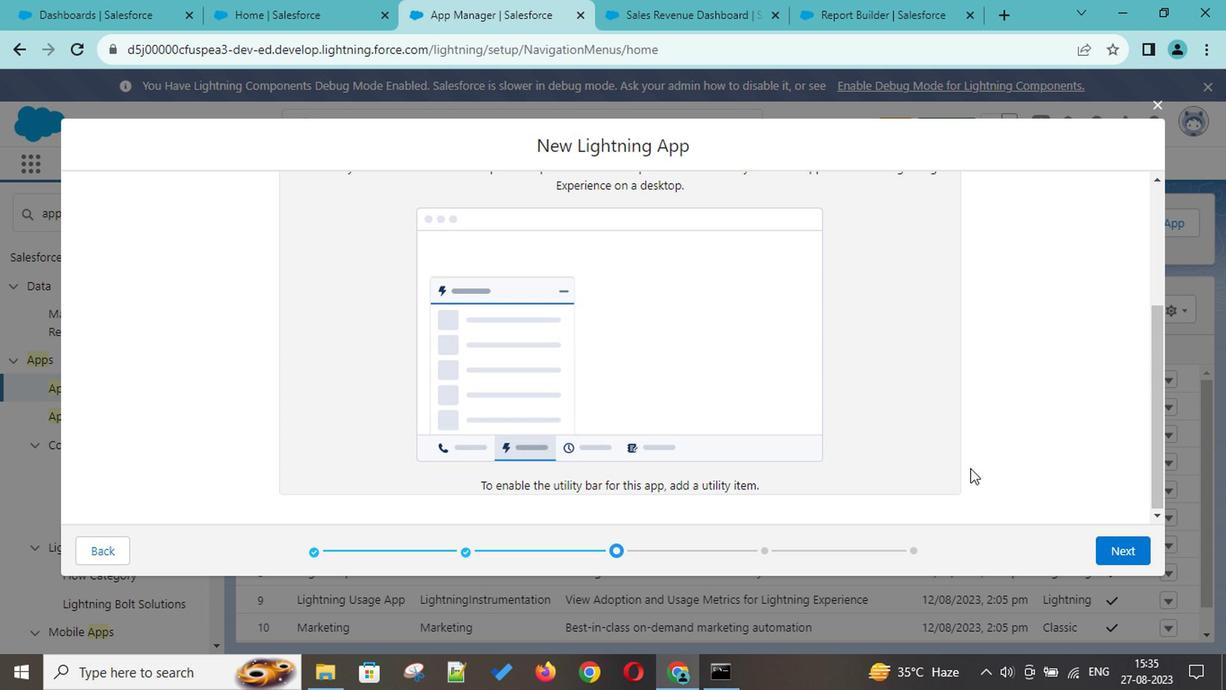 
Action: Mouse scrolled (969, 468) with delta (0, 0)
Screenshot: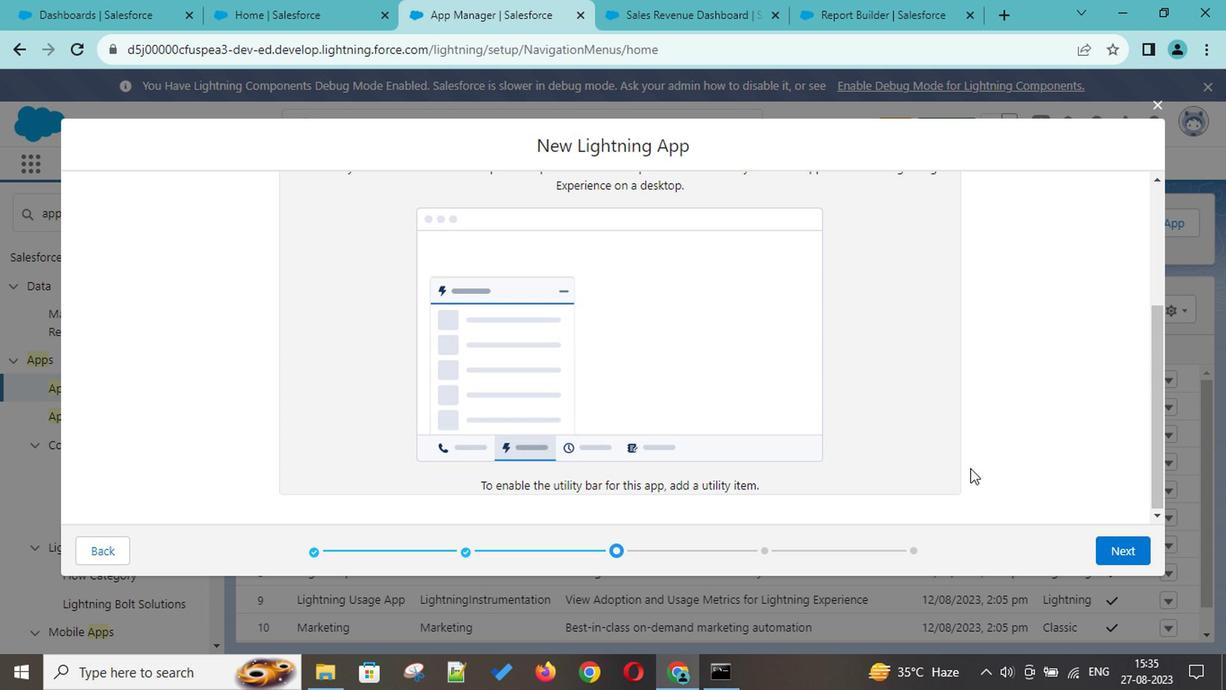 
Action: Mouse moved to (978, 384)
Screenshot: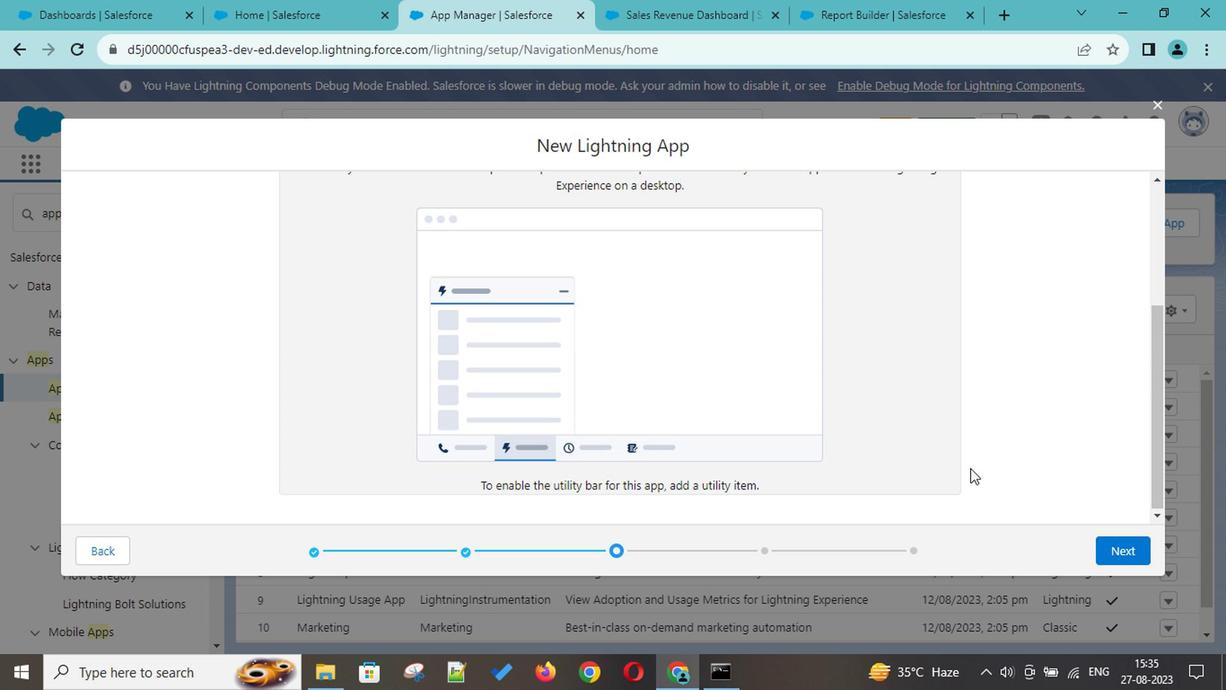 
Action: Mouse scrolled (978, 385) with delta (0, 1)
Screenshot: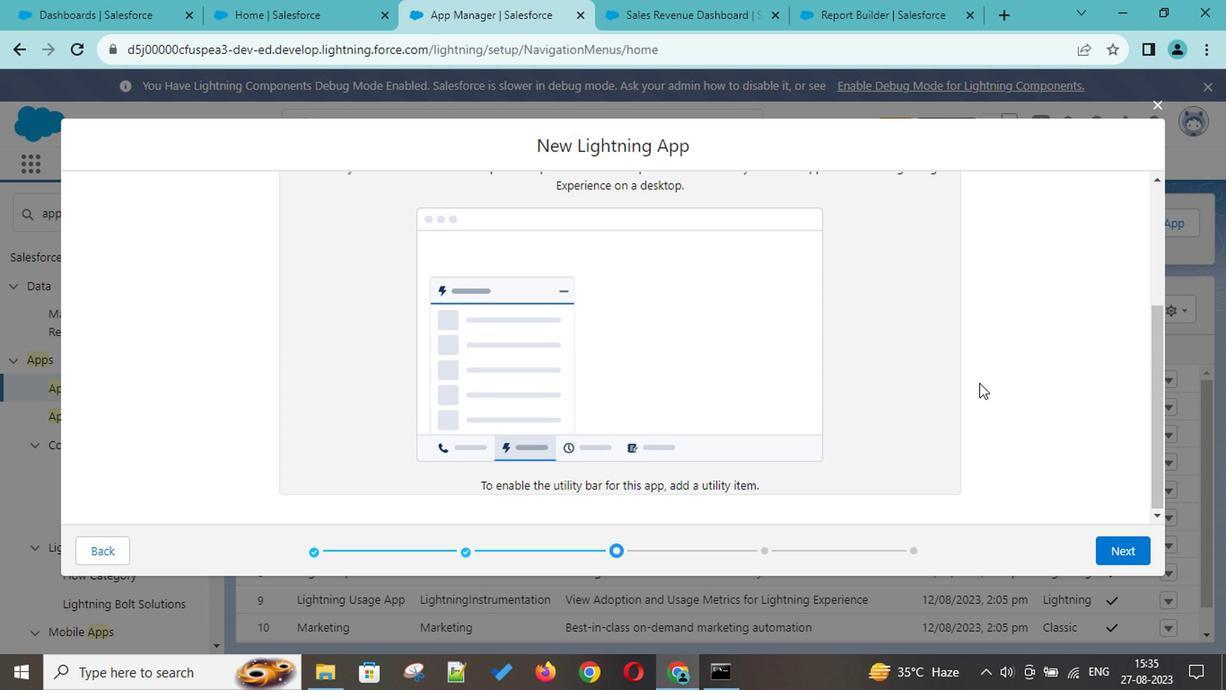 
Action: Mouse scrolled (978, 385) with delta (0, 1)
Screenshot: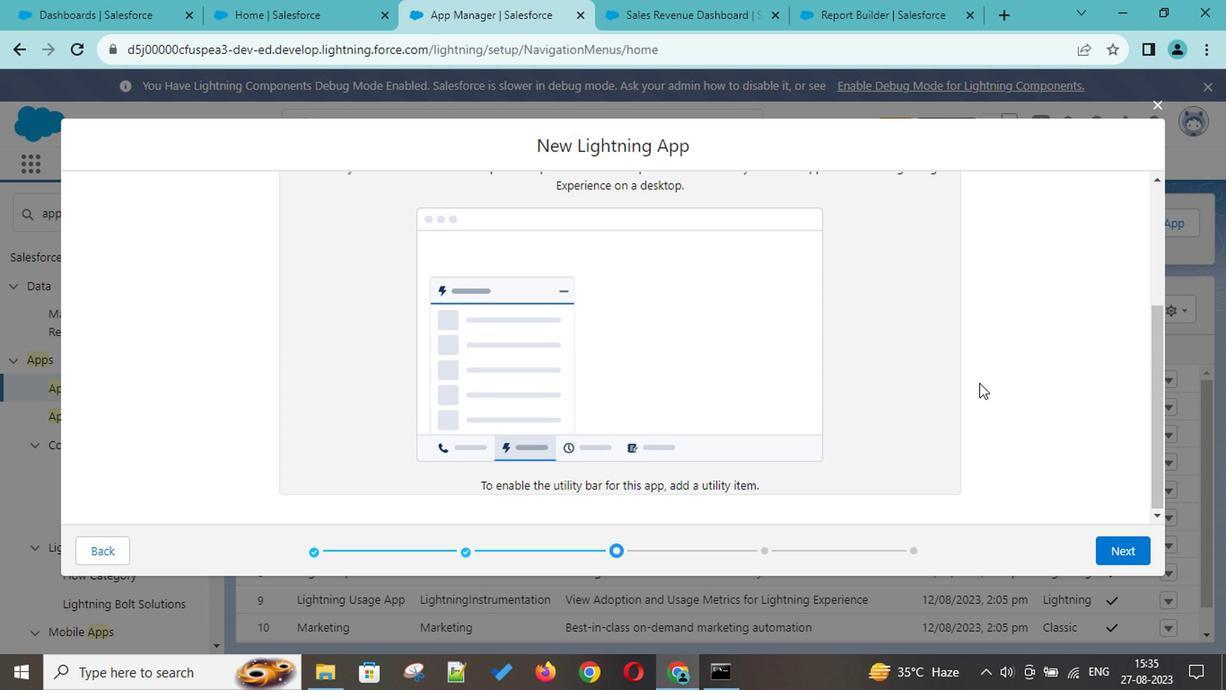 
Action: Mouse moved to (1051, 374)
Screenshot: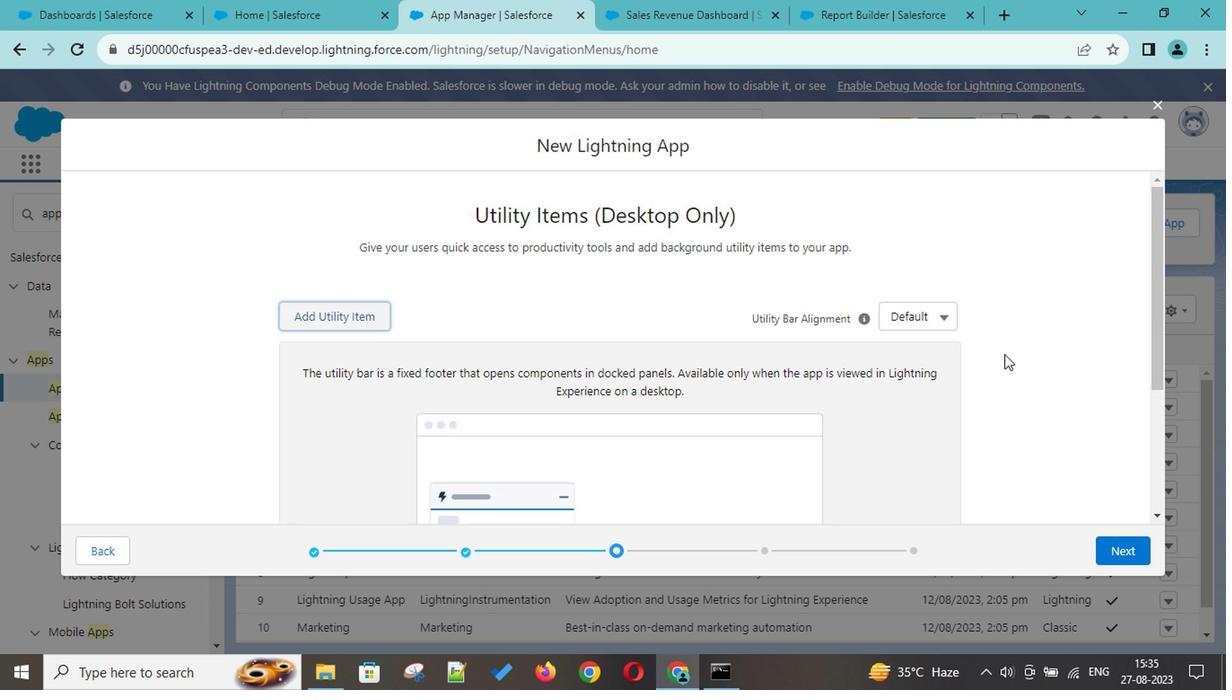 
Action: Mouse scrolled (1051, 373) with delta (0, -1)
Screenshot: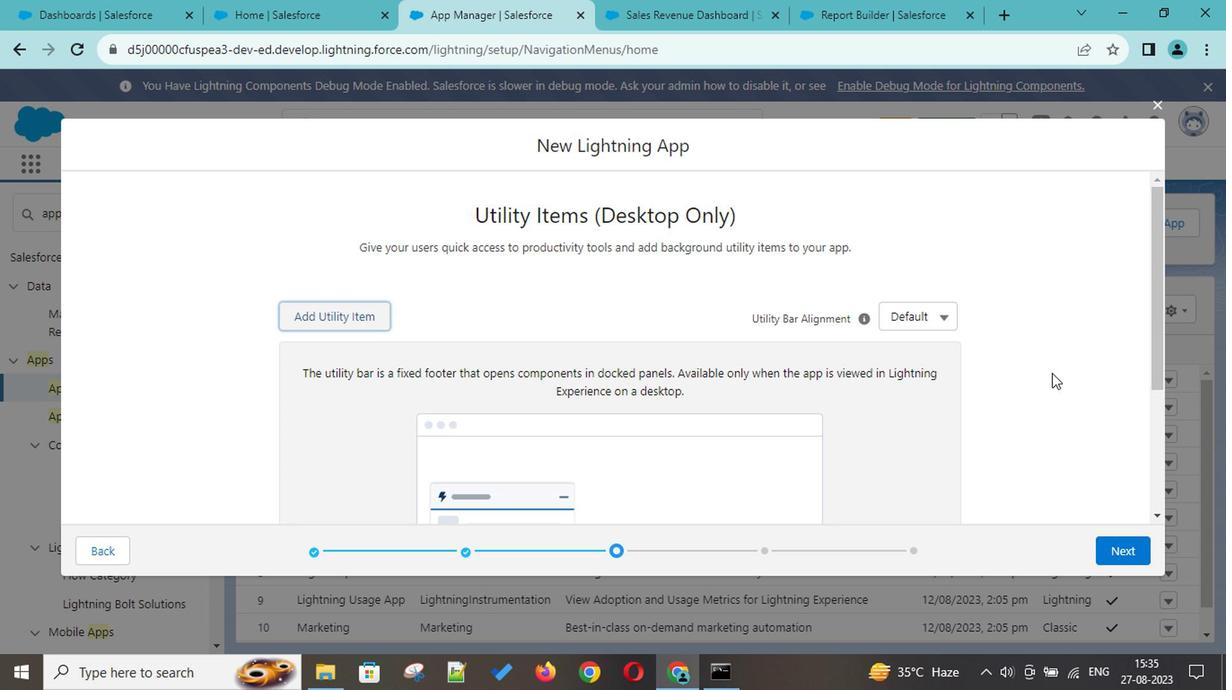 
Action: Mouse scrolled (1051, 373) with delta (0, -1)
Screenshot: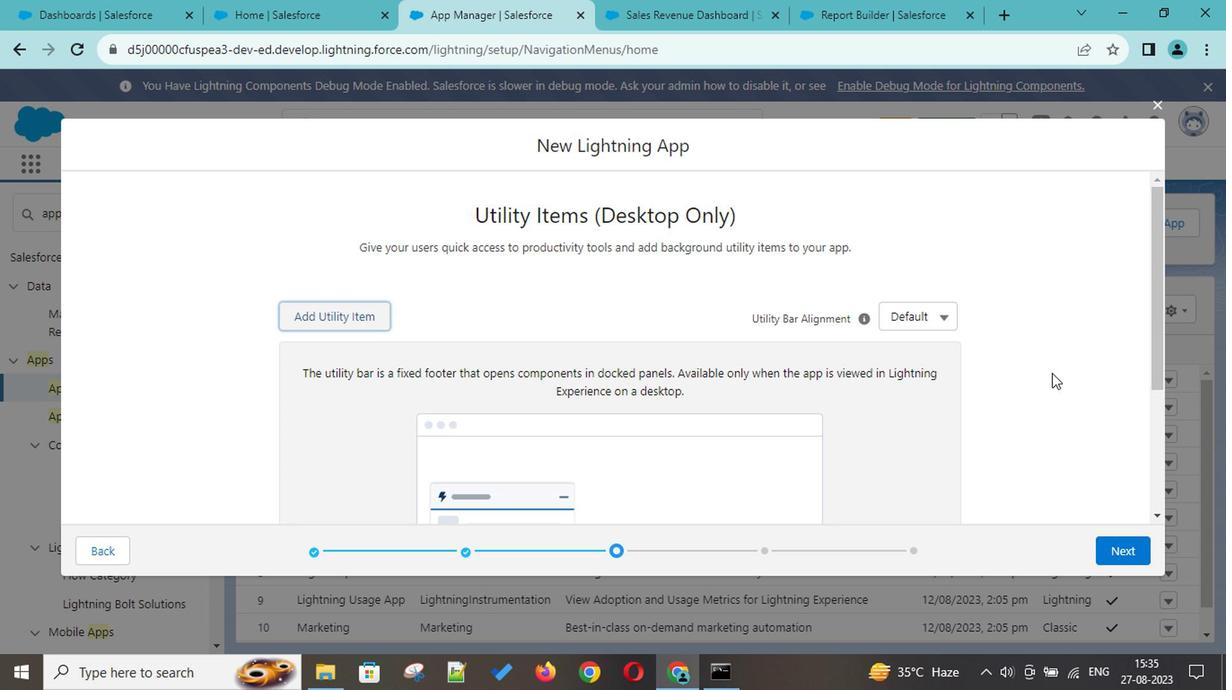 
Action: Mouse scrolled (1051, 373) with delta (0, -1)
Screenshot: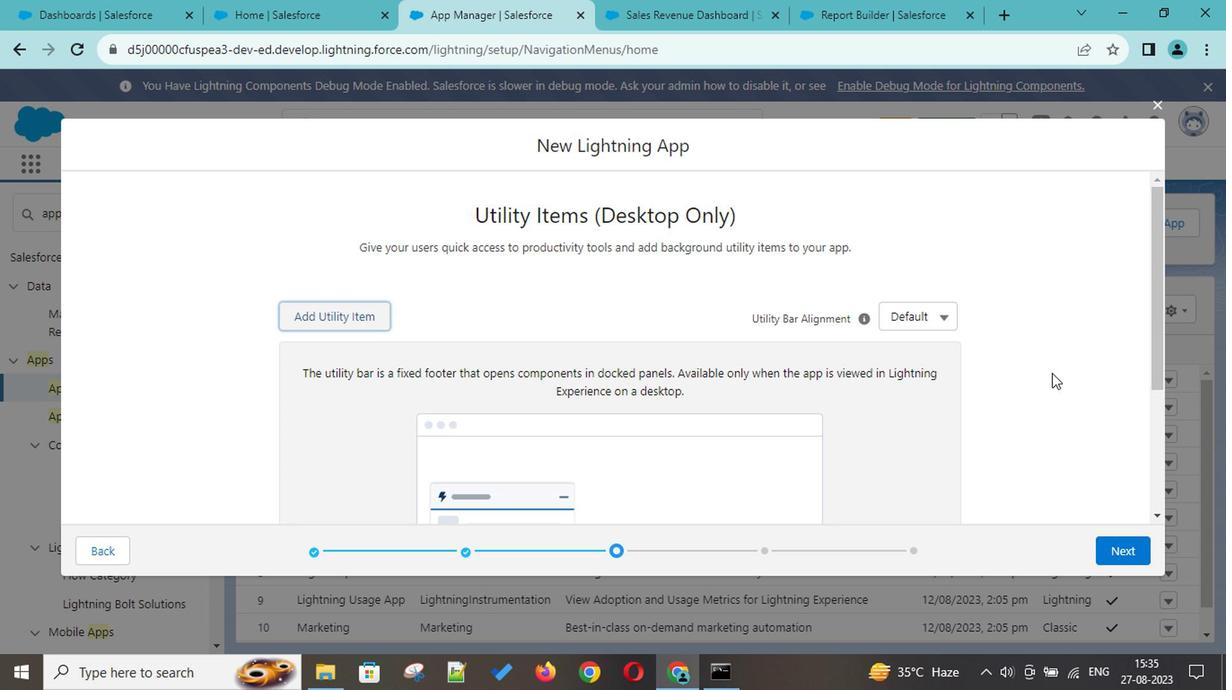 
Action: Mouse scrolled (1051, 373) with delta (0, -1)
Screenshot: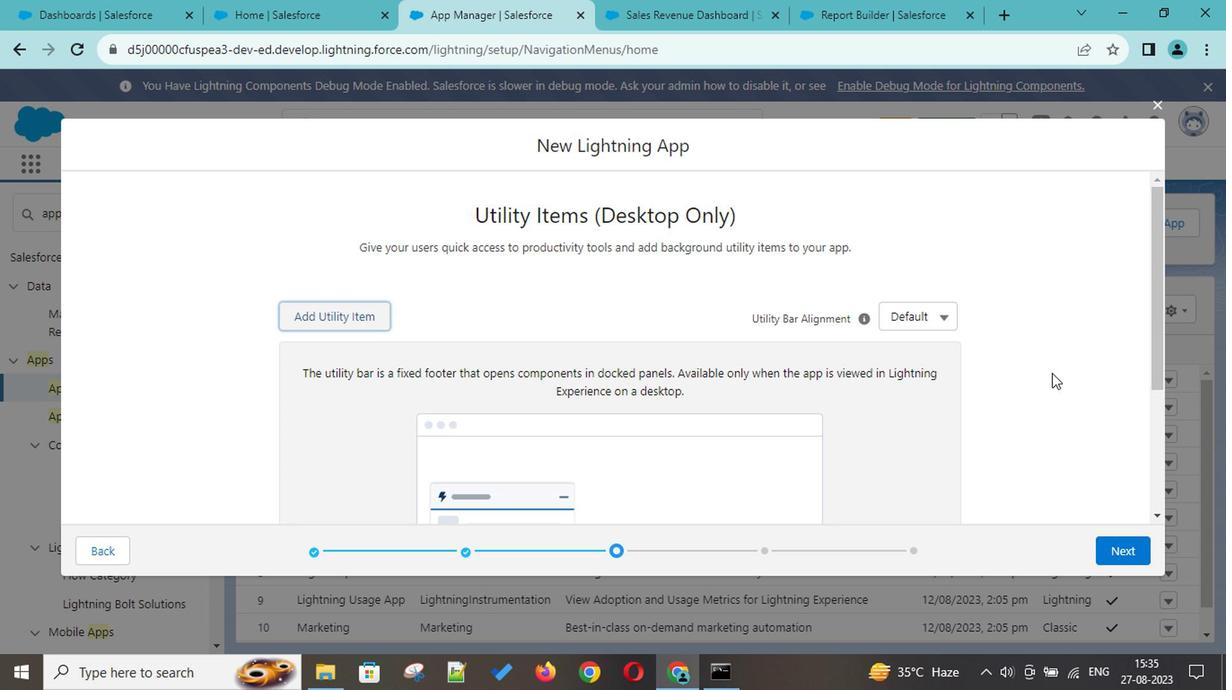 
Action: Mouse scrolled (1051, 373) with delta (0, -1)
Screenshot: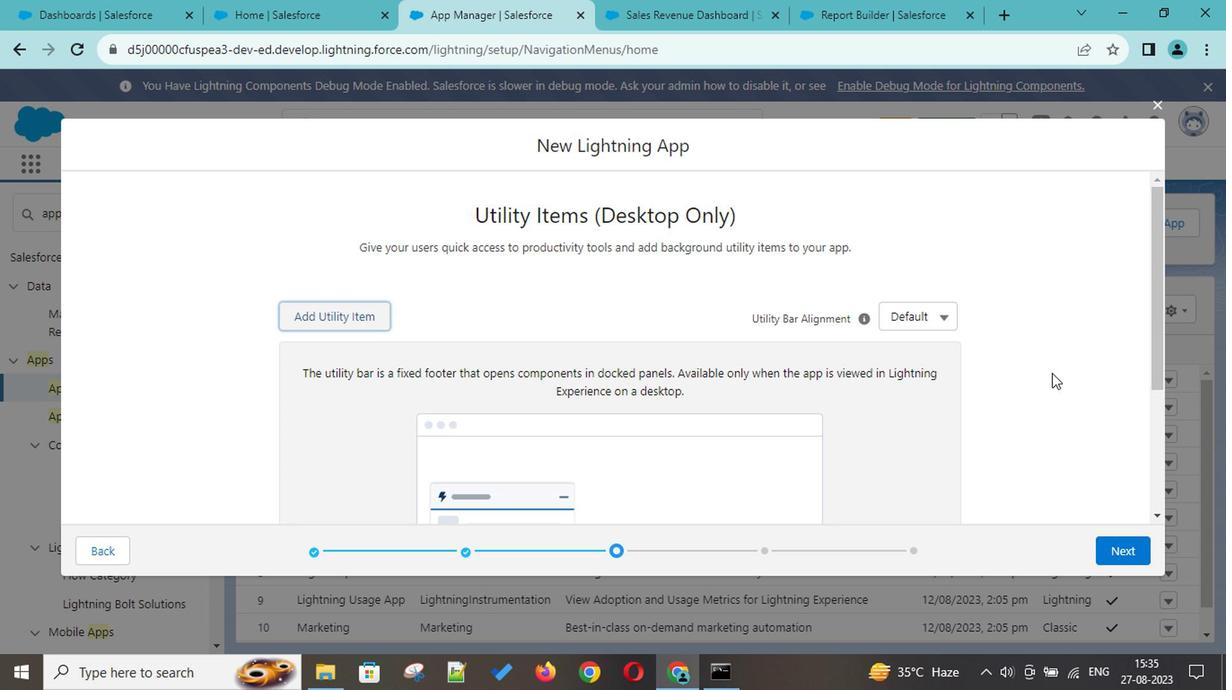 
Action: Mouse scrolled (1051, 373) with delta (0, -1)
Screenshot: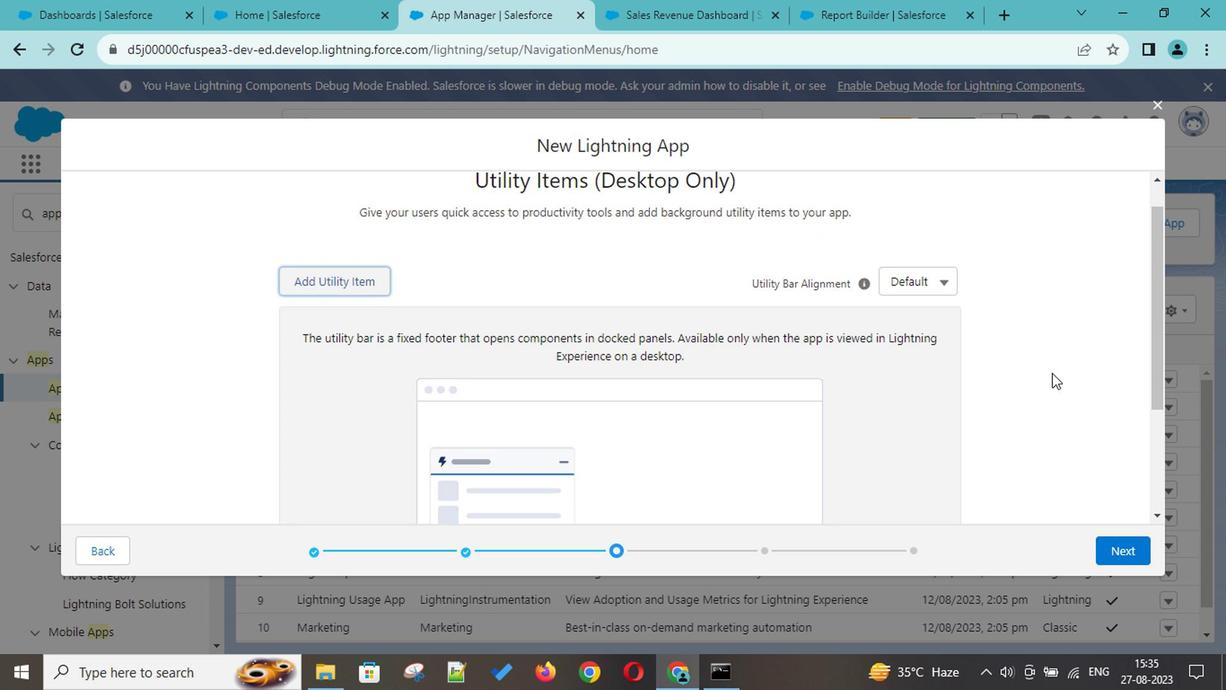 
Action: Mouse scrolled (1051, 373) with delta (0, -1)
Screenshot: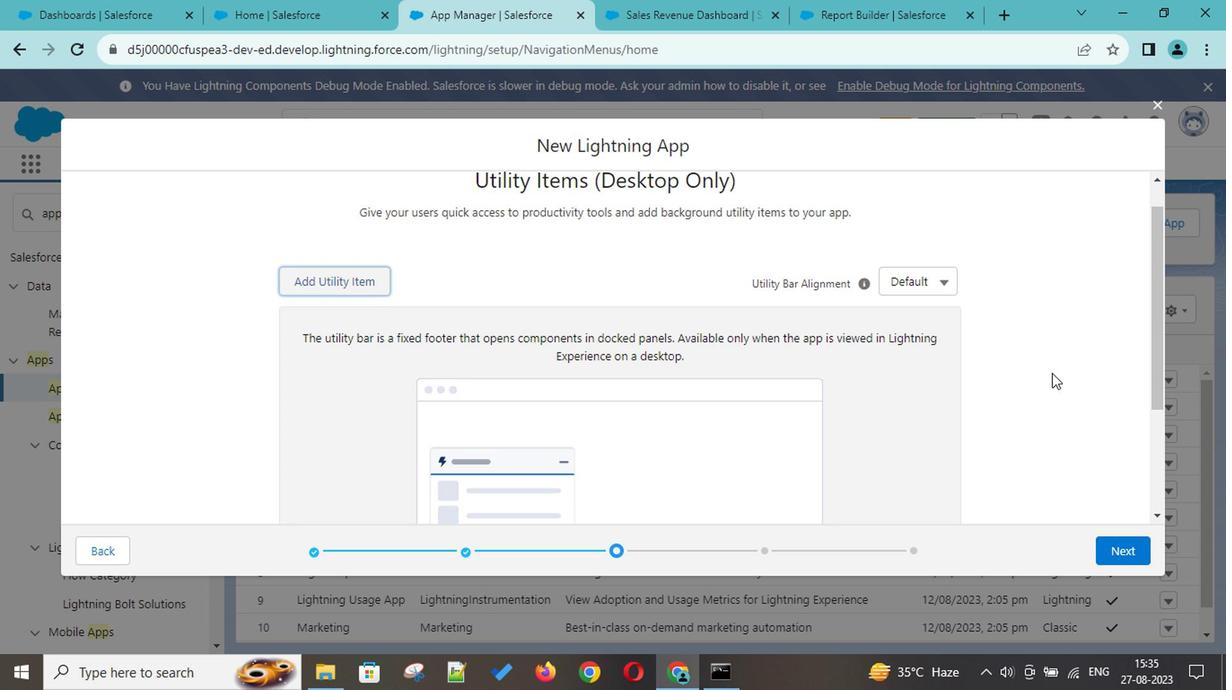 
Action: Mouse scrolled (1051, 373) with delta (0, -1)
Screenshot: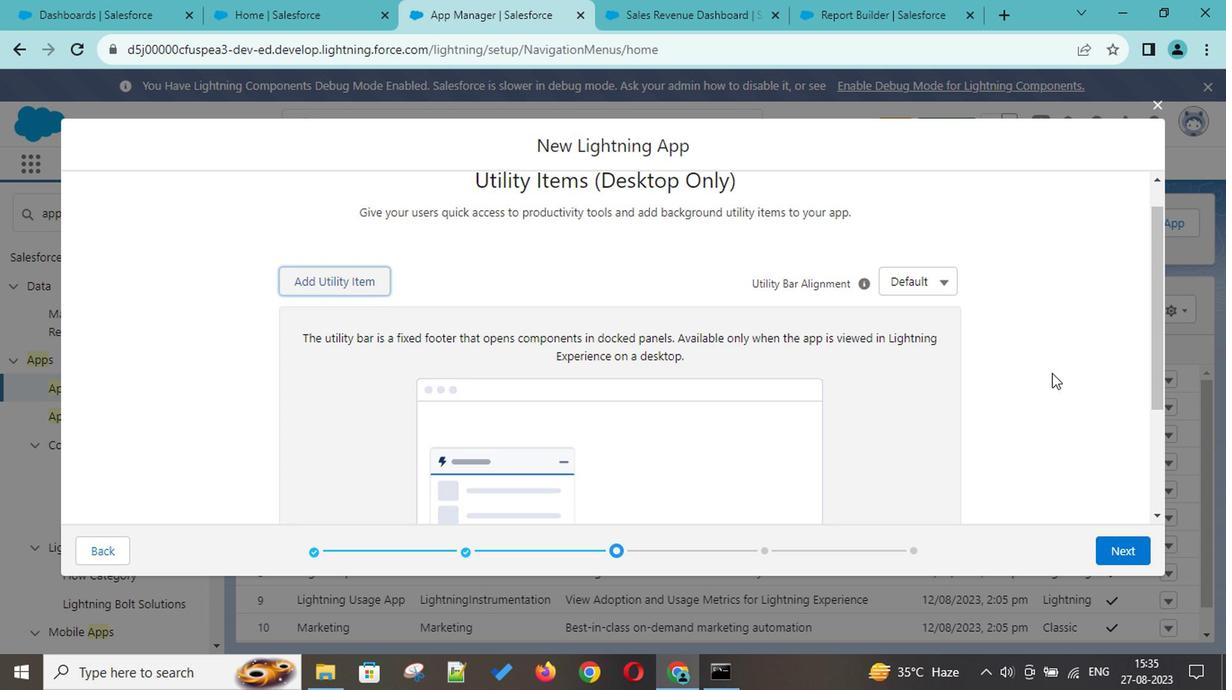
Action: Mouse scrolled (1051, 373) with delta (0, -1)
Screenshot: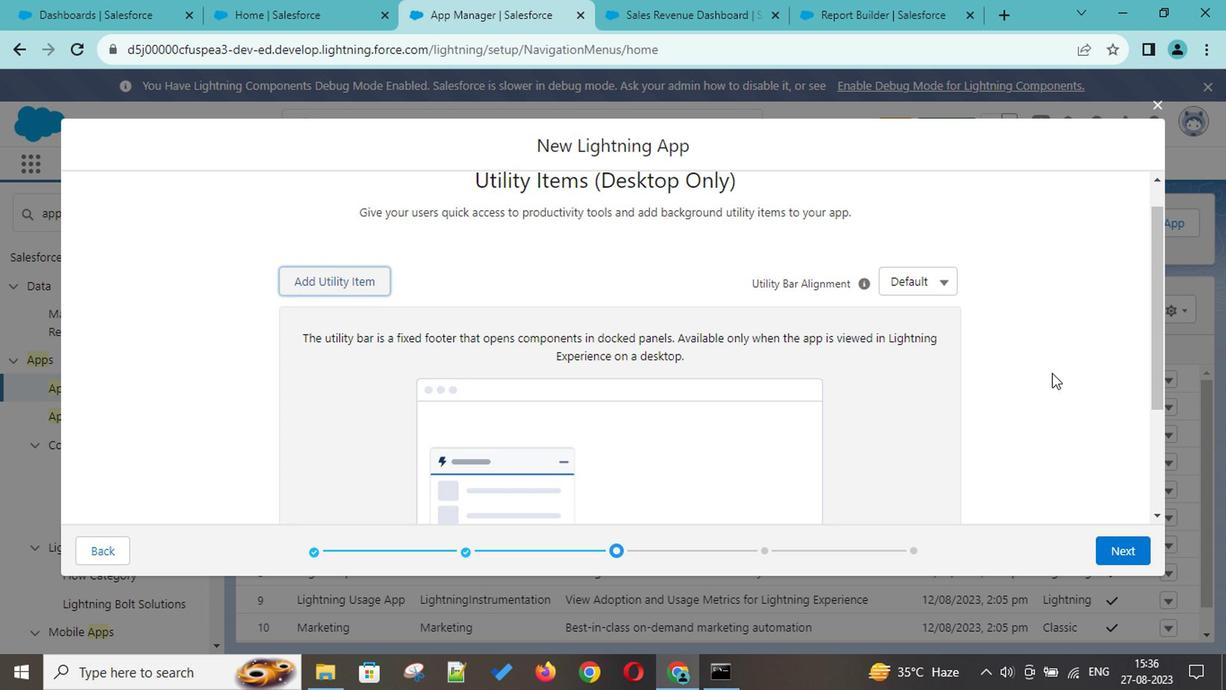 
Action: Mouse scrolled (1051, 373) with delta (0, -1)
Screenshot: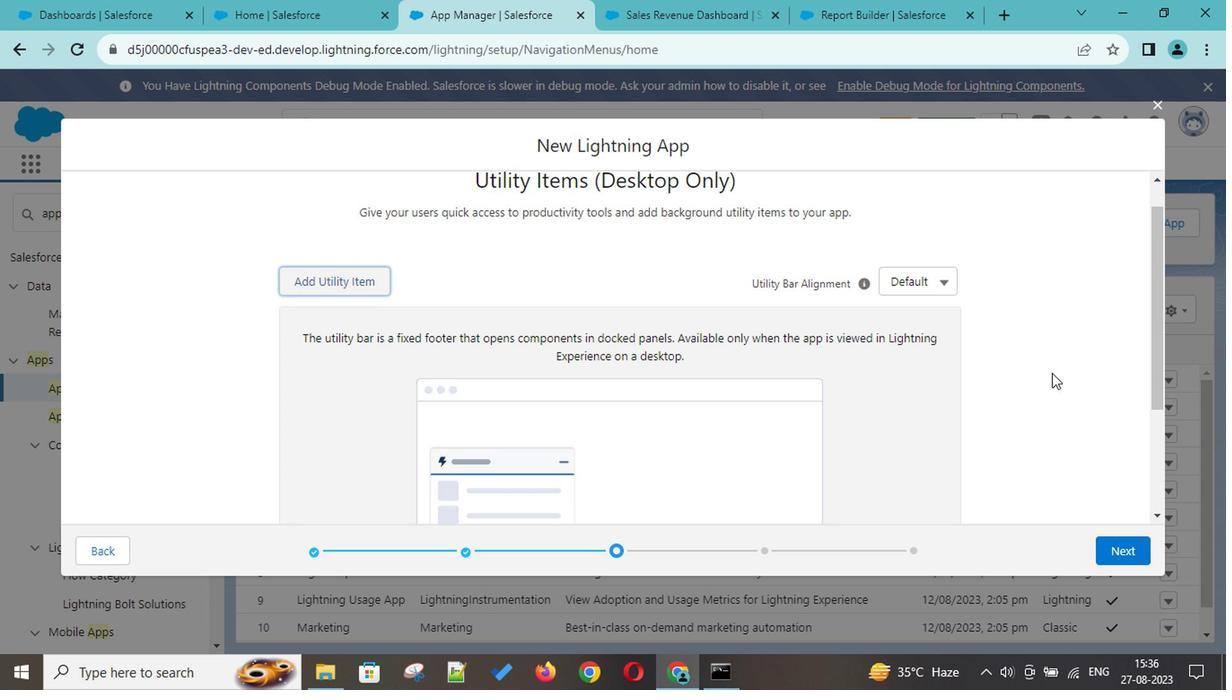 
Action: Mouse scrolled (1051, 373) with delta (0, -1)
Screenshot: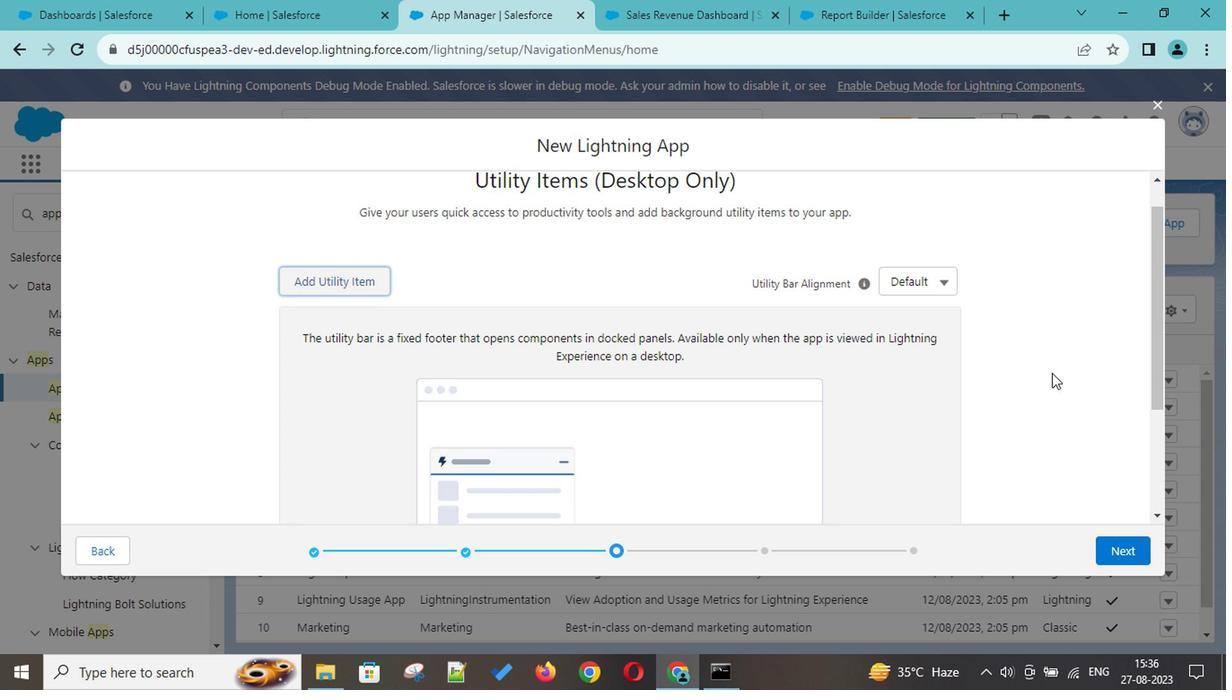 
Action: Mouse scrolled (1051, 373) with delta (0, -1)
Screenshot: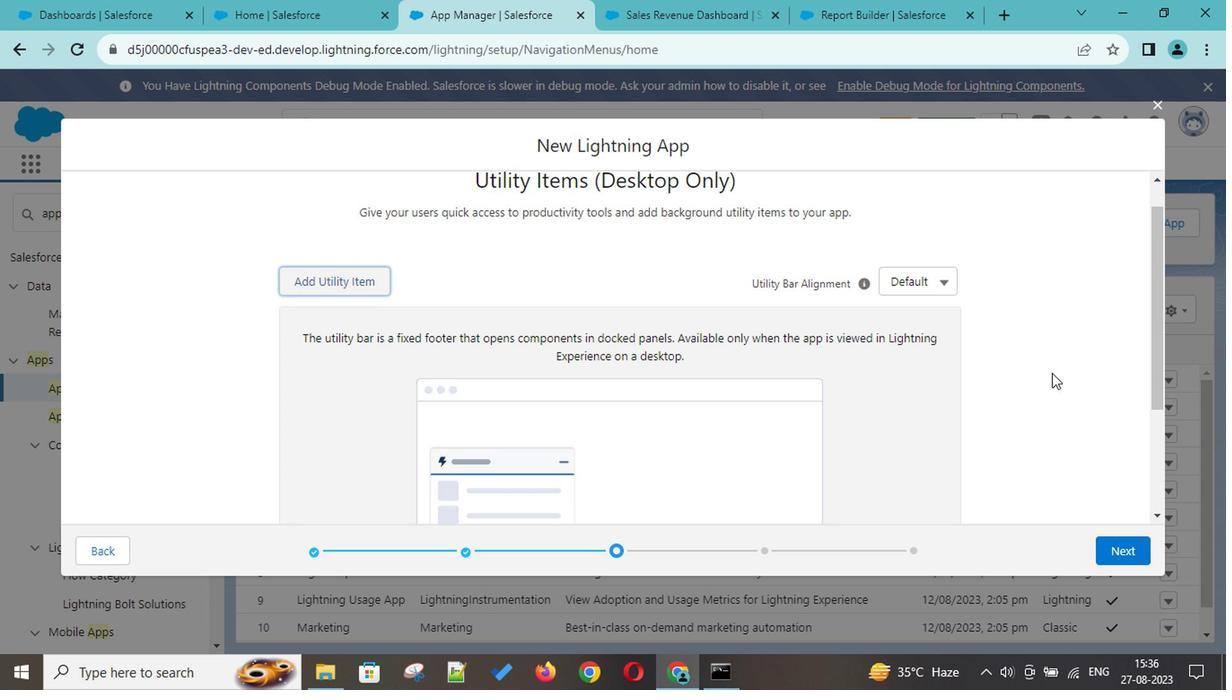 
Action: Mouse scrolled (1051, 373) with delta (0, -1)
Screenshot: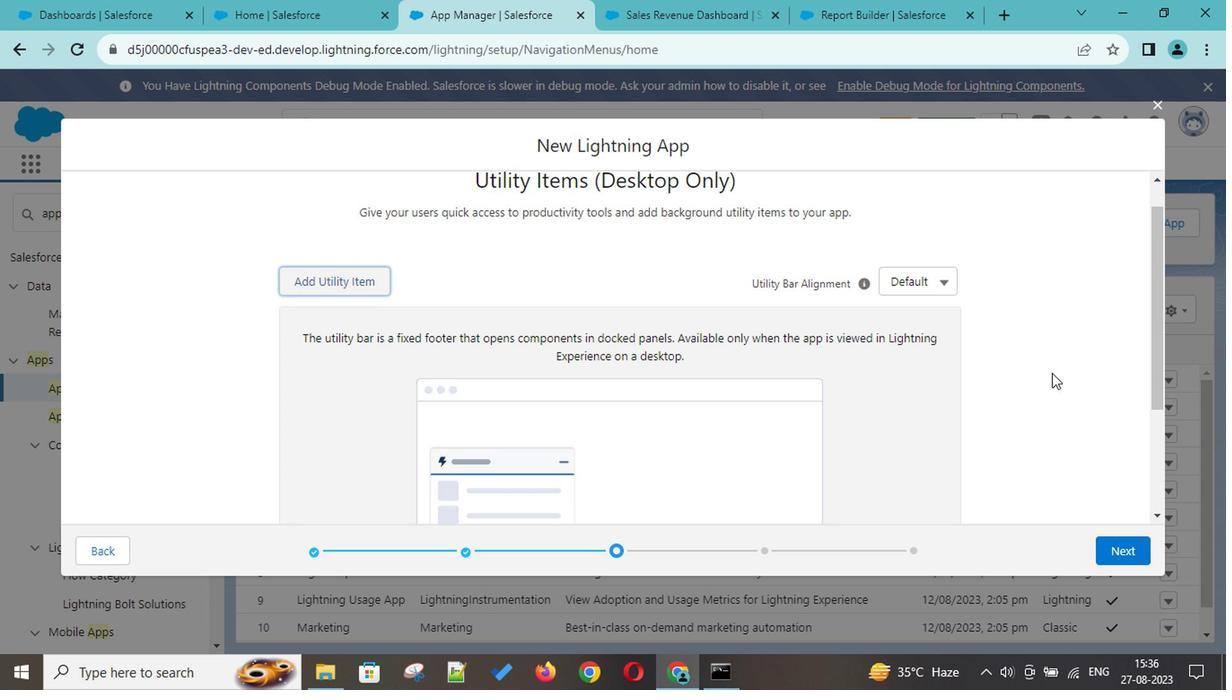 
Action: Mouse scrolled (1051, 373) with delta (0, -1)
Screenshot: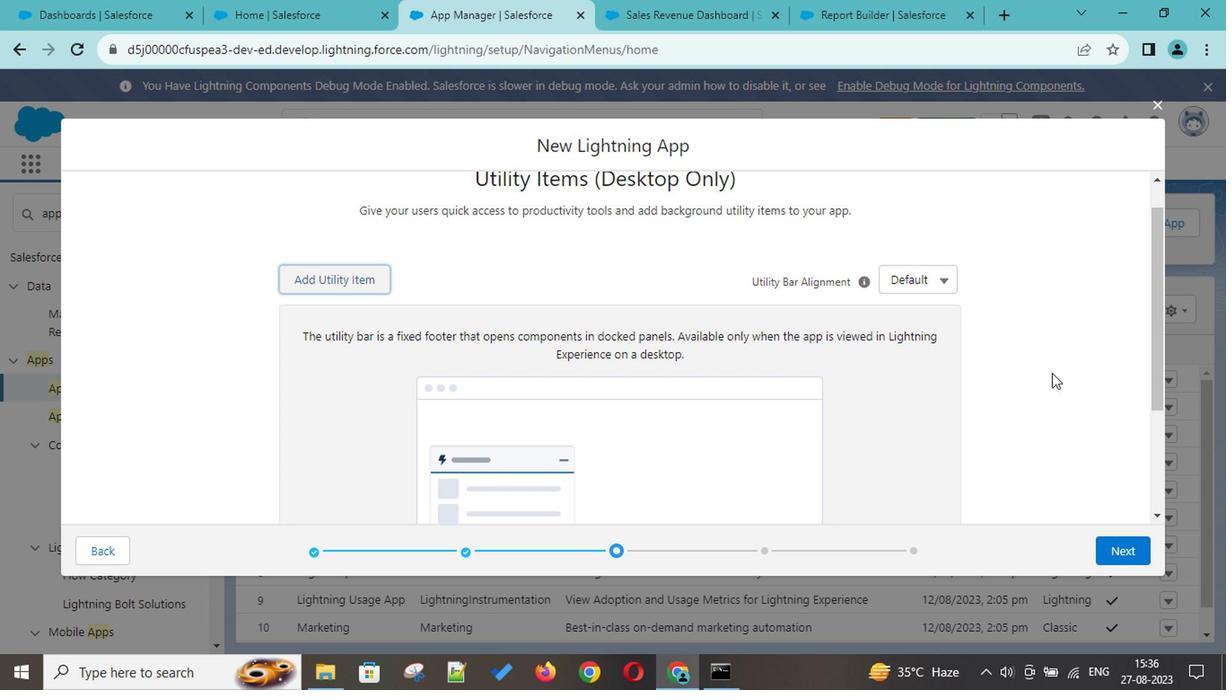 
Action: Mouse scrolled (1051, 373) with delta (0, -1)
Screenshot: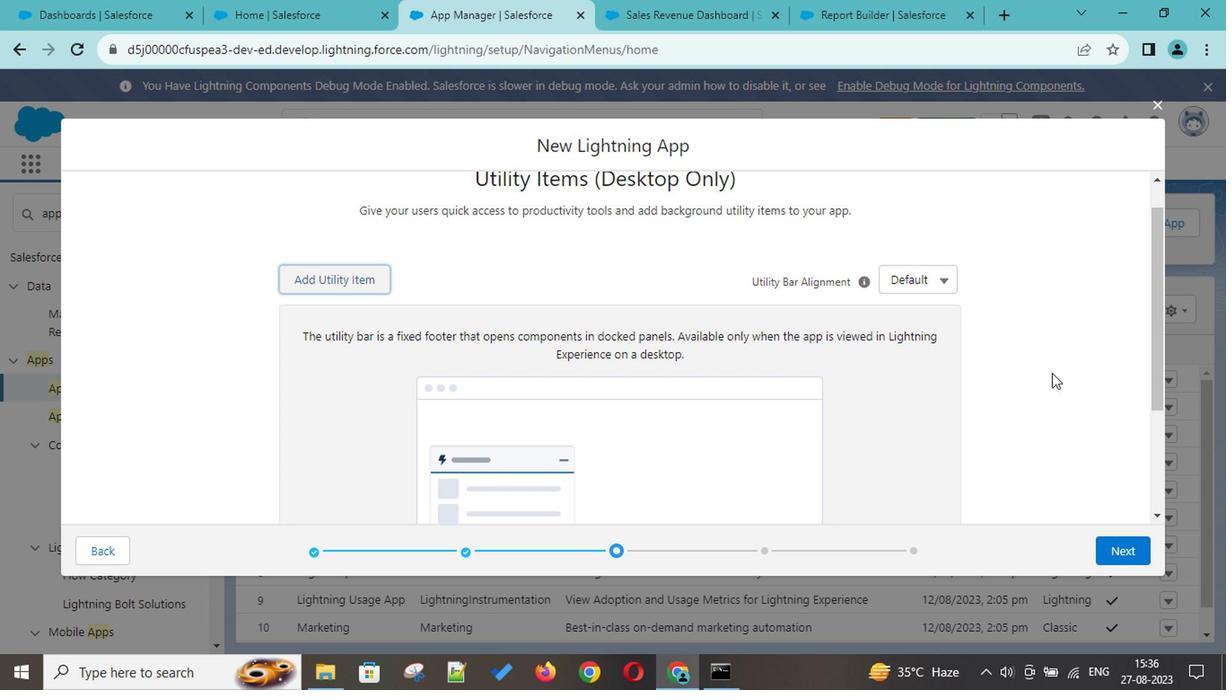 
Action: Mouse scrolled (1051, 373) with delta (0, -1)
Screenshot: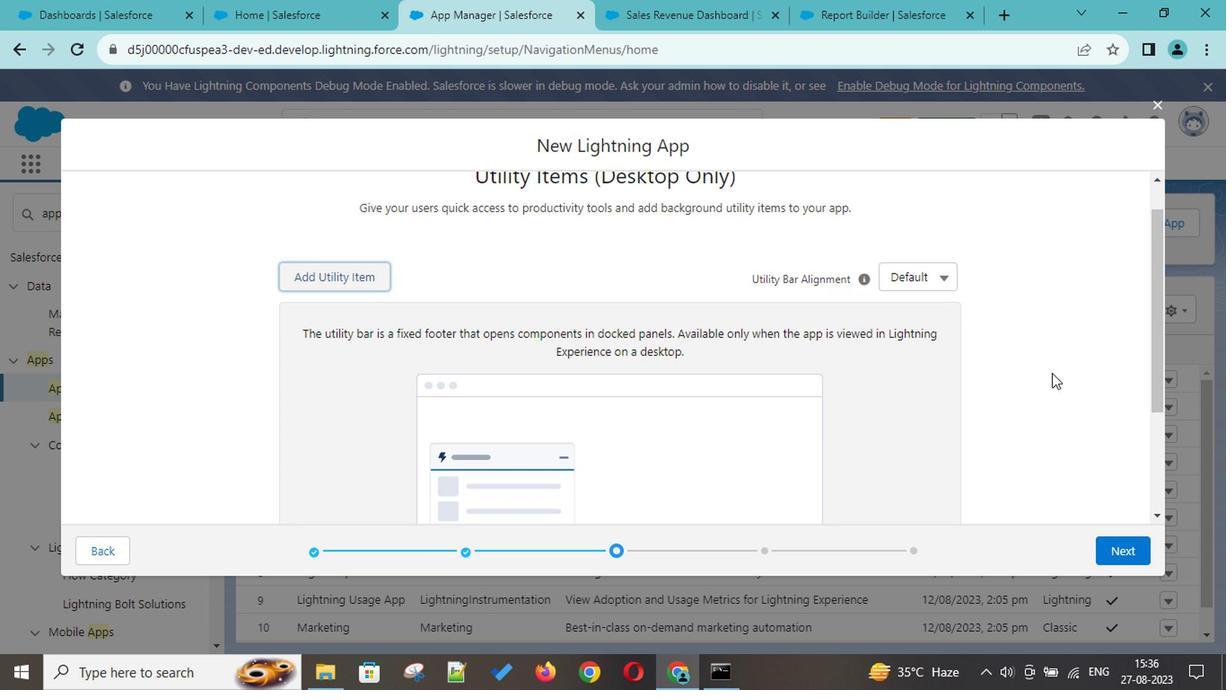 
Action: Mouse scrolled (1051, 373) with delta (0, -1)
Screenshot: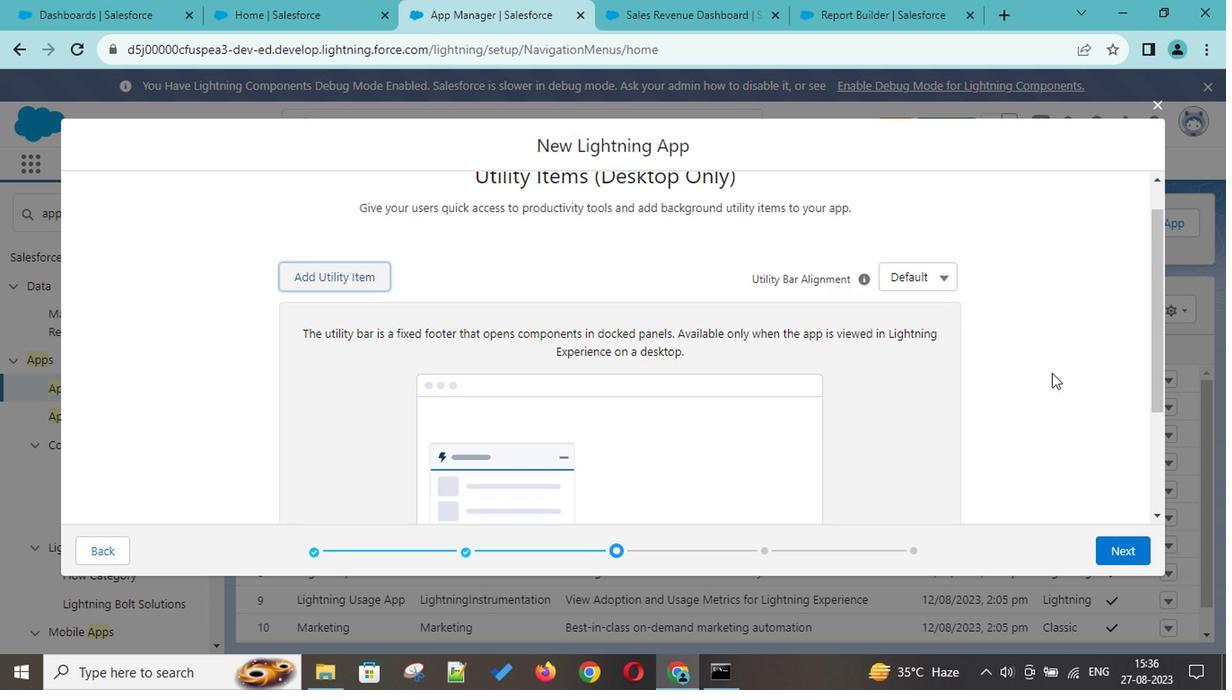 
Action: Mouse scrolled (1051, 373) with delta (0, -1)
Screenshot: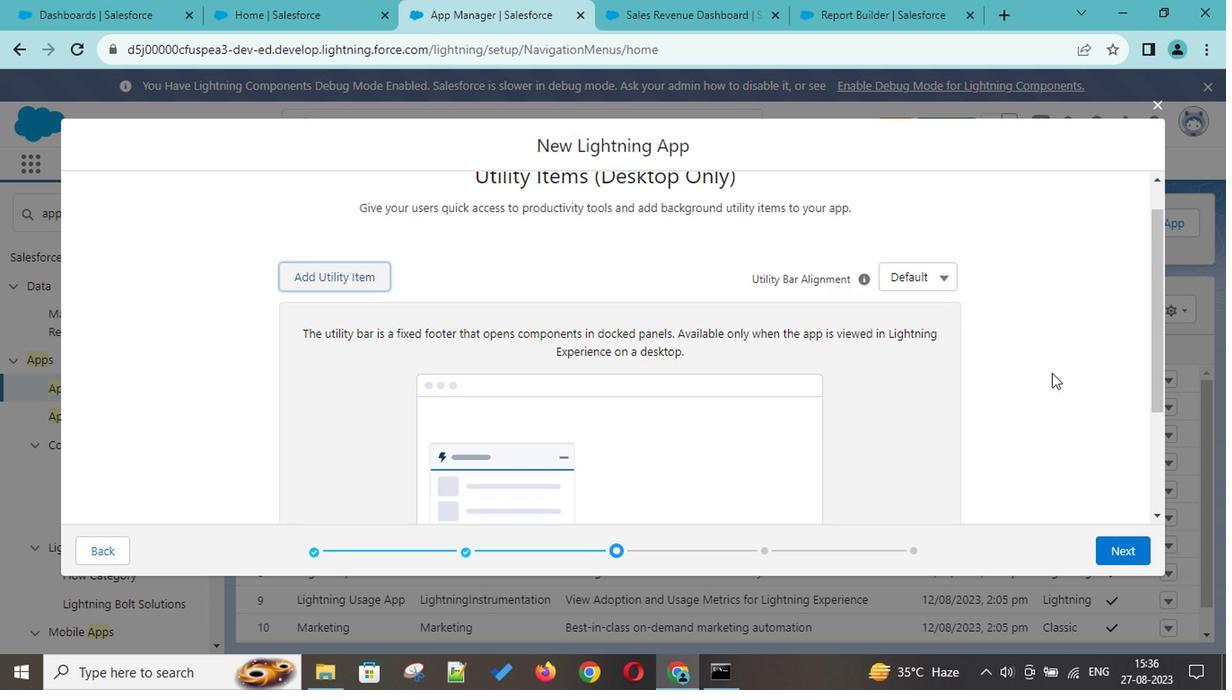 
Action: Mouse scrolled (1051, 373) with delta (0, -1)
Screenshot: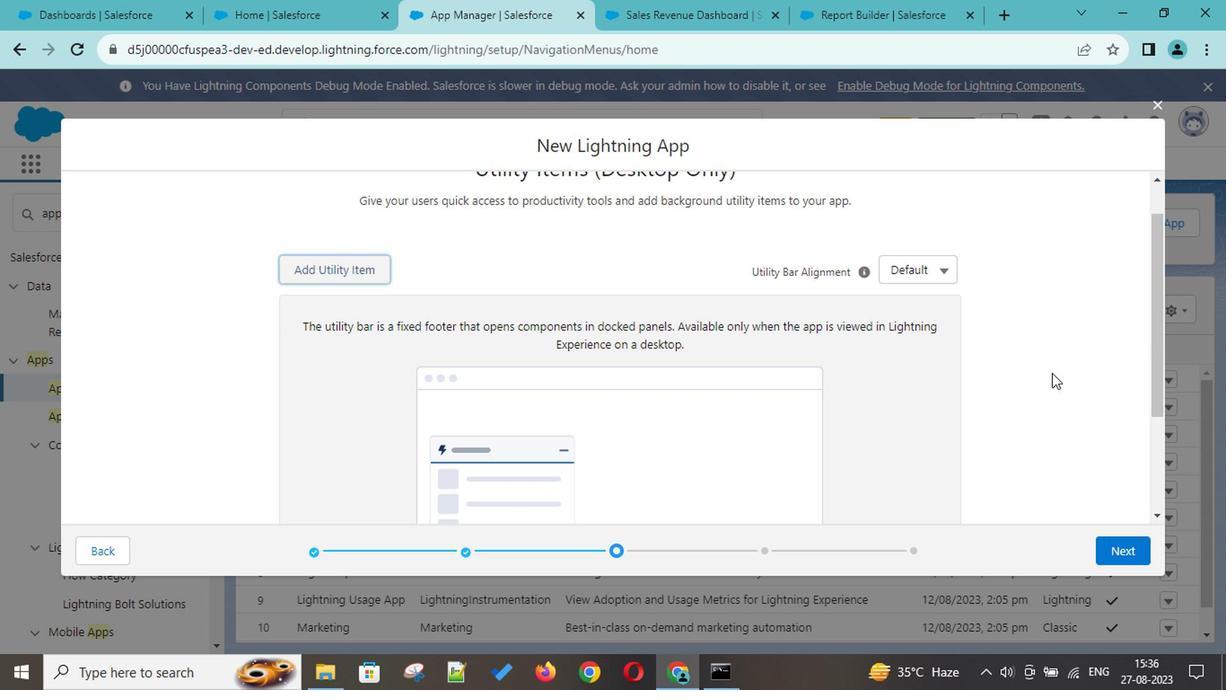 
Action: Mouse scrolled (1051, 373) with delta (0, -1)
Screenshot: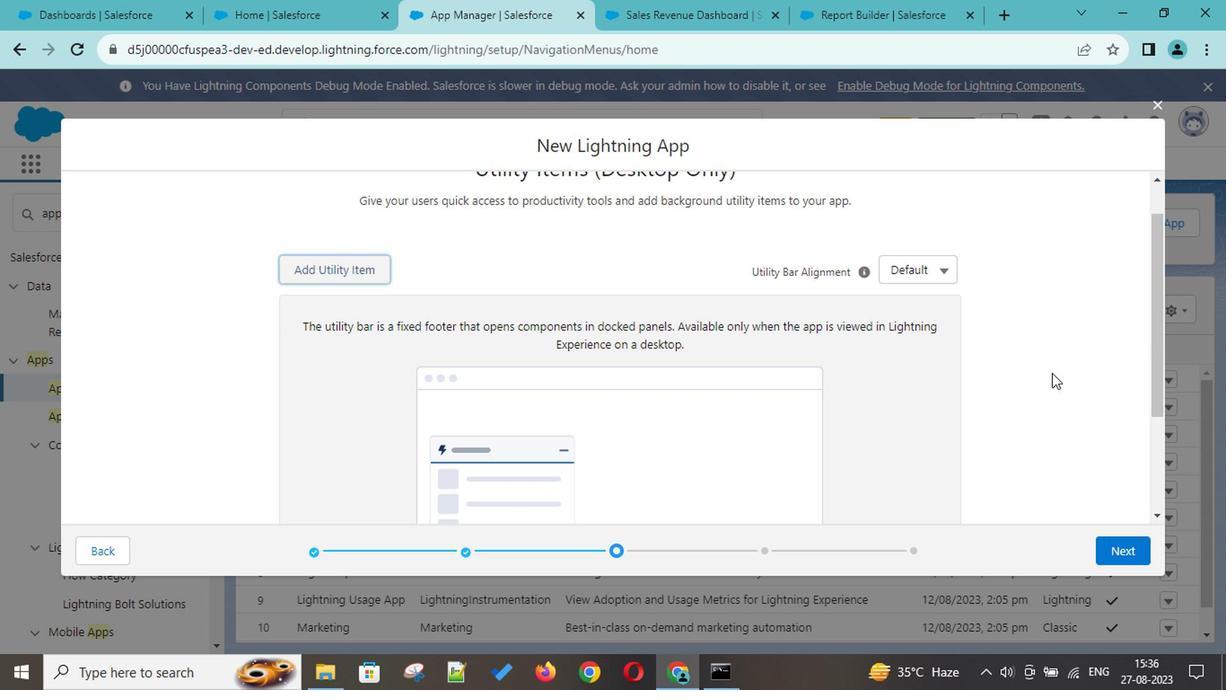 
Action: Mouse moved to (552, 354)
Screenshot: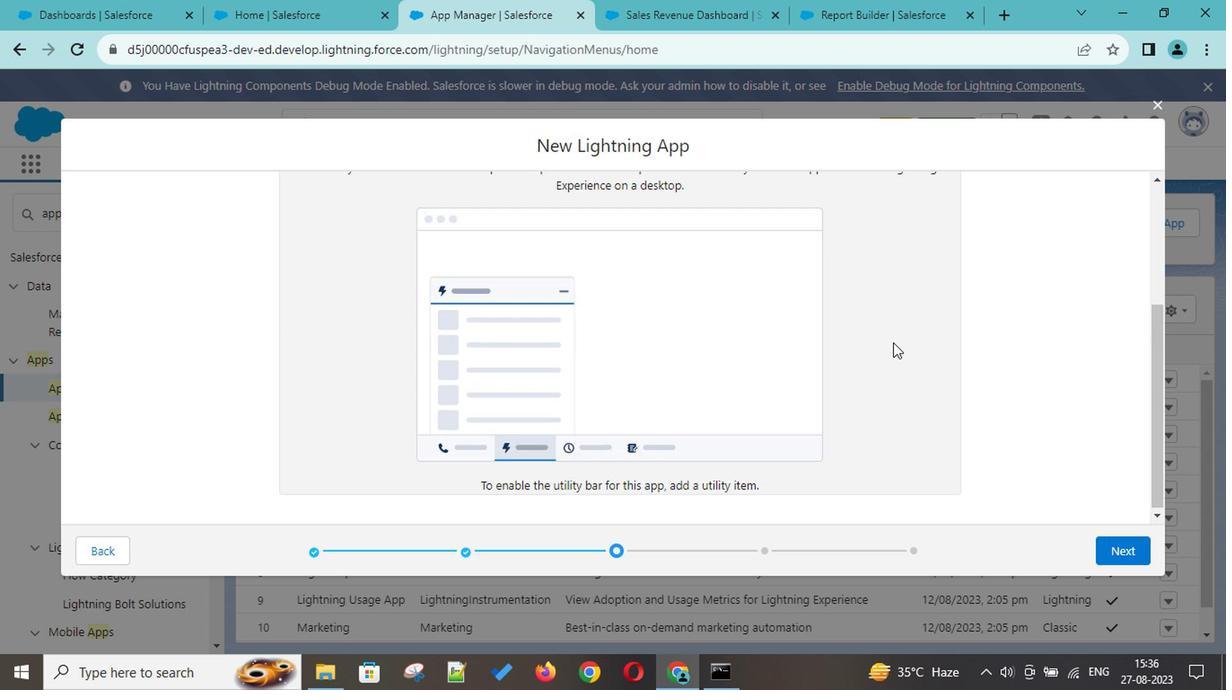 
Action: Mouse pressed left at (552, 354)
Screenshot: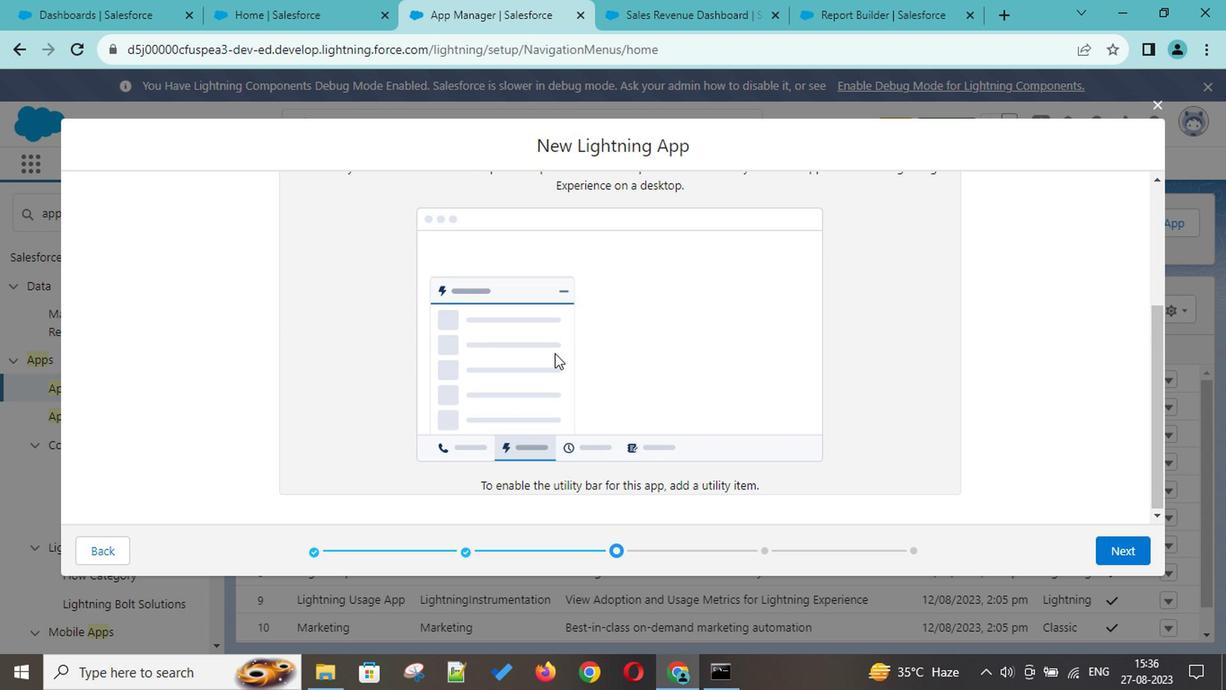 
Action: Mouse moved to (1123, 559)
Screenshot: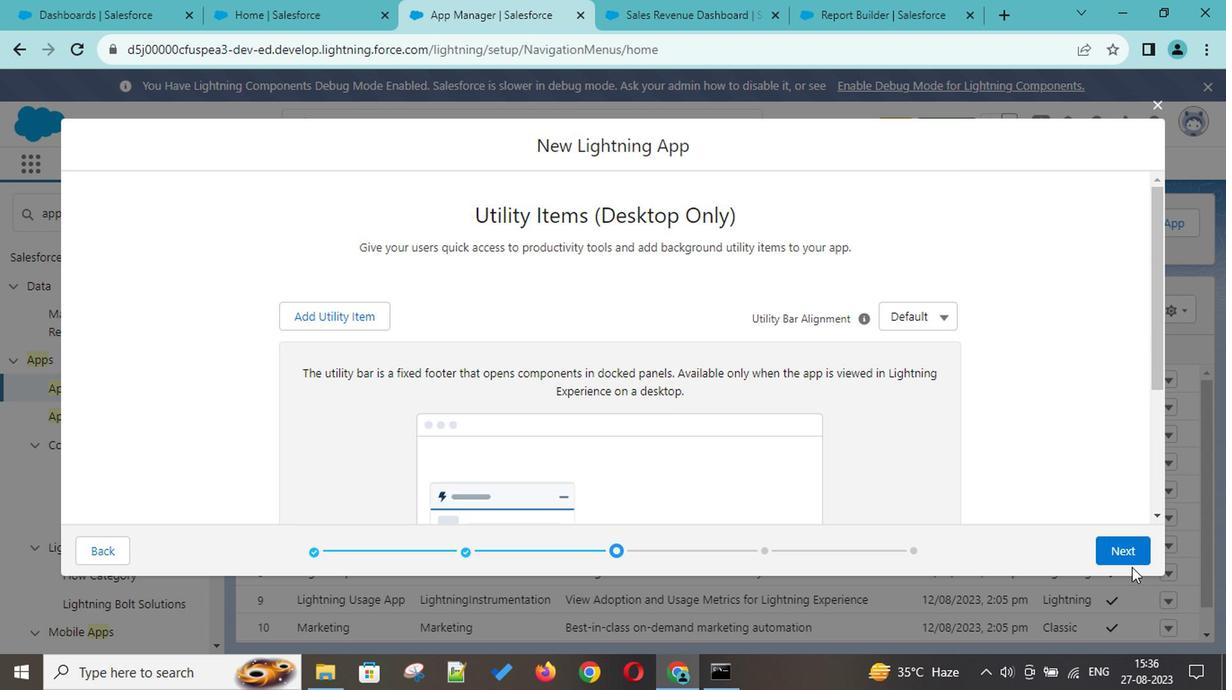 
Action: Mouse pressed left at (1123, 559)
Screenshot: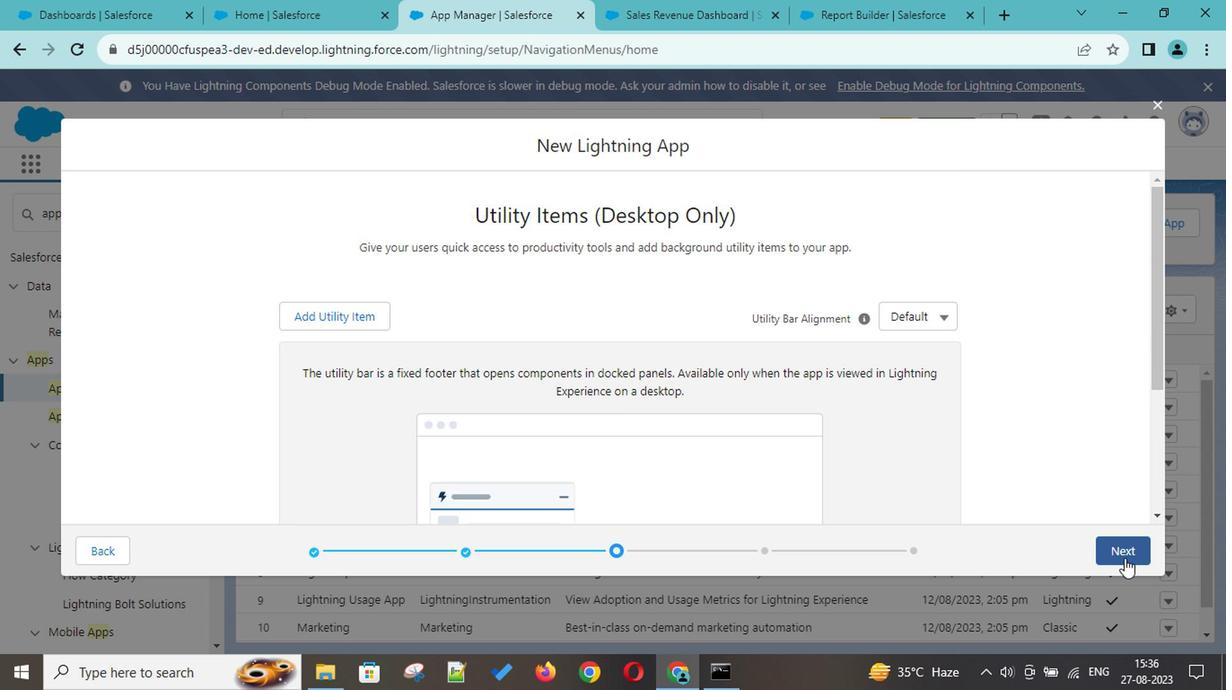 
Action: Mouse moved to (430, 430)
Screenshot: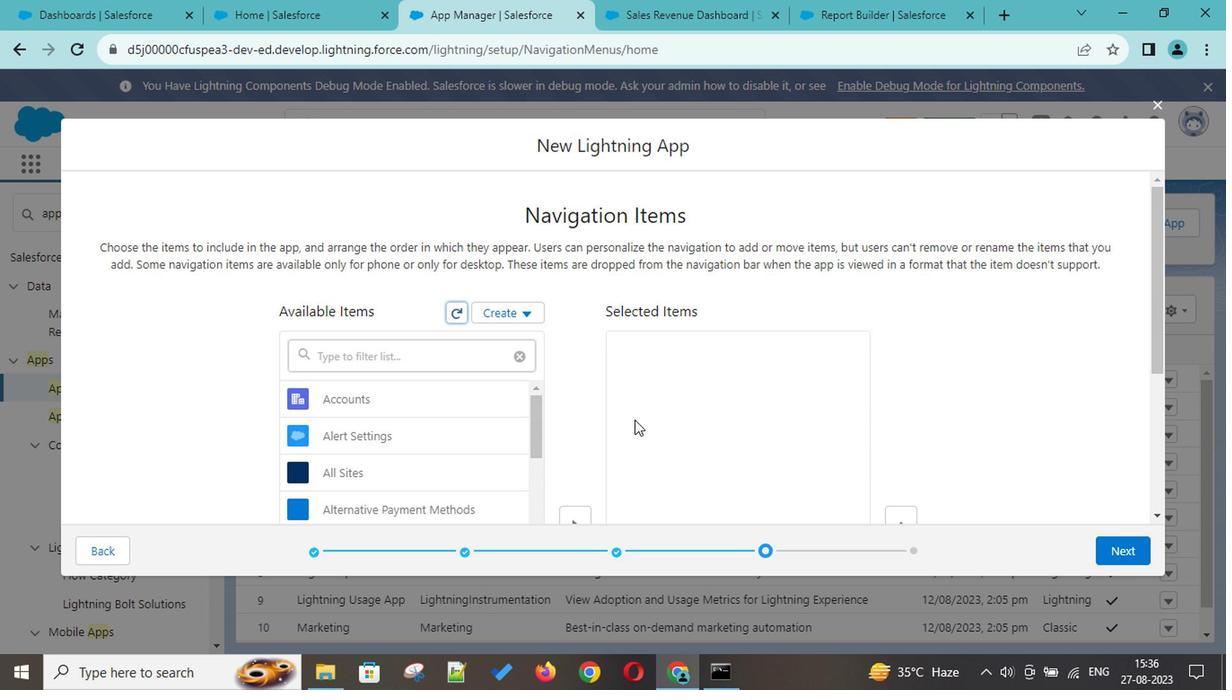 
Action: Mouse scrolled (430, 428) with delta (0, -1)
Screenshot: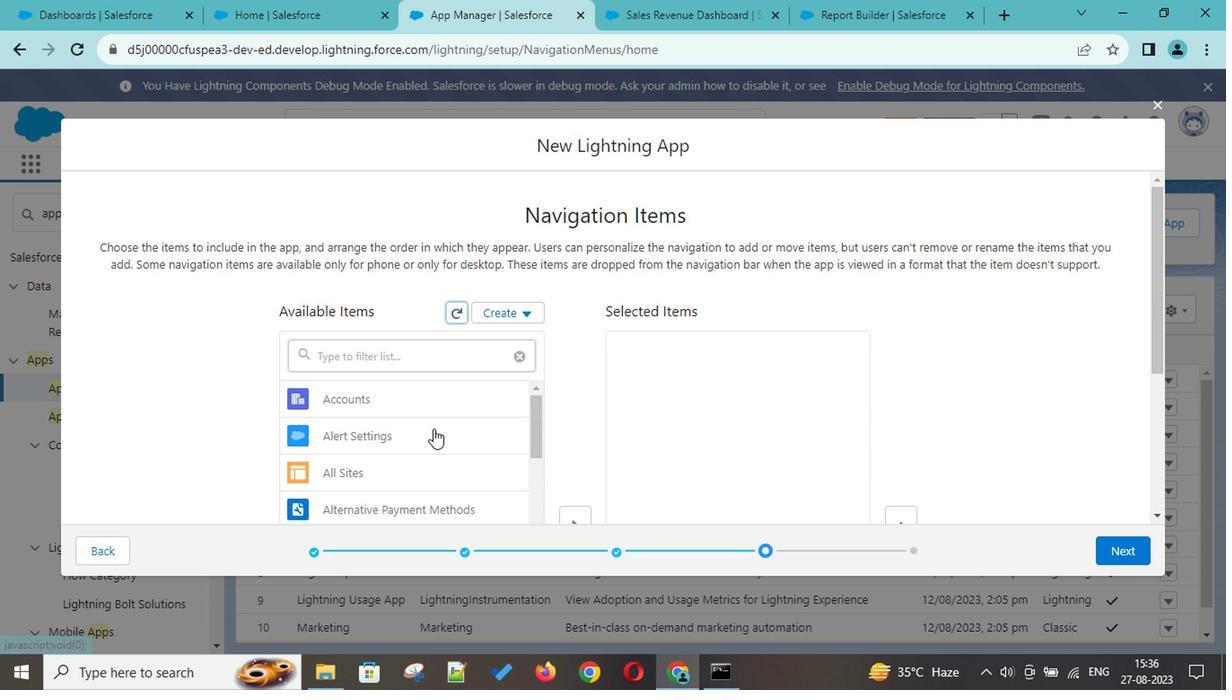 
Action: Mouse scrolled (430, 428) with delta (0, -1)
Screenshot: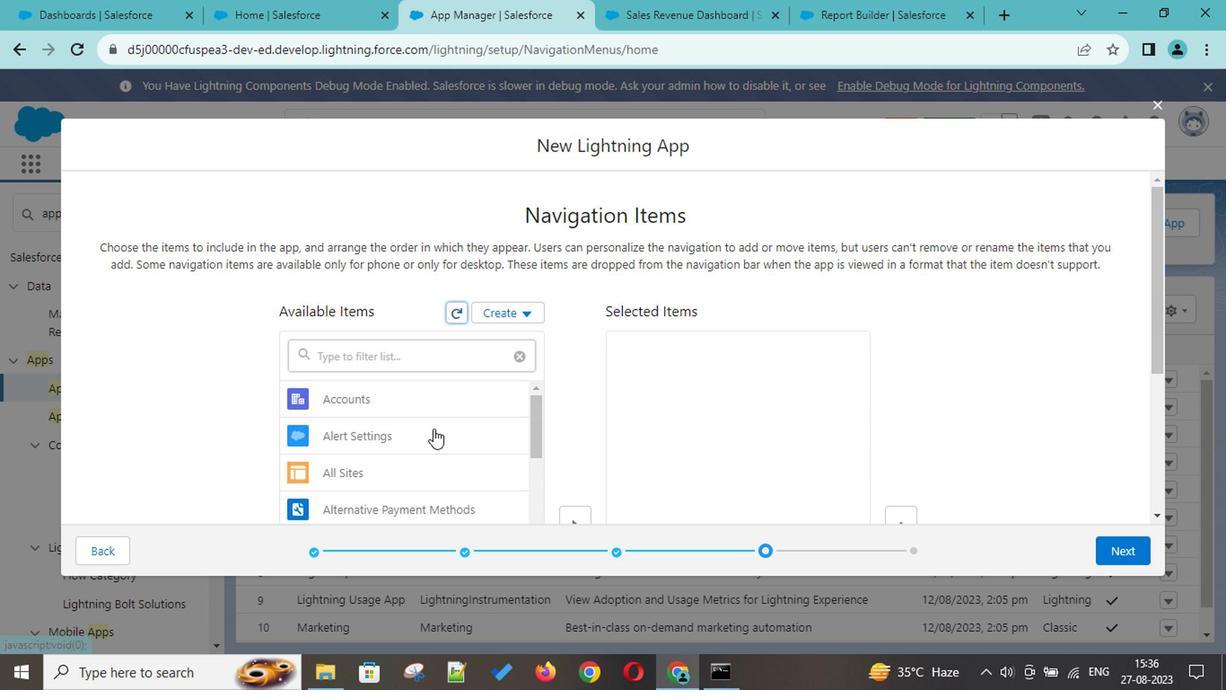 
Action: Mouse scrolled (430, 428) with delta (0, -1)
Screenshot: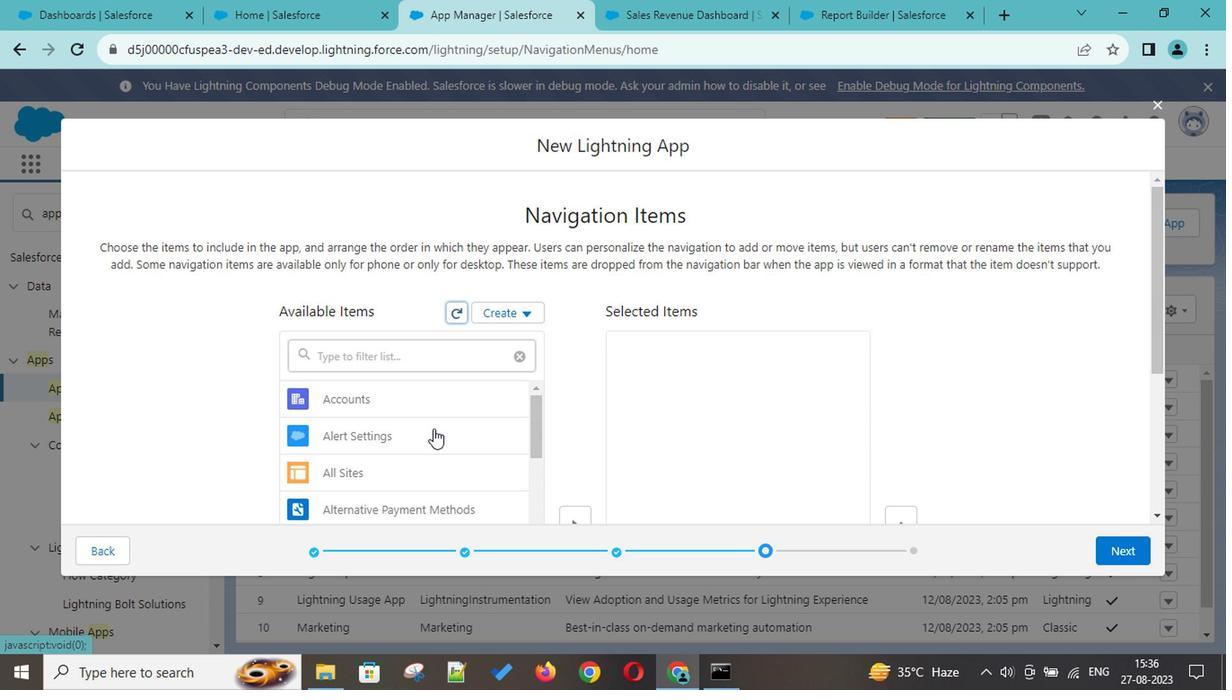 
Action: Mouse moved to (414, 356)
Screenshot: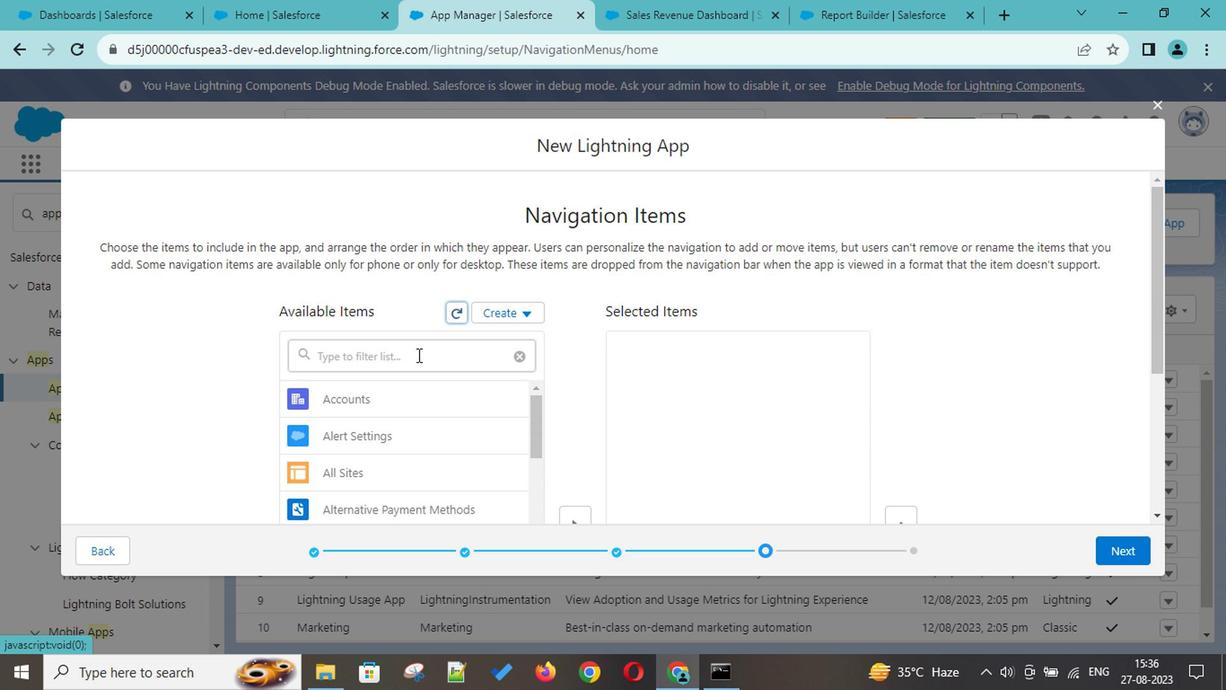 
Action: Mouse pressed left at (414, 356)
Screenshot: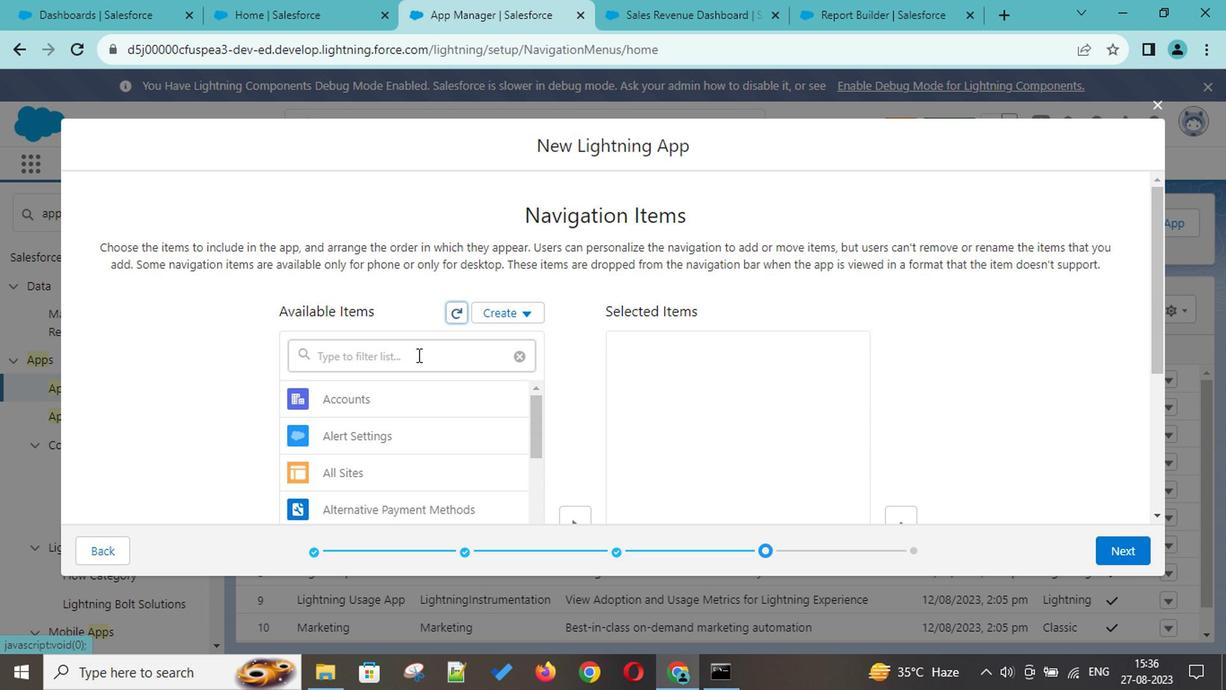 
Action: Key pressed sales
Screenshot: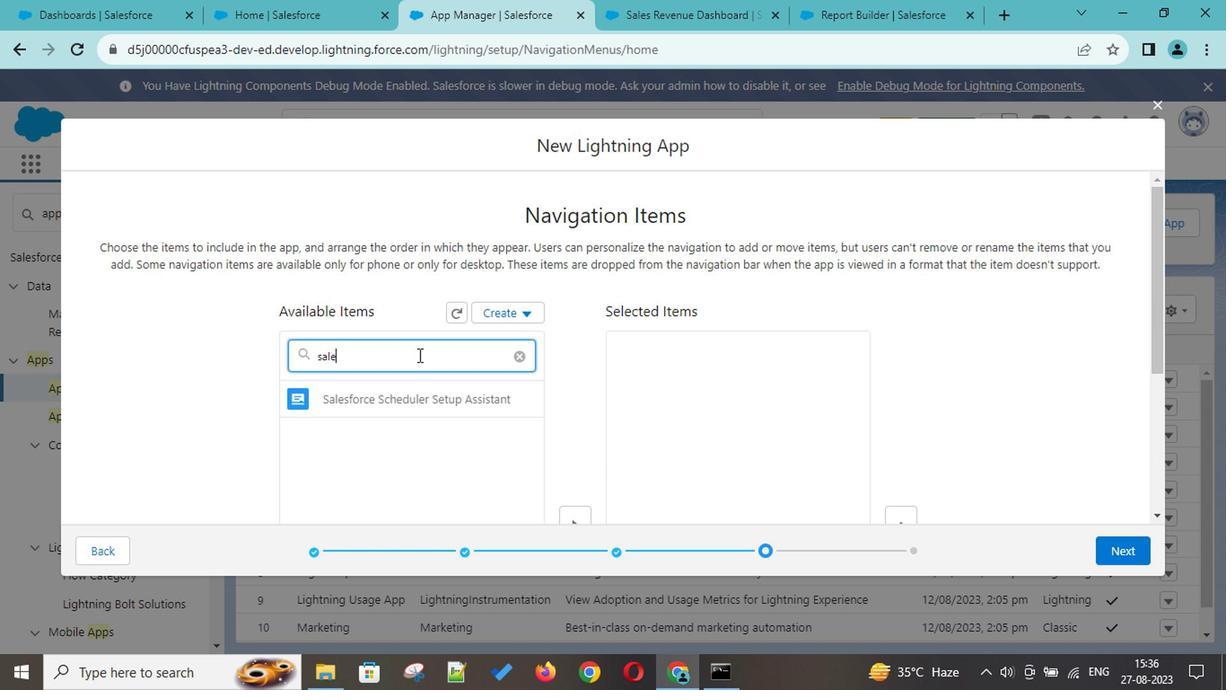 
Action: Mouse moved to (409, 415)
Screenshot: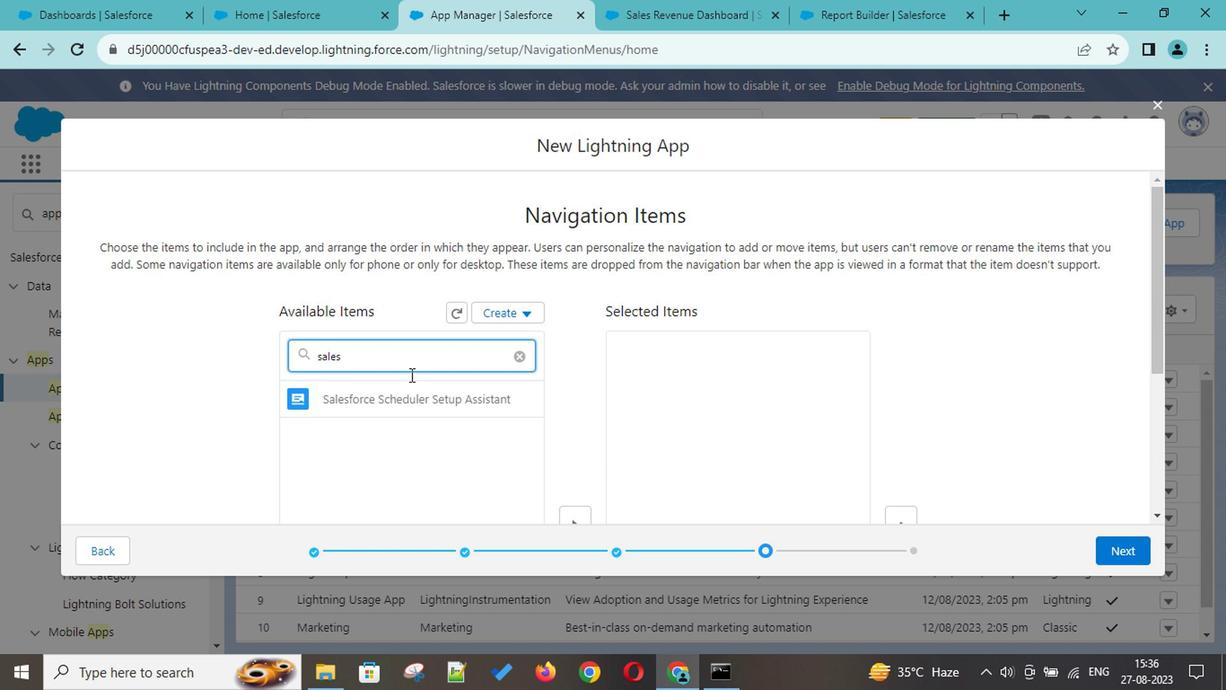
Action: Mouse scrolled (409, 416) with delta (0, 1)
Screenshot: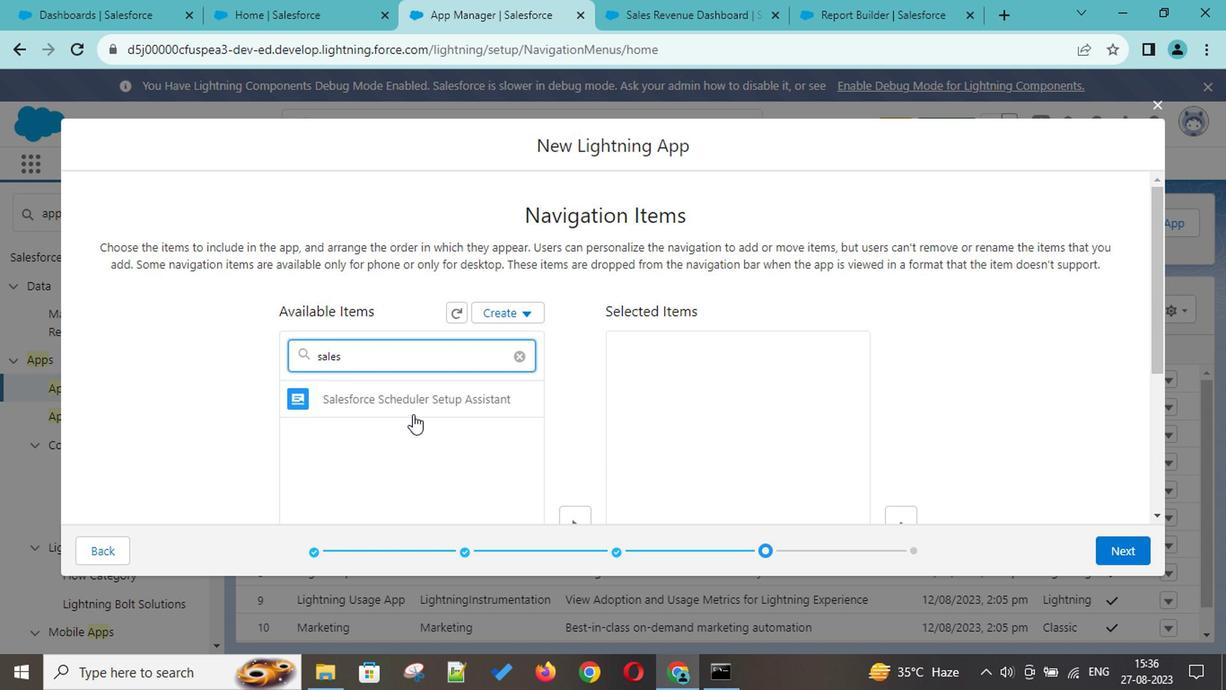 
Action: Mouse scrolled (409, 416) with delta (0, 1)
Screenshot: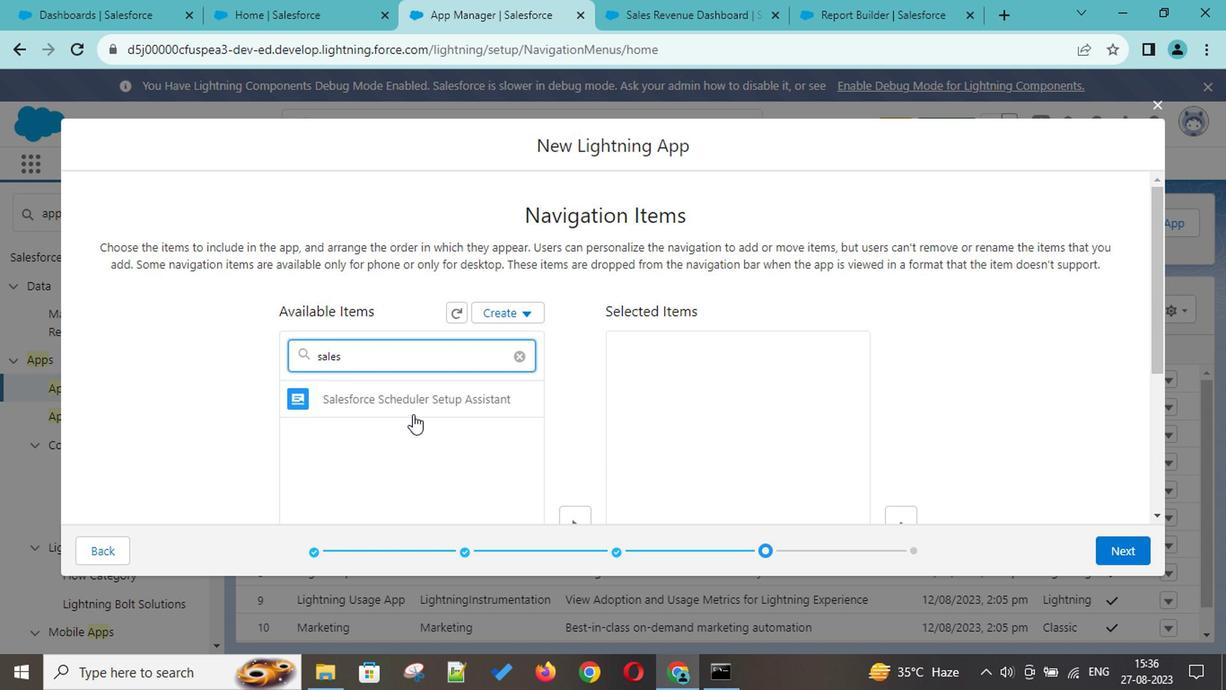 
Action: Mouse scrolled (409, 416) with delta (0, 1)
Screenshot: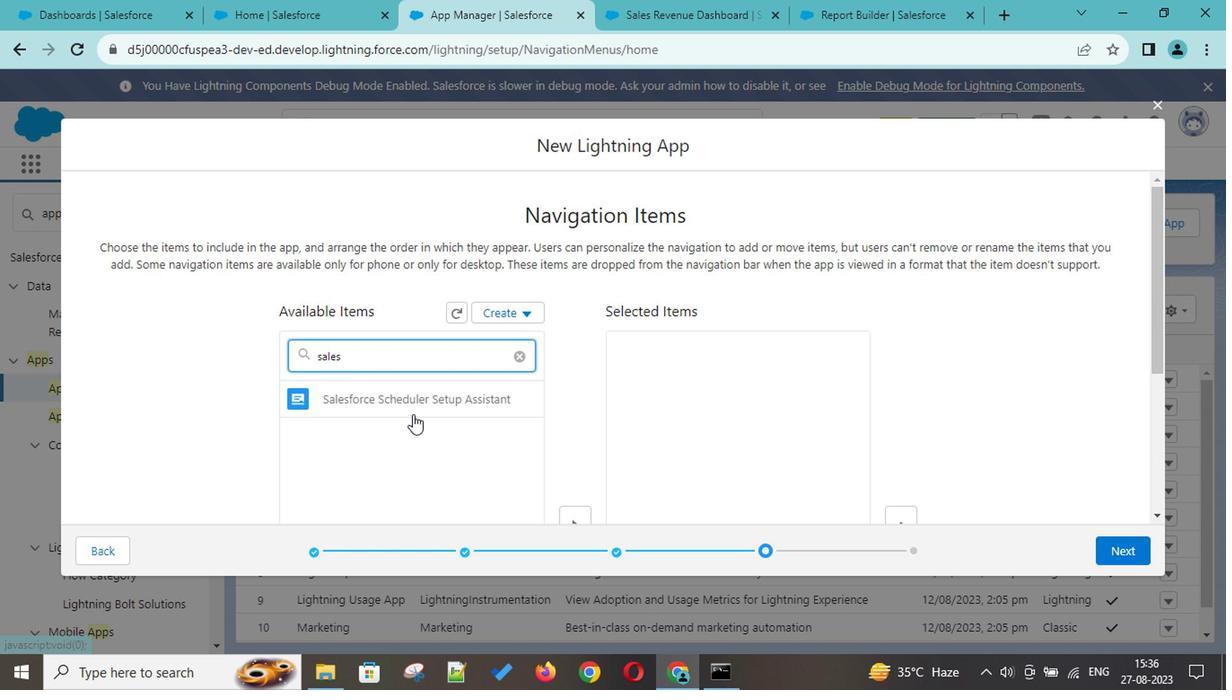 
Action: Mouse moved to (478, 428)
Screenshot: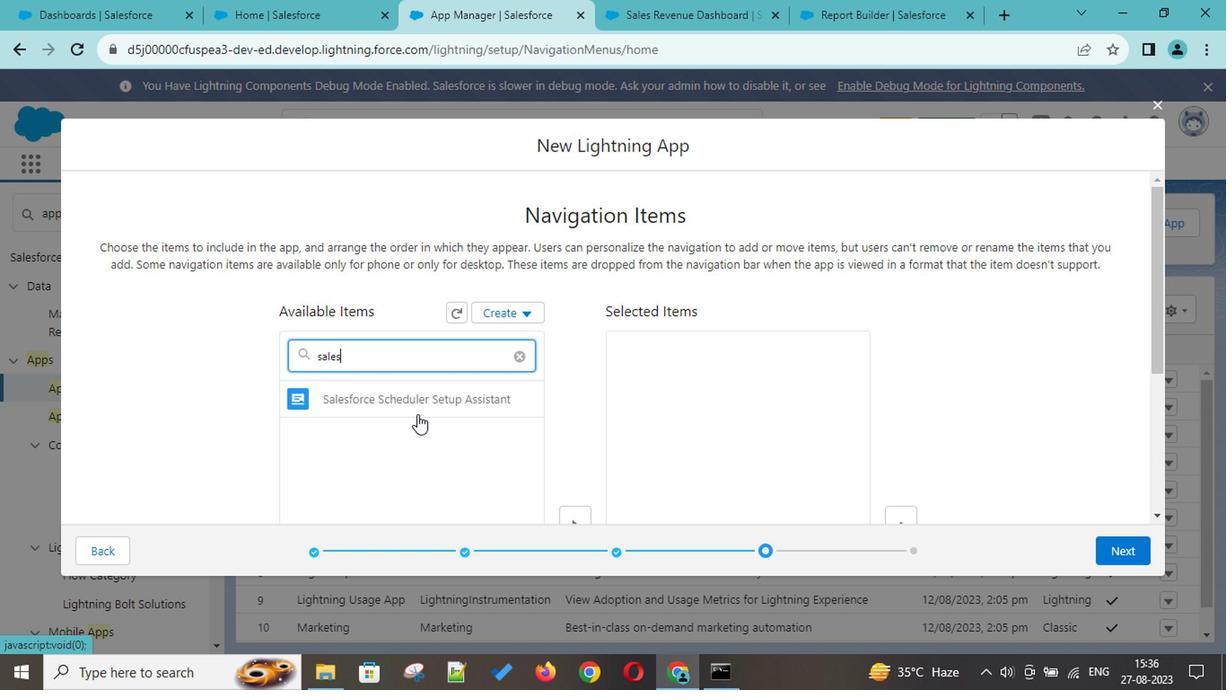 
Action: Mouse scrolled (478, 428) with delta (0, 0)
Screenshot: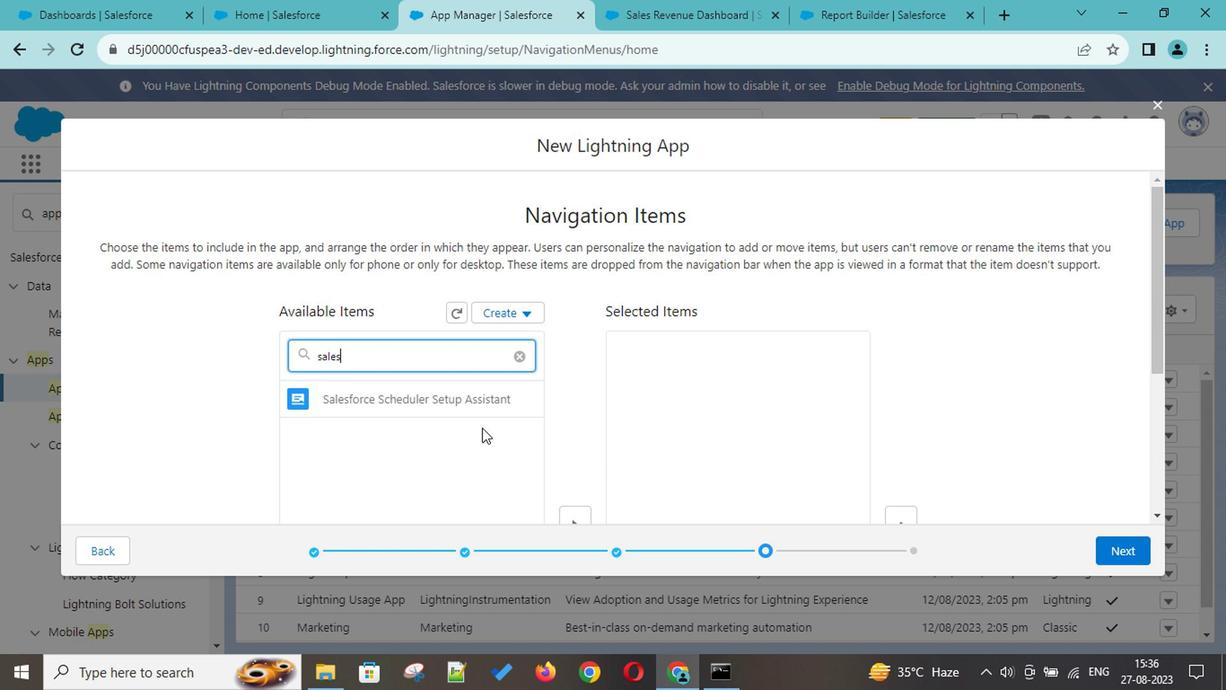
Action: Mouse scrolled (478, 428) with delta (0, 0)
Screenshot: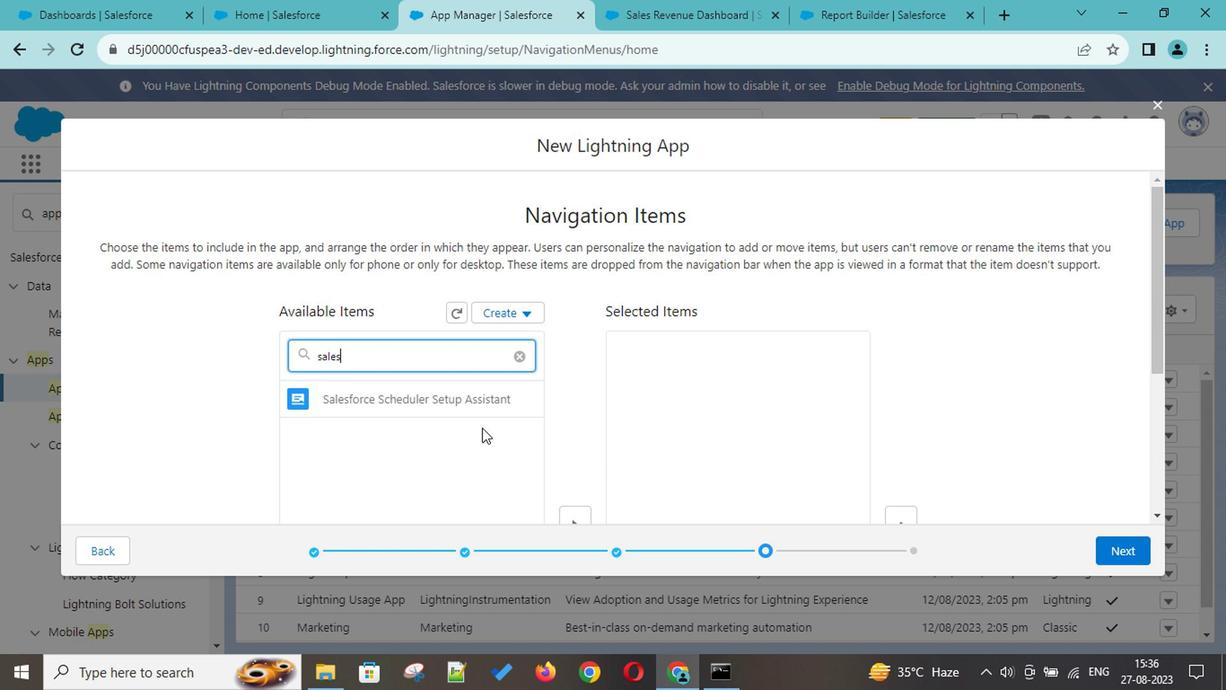 
Action: Mouse scrolled (478, 428) with delta (0, 0)
Screenshot: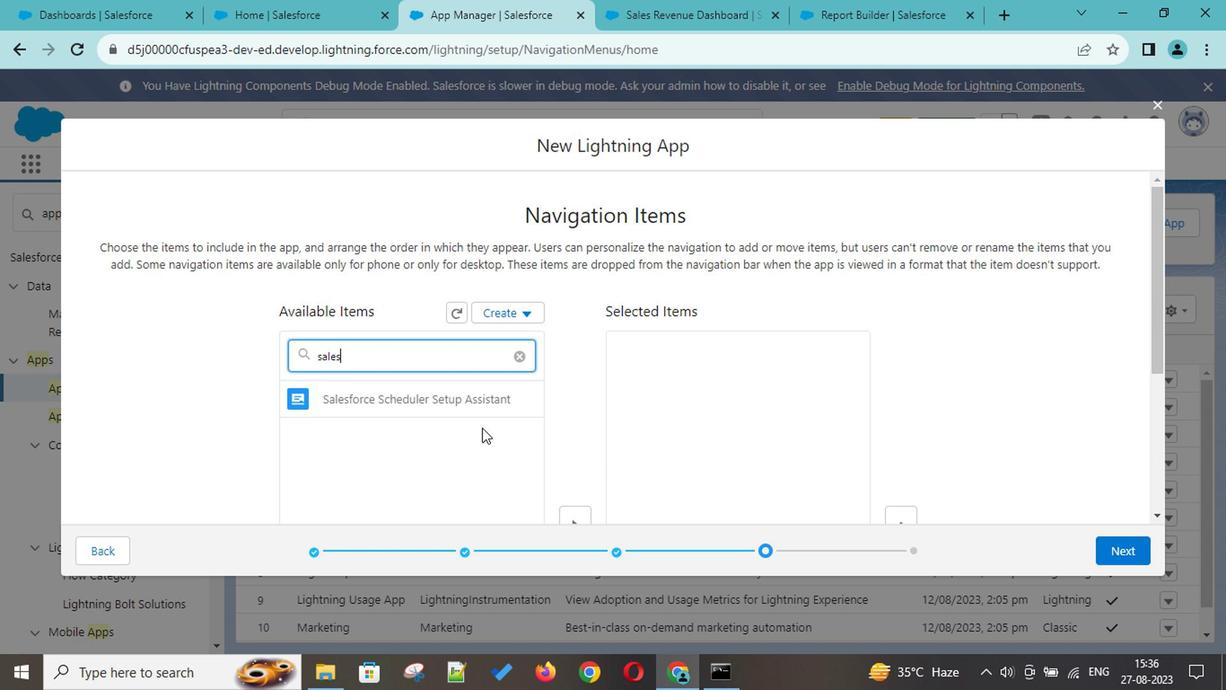 
Action: Mouse scrolled (478, 428) with delta (0, 0)
Screenshot: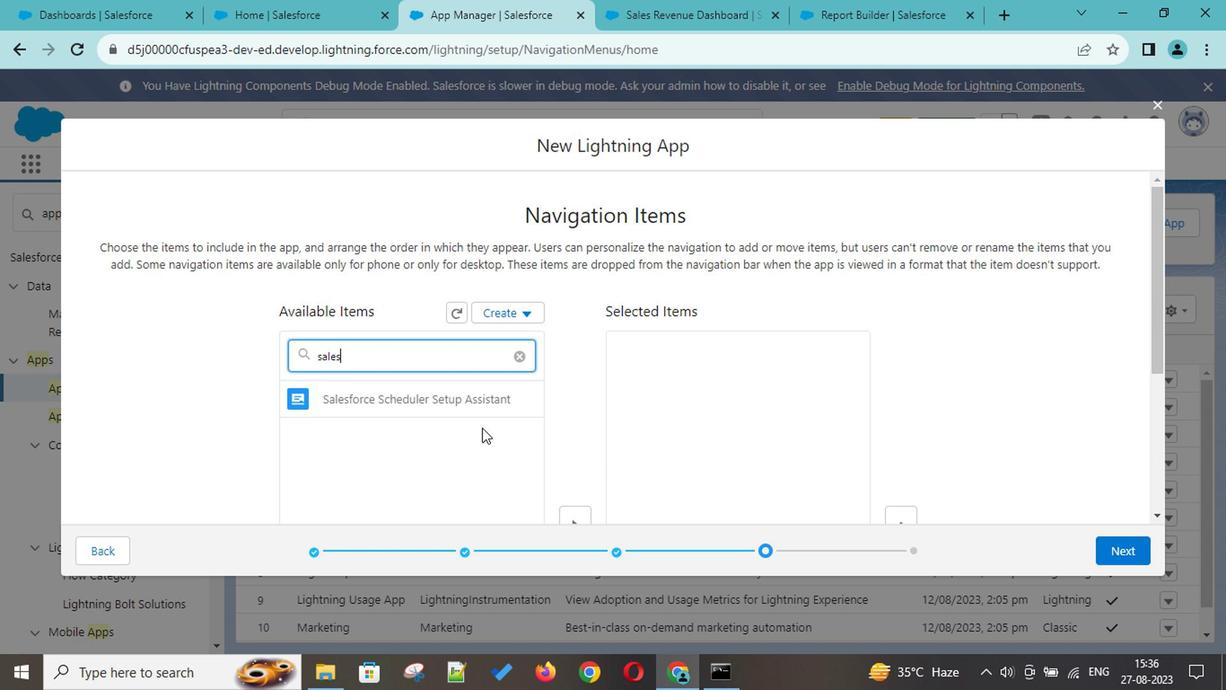 
Action: Mouse scrolled (478, 428) with delta (0, 0)
Screenshot: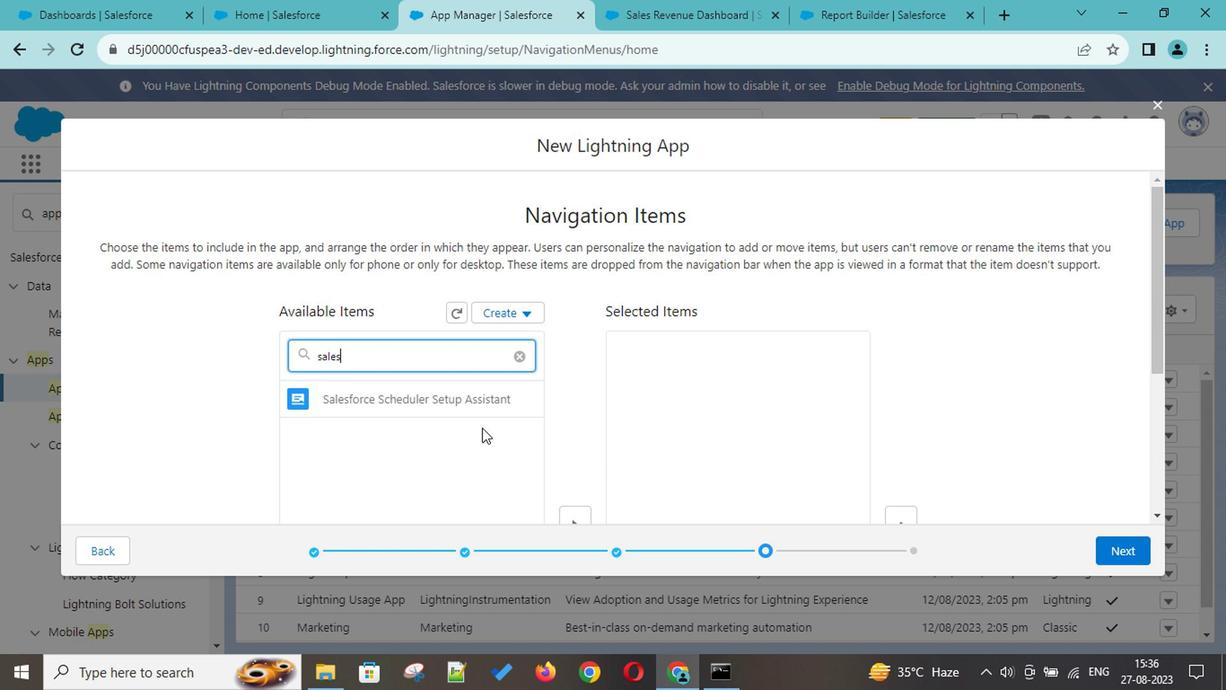 
Action: Mouse scrolled (478, 428) with delta (0, 0)
Screenshot: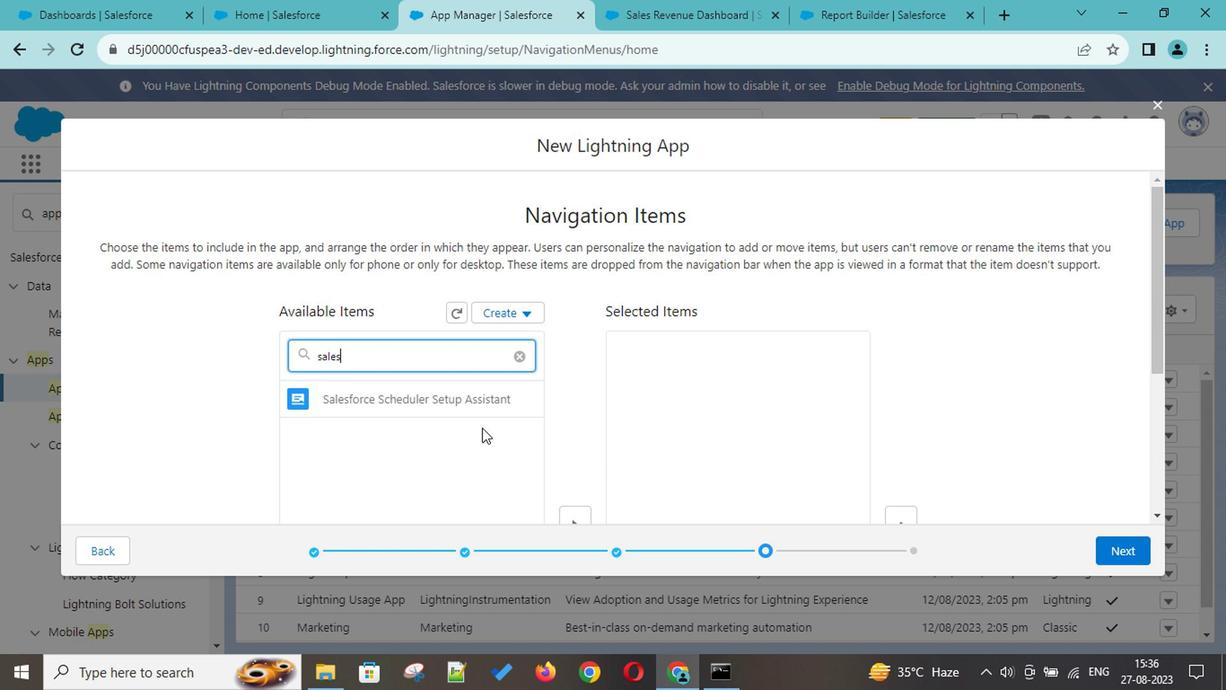 
Action: Mouse scrolled (478, 428) with delta (0, 0)
Screenshot: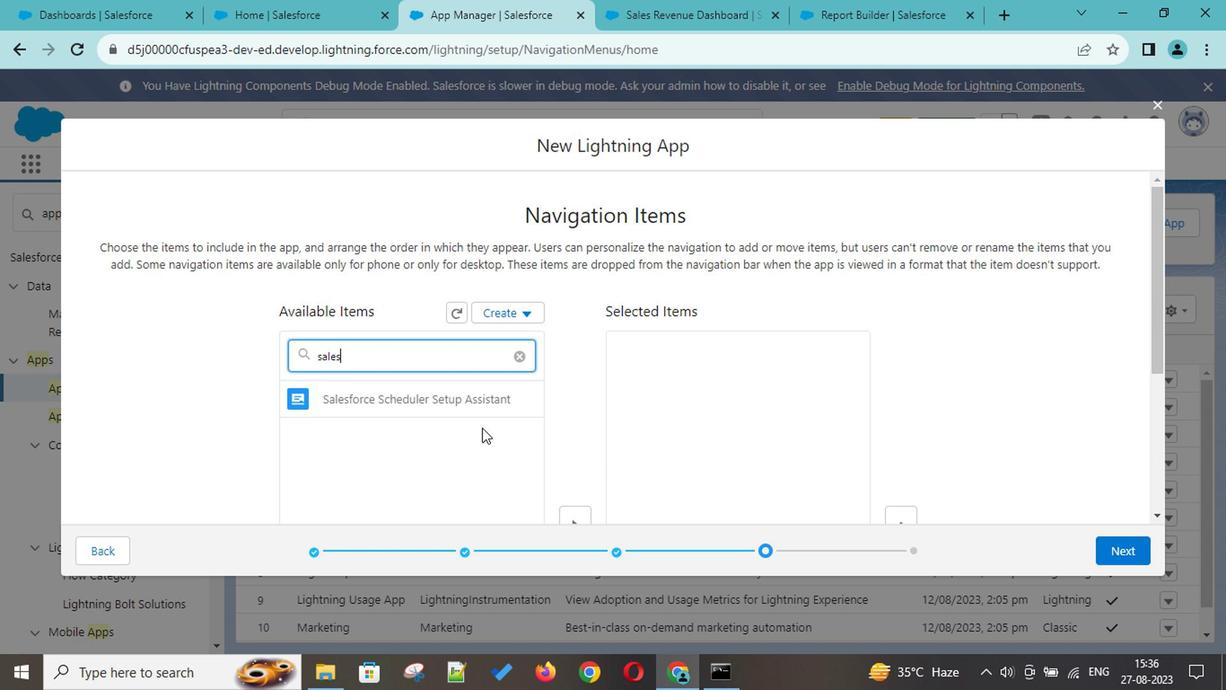 
Action: Mouse moved to (447, 413)
Screenshot: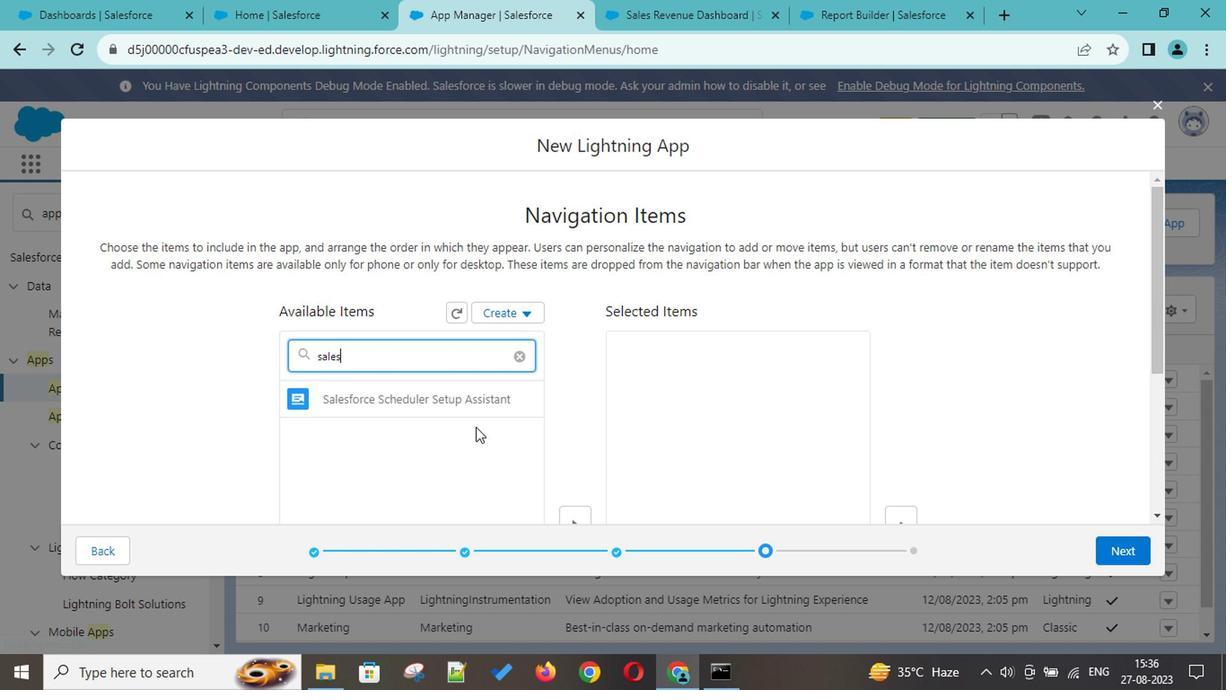 
Action: Mouse scrolled (447, 412) with delta (0, 0)
Screenshot: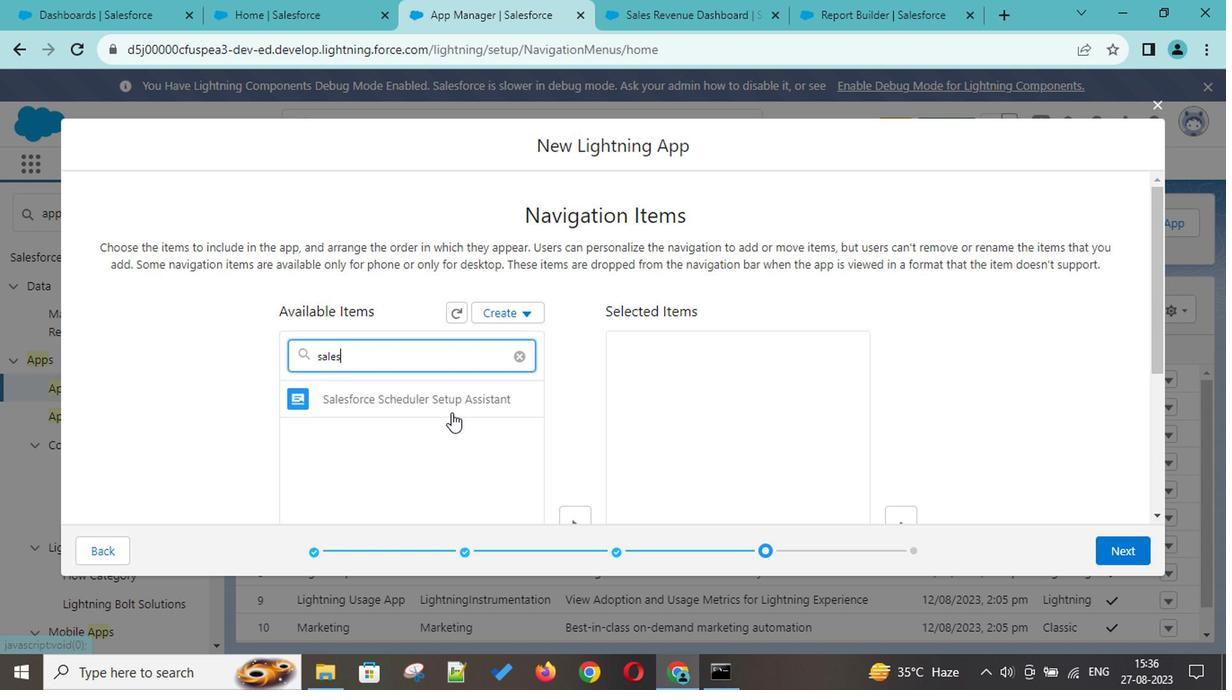 
Action: Mouse scrolled (447, 412) with delta (0, 0)
Screenshot: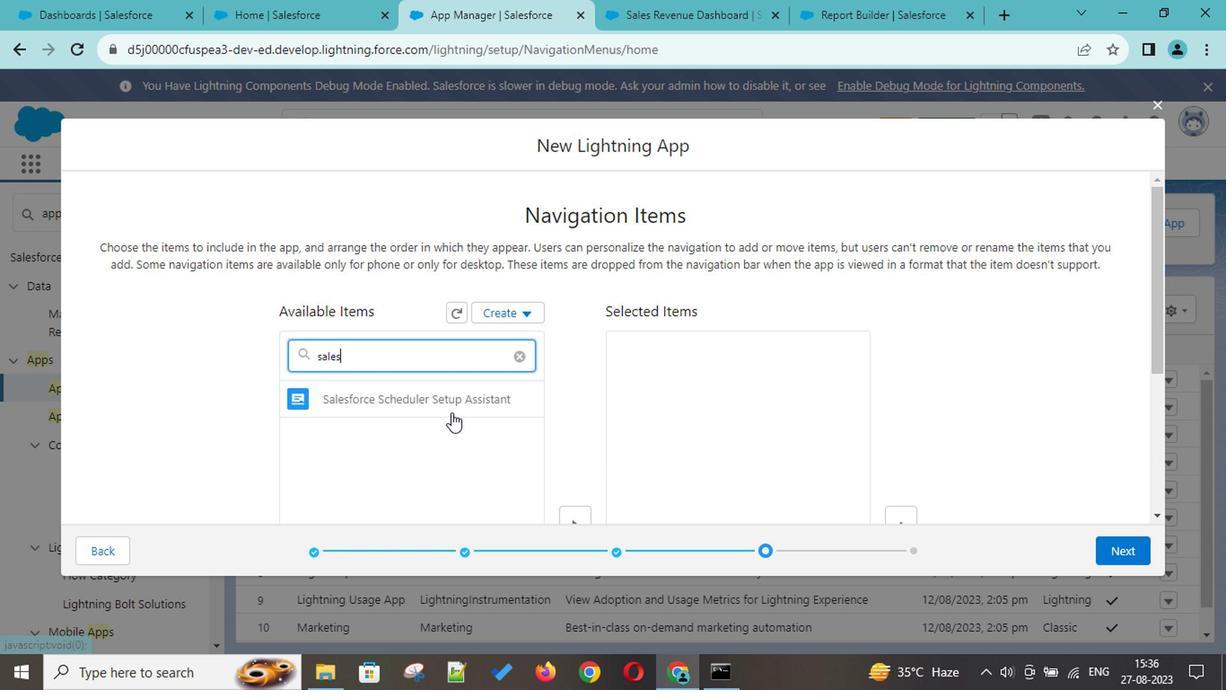 
Action: Mouse scrolled (447, 412) with delta (0, 0)
Screenshot: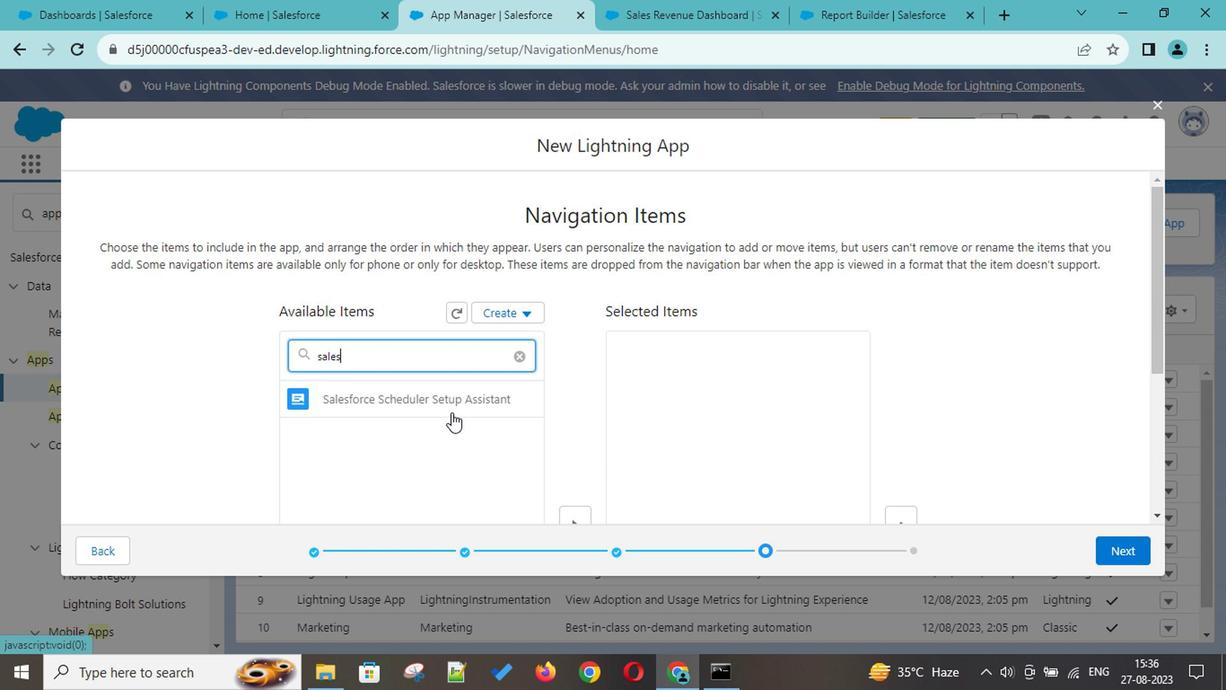 
Action: Mouse scrolled (447, 412) with delta (0, 0)
Screenshot: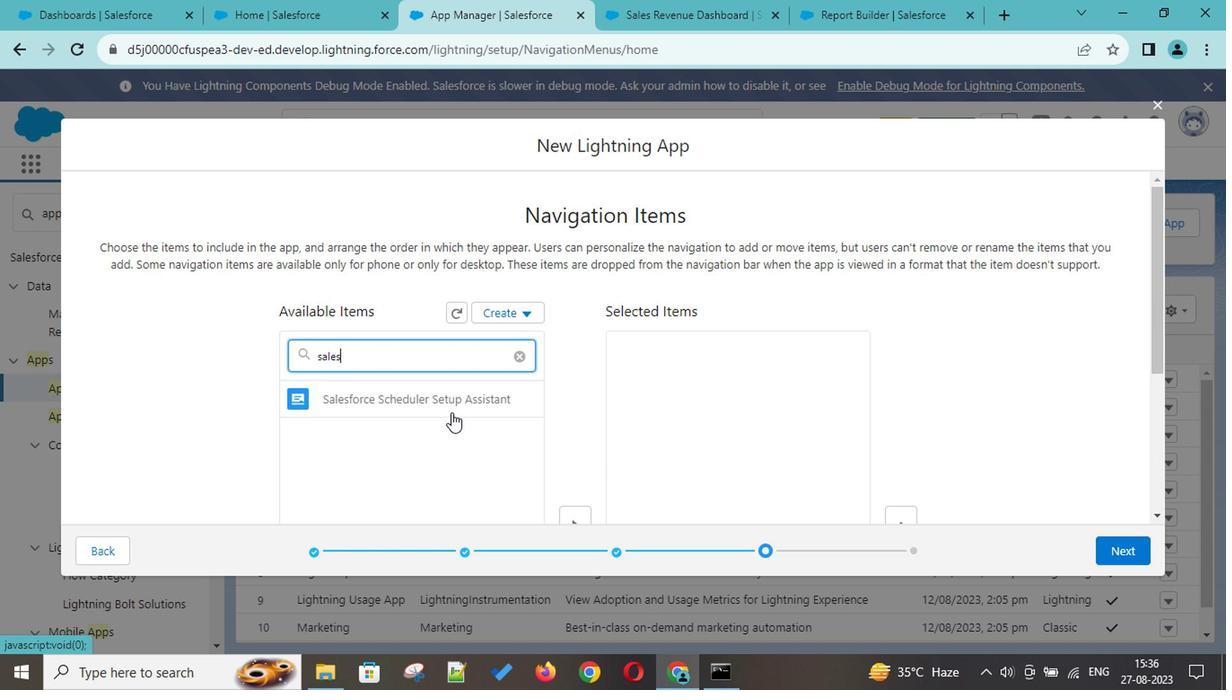 
Action: Mouse scrolled (447, 412) with delta (0, 0)
Screenshot: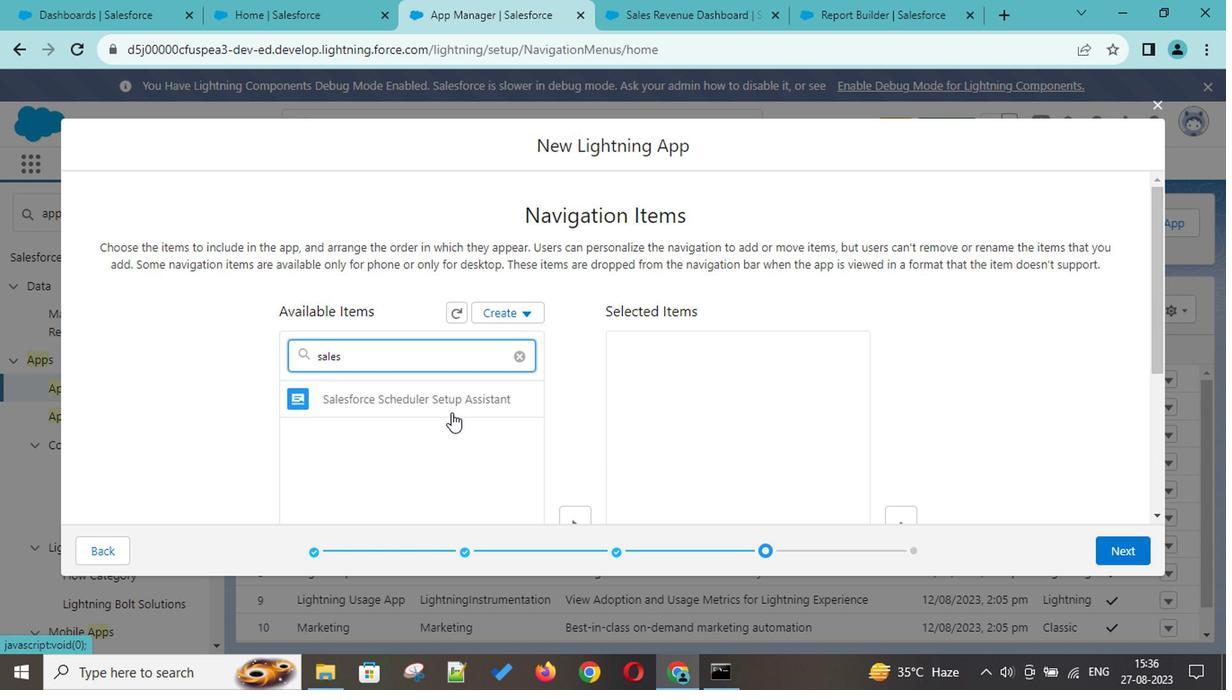 
Action: Mouse scrolled (447, 412) with delta (0, 0)
Screenshot: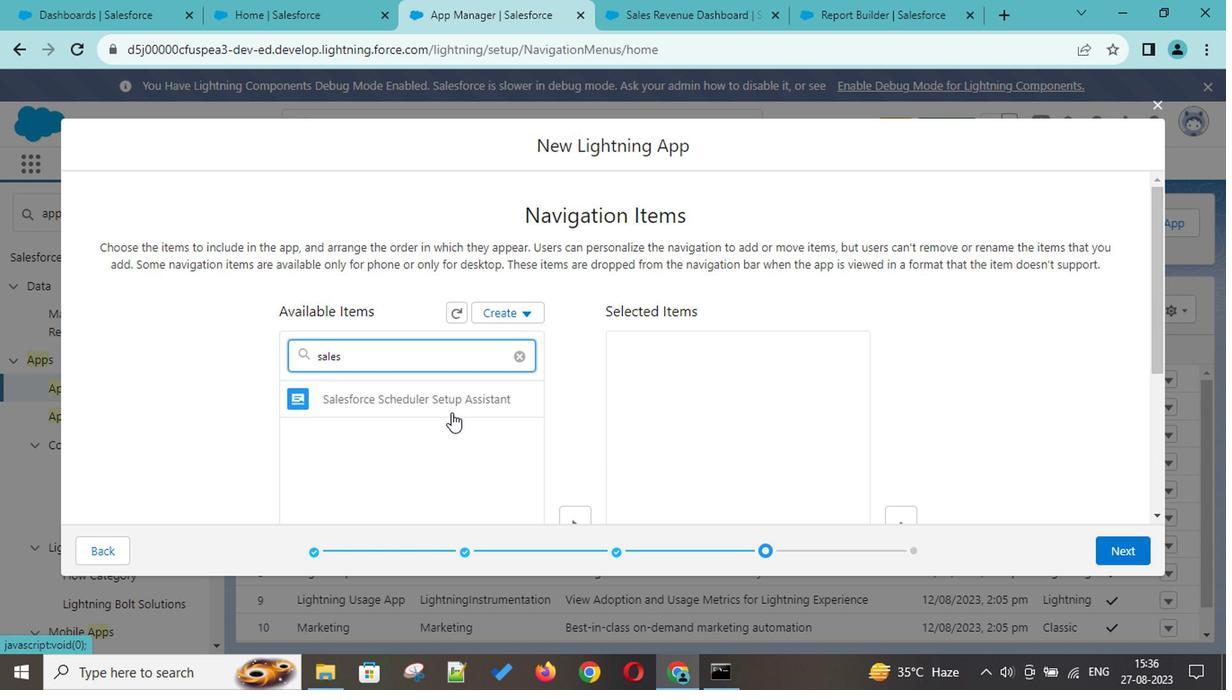 
Action: Mouse scrolled (447, 412) with delta (0, 0)
Screenshot: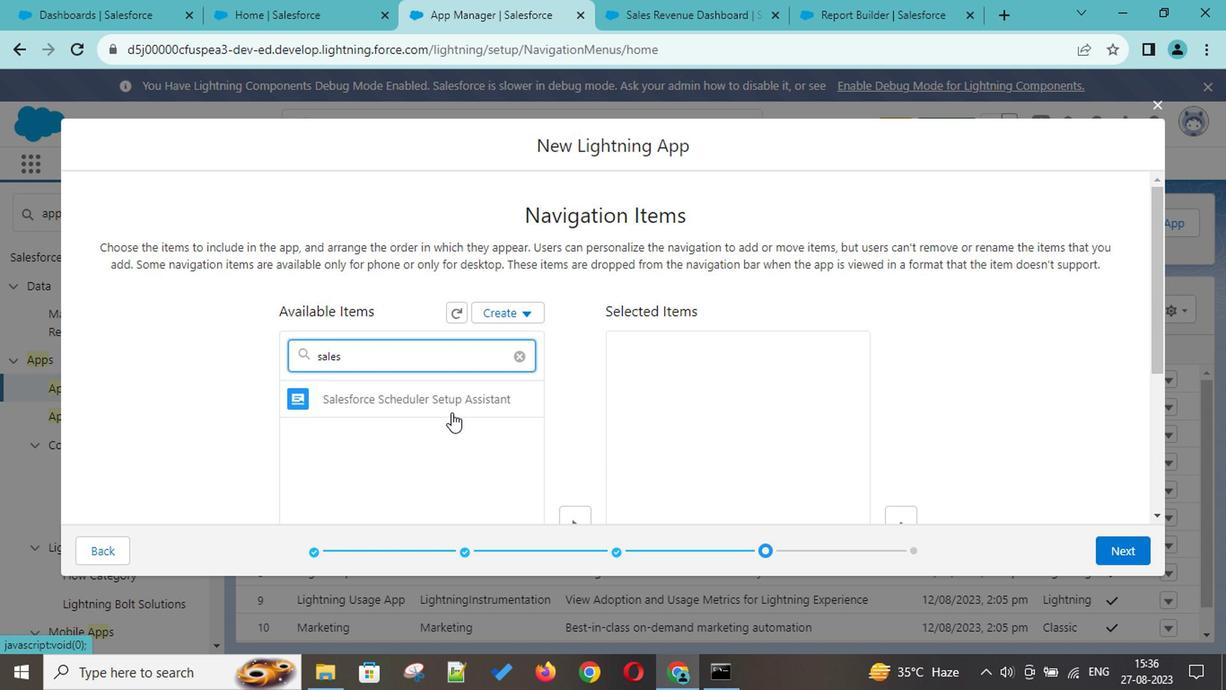 
Action: Mouse scrolled (447, 412) with delta (0, 0)
Screenshot: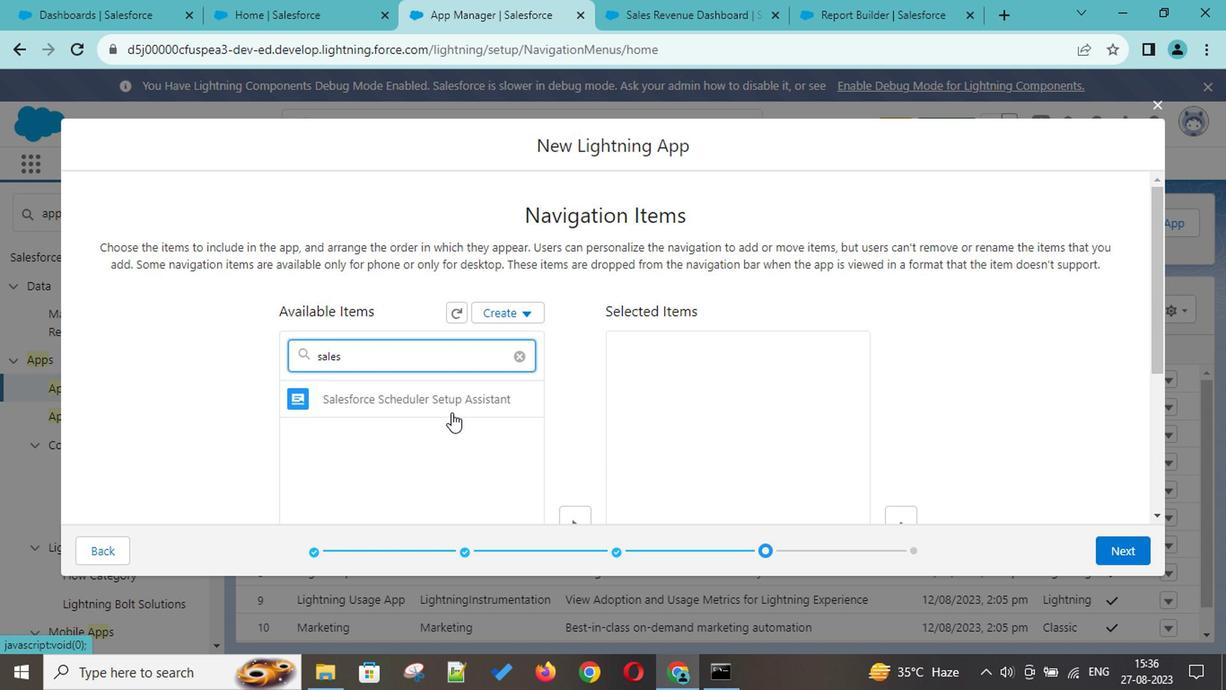 
Action: Mouse scrolled (447, 412) with delta (0, 0)
Screenshot: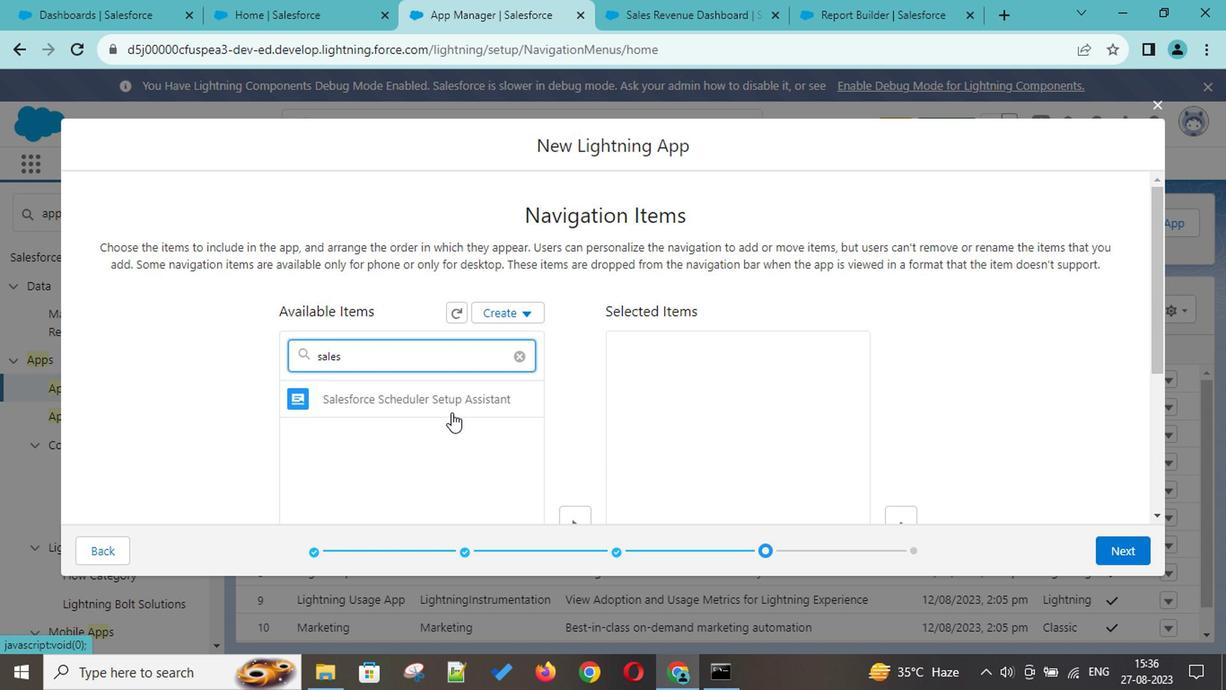 
Action: Mouse scrolled (447, 412) with delta (0, 0)
Screenshot: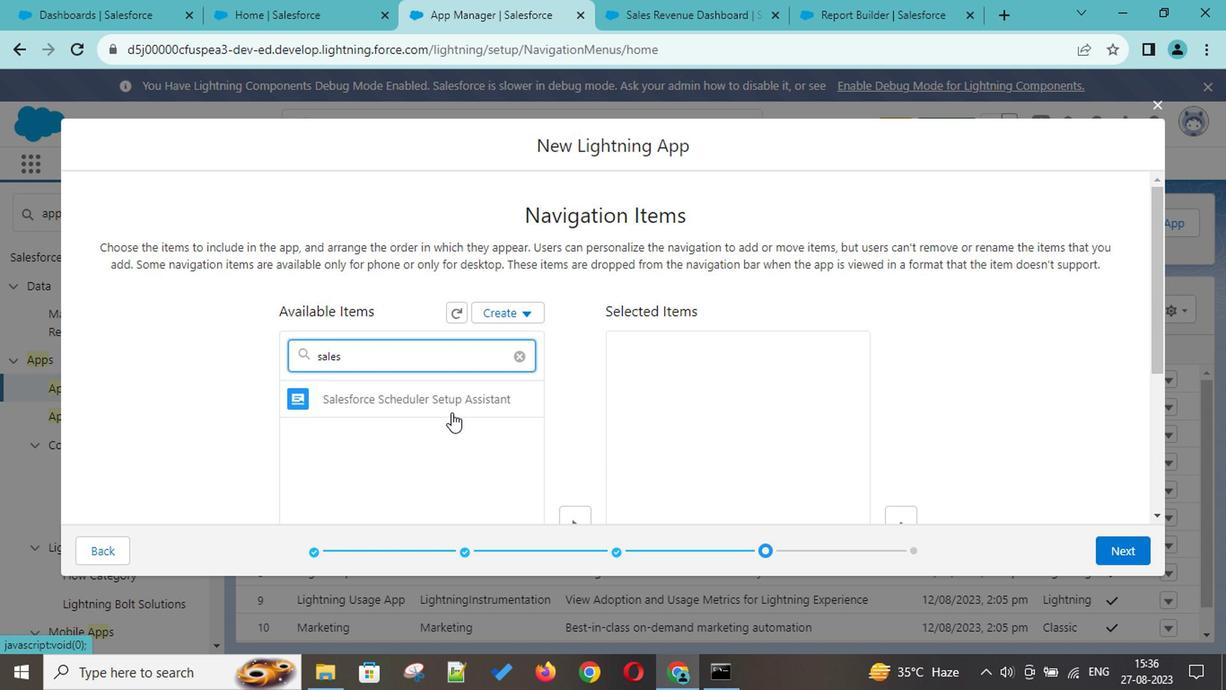 
Action: Mouse scrolled (447, 412) with delta (0, 0)
Screenshot: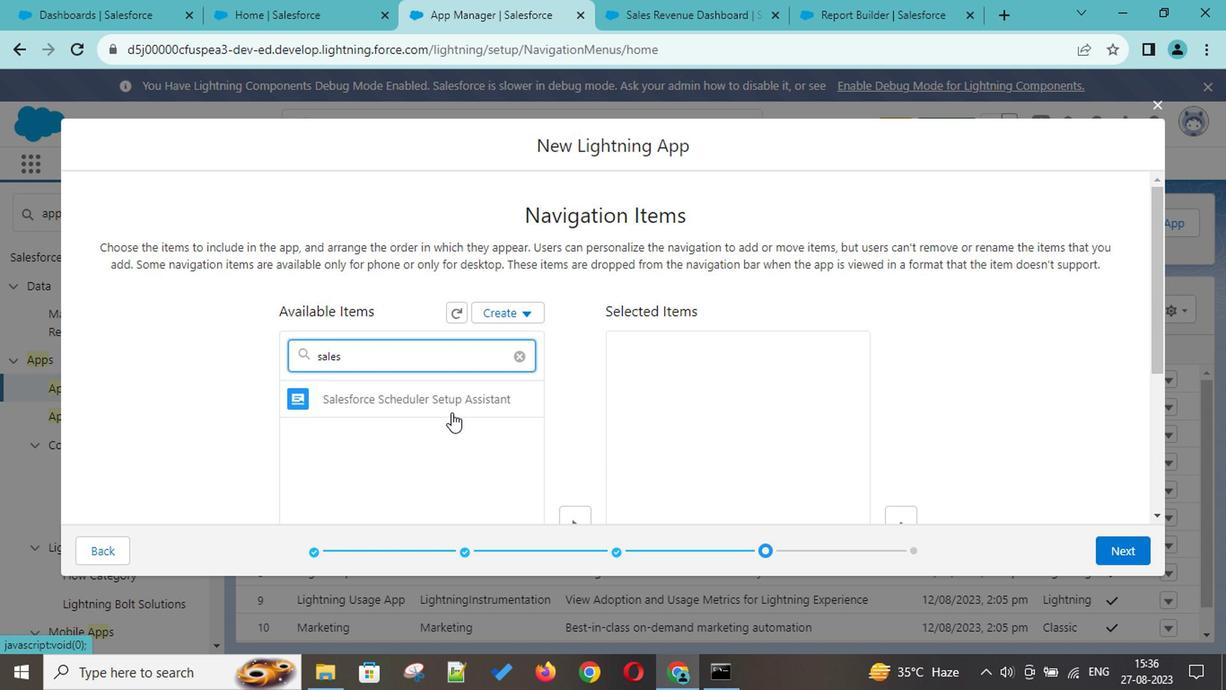 
Action: Mouse scrolled (447, 412) with delta (0, 0)
Screenshot: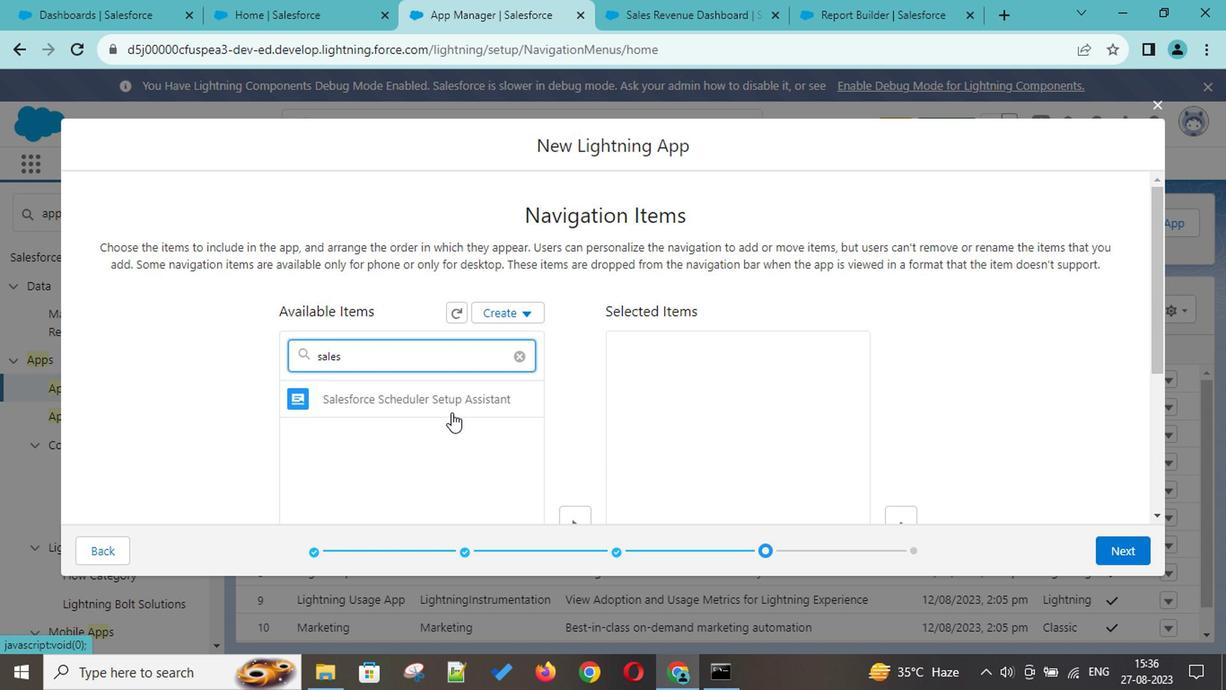 
Action: Mouse scrolled (447, 412) with delta (0, 0)
Screenshot: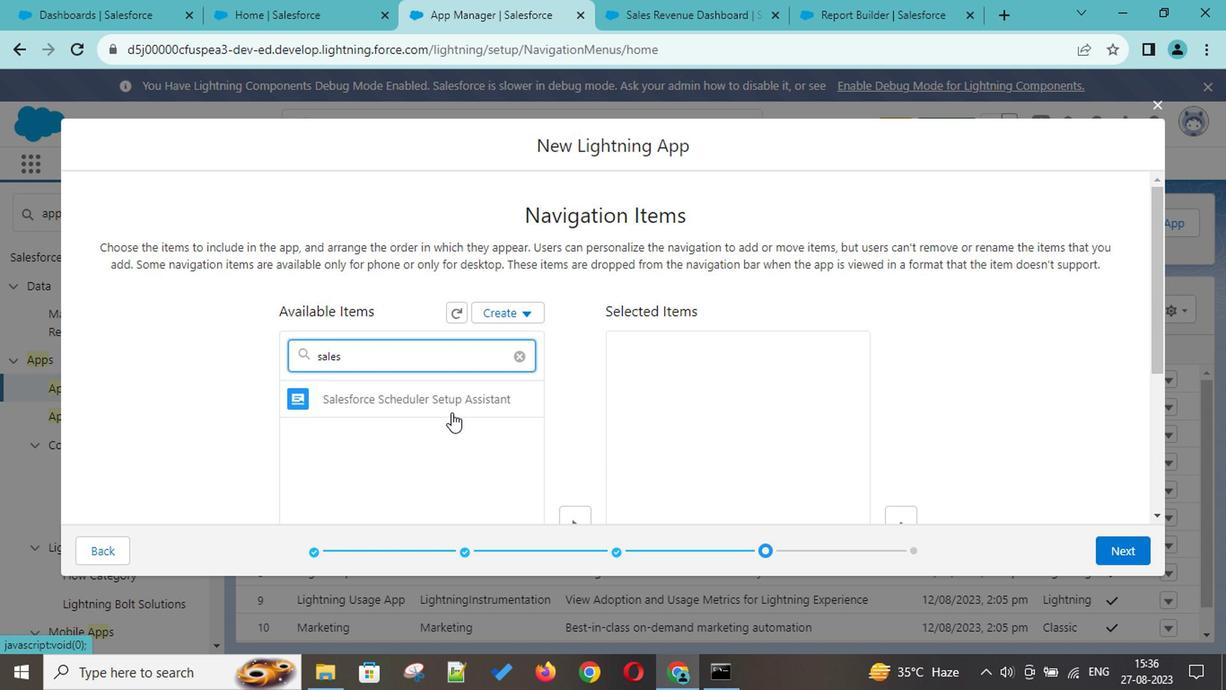 
Action: Mouse scrolled (447, 412) with delta (0, 0)
Screenshot: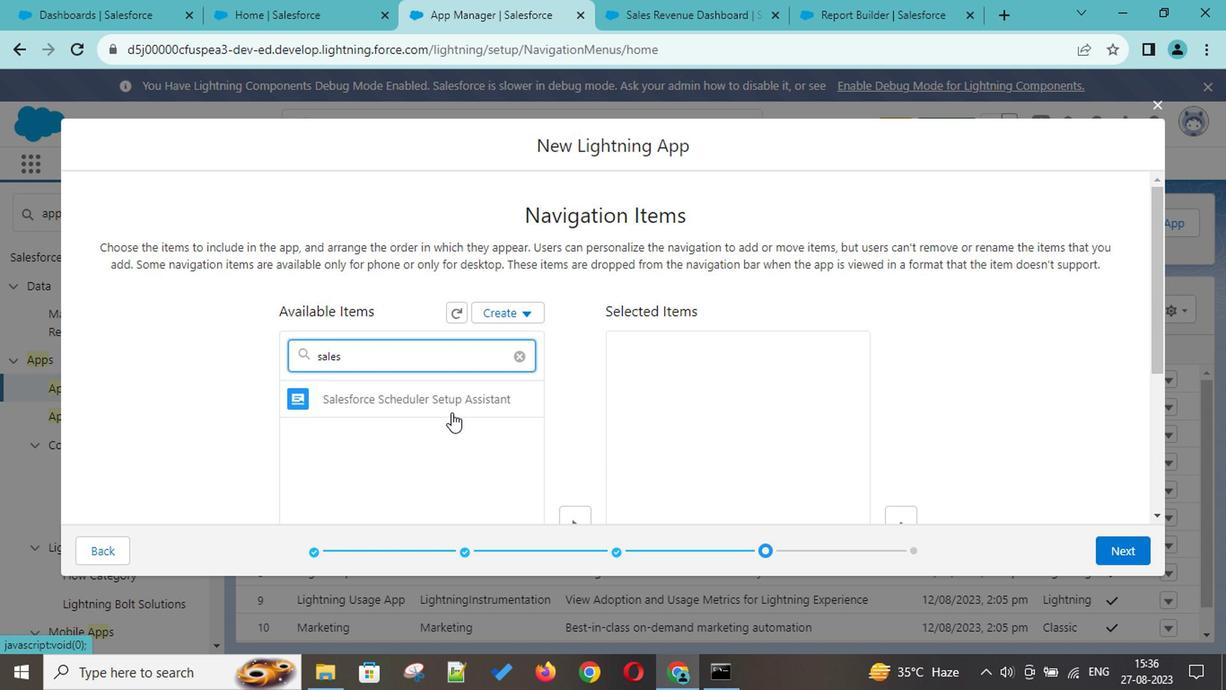 
Action: Mouse scrolled (447, 412) with delta (0, 0)
Screenshot: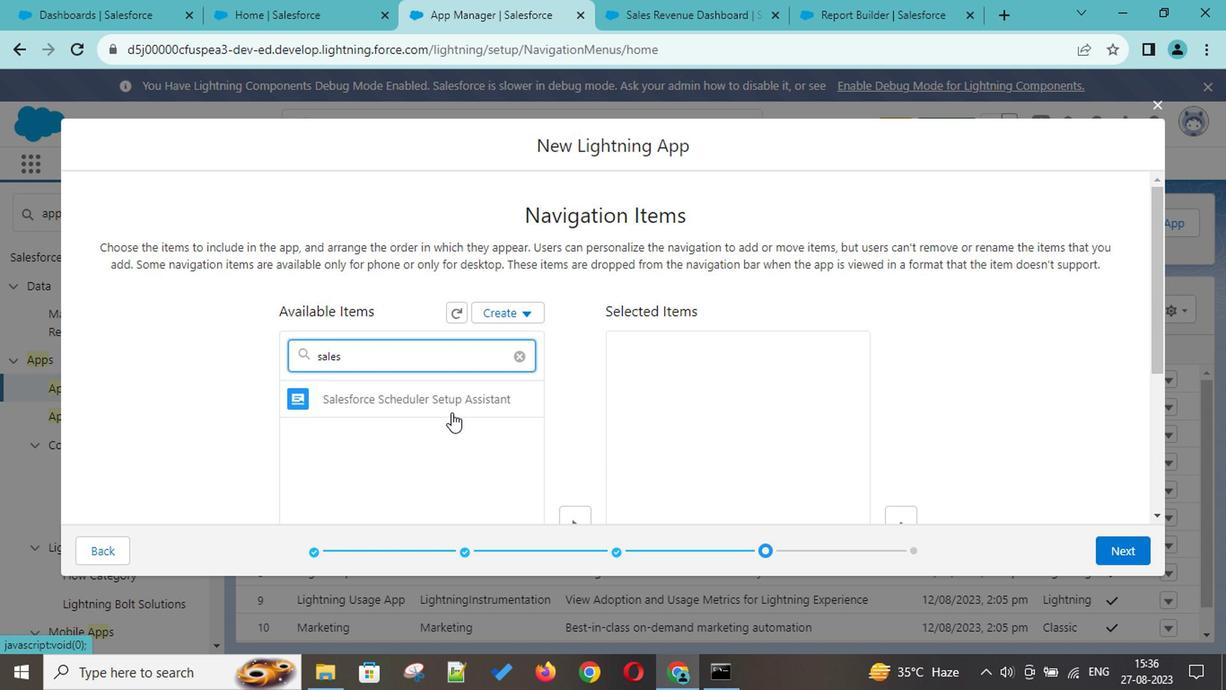 
Action: Mouse scrolled (447, 412) with delta (0, 0)
Screenshot: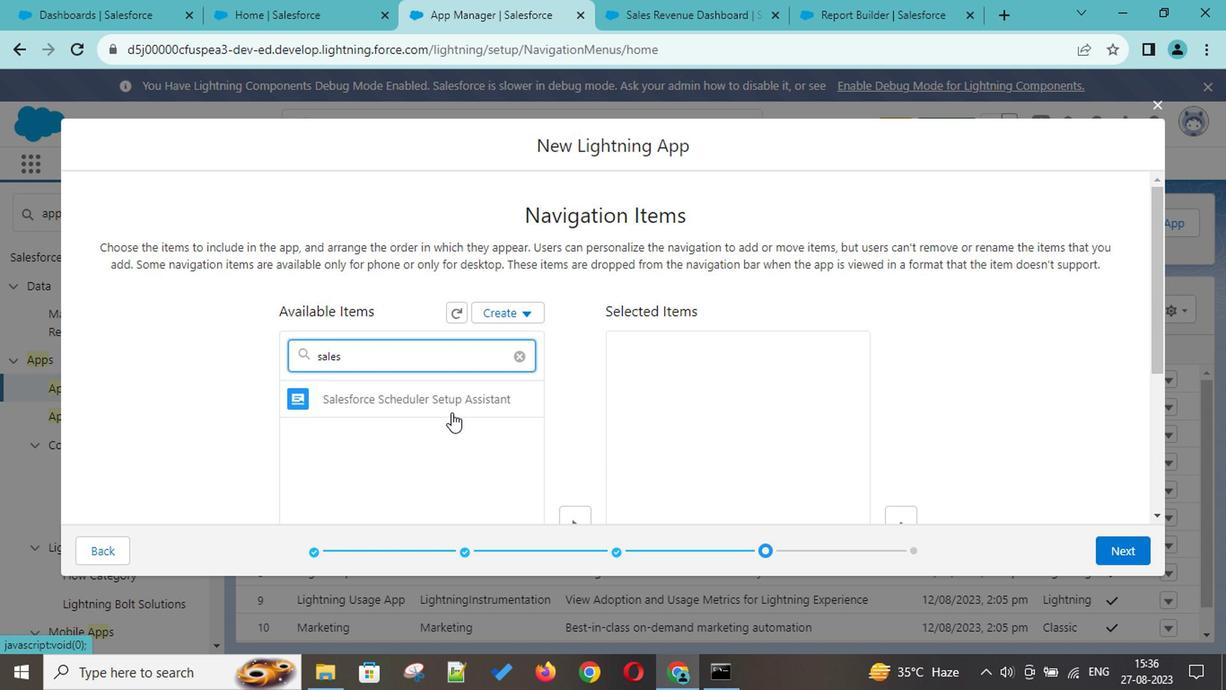 
Action: Mouse scrolled (447, 412) with delta (0, 0)
Screenshot: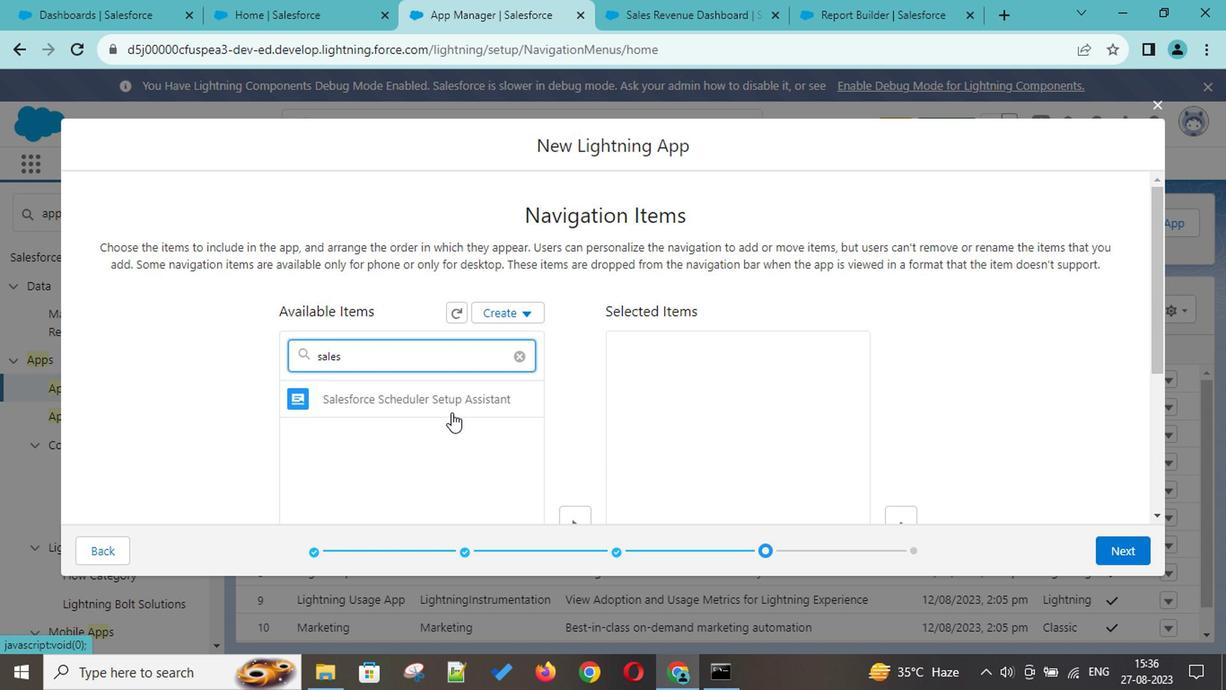 
Action: Mouse scrolled (447, 412) with delta (0, 0)
Screenshot: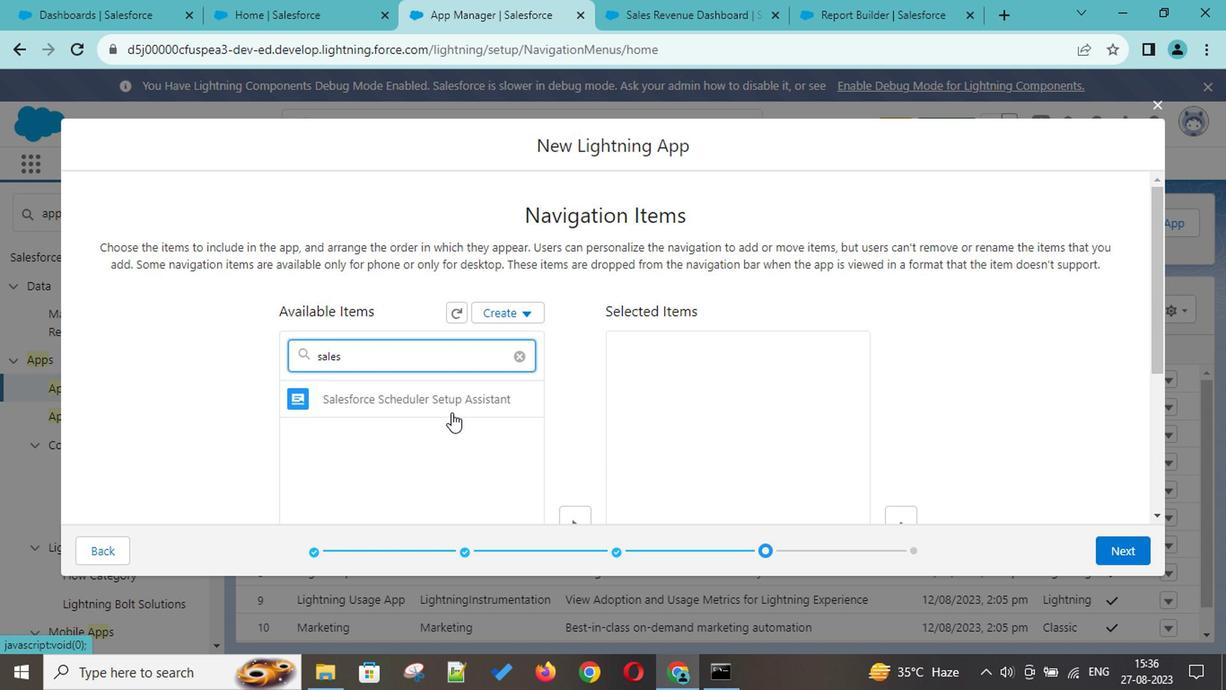 
Action: Mouse scrolled (447, 412) with delta (0, 0)
Screenshot: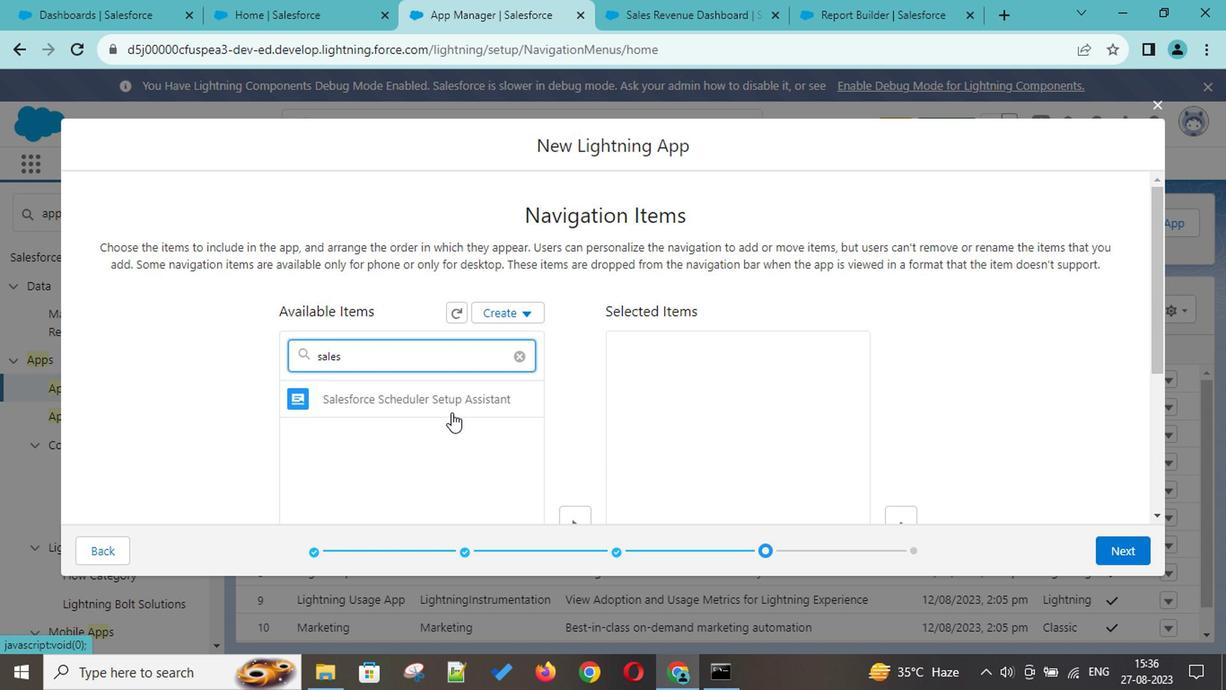 
Action: Mouse scrolled (447, 412) with delta (0, 0)
Screenshot: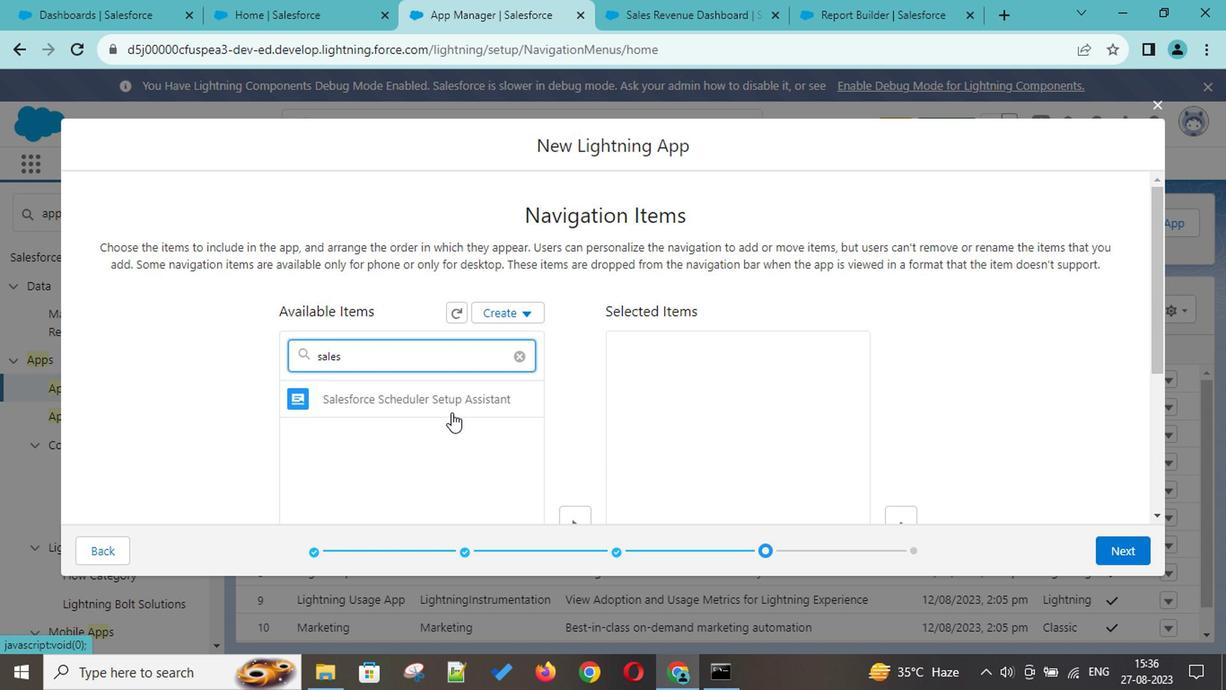 
Action: Mouse scrolled (447, 412) with delta (0, 0)
Screenshot: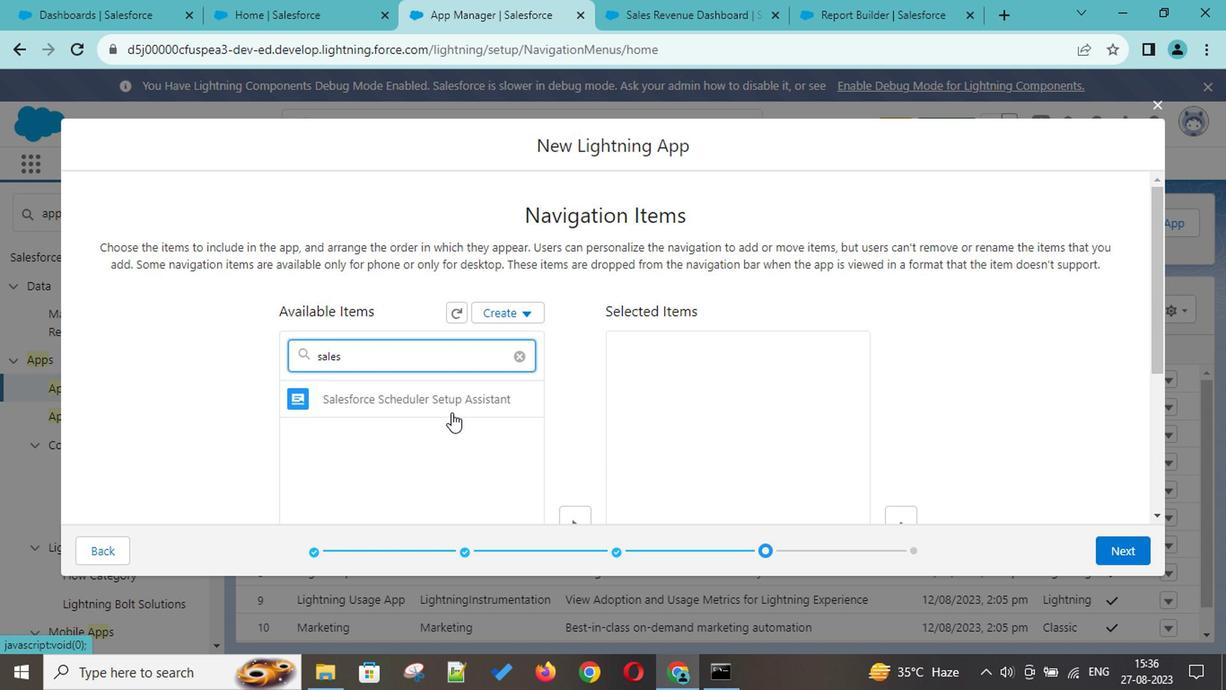 
Action: Mouse scrolled (447, 412) with delta (0, 0)
Screenshot: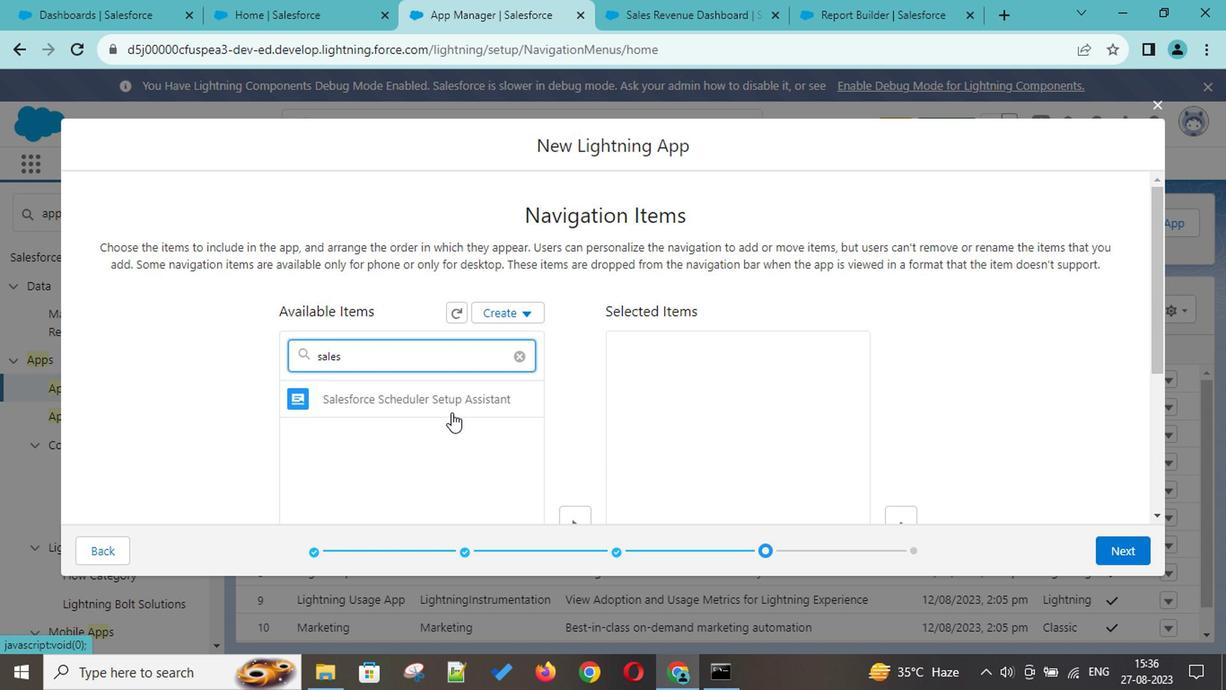 
Action: Mouse scrolled (447, 412) with delta (0, 0)
Screenshot: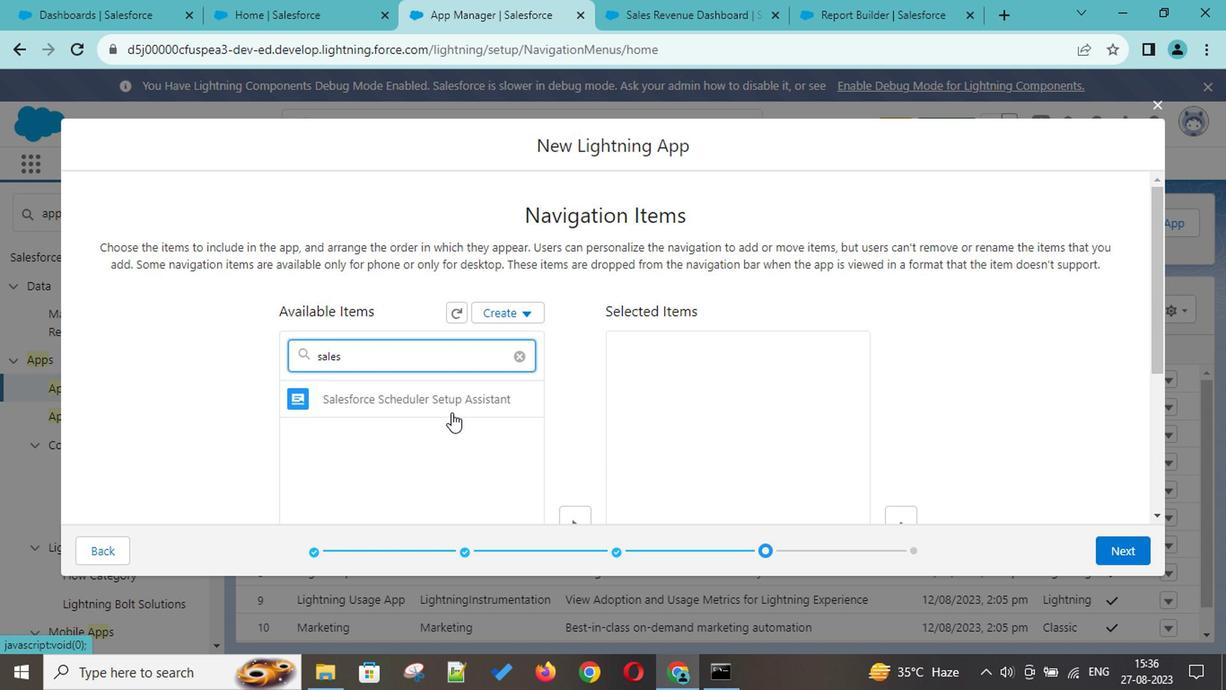 
Action: Mouse scrolled (447, 412) with delta (0, 0)
Screenshot: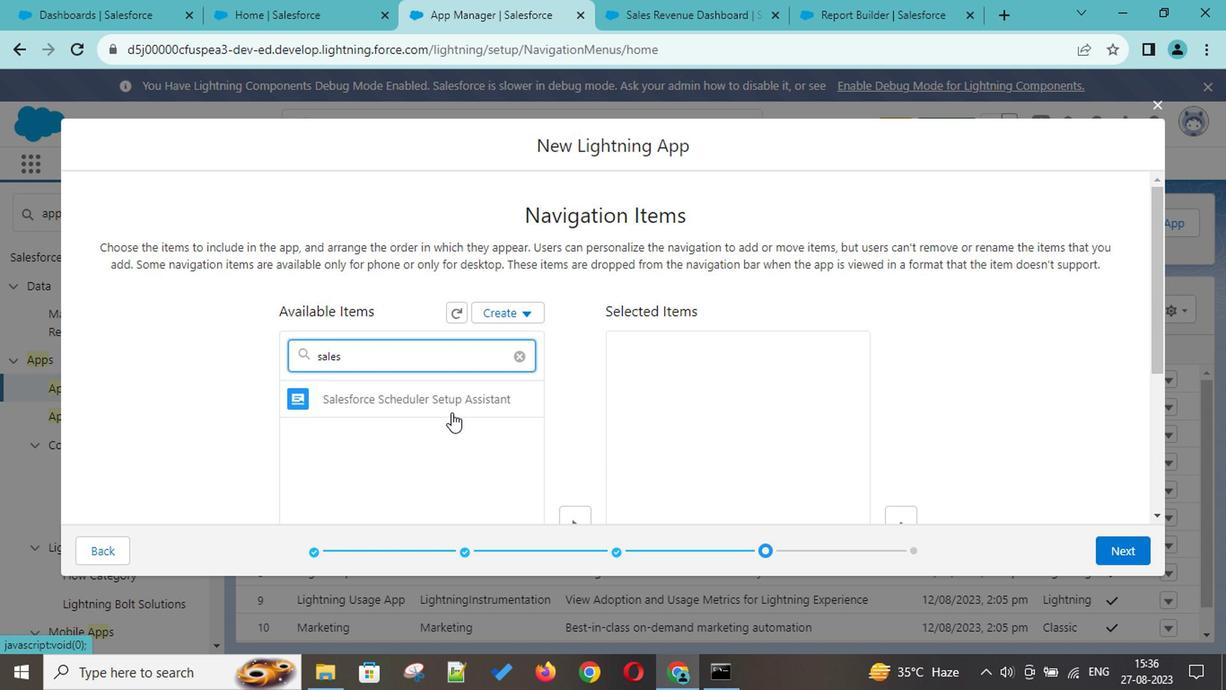 
Action: Mouse scrolled (447, 412) with delta (0, 0)
Screenshot: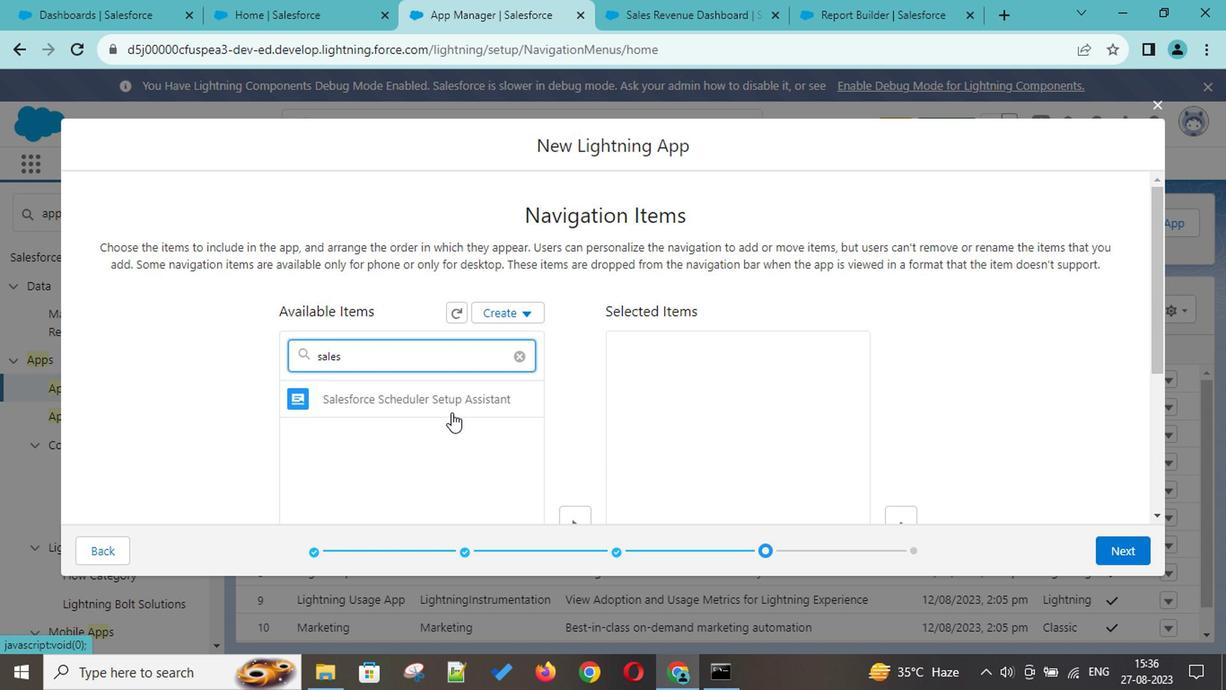 
Action: Mouse scrolled (447, 412) with delta (0, 0)
Screenshot: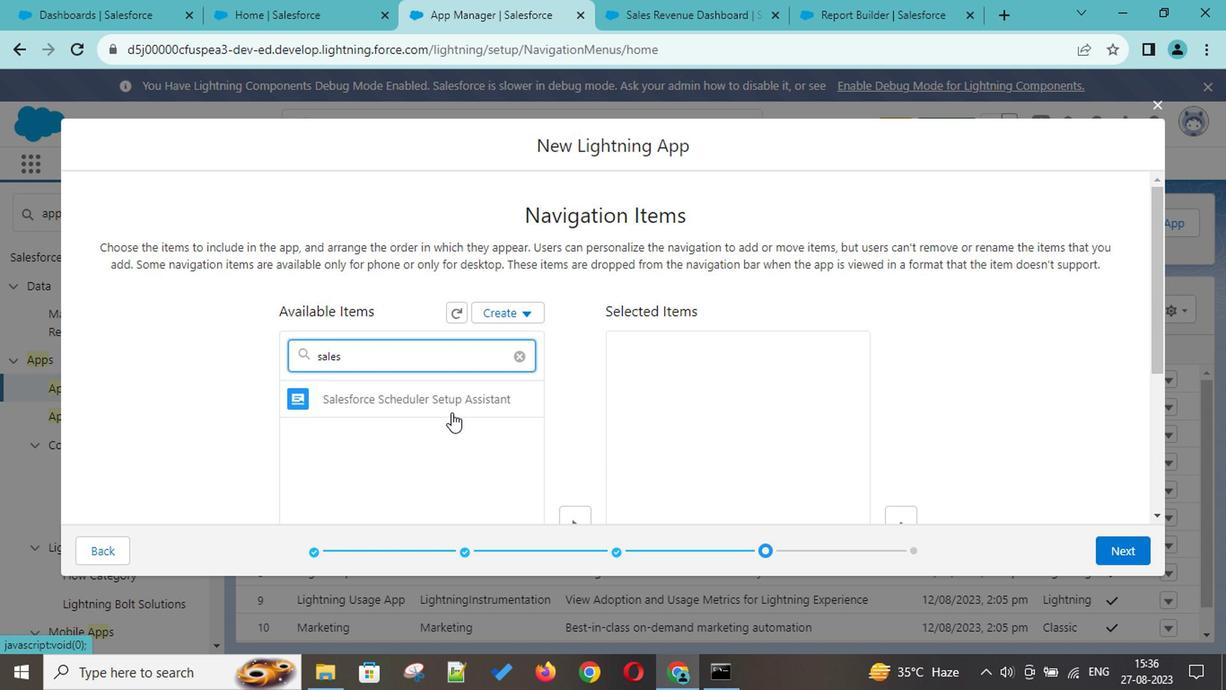 
Action: Mouse scrolled (447, 412) with delta (0, 0)
Screenshot: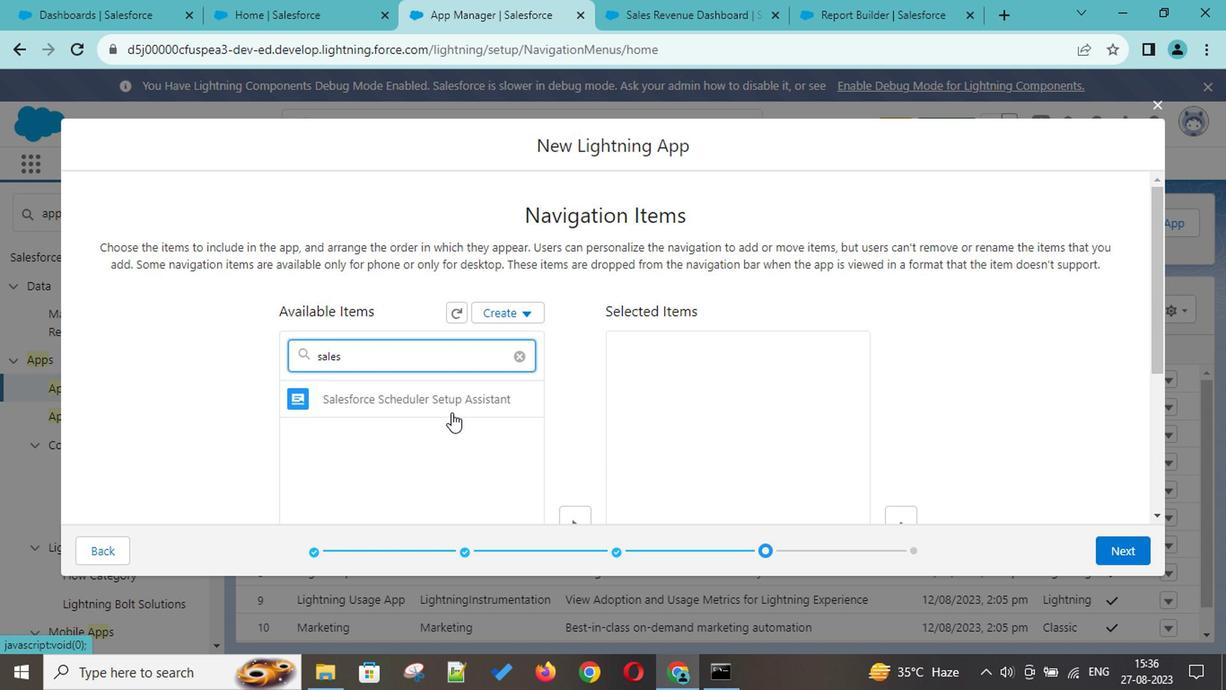 
Action: Mouse scrolled (447, 412) with delta (0, 0)
Screenshot: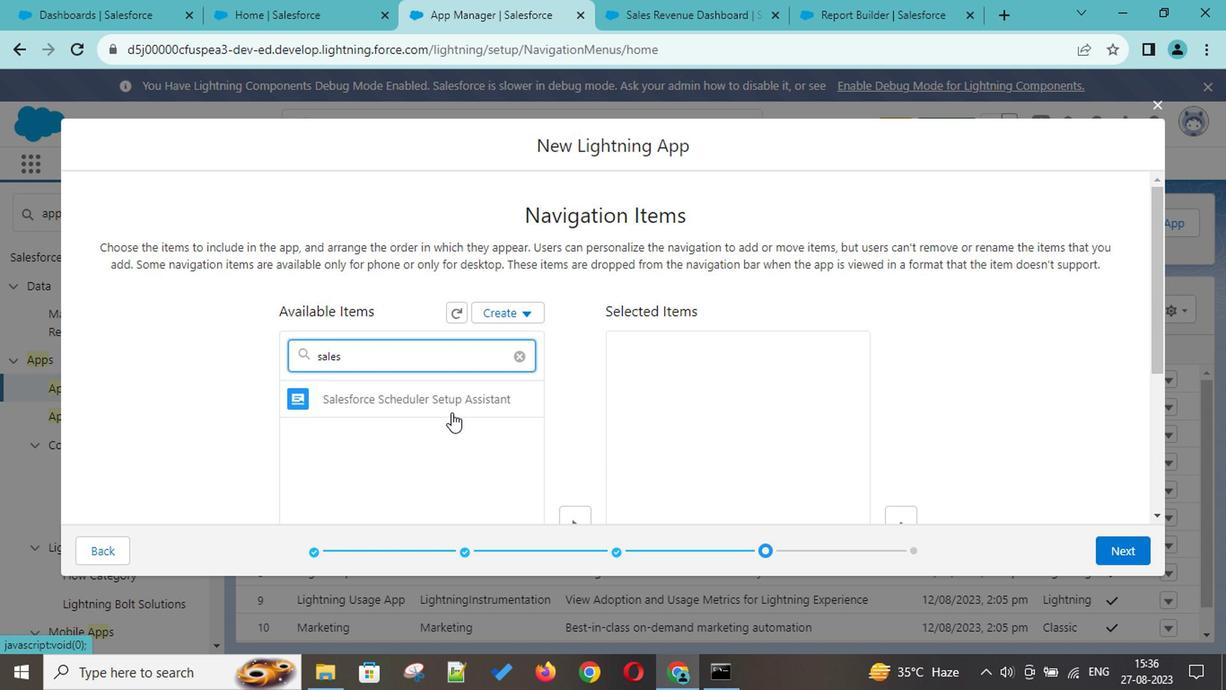 
Action: Mouse scrolled (447, 412) with delta (0, 0)
Screenshot: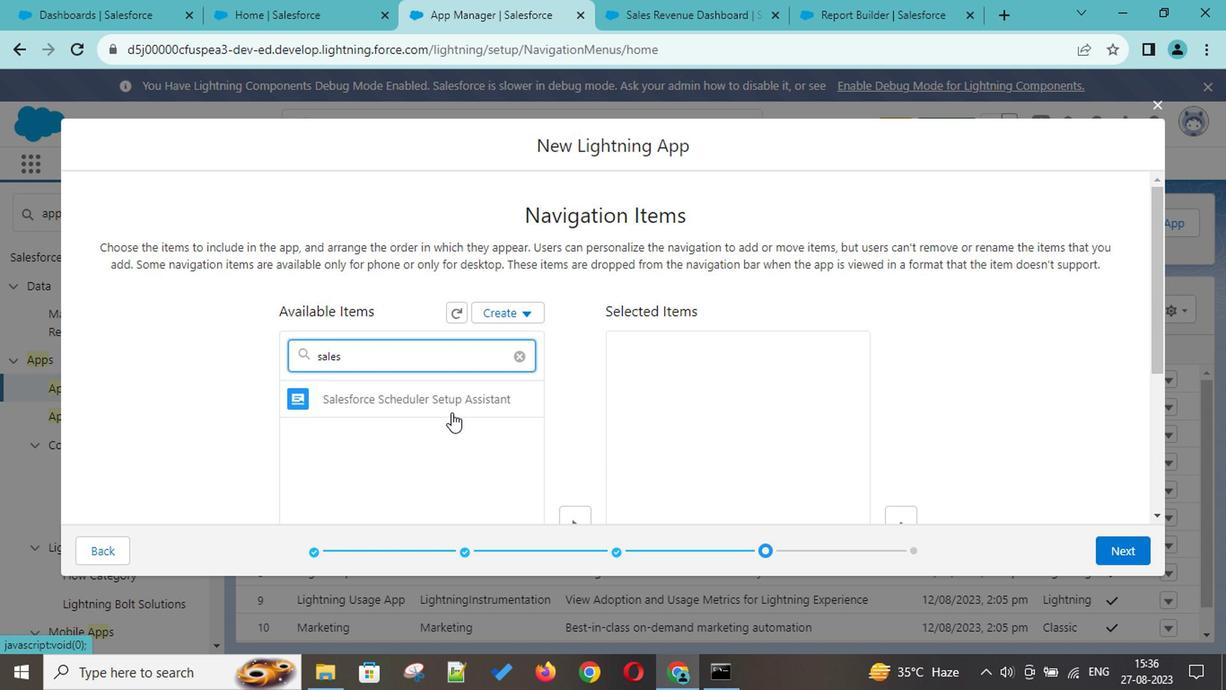 
Action: Mouse scrolled (447, 412) with delta (0, 0)
Screenshot: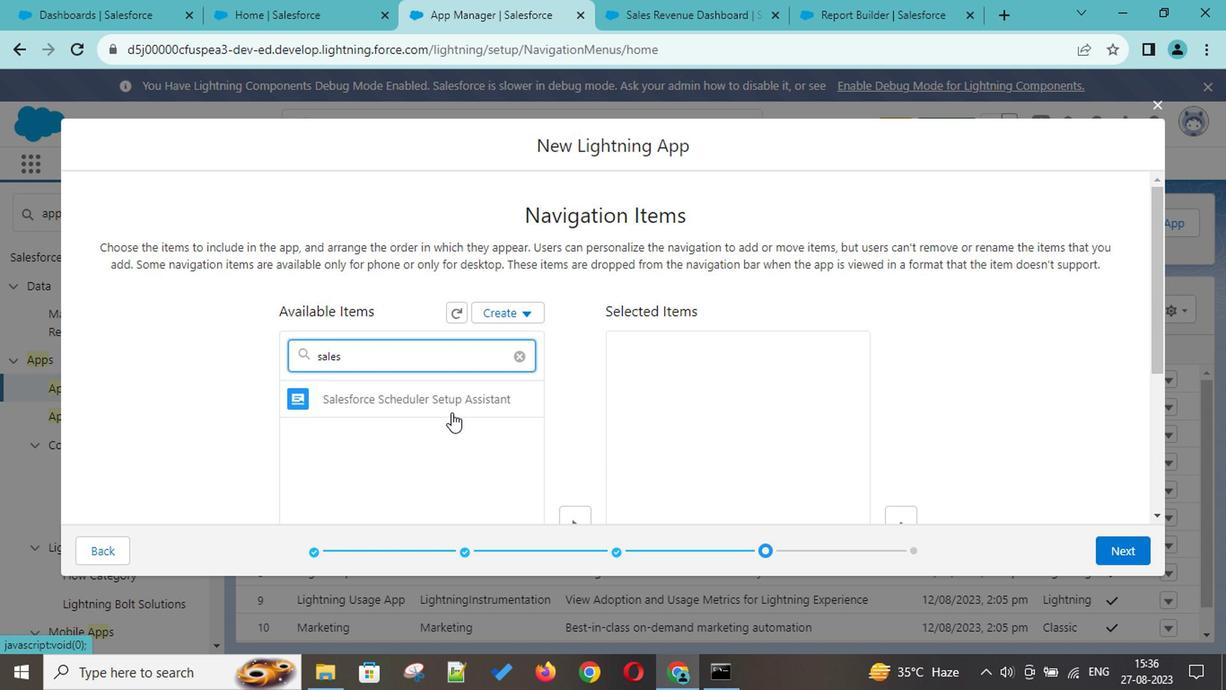 
Action: Mouse moved to (490, 318)
Screenshot: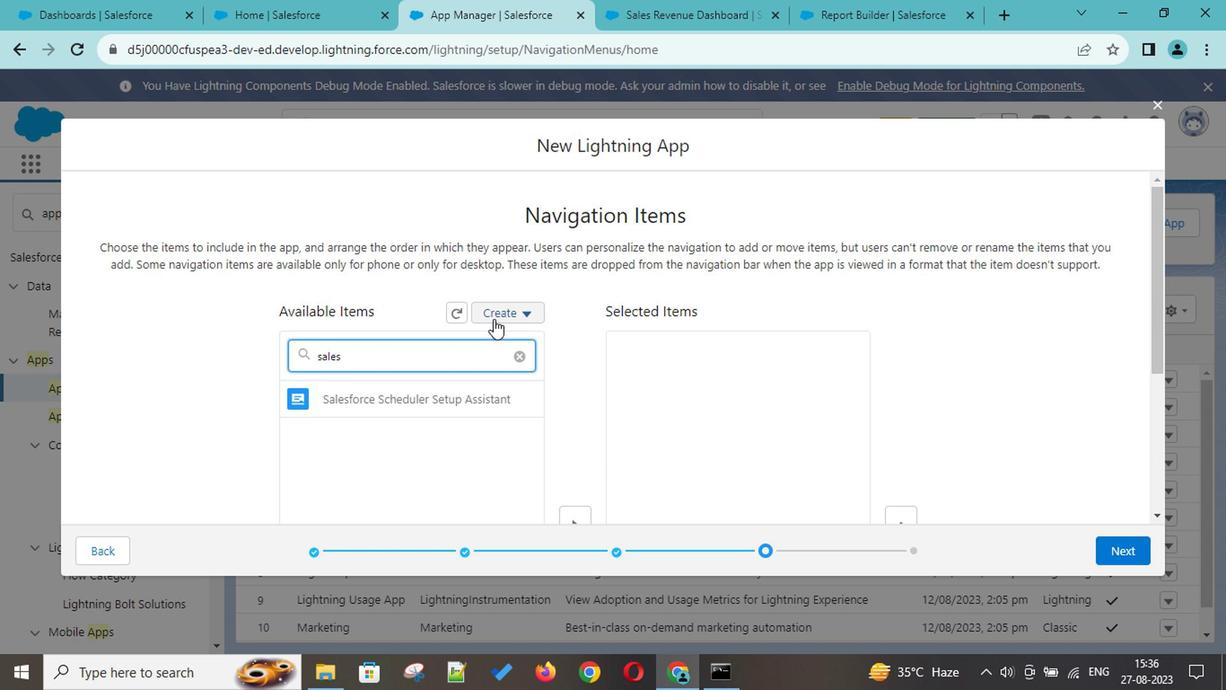 
Action: Mouse pressed left at (490, 318)
Screenshot: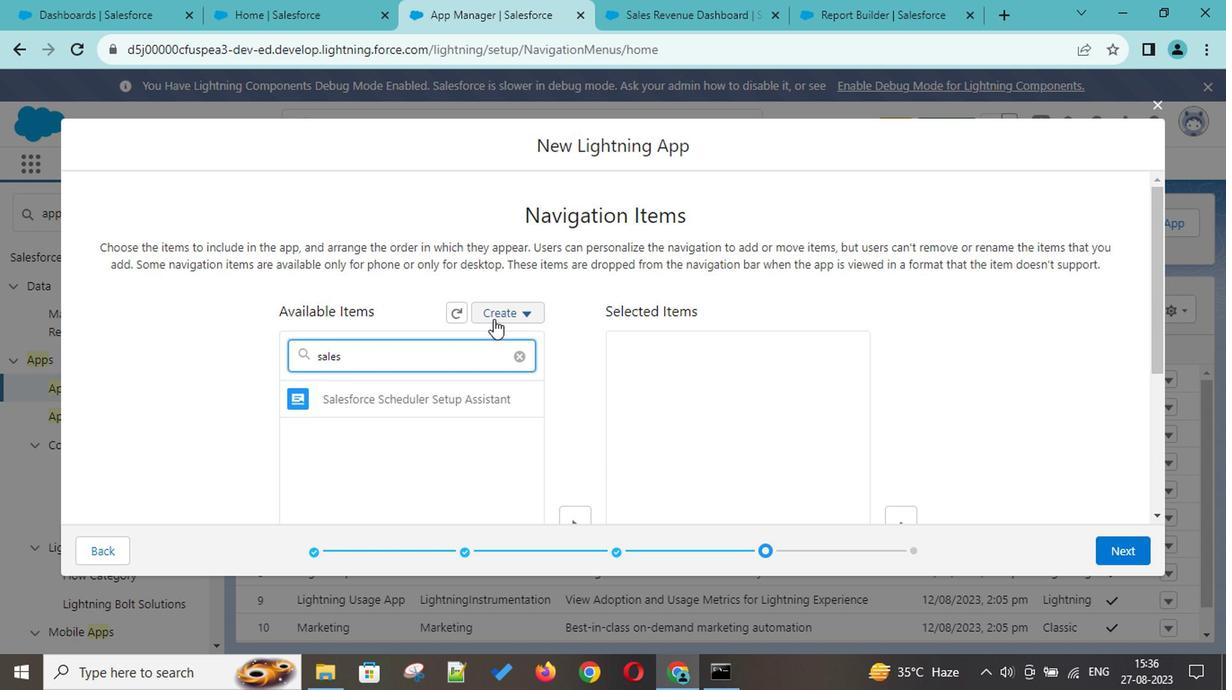 
Action: Mouse moved to (400, 463)
